 Task: Find hiking trails near Riverside and skiing resorts near Salt Lake City.
Action: Mouse moved to (78, 69)
Screenshot: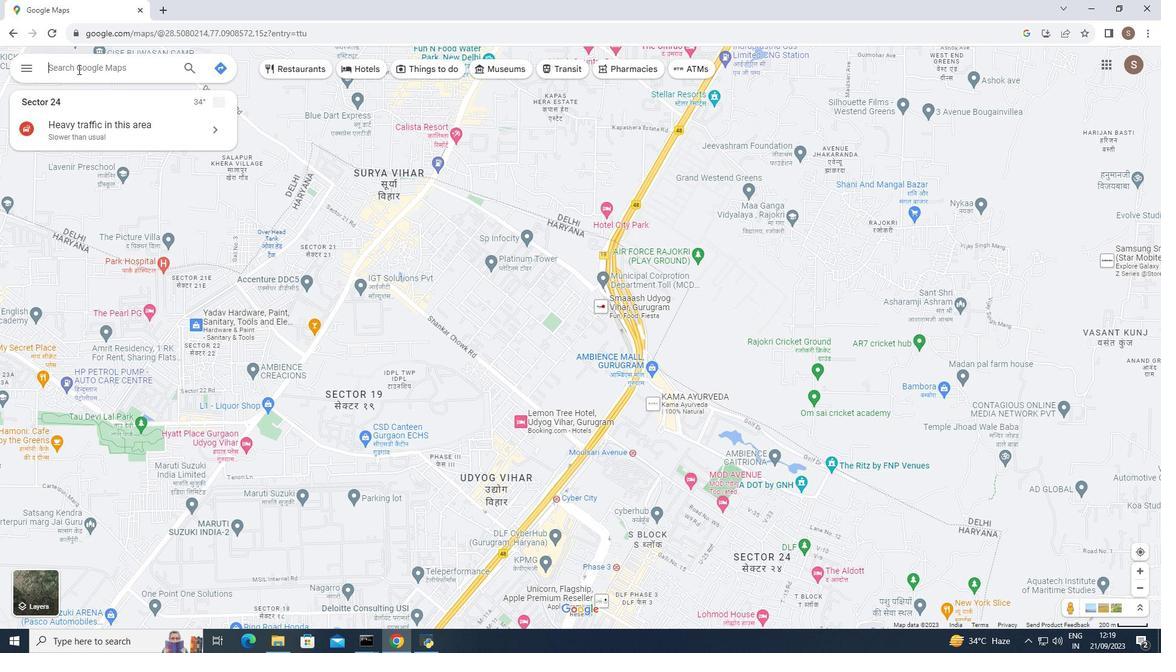 
Action: Mouse pressed left at (78, 69)
Screenshot: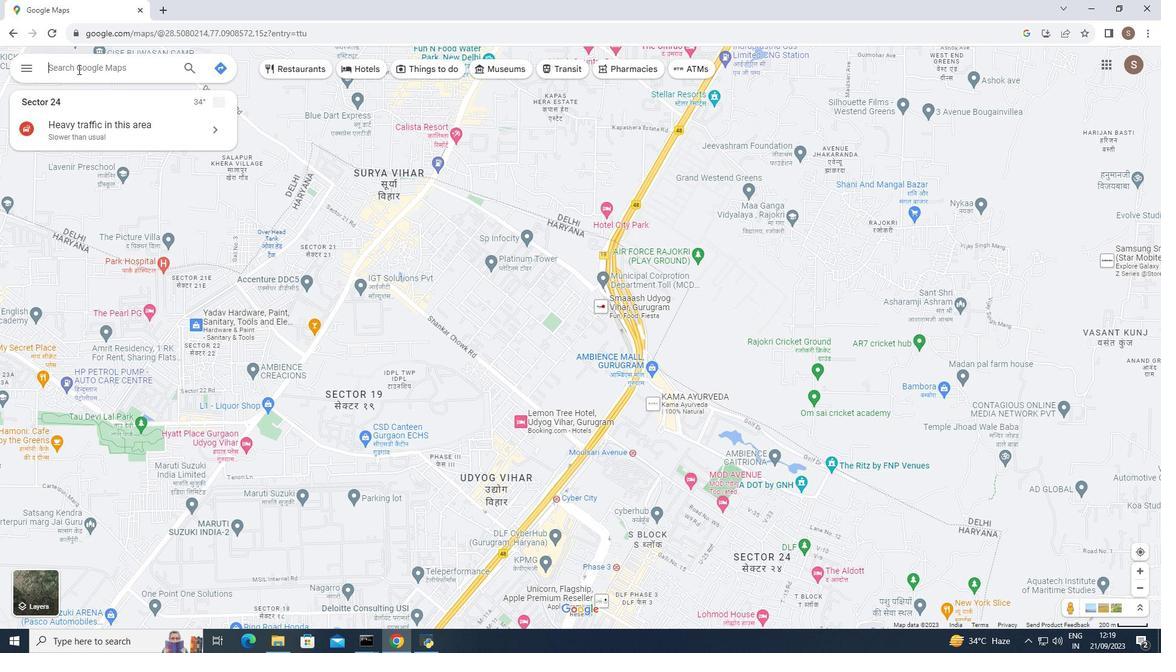 
Action: Key pressed <Key.shift><Key.shift><Key.shift><Key.shift><Key.shift><Key.shift><Key.shift>Riverside
Screenshot: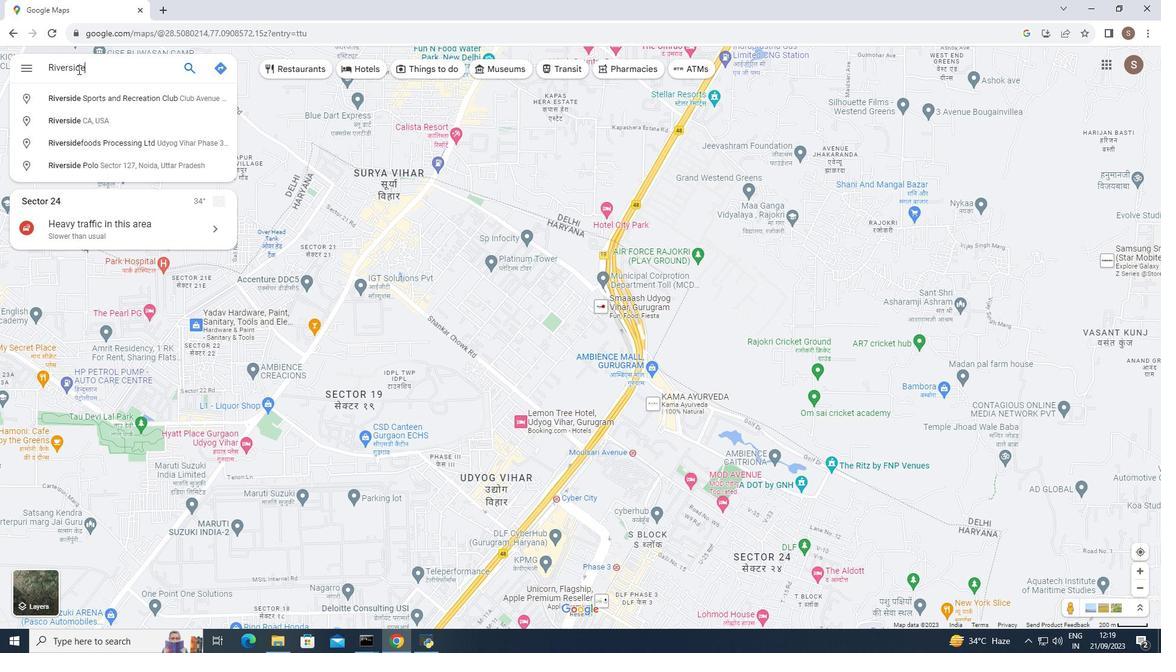 
Action: Mouse moved to (87, 111)
Screenshot: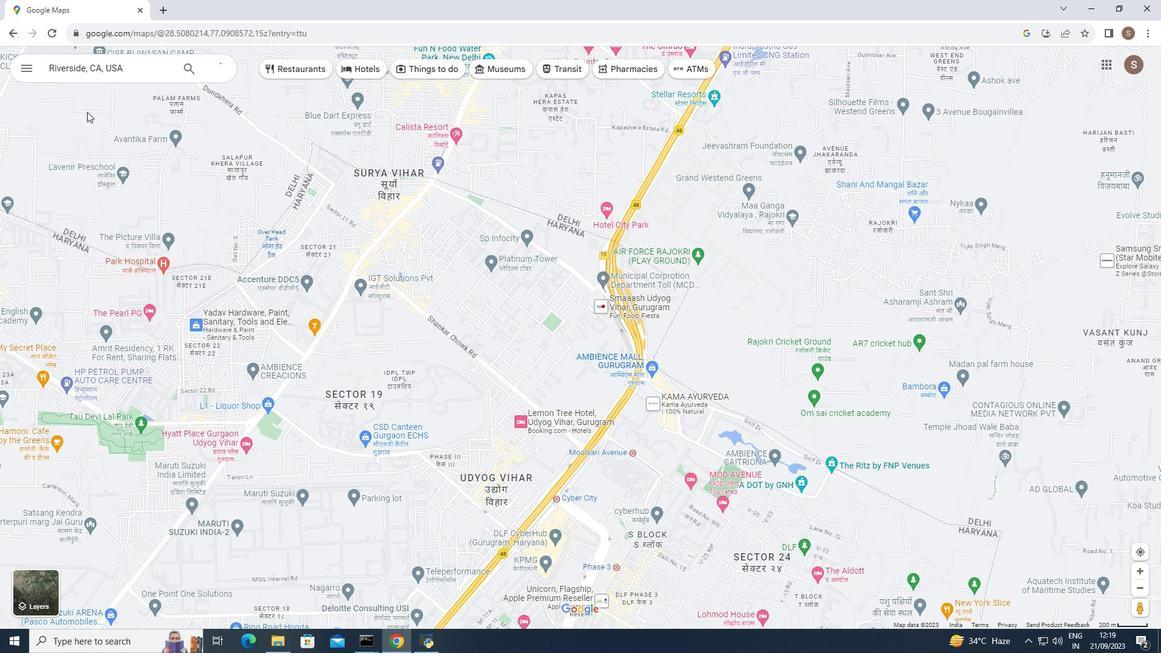 
Action: Mouse pressed left at (87, 111)
Screenshot: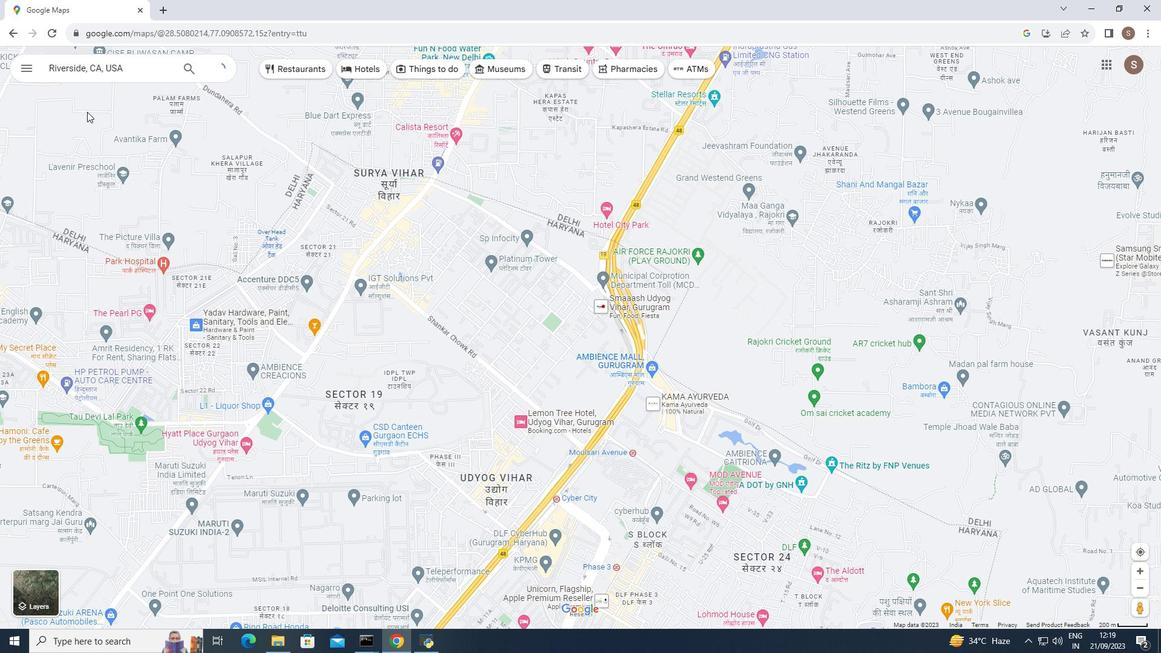 
Action: Mouse moved to (613, 344)
Screenshot: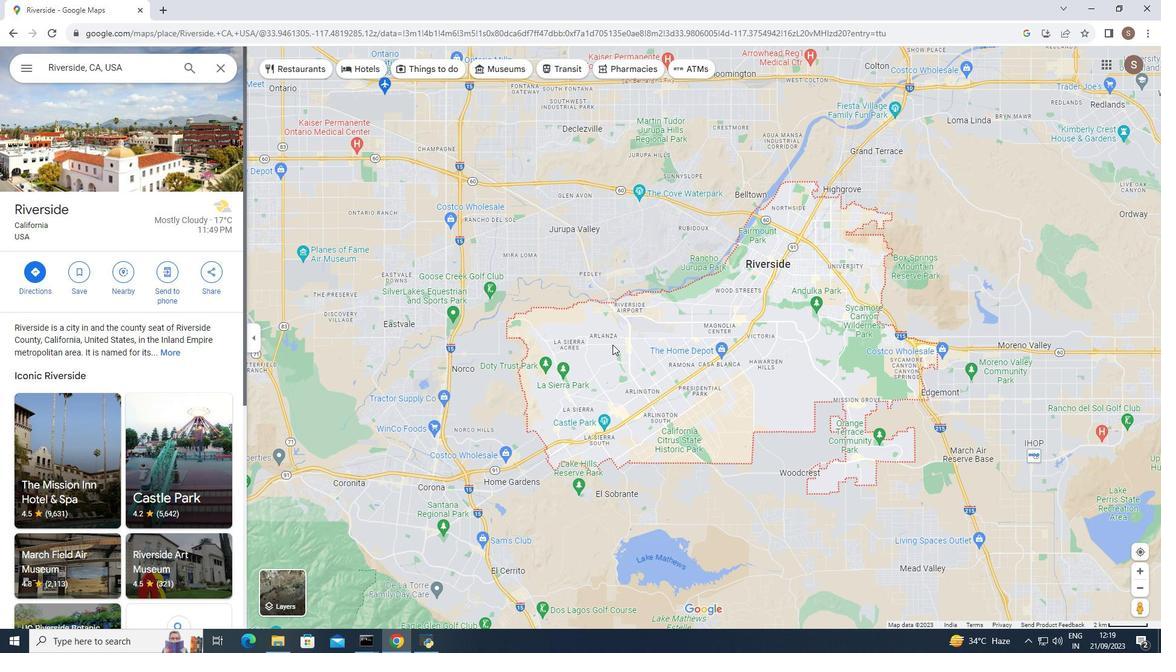 
Action: Mouse scrolled (613, 344) with delta (0, 0)
Screenshot: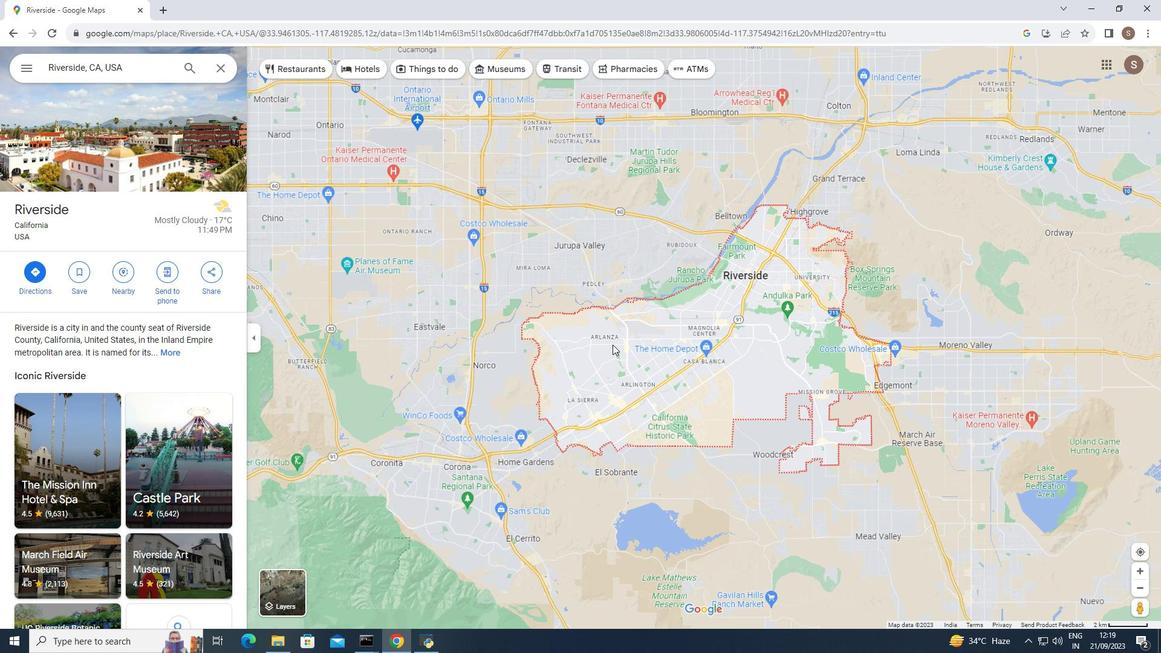 
Action: Mouse moved to (613, 344)
Screenshot: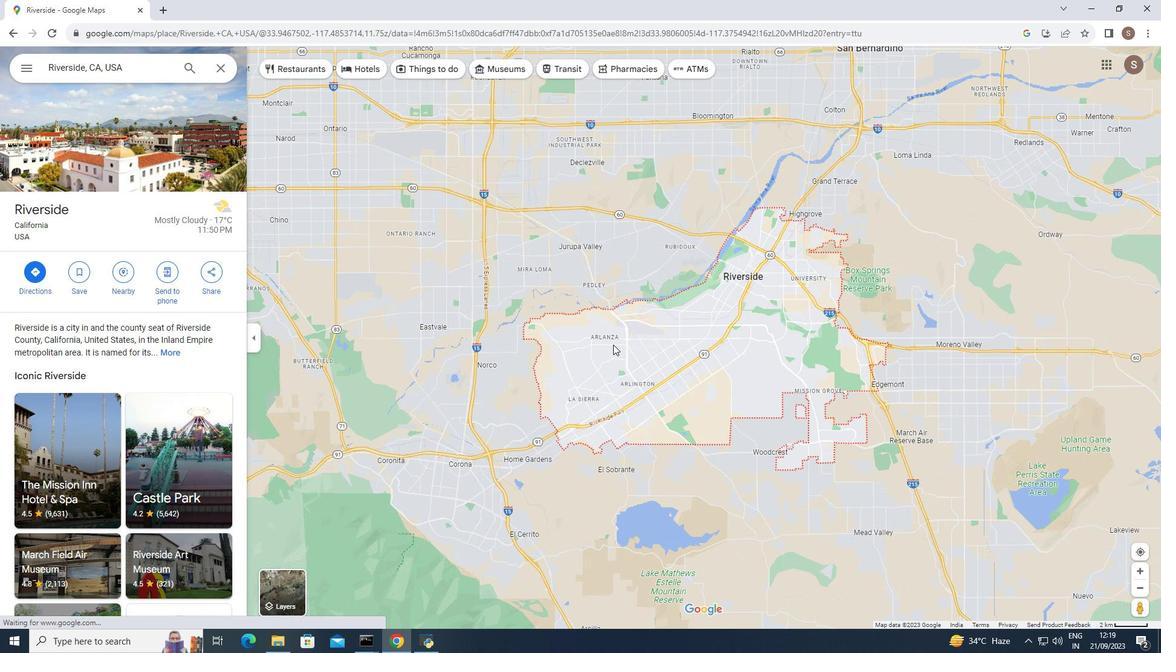 
Action: Mouse scrolled (613, 345) with delta (0, 0)
Screenshot: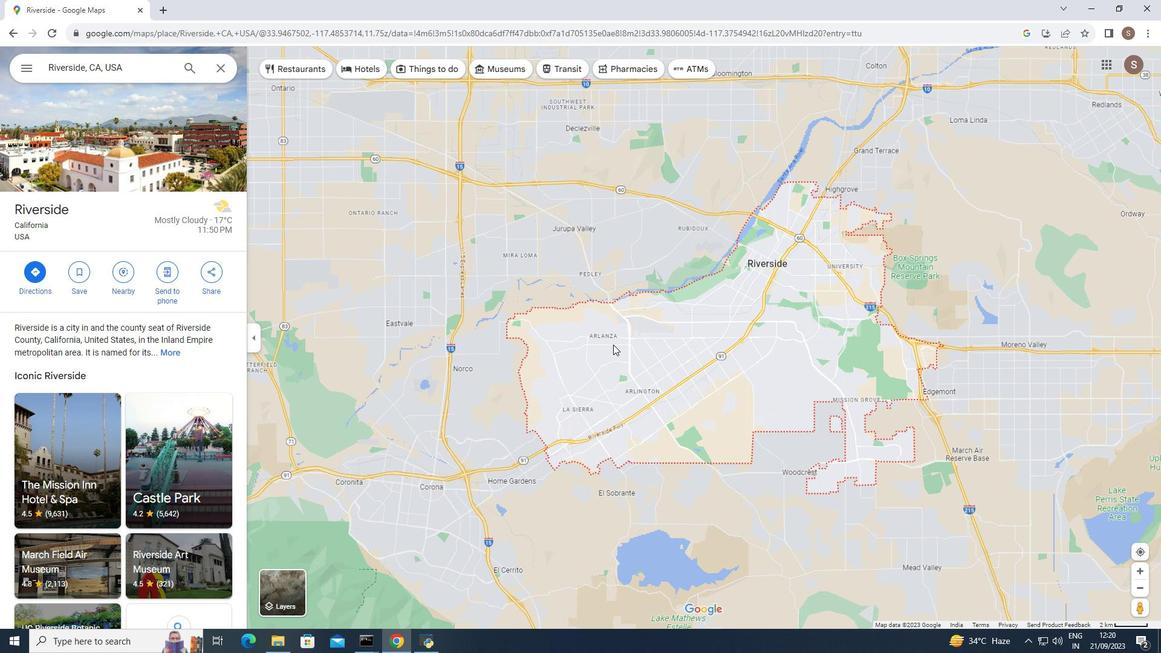 
Action: Mouse scrolled (613, 345) with delta (0, 0)
Screenshot: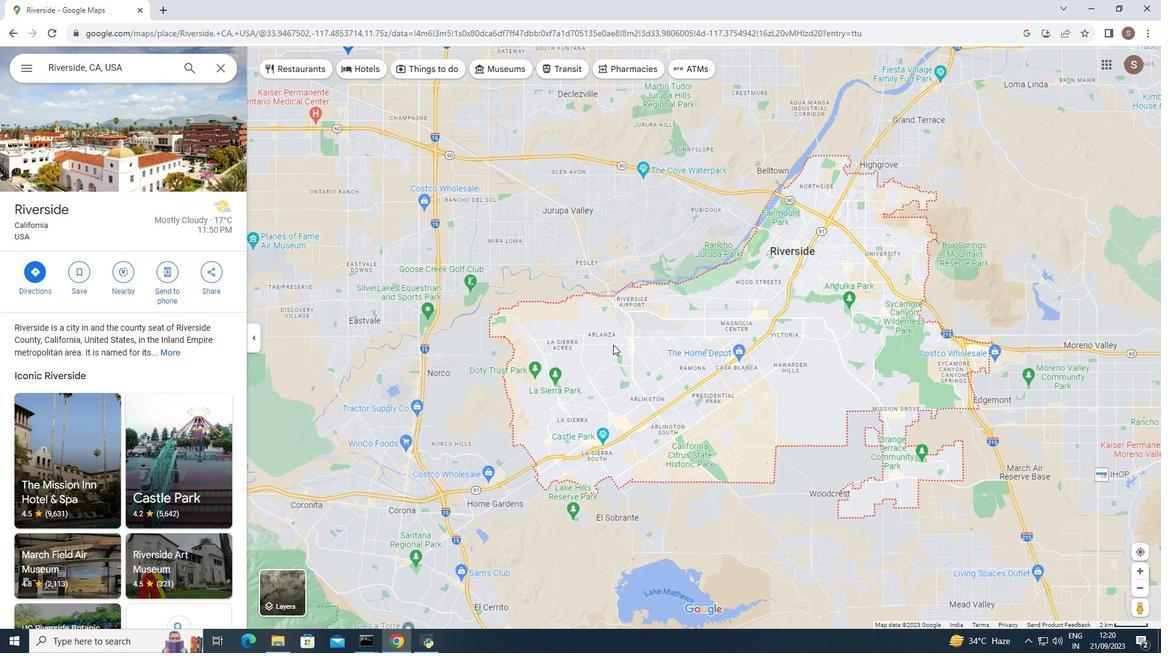 
Action: Mouse moved to (848, 383)
Screenshot: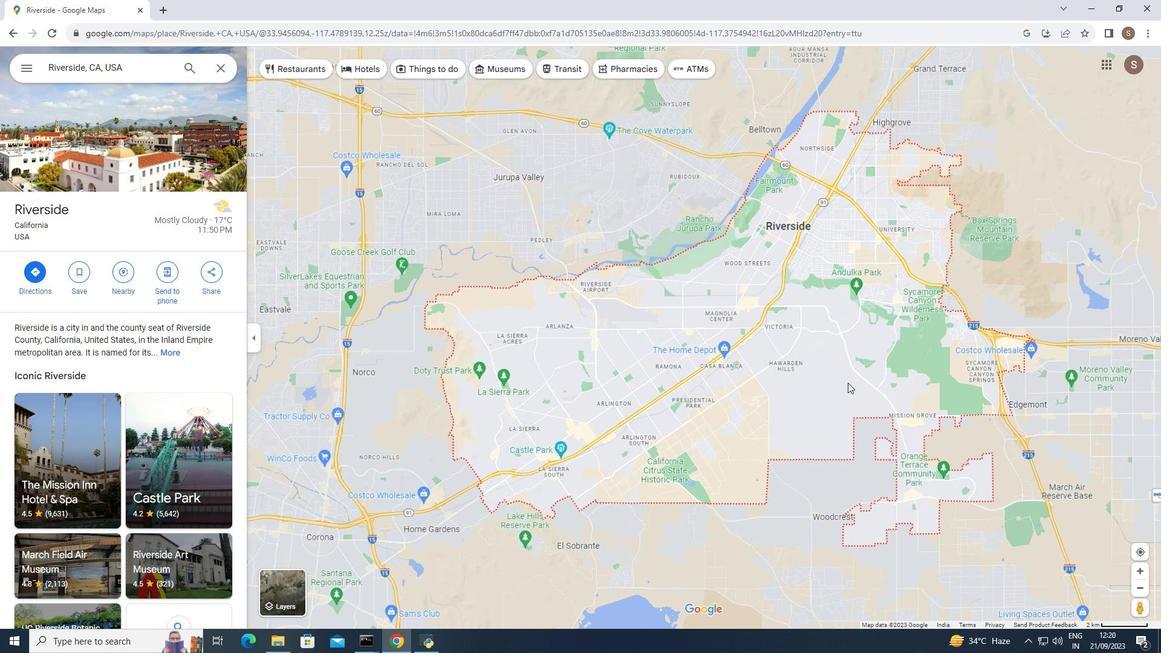 
Action: Mouse scrolled (848, 383) with delta (0, 0)
Screenshot: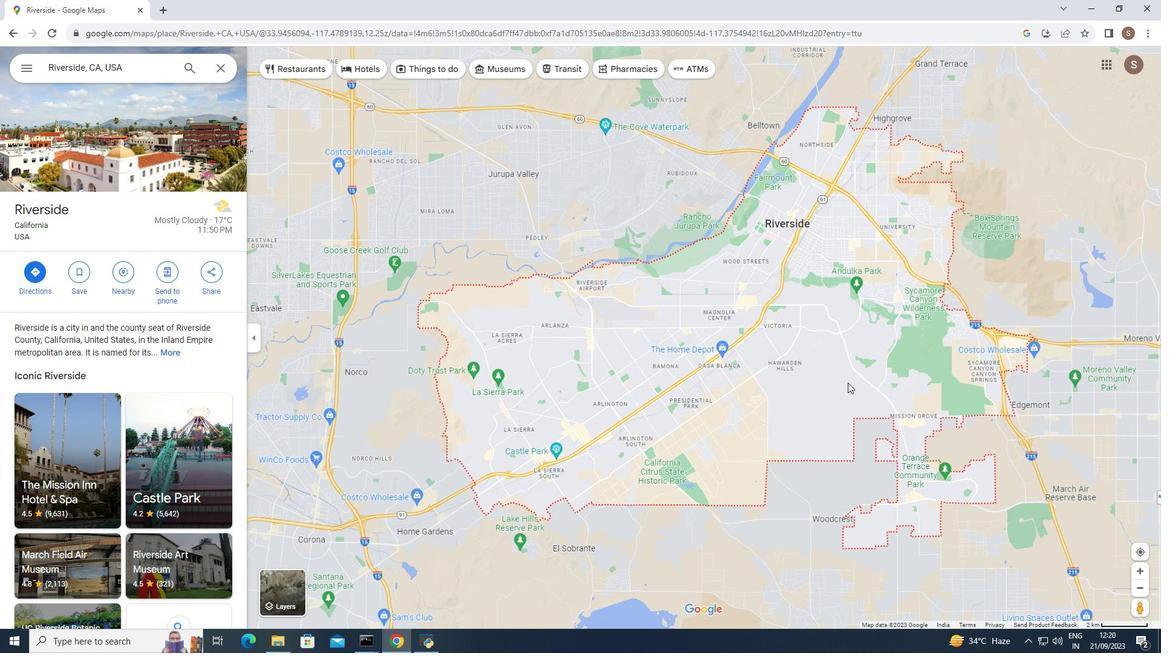 
Action: Mouse moved to (848, 383)
Screenshot: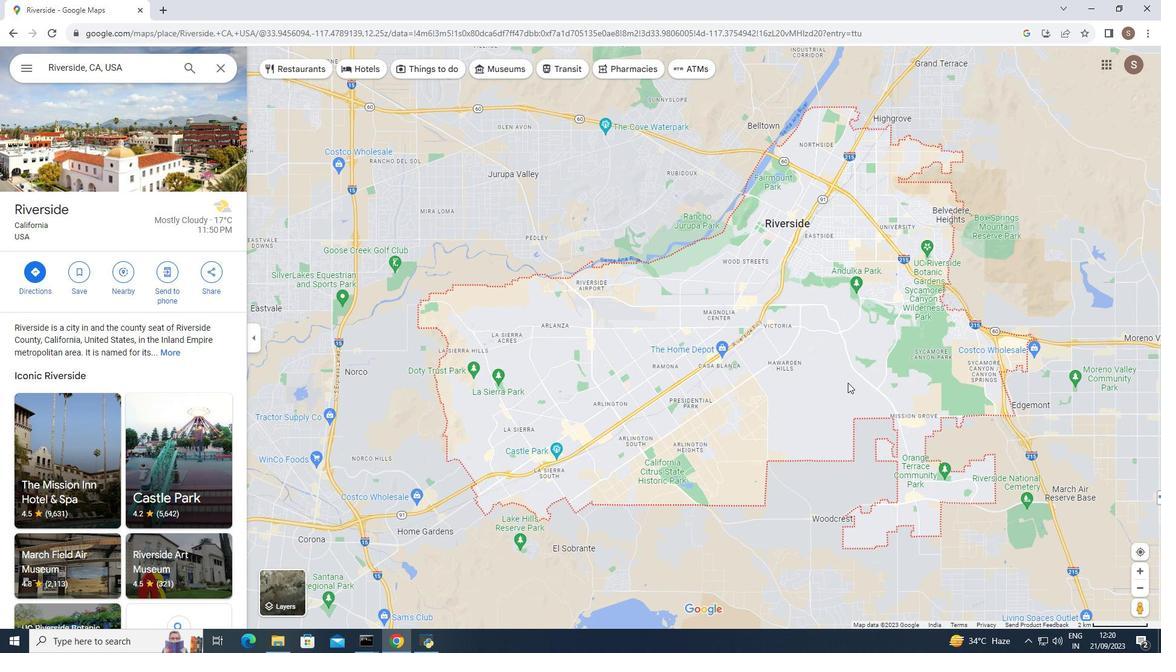 
Action: Mouse scrolled (848, 383) with delta (0, 0)
Screenshot: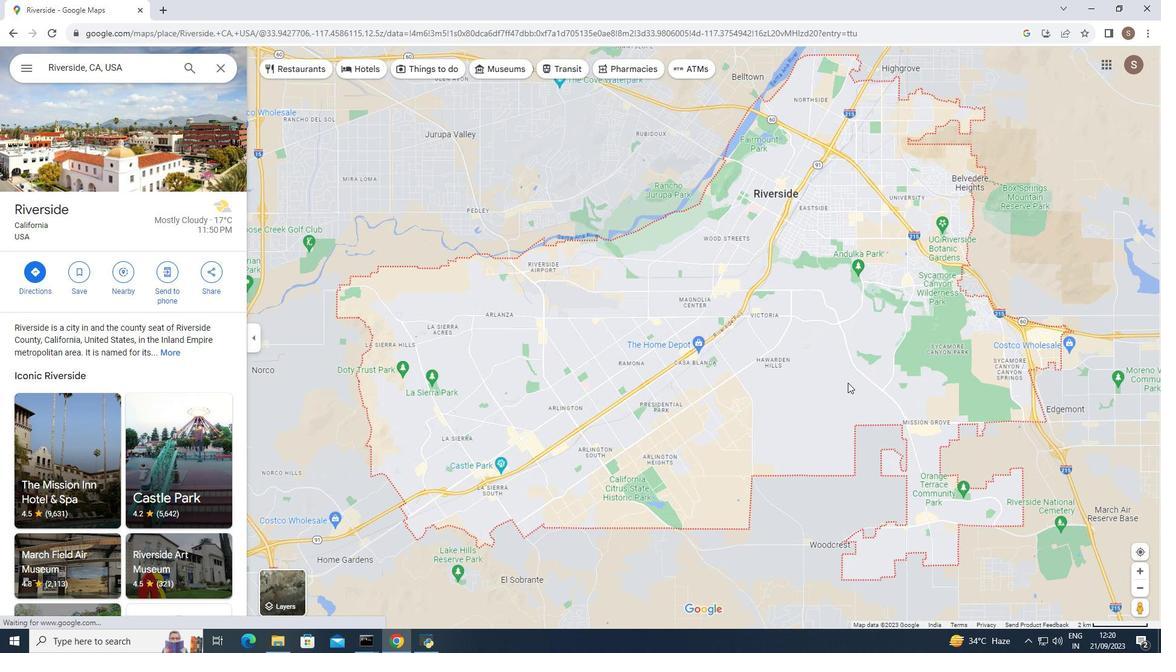 
Action: Mouse scrolled (848, 383) with delta (0, 0)
Screenshot: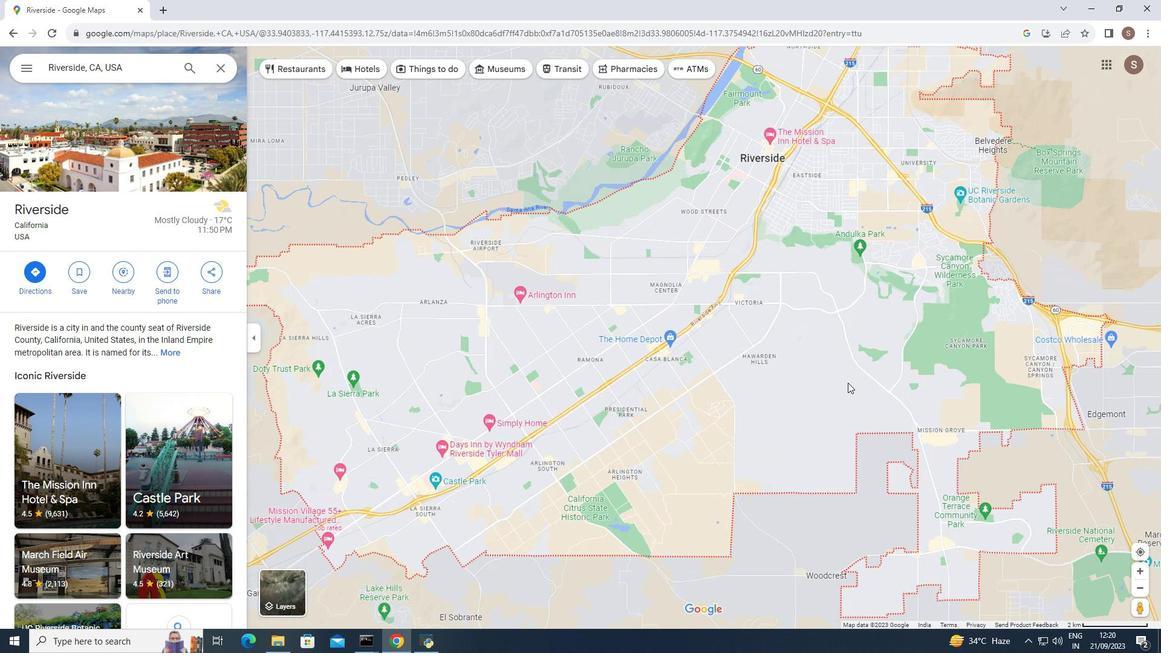 
Action: Mouse scrolled (848, 383) with delta (0, 0)
Screenshot: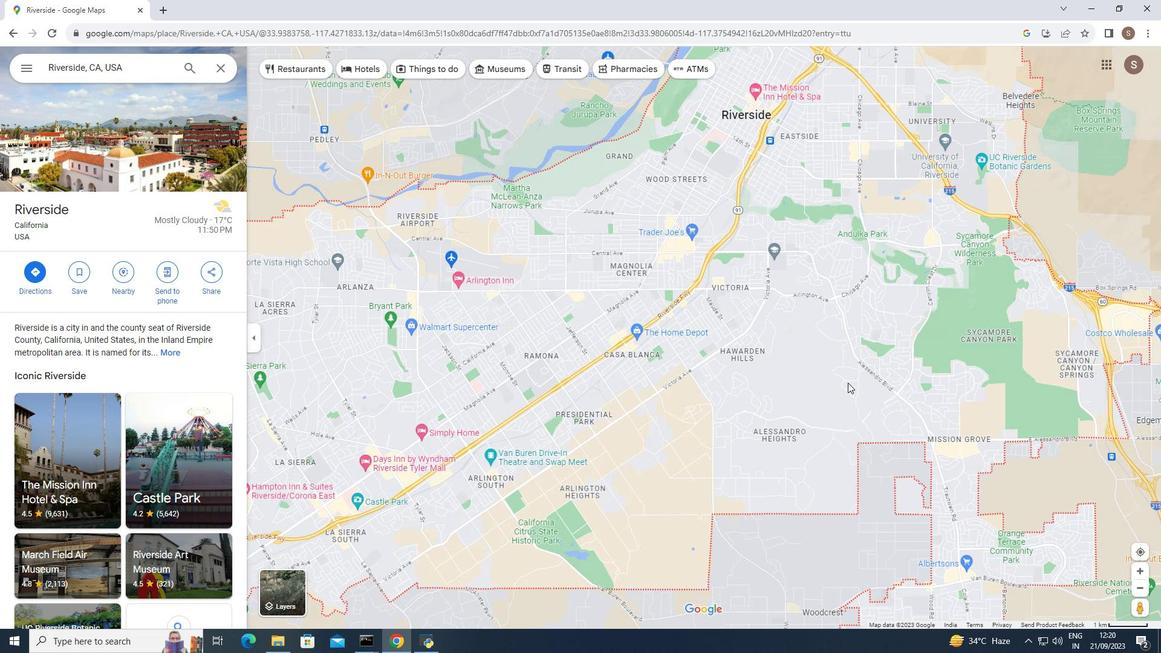 
Action: Mouse scrolled (848, 383) with delta (0, 0)
Screenshot: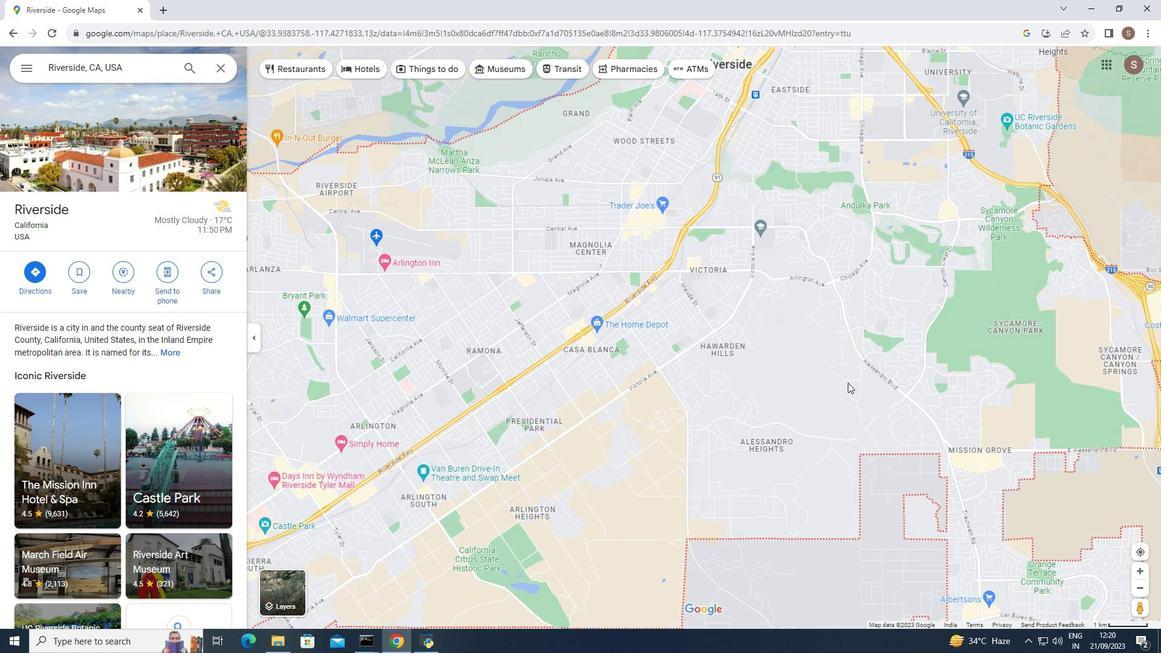 
Action: Mouse moved to (809, 369)
Screenshot: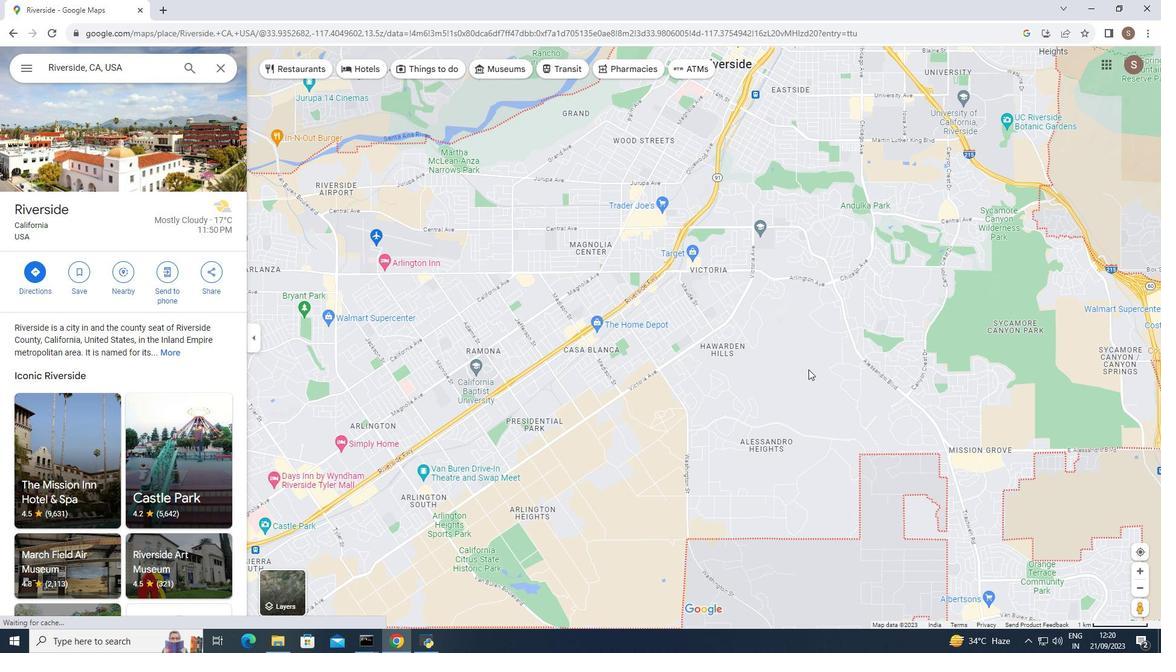 
Action: Mouse scrolled (809, 369) with delta (0, 0)
Screenshot: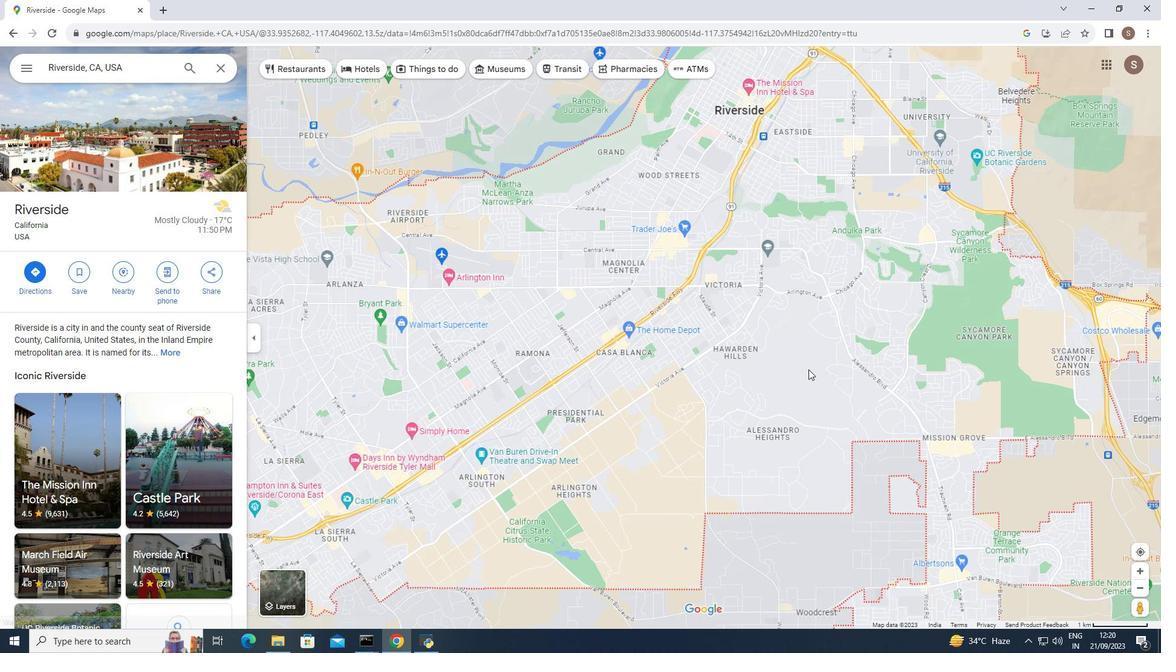
Action: Mouse moved to (118, 272)
Screenshot: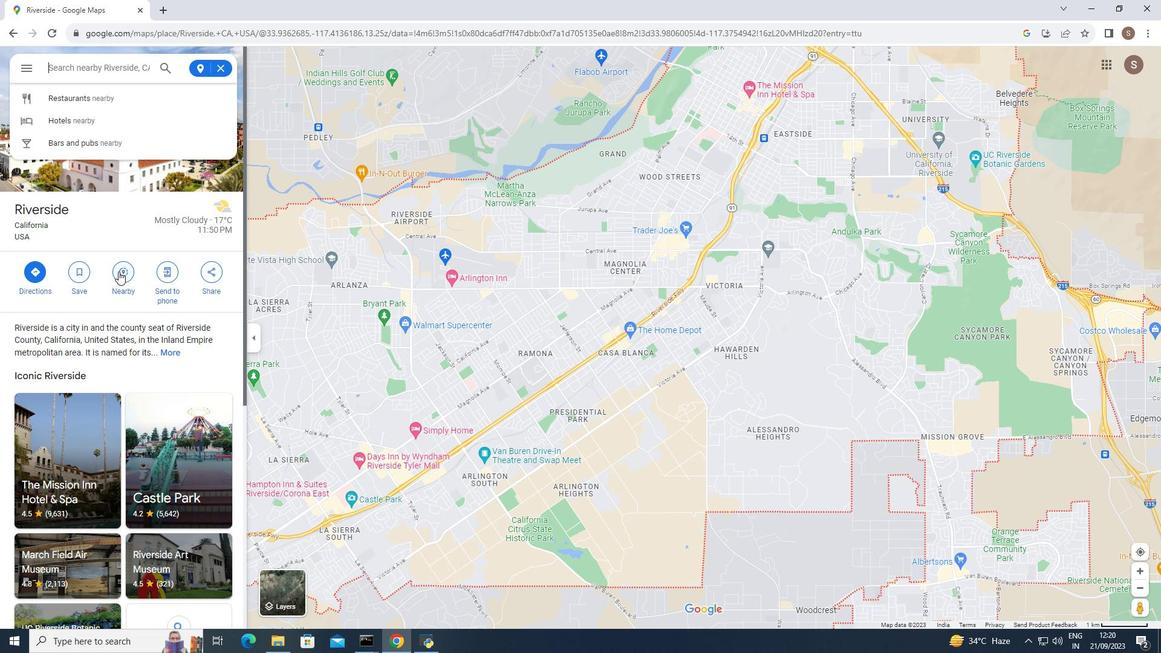 
Action: Mouse pressed left at (118, 272)
Screenshot: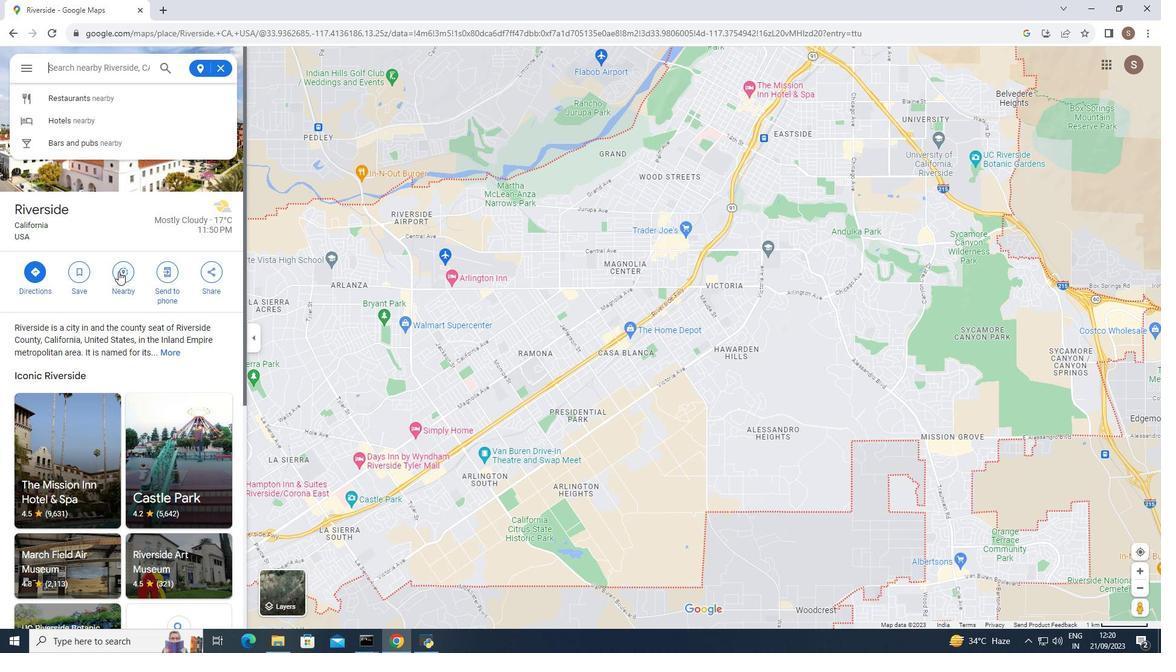 
Action: Mouse moved to (83, 67)
Screenshot: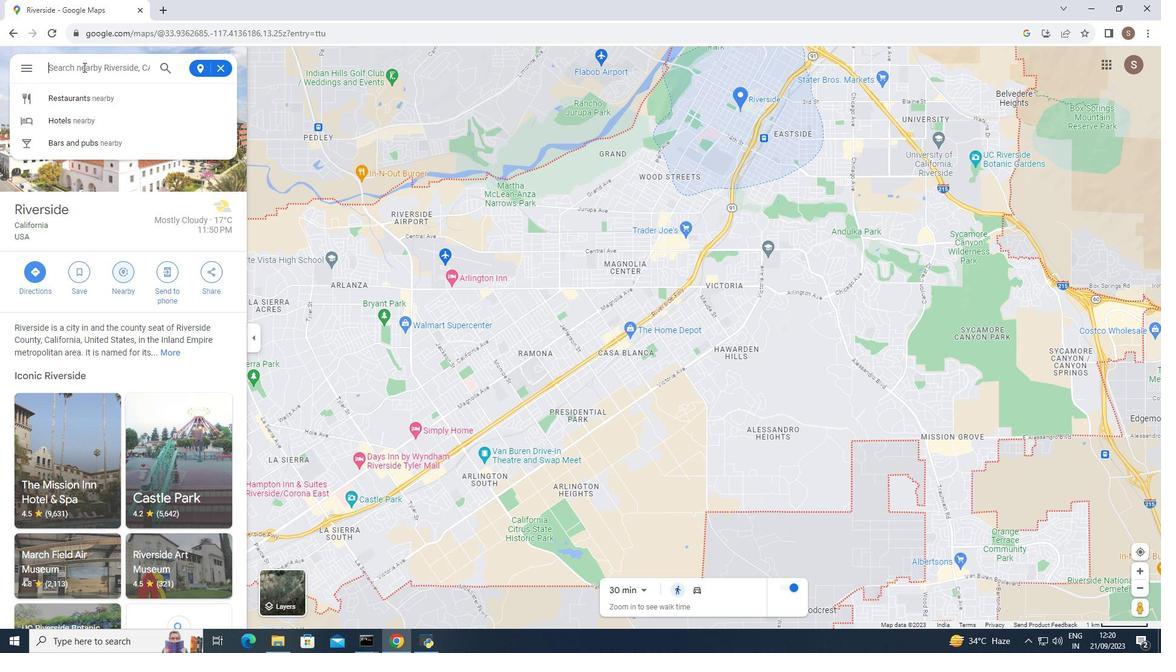 
Action: Mouse pressed left at (83, 67)
Screenshot: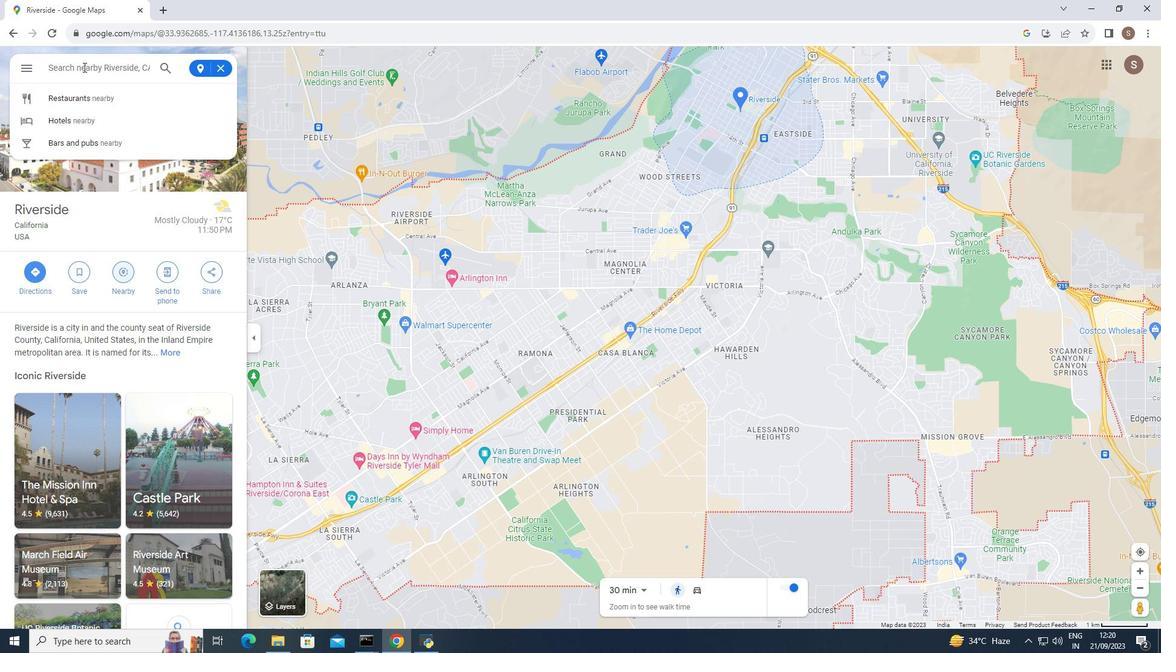 
Action: Key pressed hiking<Key.space>trails<Key.enter>
Screenshot: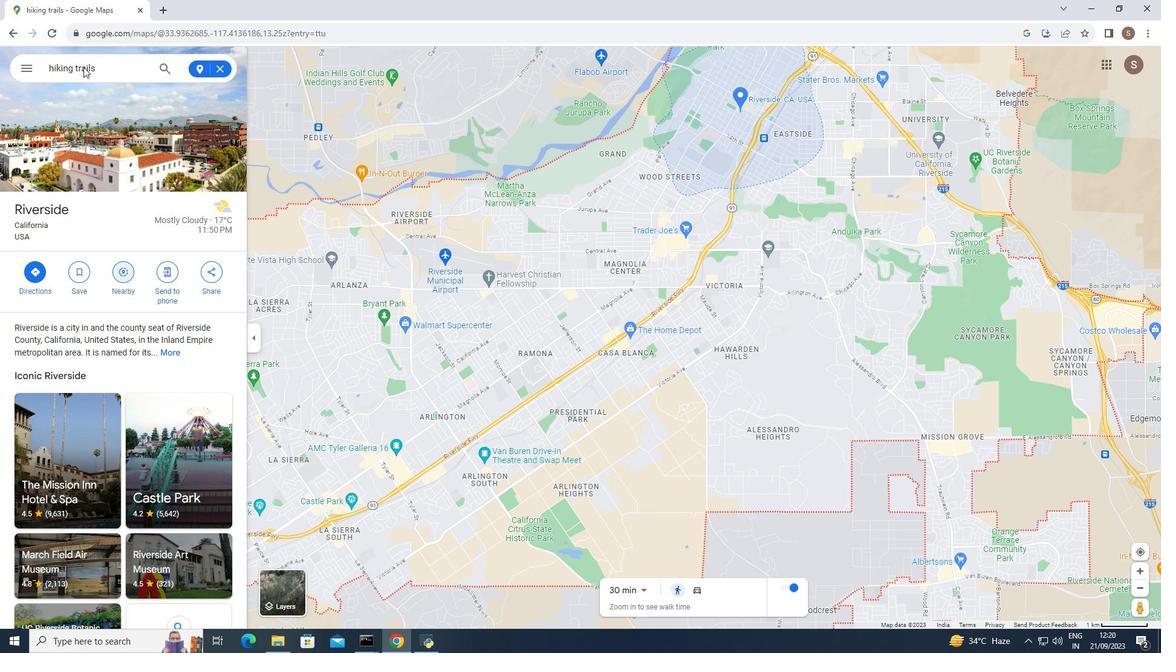 
Action: Mouse moved to (102, 104)
Screenshot: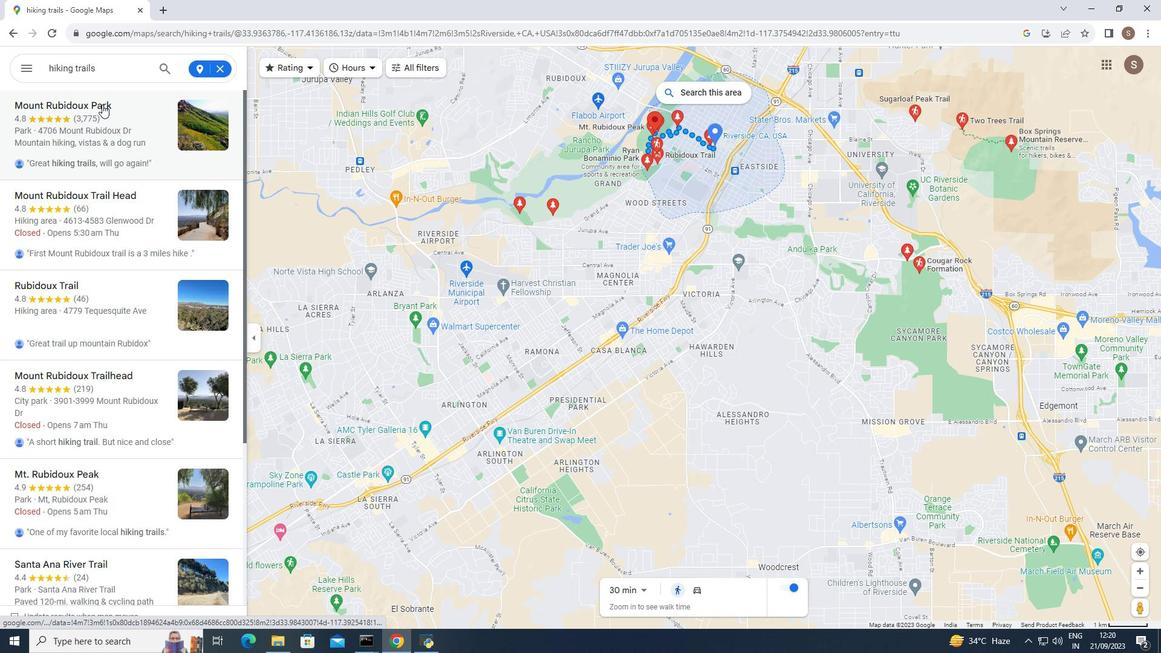 
Action: Mouse pressed left at (102, 104)
Screenshot: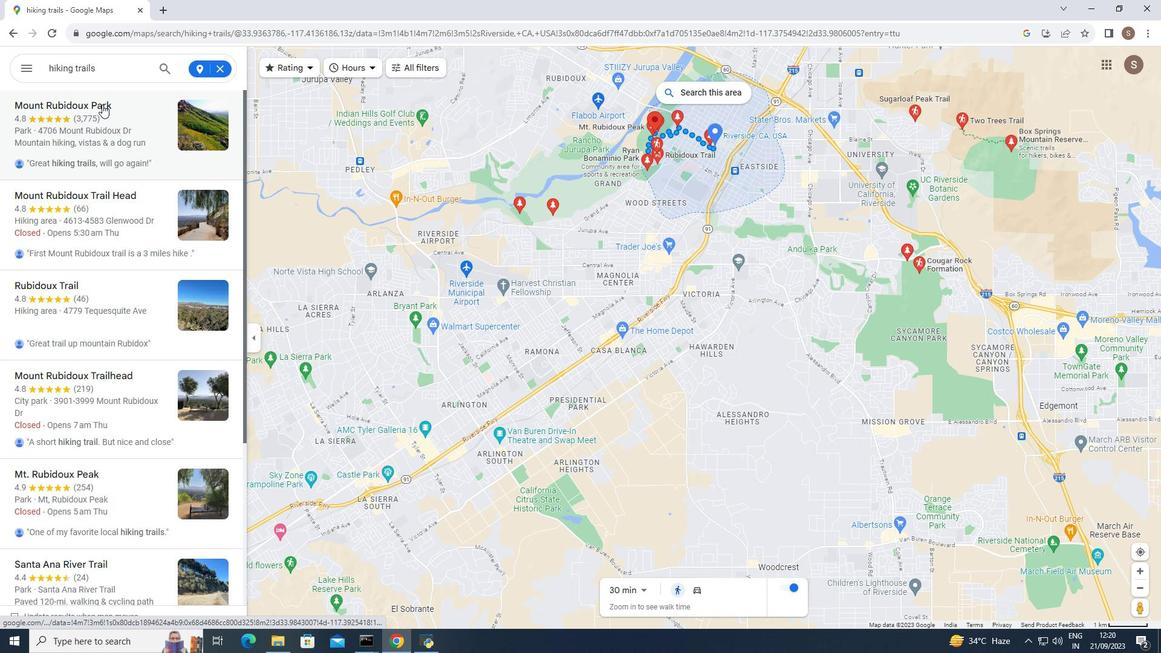 
Action: Mouse moved to (408, 428)
Screenshot: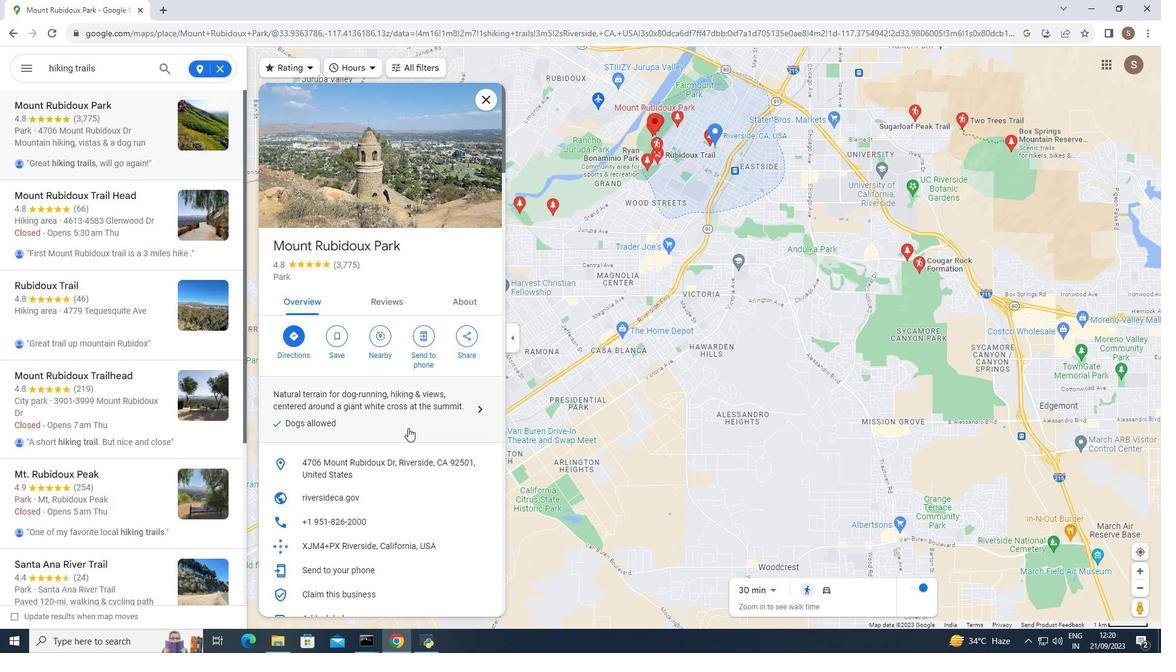 
Action: Mouse scrolled (408, 427) with delta (0, 0)
Screenshot: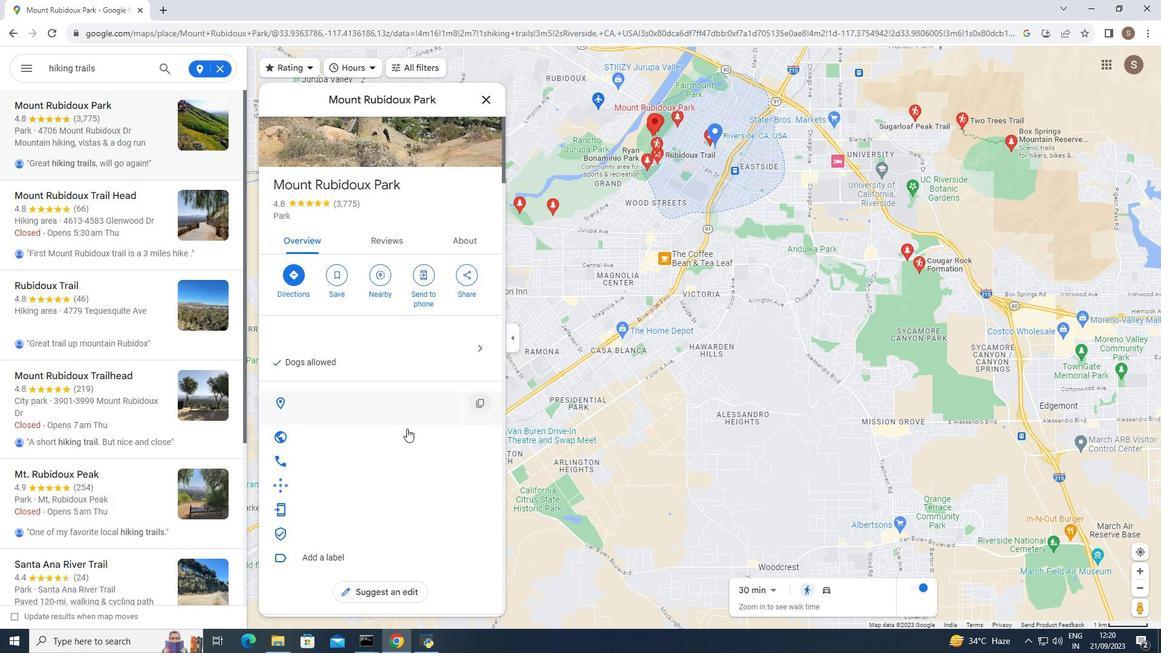 
Action: Mouse moved to (407, 429)
Screenshot: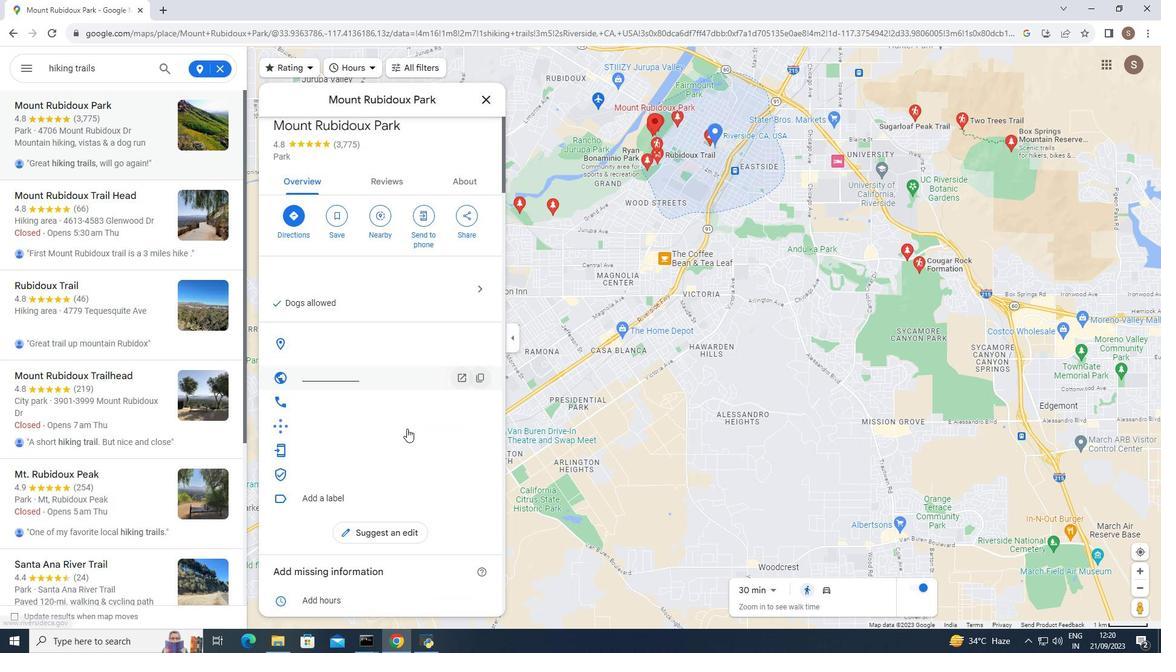 
Action: Mouse scrolled (407, 428) with delta (0, 0)
Screenshot: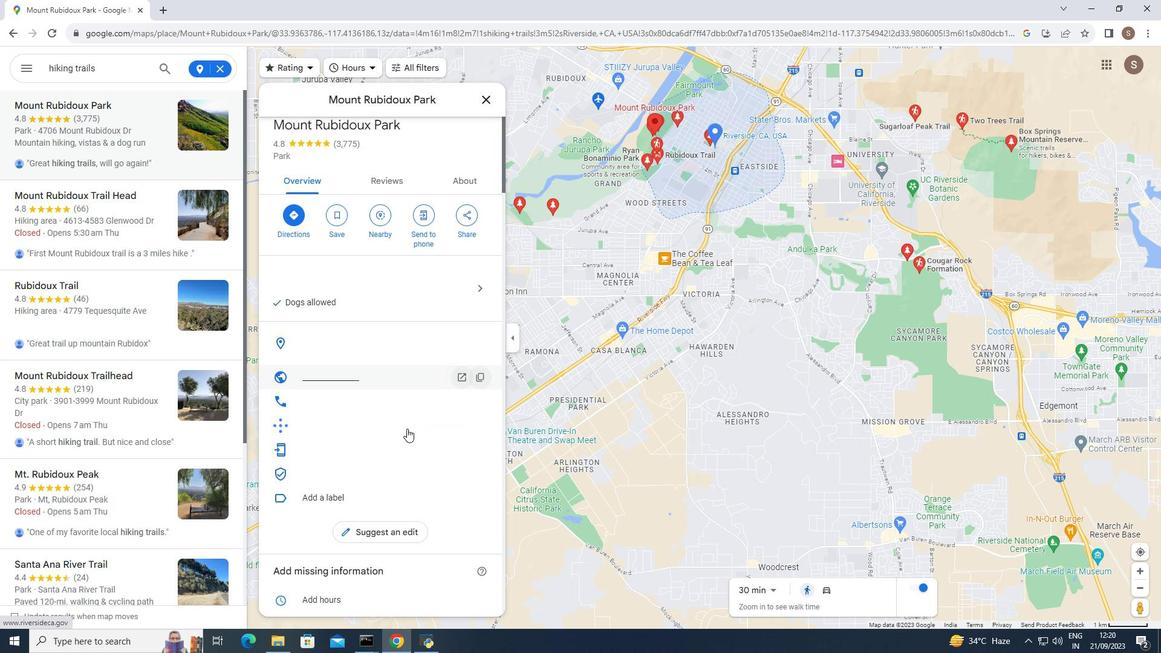 
Action: Mouse scrolled (407, 428) with delta (0, 0)
Screenshot: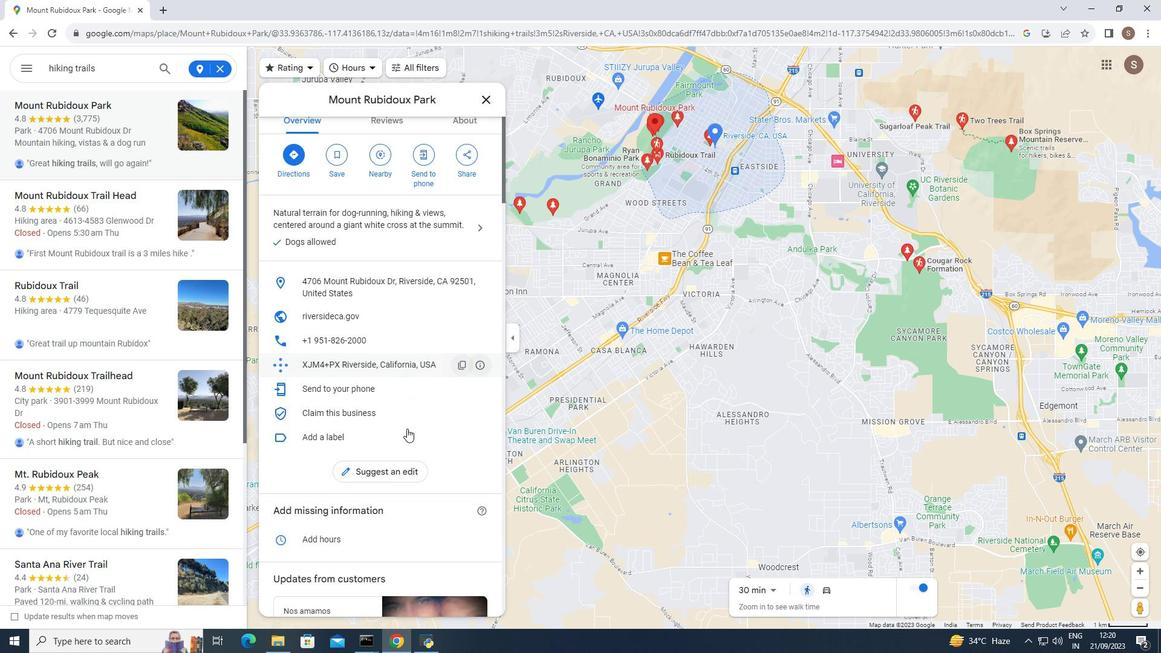 
Action: Mouse moved to (396, 428)
Screenshot: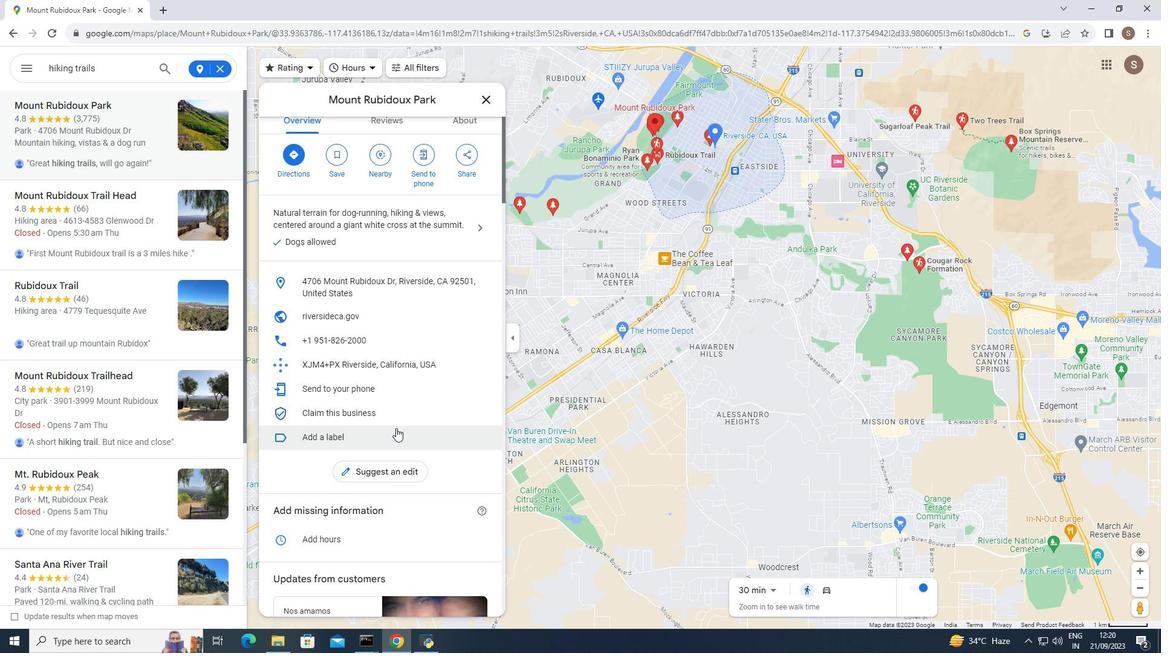 
Action: Mouse scrolled (396, 427) with delta (0, 0)
Screenshot: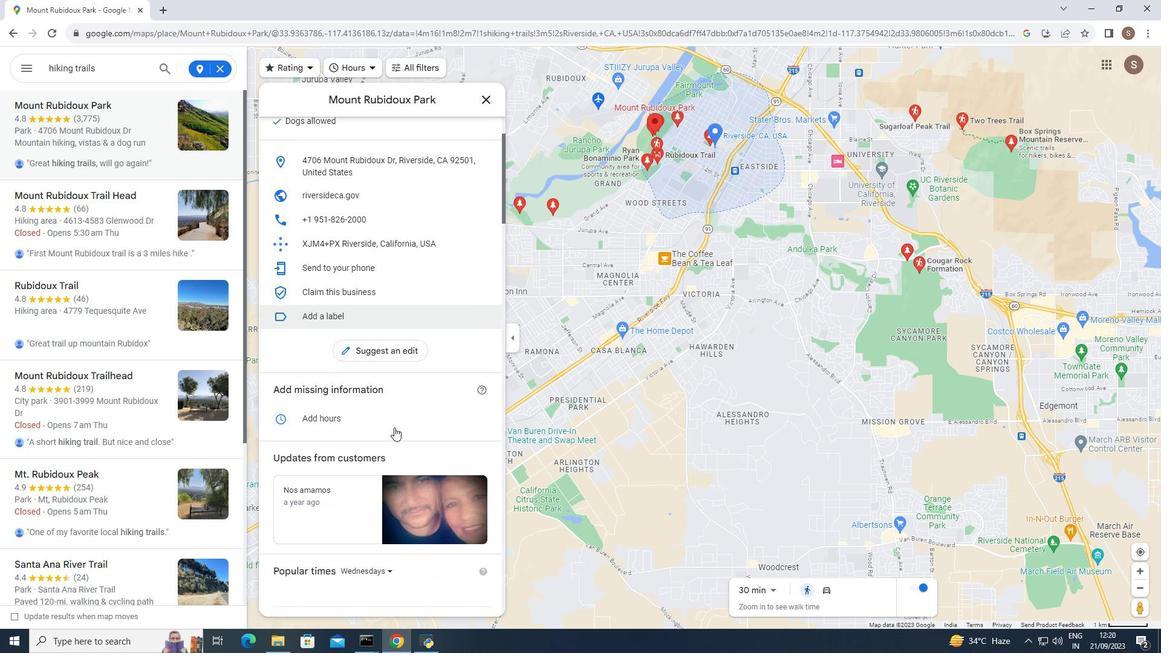 
Action: Mouse scrolled (396, 427) with delta (0, 0)
Screenshot: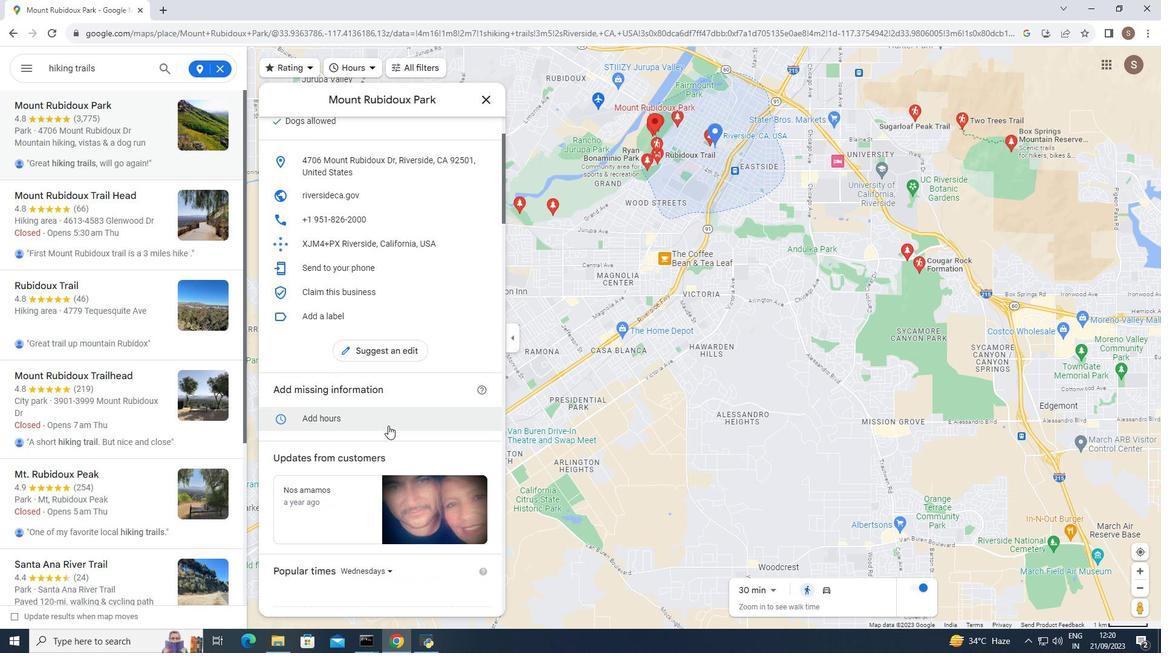 
Action: Mouse moved to (384, 424)
Screenshot: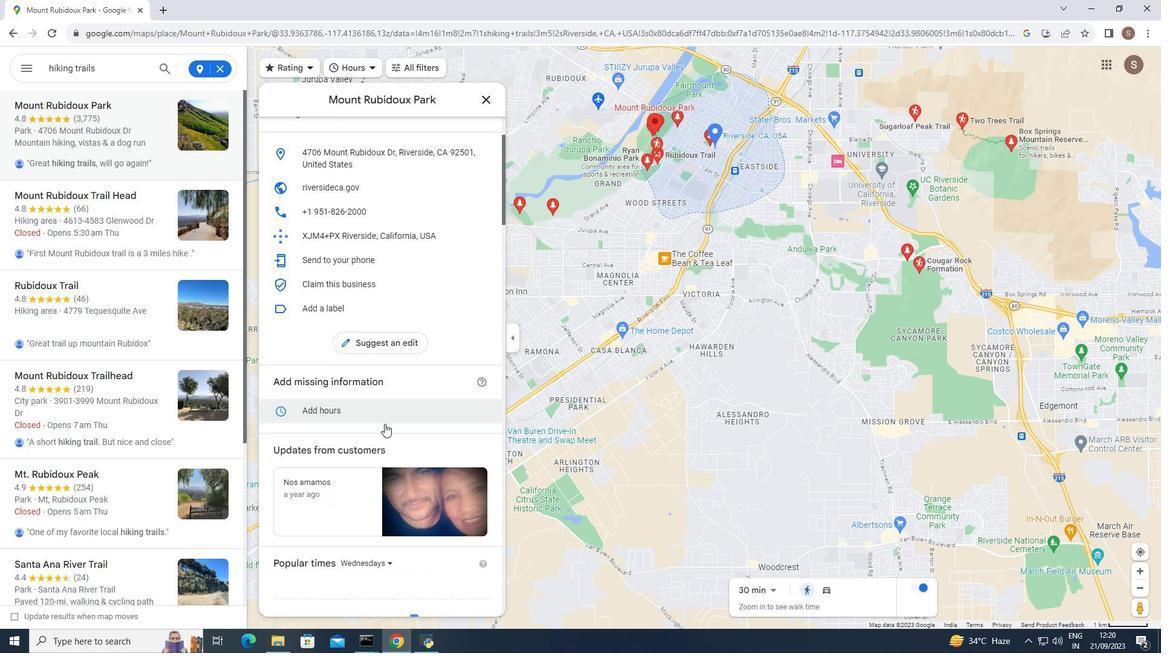 
Action: Mouse scrolled (384, 423) with delta (0, 0)
Screenshot: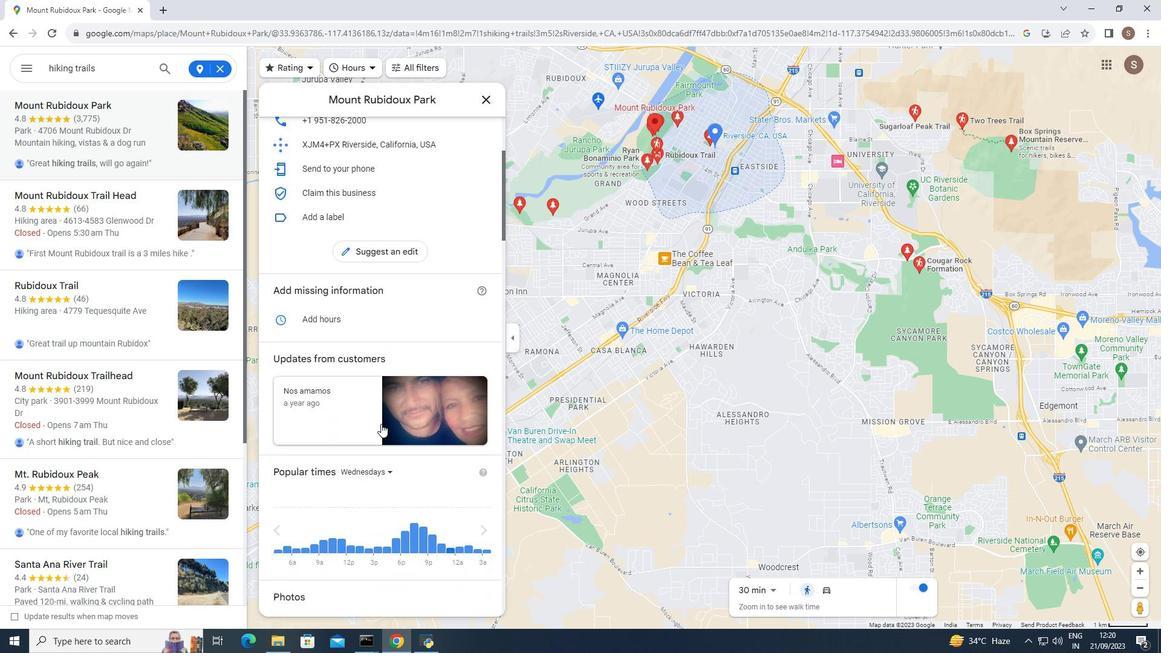 
Action: Mouse scrolled (384, 423) with delta (0, 0)
Screenshot: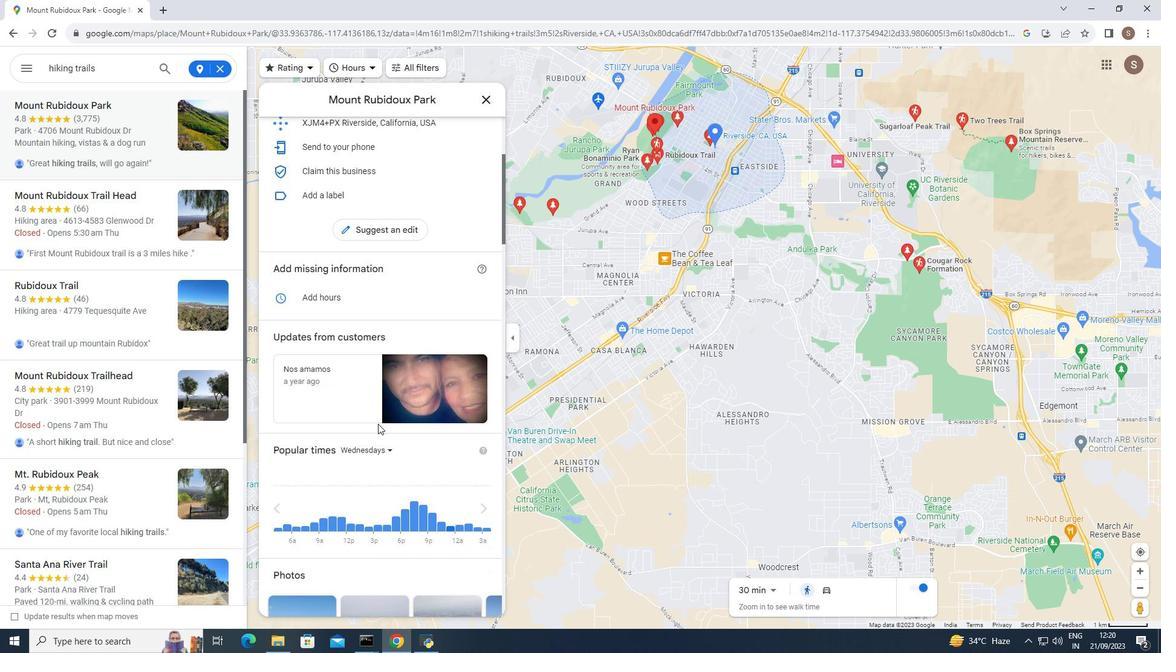 
Action: Mouse moved to (377, 422)
Screenshot: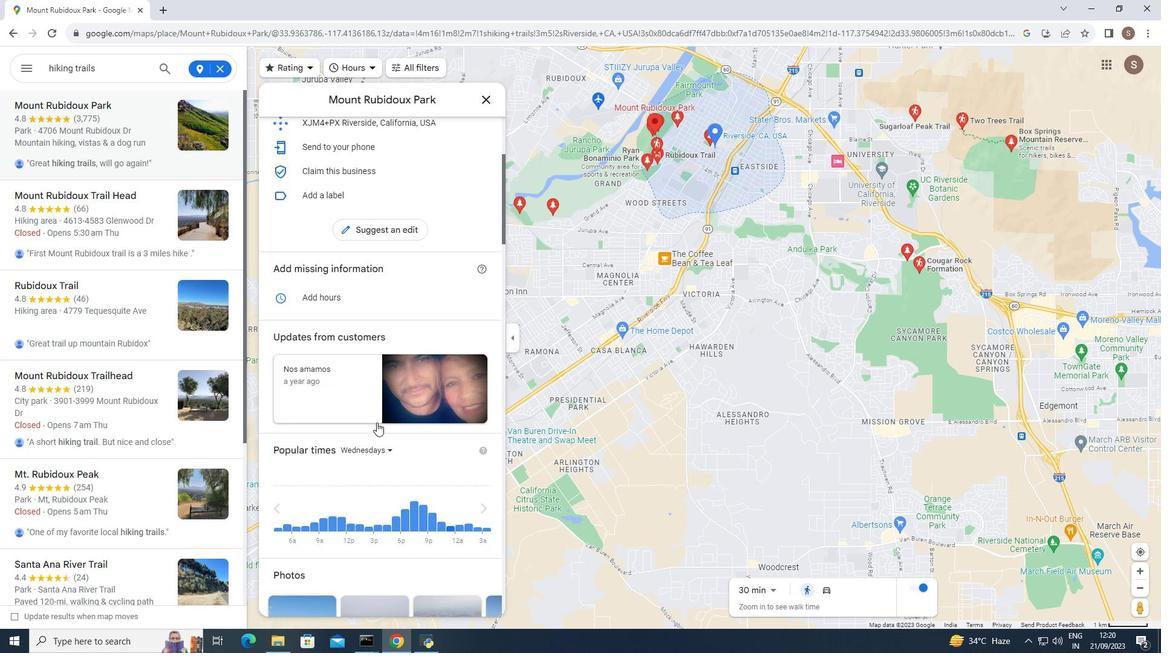
Action: Mouse scrolled (377, 422) with delta (0, 0)
Screenshot: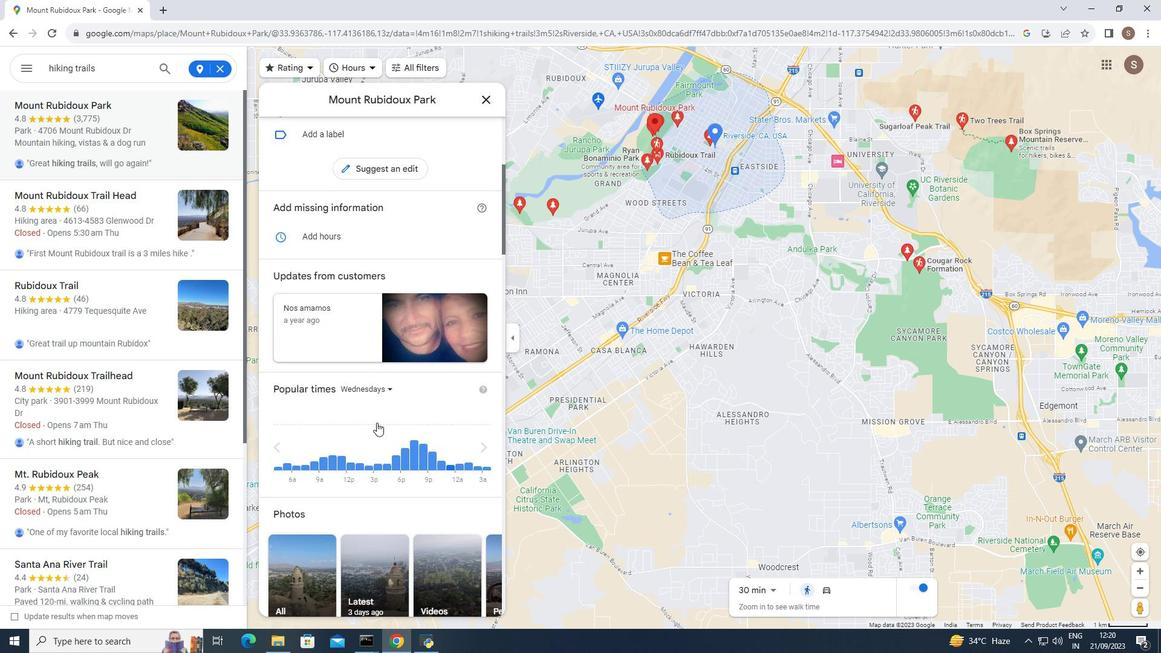 
Action: Mouse scrolled (377, 422) with delta (0, 0)
Screenshot: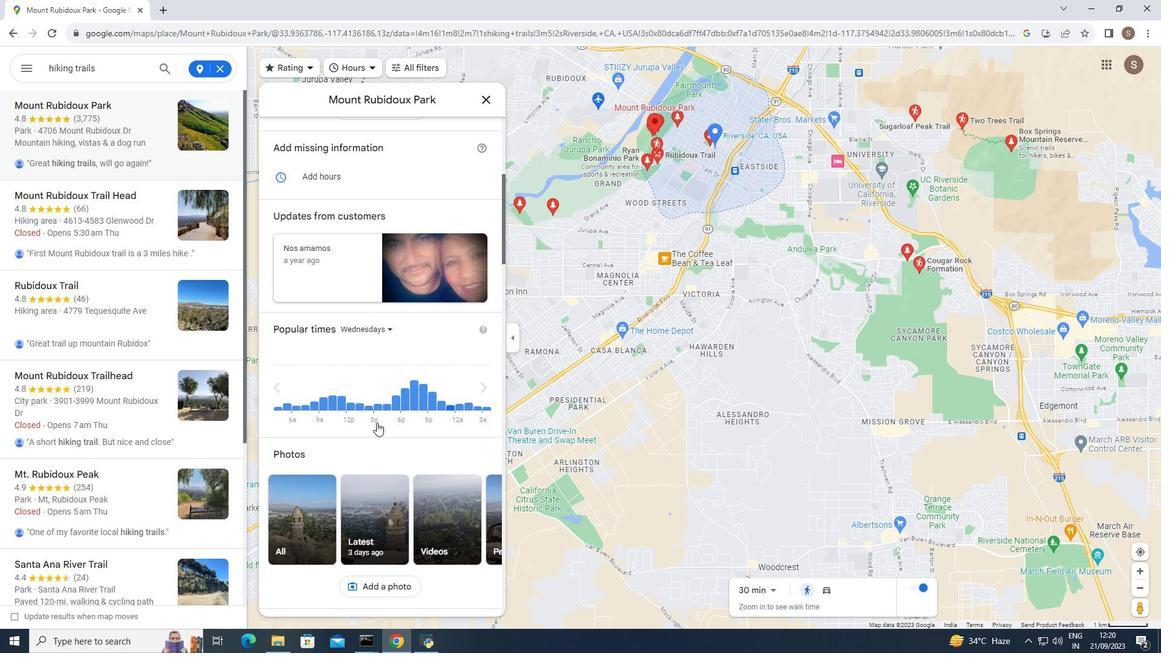 
Action: Mouse moved to (373, 419)
Screenshot: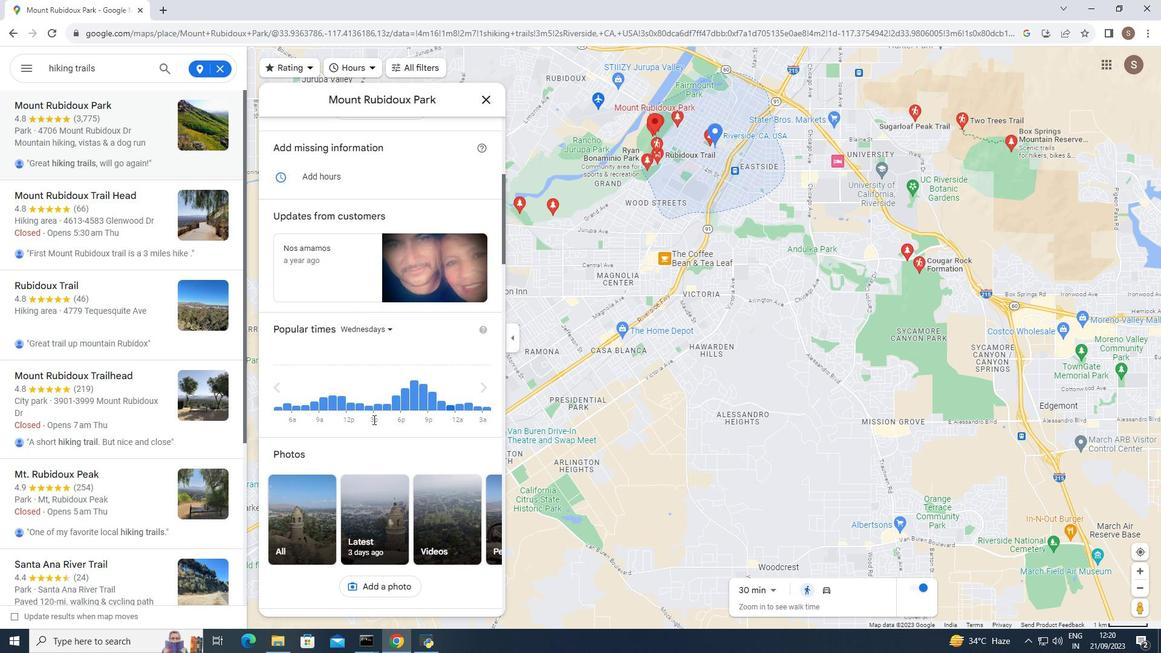 
Action: Mouse scrolled (373, 419) with delta (0, 0)
Screenshot: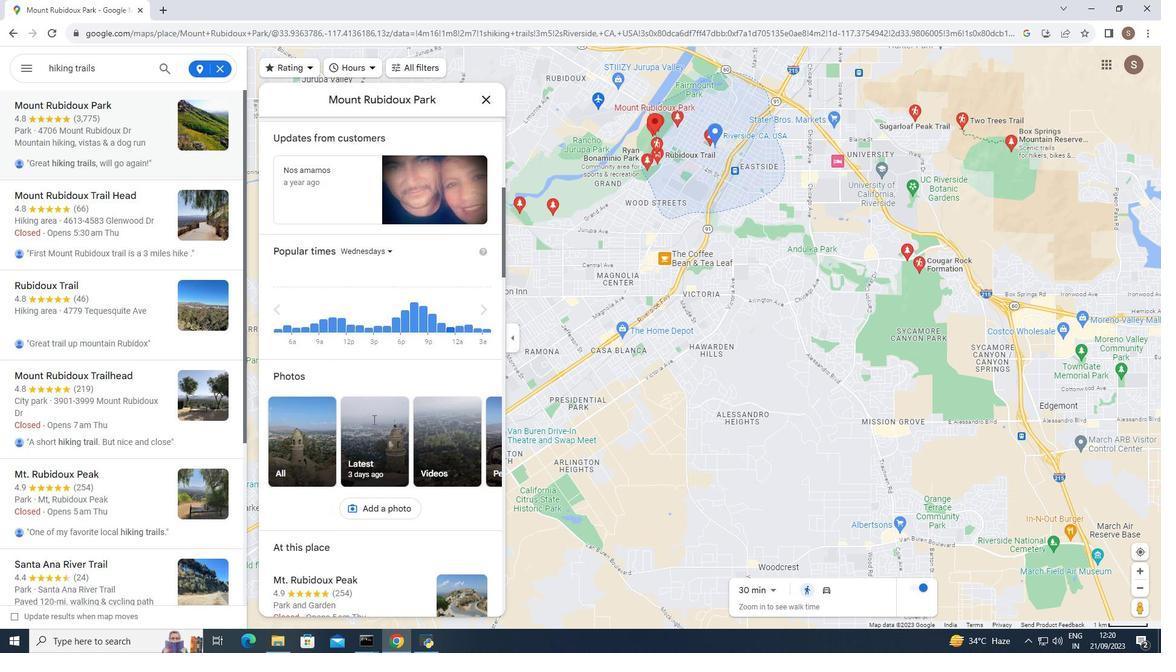 
Action: Mouse scrolled (373, 419) with delta (0, 0)
Screenshot: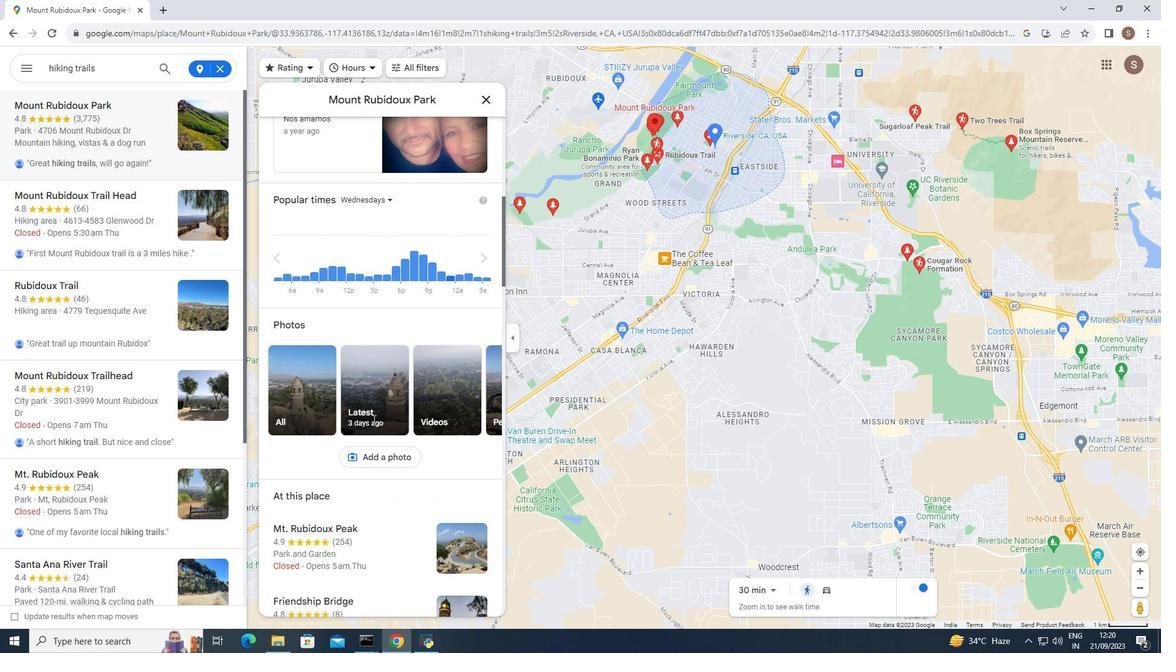 
Action: Mouse scrolled (373, 419) with delta (0, 0)
Screenshot: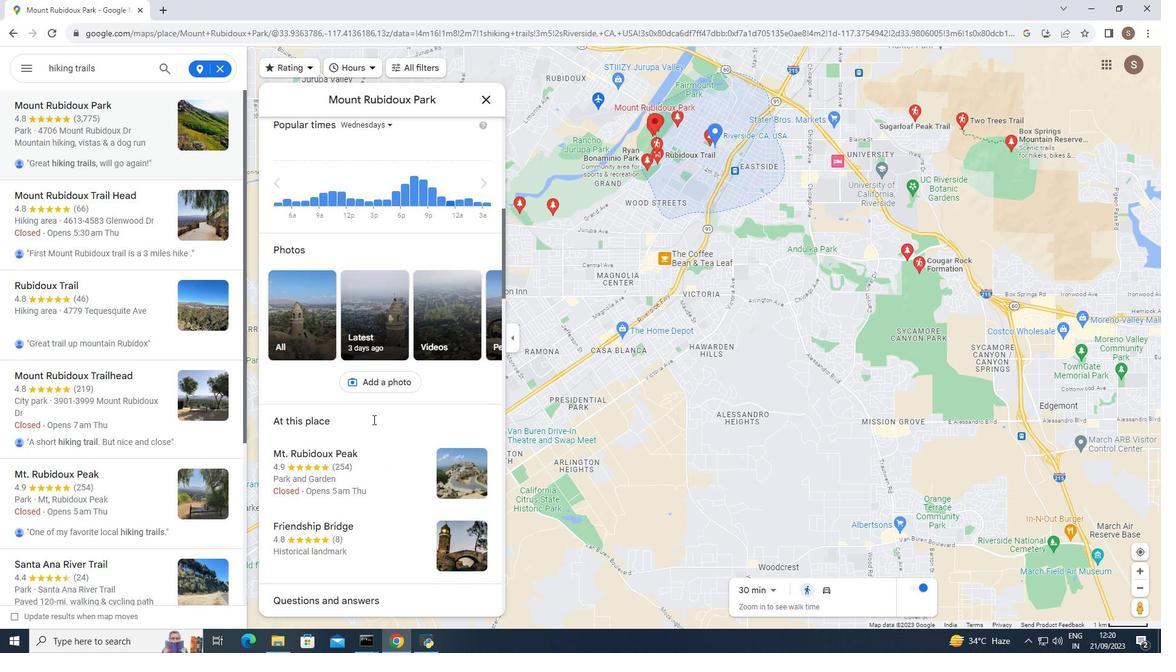 
Action: Mouse scrolled (373, 419) with delta (0, 0)
Screenshot: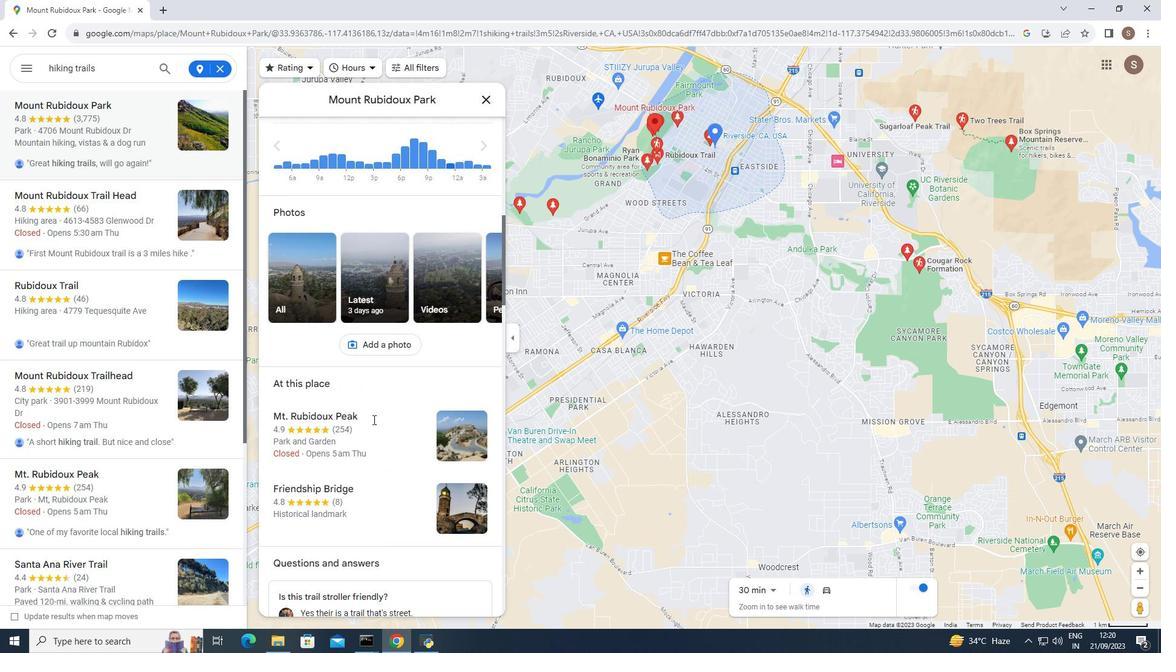 
Action: Mouse scrolled (373, 419) with delta (0, 0)
Screenshot: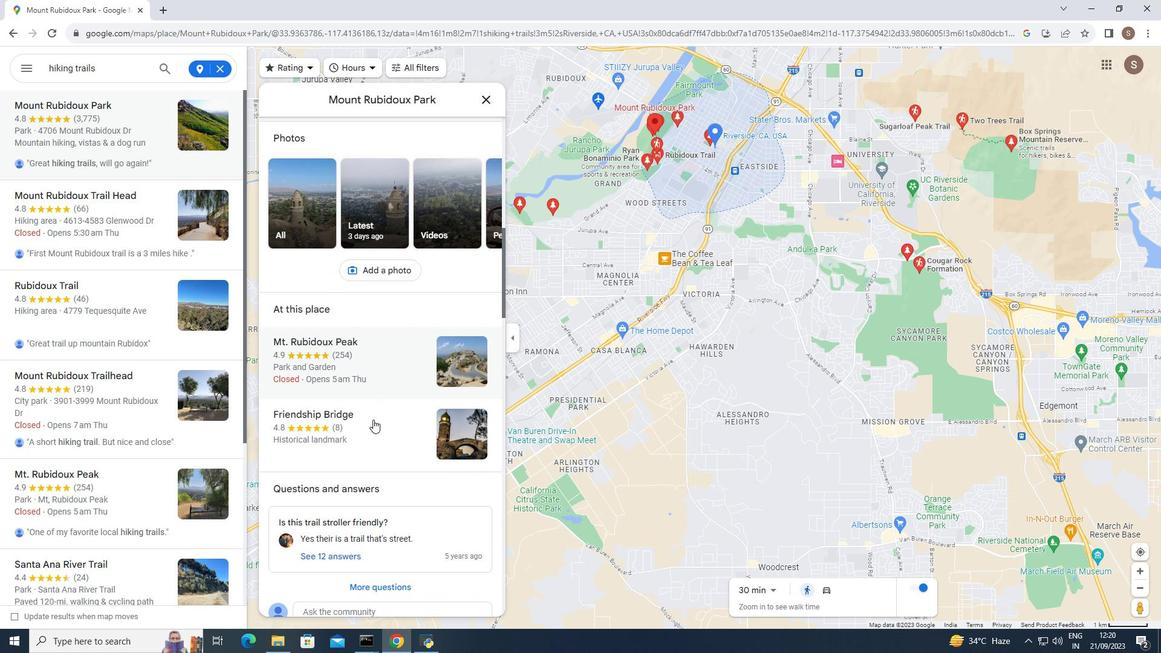 
Action: Mouse scrolled (373, 419) with delta (0, 0)
Screenshot: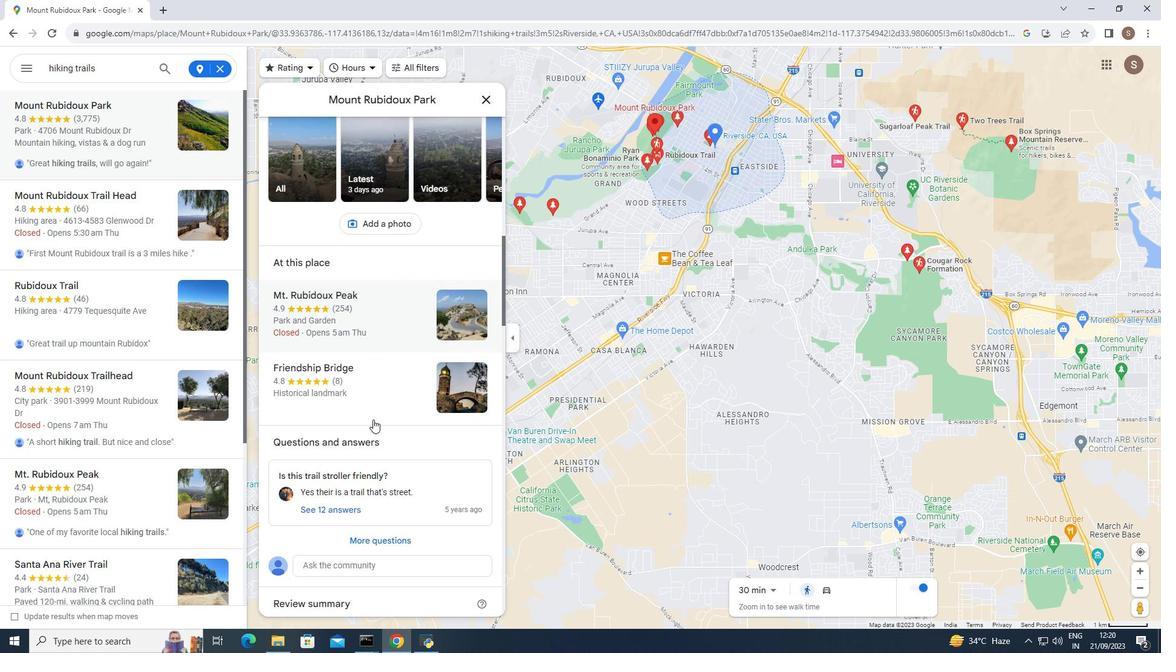 
Action: Mouse scrolled (373, 419) with delta (0, 0)
Screenshot: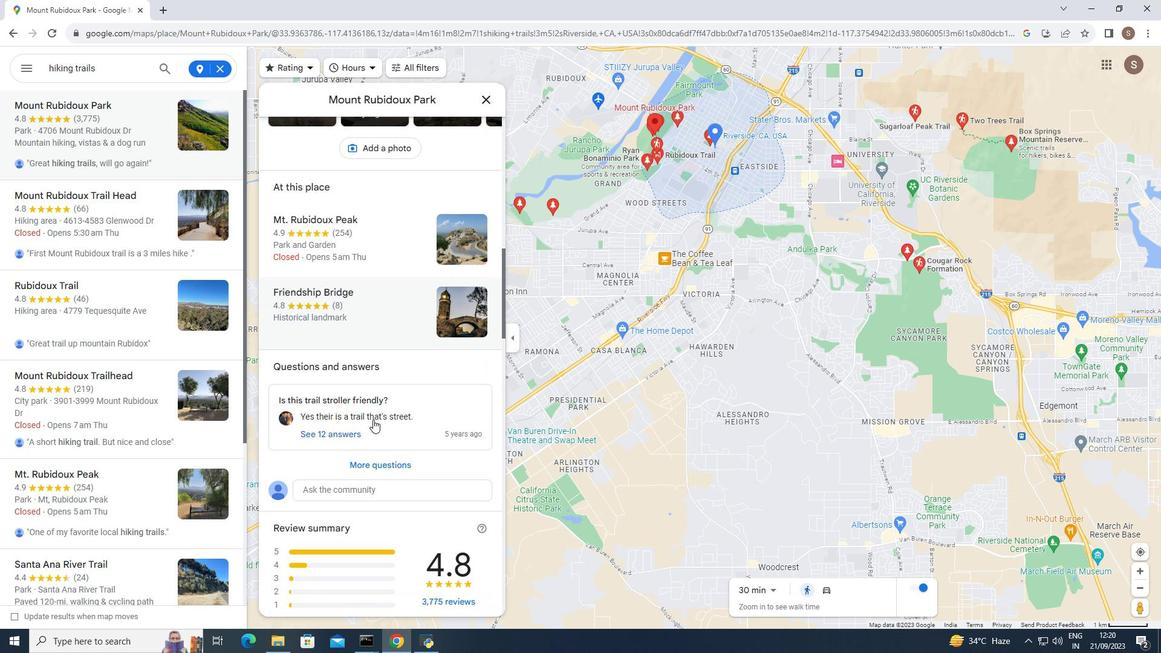 
Action: Mouse scrolled (373, 419) with delta (0, 0)
Screenshot: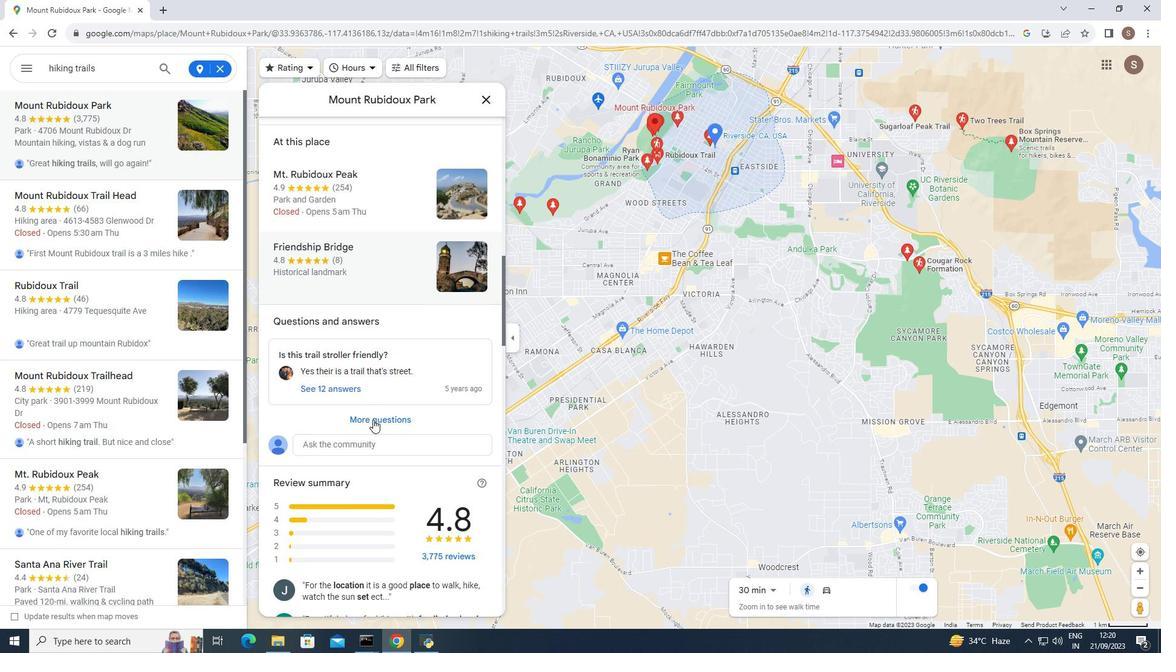 
Action: Mouse scrolled (373, 419) with delta (0, 0)
Screenshot: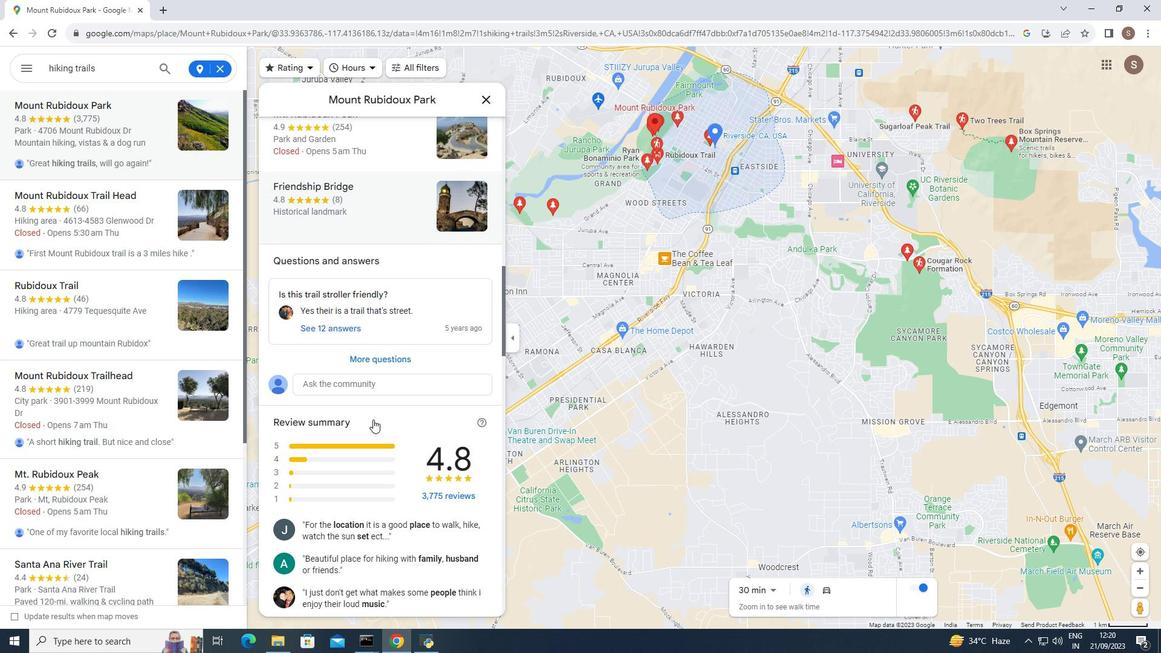 
Action: Mouse moved to (372, 419)
Screenshot: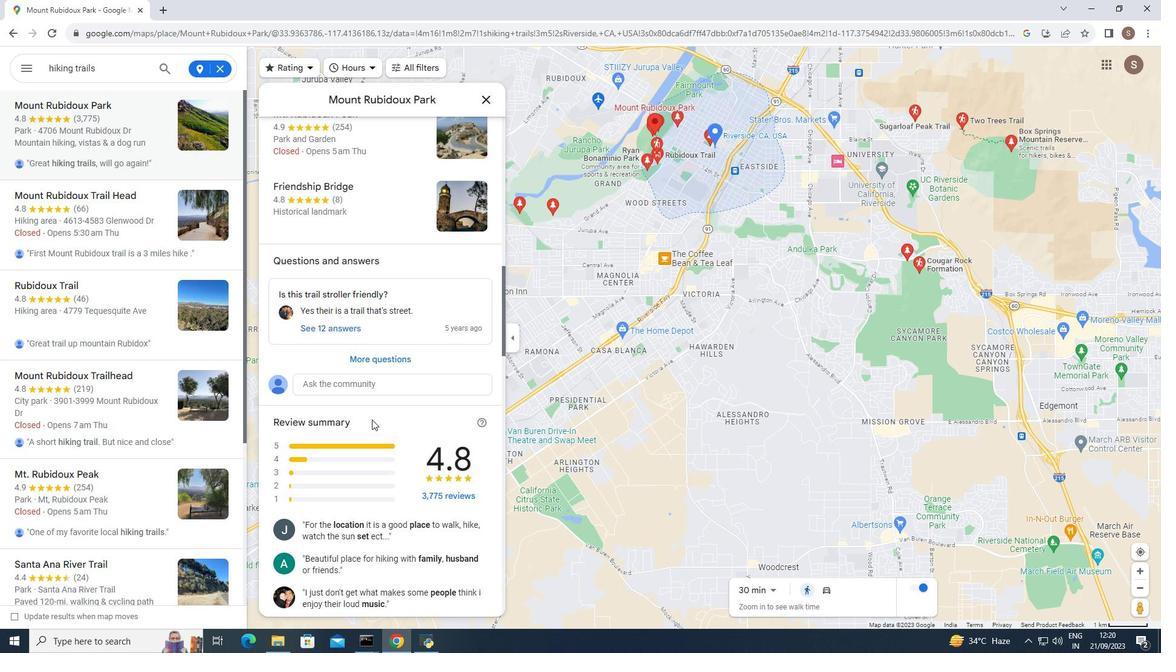 
Action: Mouse scrolled (372, 419) with delta (0, 0)
Screenshot: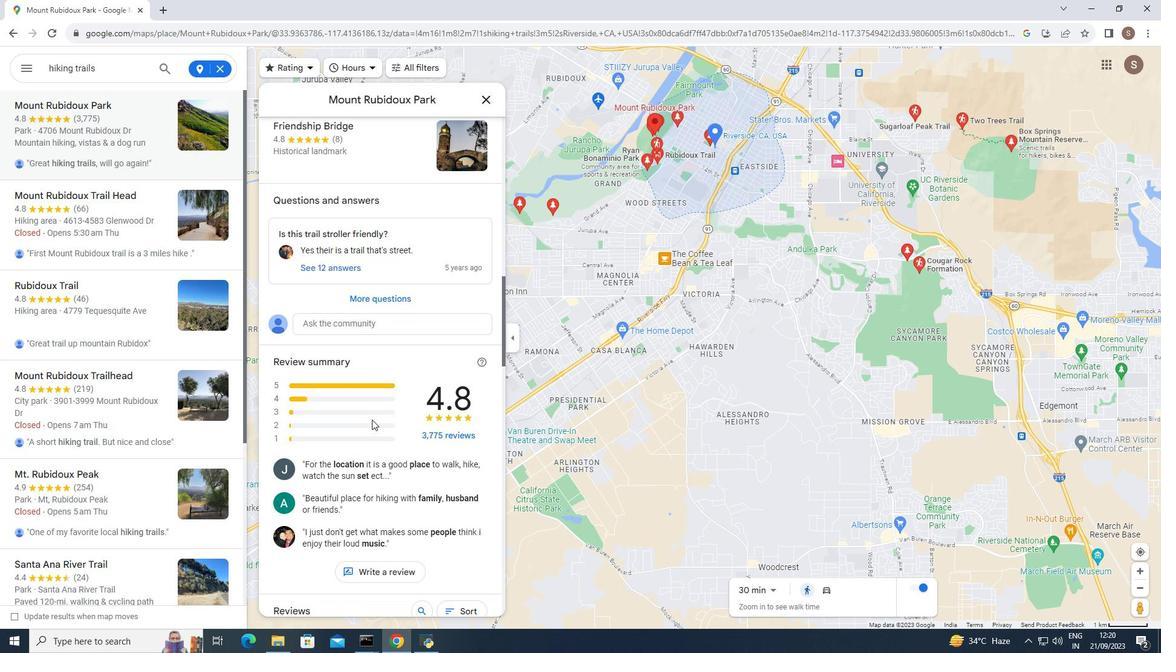 
Action: Mouse scrolled (372, 419) with delta (0, 0)
Screenshot: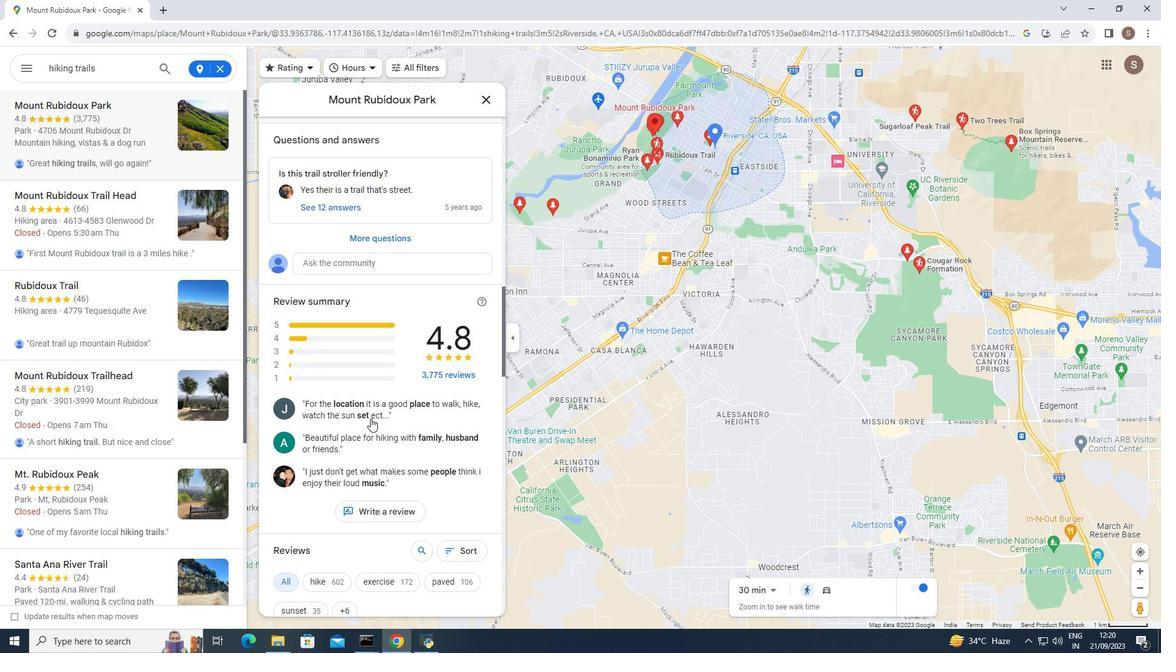 
Action: Mouse moved to (370, 418)
Screenshot: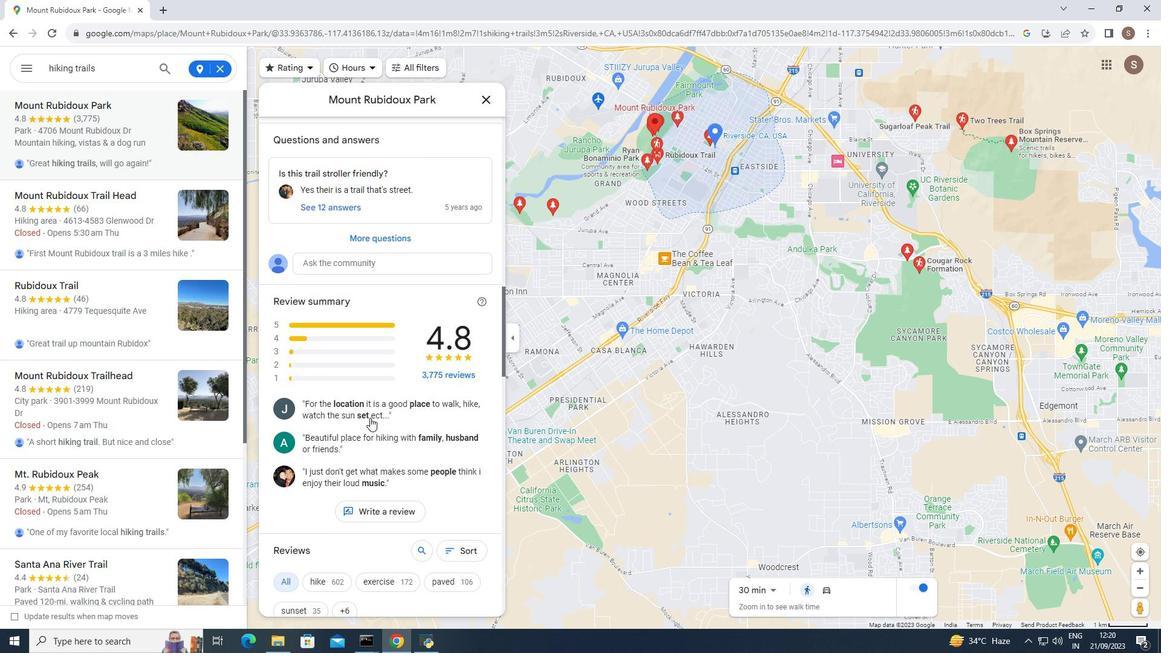 
Action: Mouse scrolled (370, 417) with delta (0, 0)
Screenshot: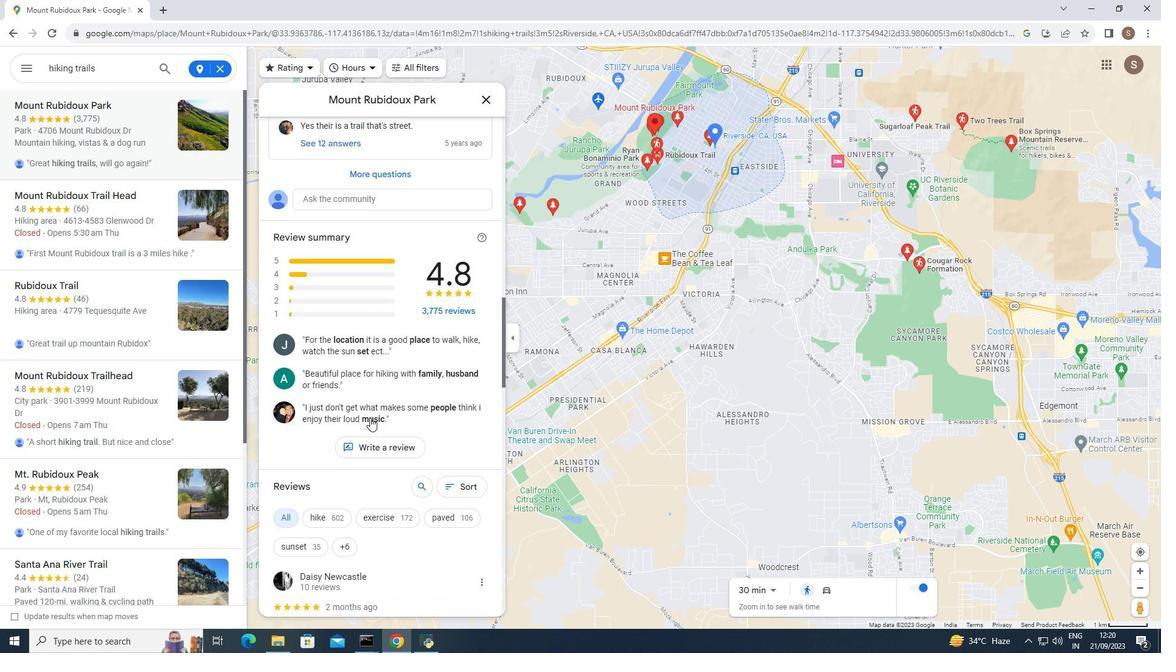 
Action: Mouse scrolled (370, 417) with delta (0, 0)
Screenshot: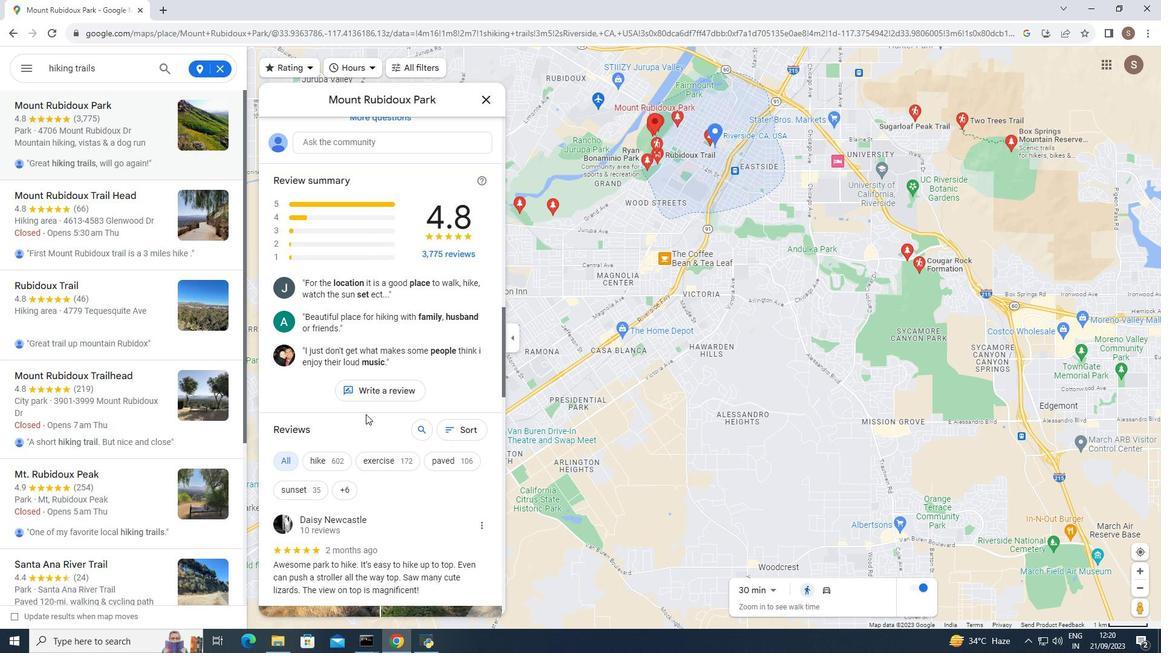 
Action: Mouse moved to (365, 412)
Screenshot: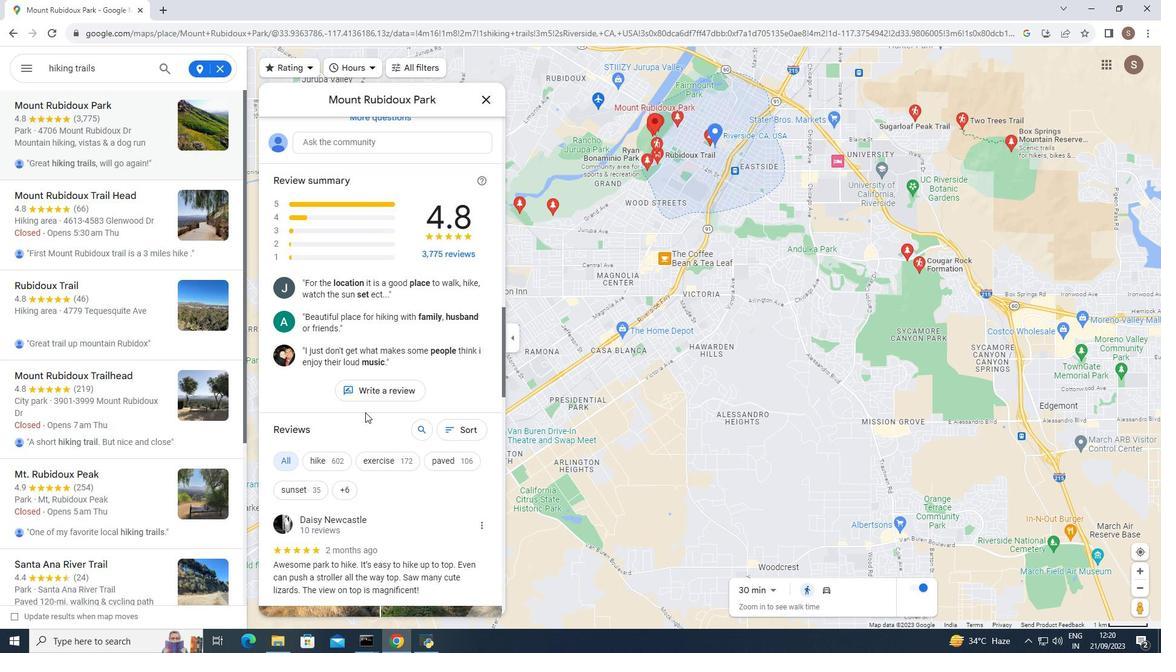 
Action: Mouse scrolled (365, 412) with delta (0, 0)
Screenshot: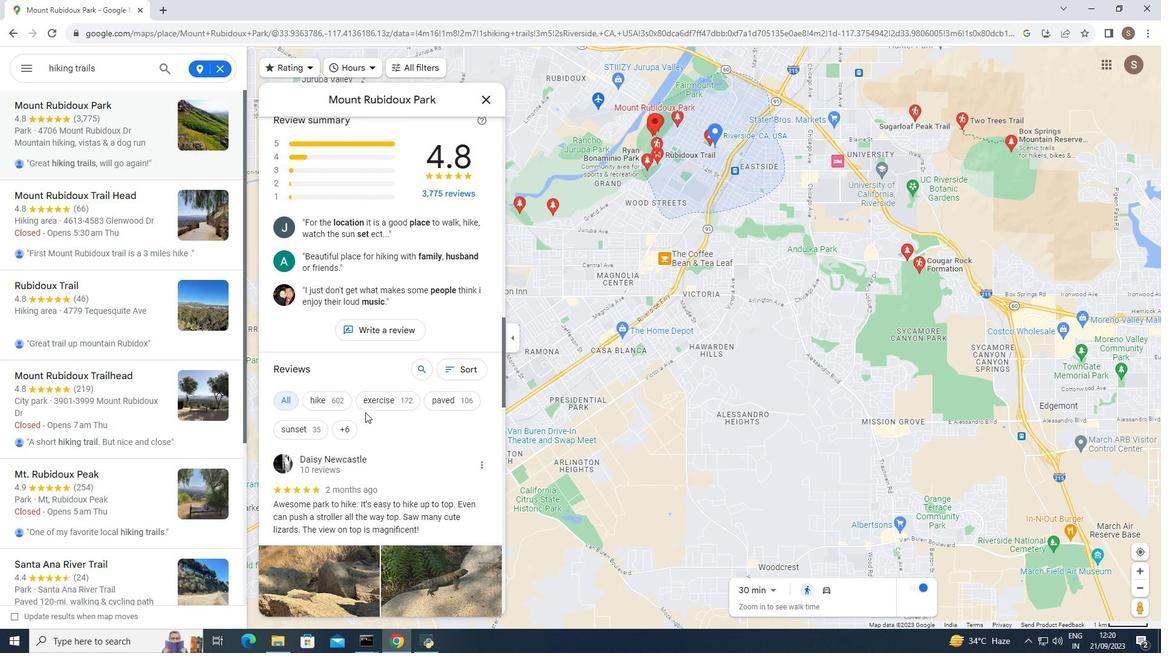 
Action: Mouse scrolled (365, 412) with delta (0, 0)
Screenshot: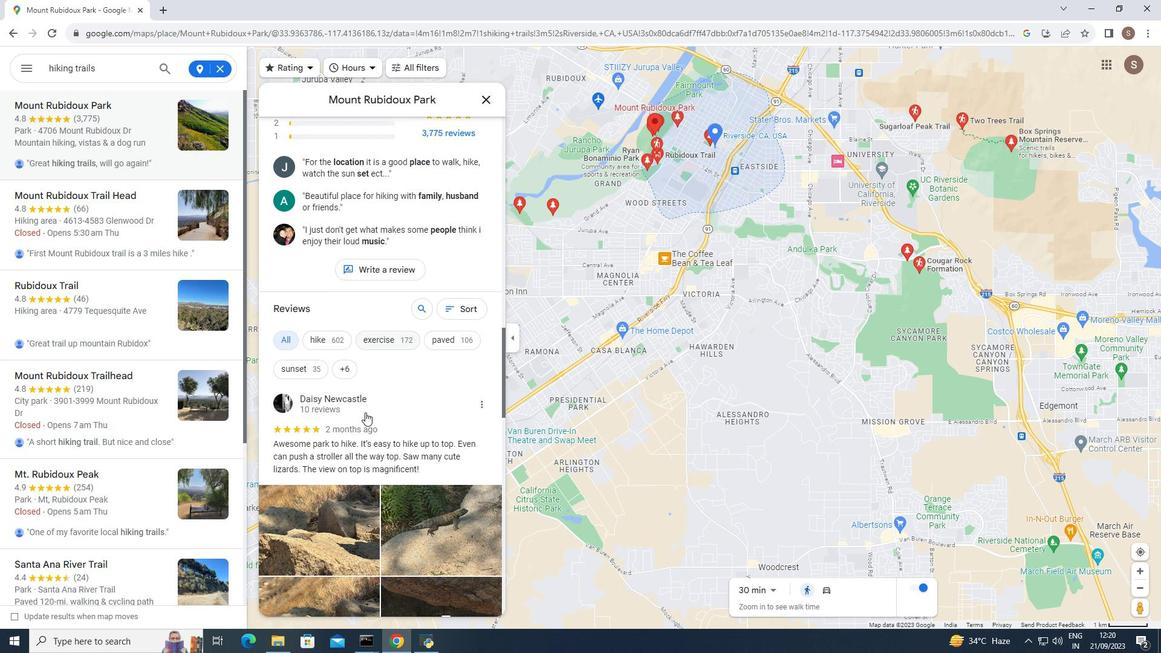 
Action: Mouse moved to (364, 412)
Screenshot: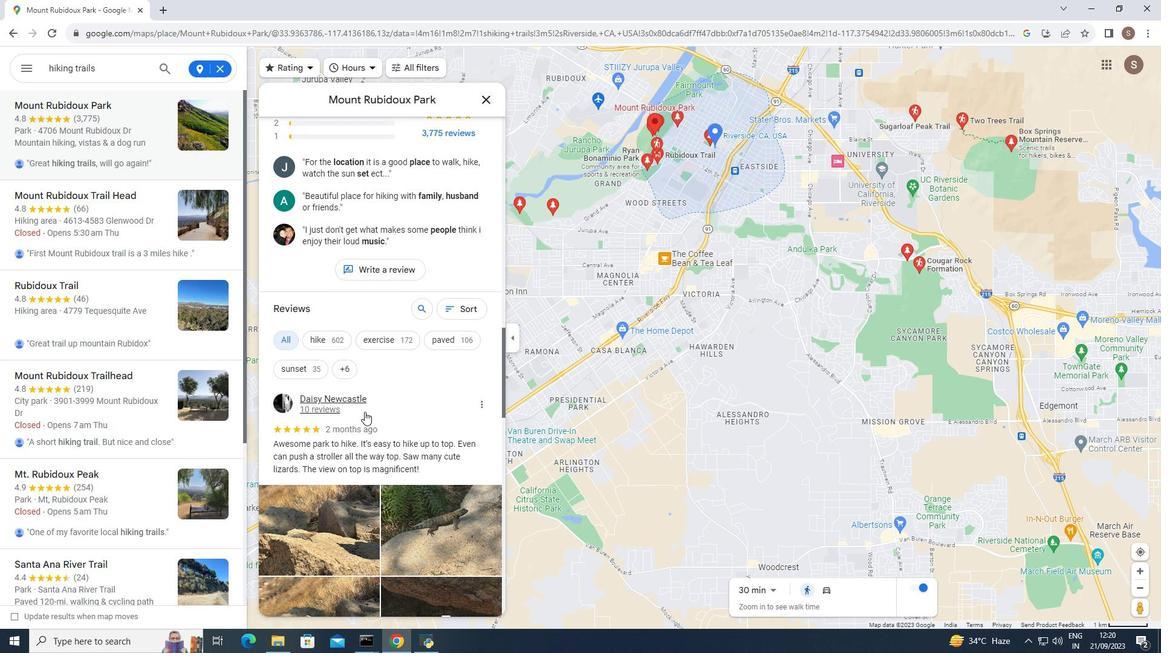 
Action: Mouse scrolled (364, 411) with delta (0, 0)
Screenshot: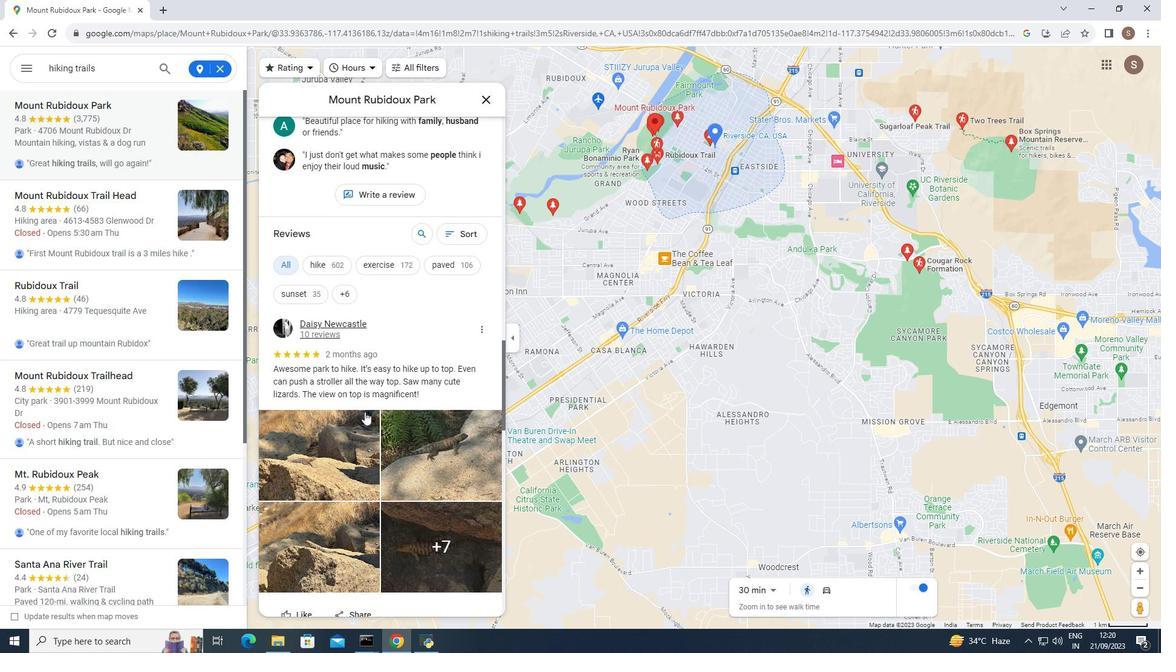 
Action: Mouse scrolled (364, 411) with delta (0, 0)
Screenshot: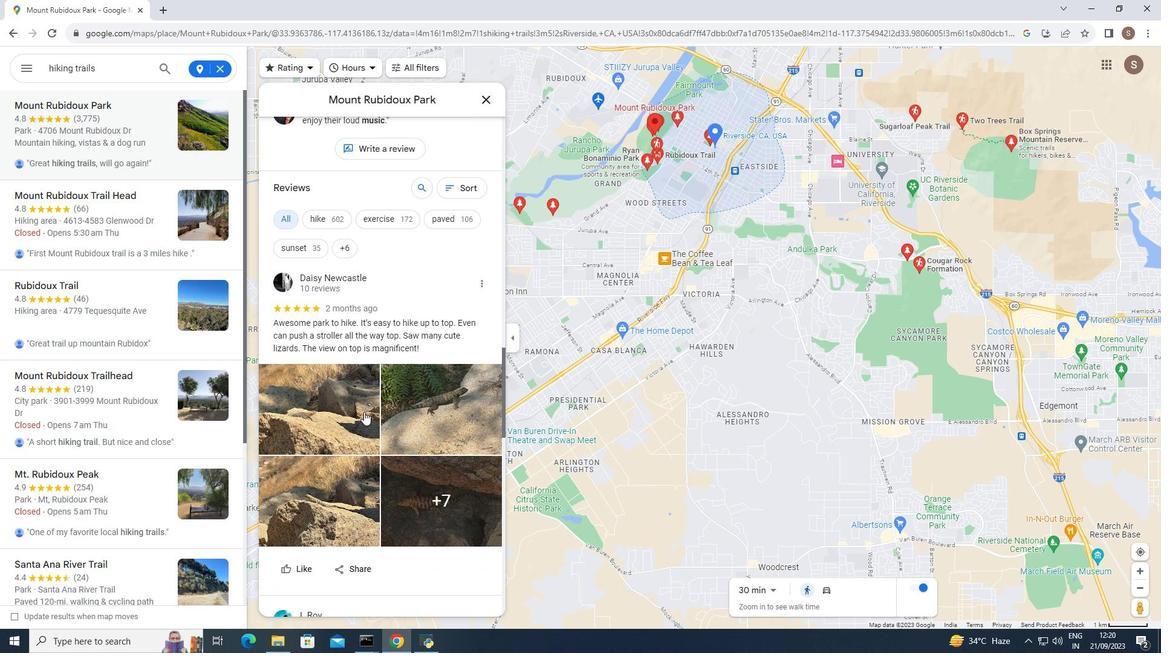 
Action: Mouse moved to (364, 411)
Screenshot: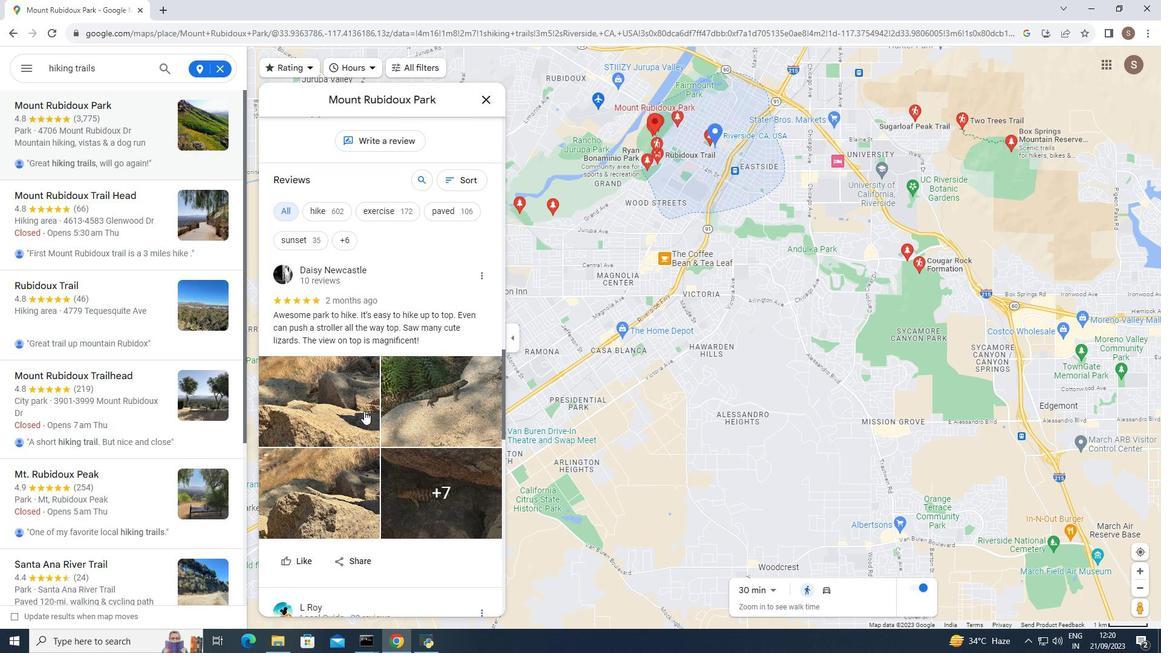 
Action: Mouse scrolled (364, 410) with delta (0, 0)
Screenshot: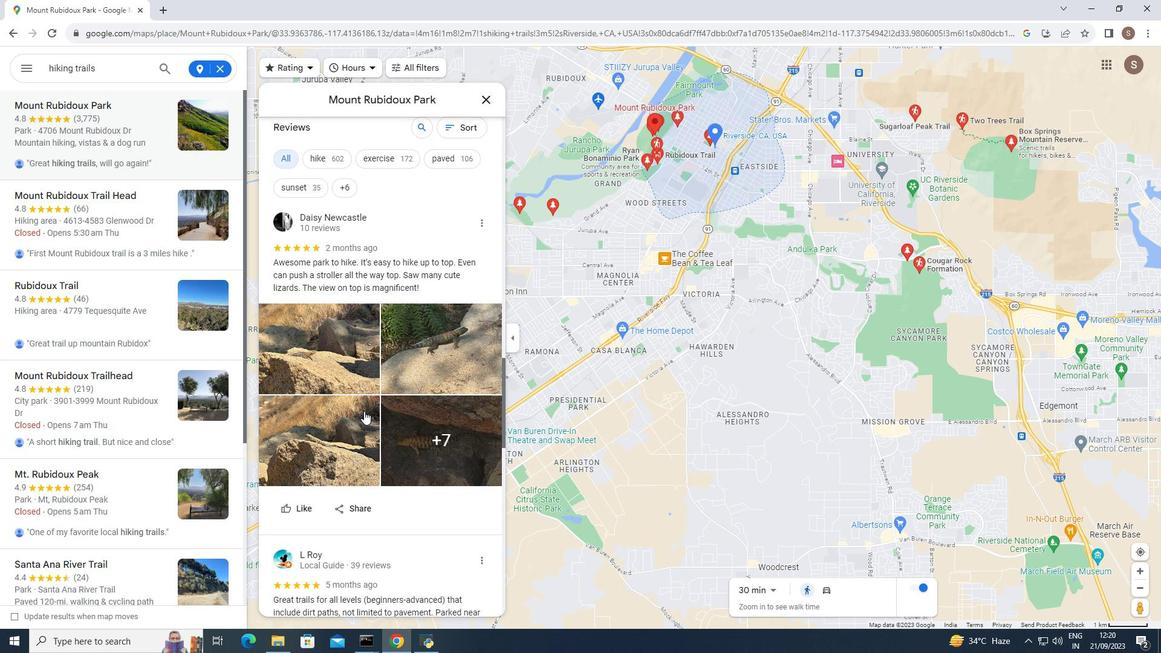 
Action: Mouse moved to (363, 410)
Screenshot: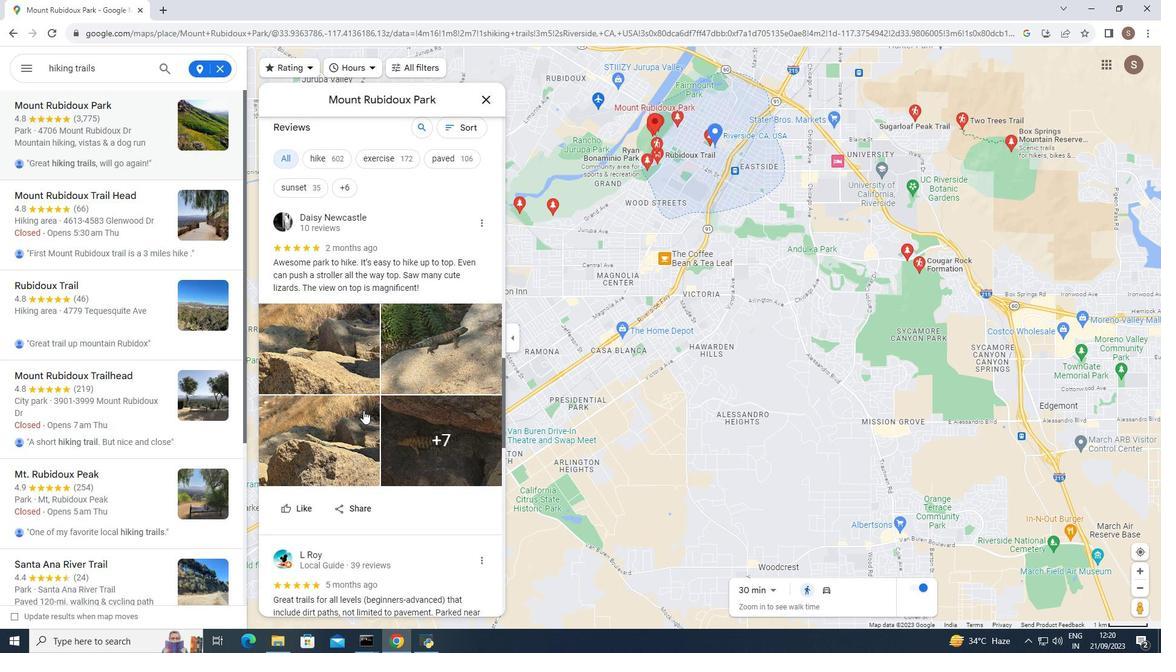 
Action: Mouse scrolled (363, 410) with delta (0, 0)
Screenshot: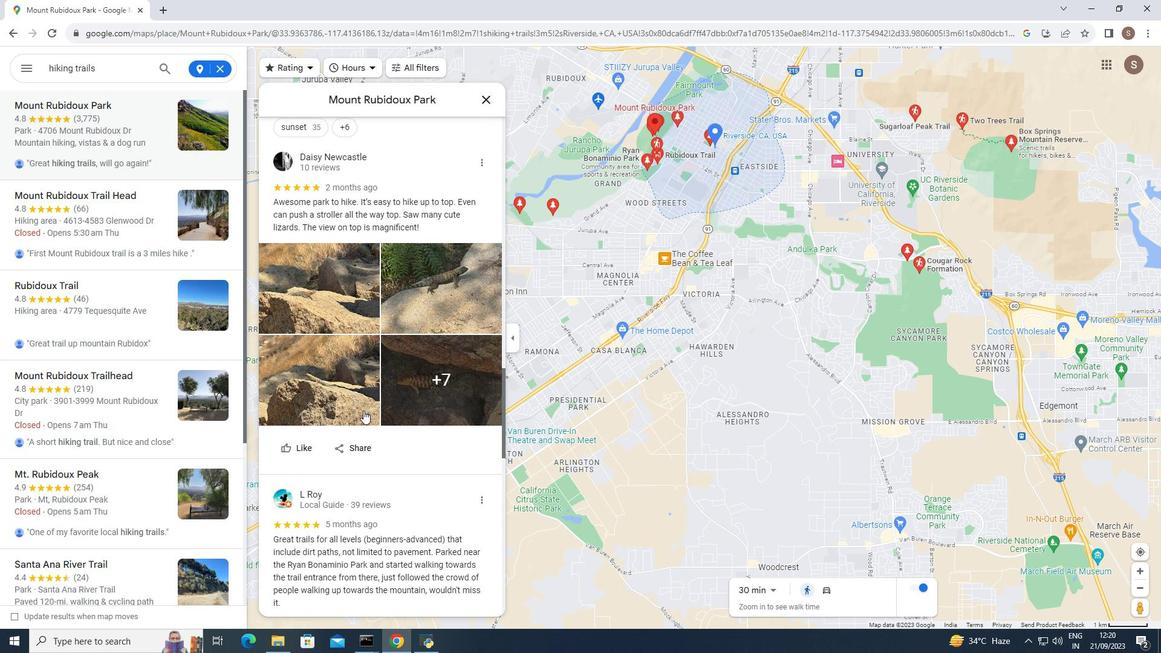 
Action: Mouse moved to (361, 409)
Screenshot: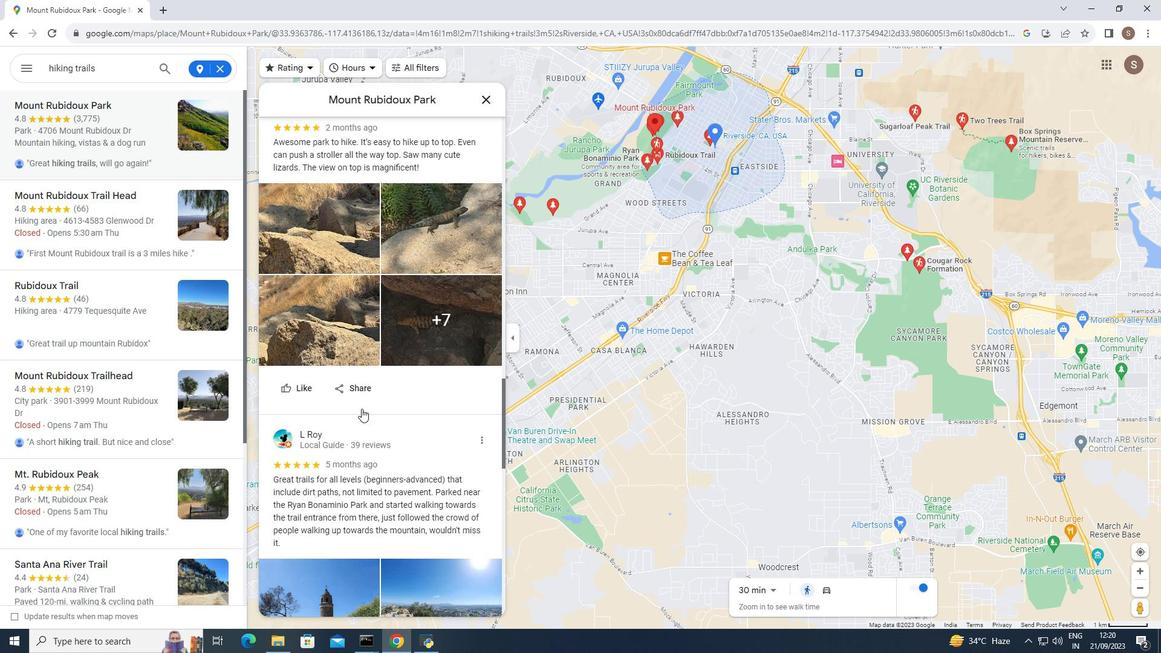 
Action: Mouse scrolled (361, 408) with delta (0, 0)
Screenshot: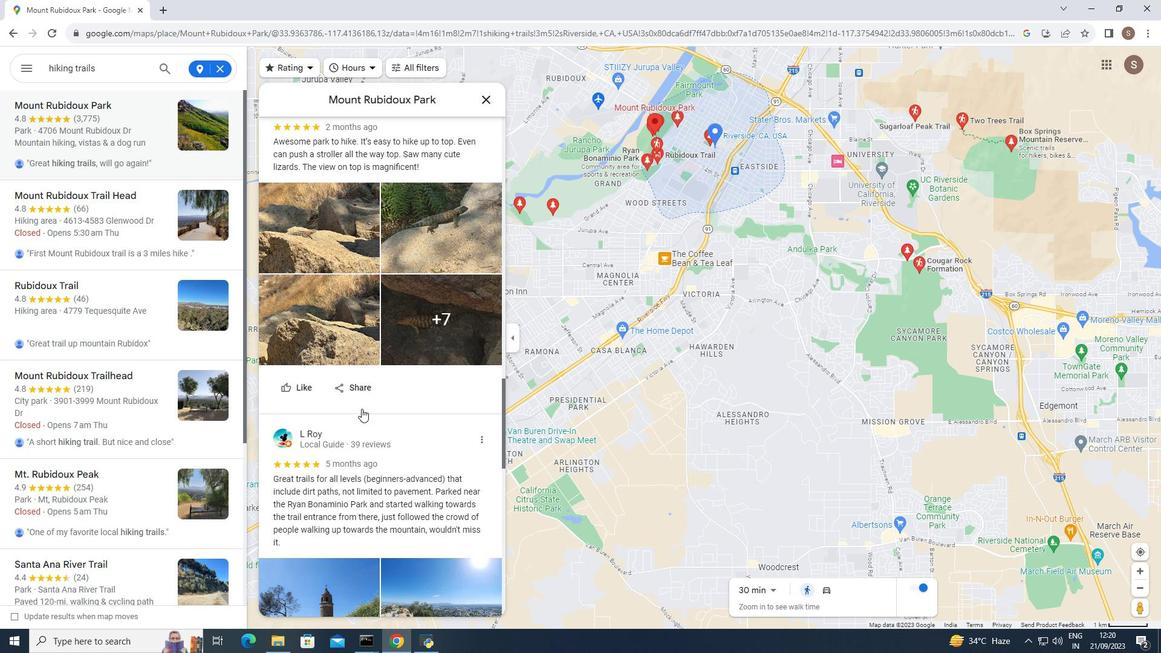 
Action: Mouse scrolled (361, 408) with delta (0, 0)
Screenshot: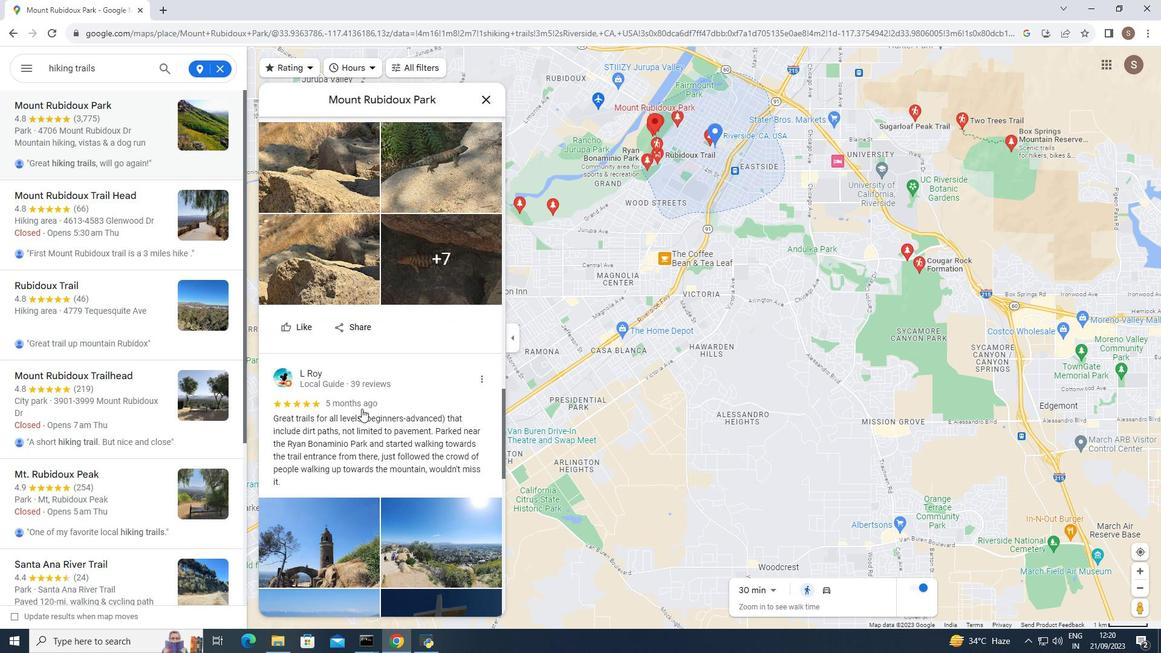 
Action: Mouse moved to (361, 409)
Screenshot: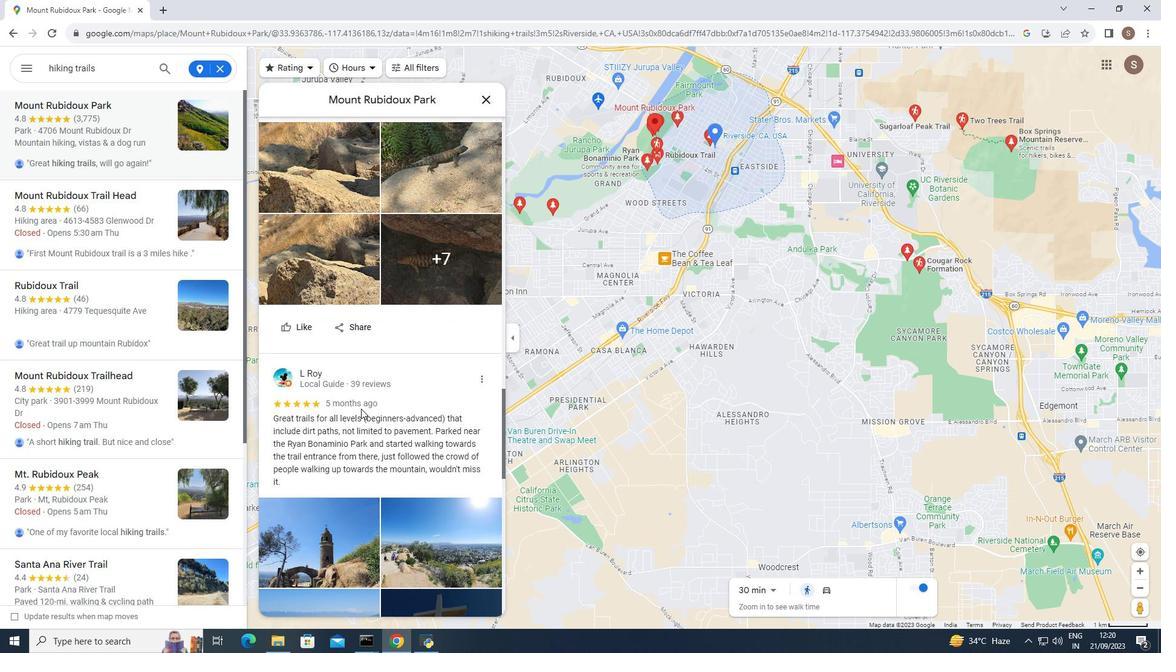 
Action: Mouse scrolled (361, 408) with delta (0, 0)
Screenshot: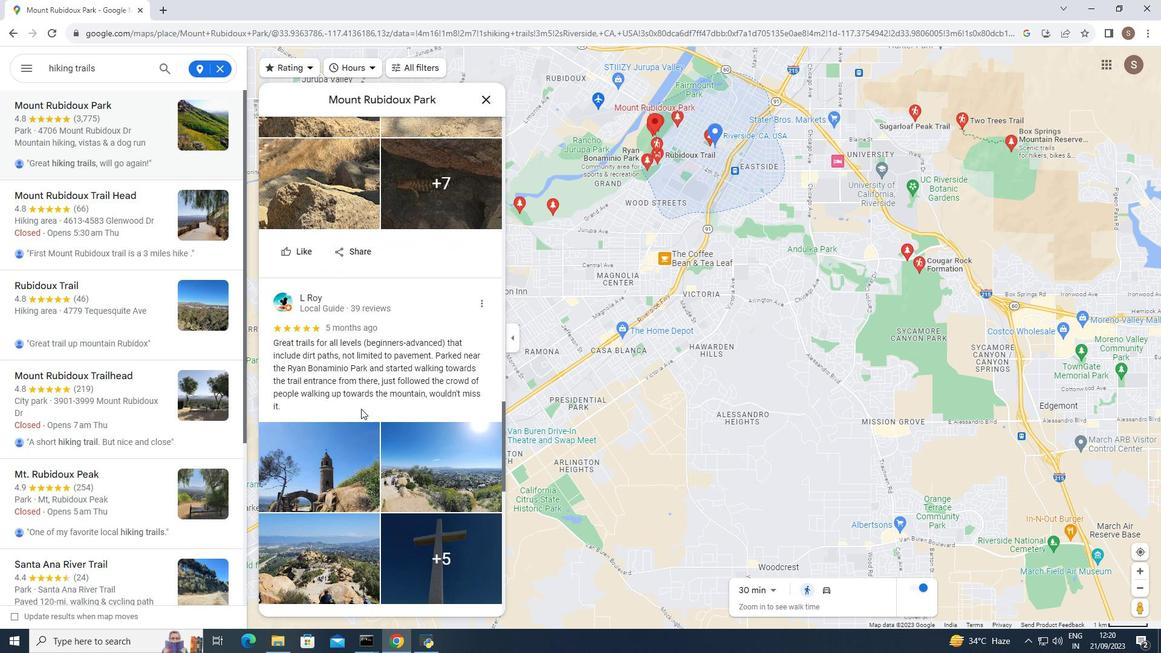 
Action: Mouse scrolled (361, 408) with delta (0, 0)
Screenshot: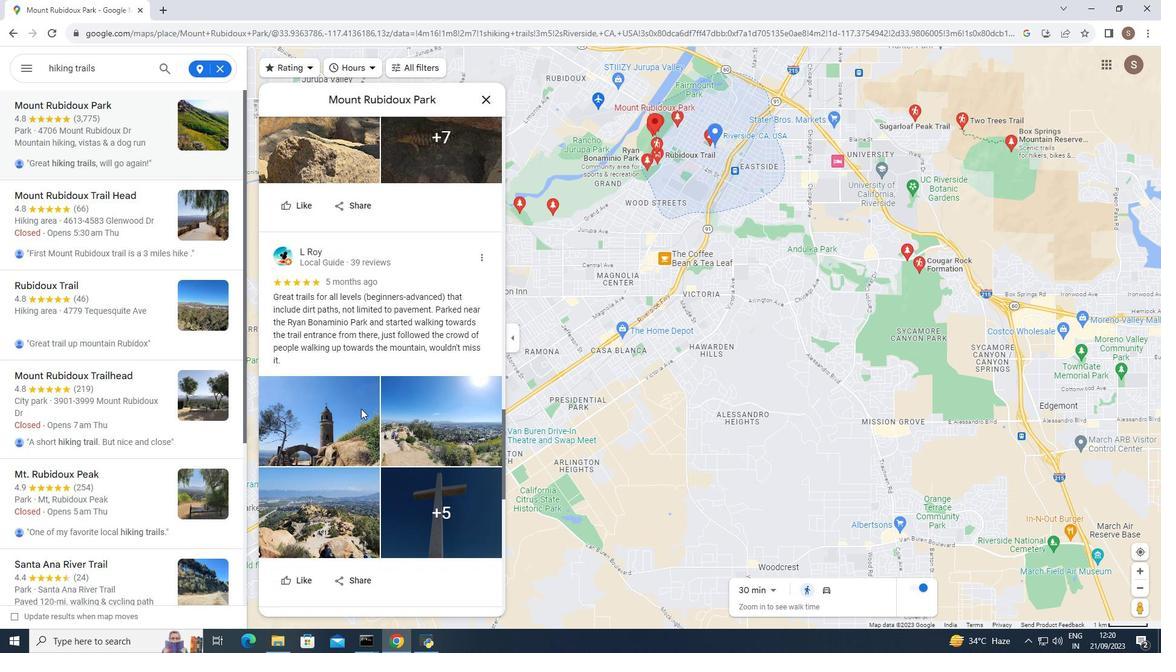 
Action: Mouse scrolled (361, 408) with delta (0, 0)
Screenshot: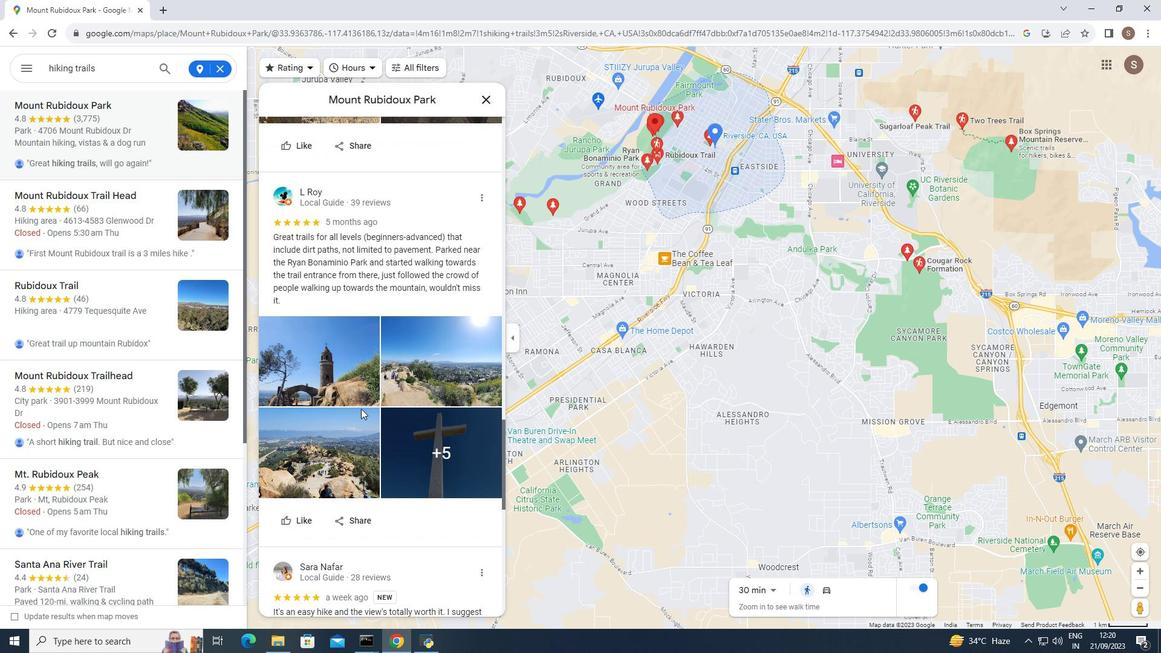 
Action: Mouse scrolled (361, 408) with delta (0, 0)
Screenshot: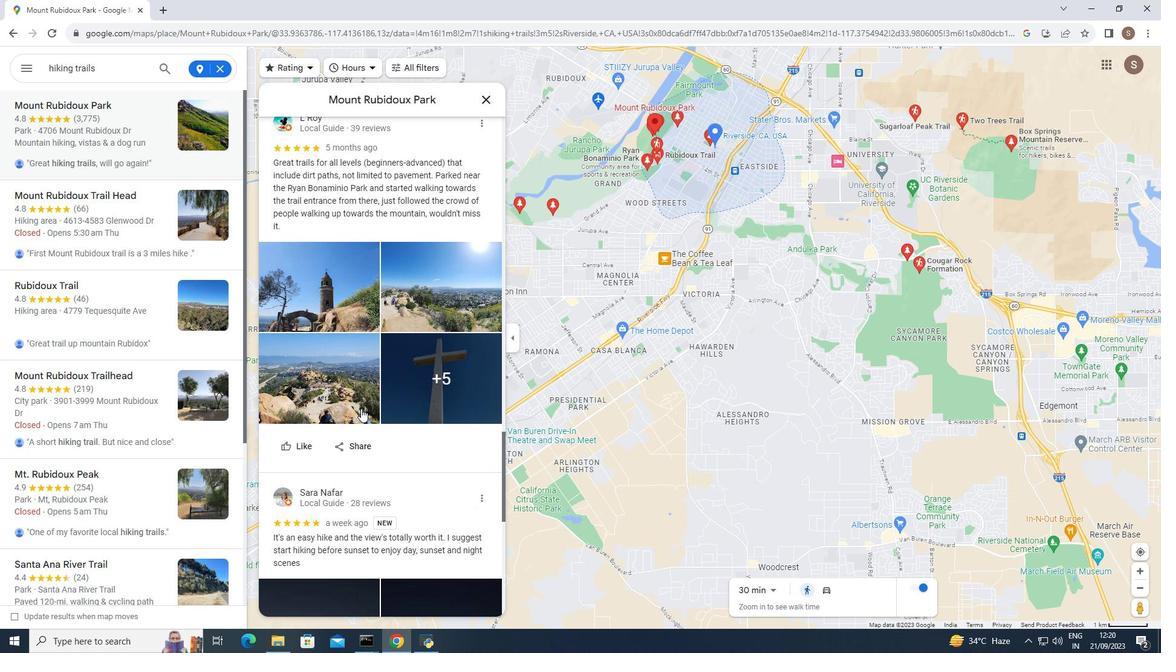 
Action: Mouse scrolled (361, 408) with delta (0, 0)
Screenshot: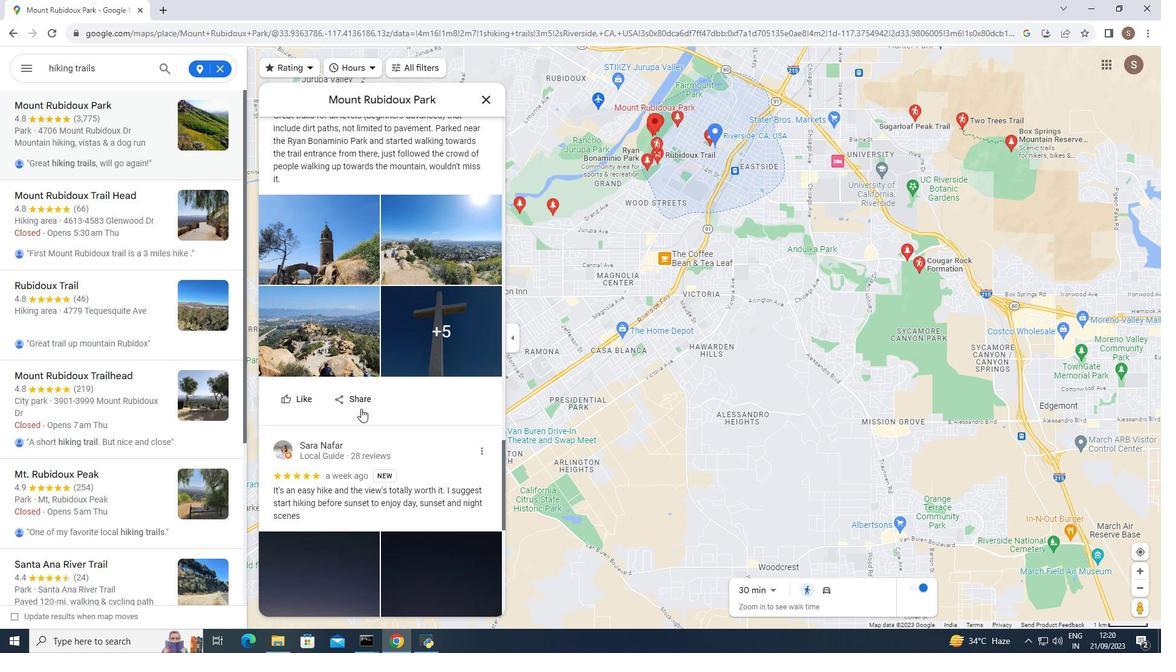 
Action: Mouse scrolled (361, 408) with delta (0, 0)
Screenshot: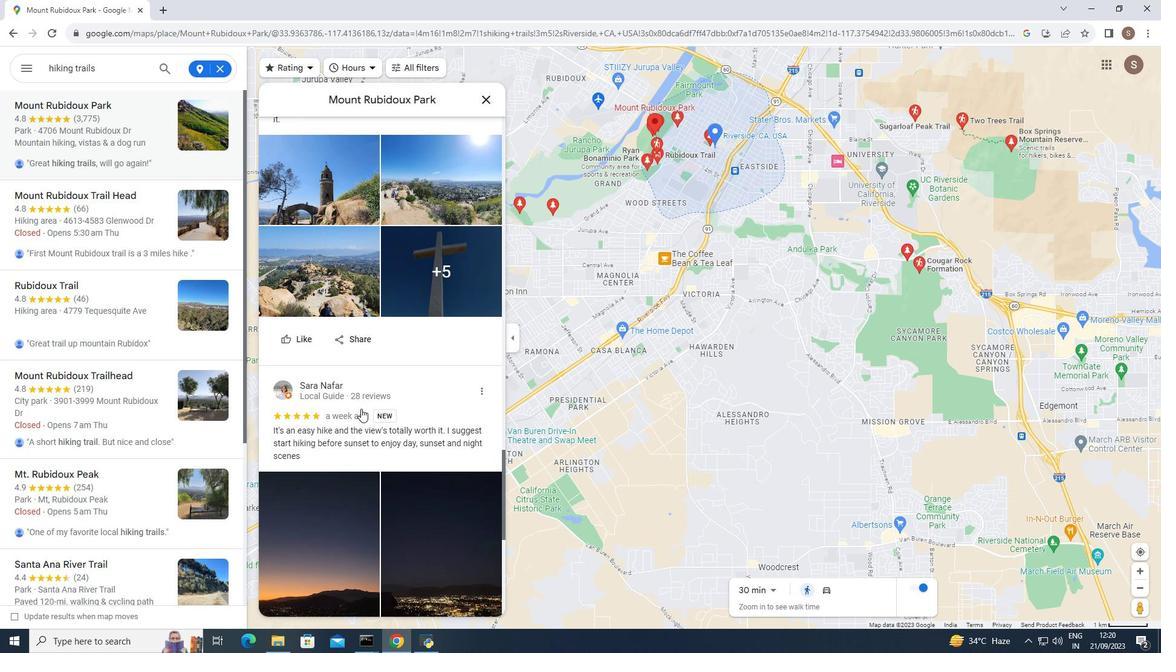 
Action: Mouse scrolled (361, 408) with delta (0, 0)
Screenshot: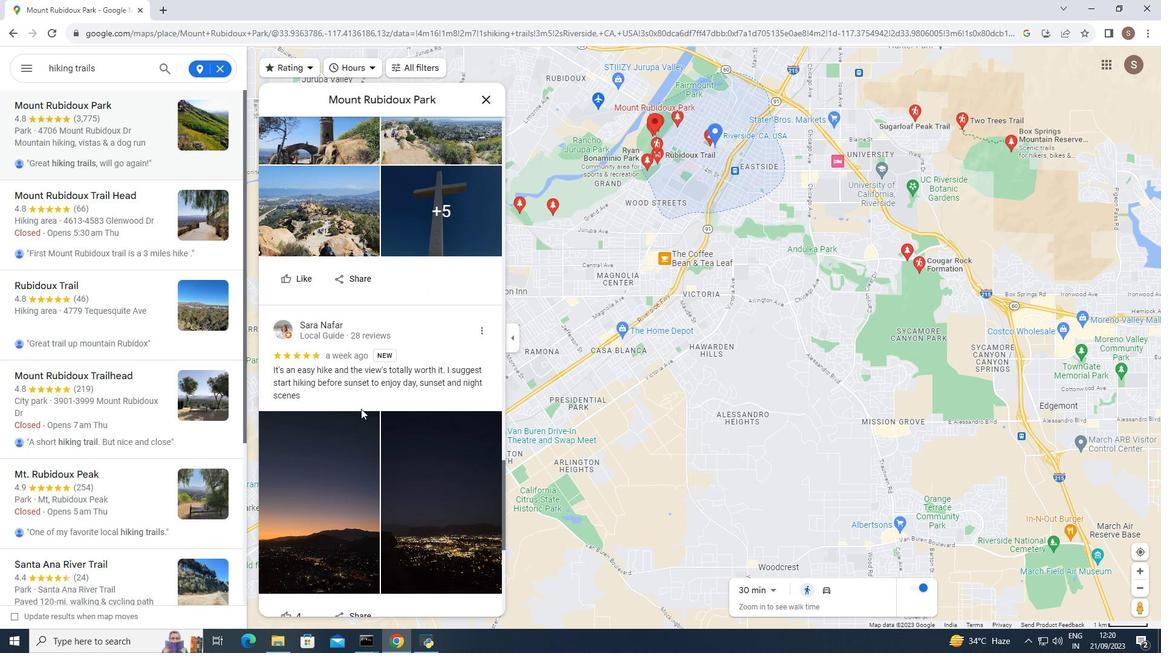 
Action: Mouse scrolled (361, 408) with delta (0, 0)
Screenshot: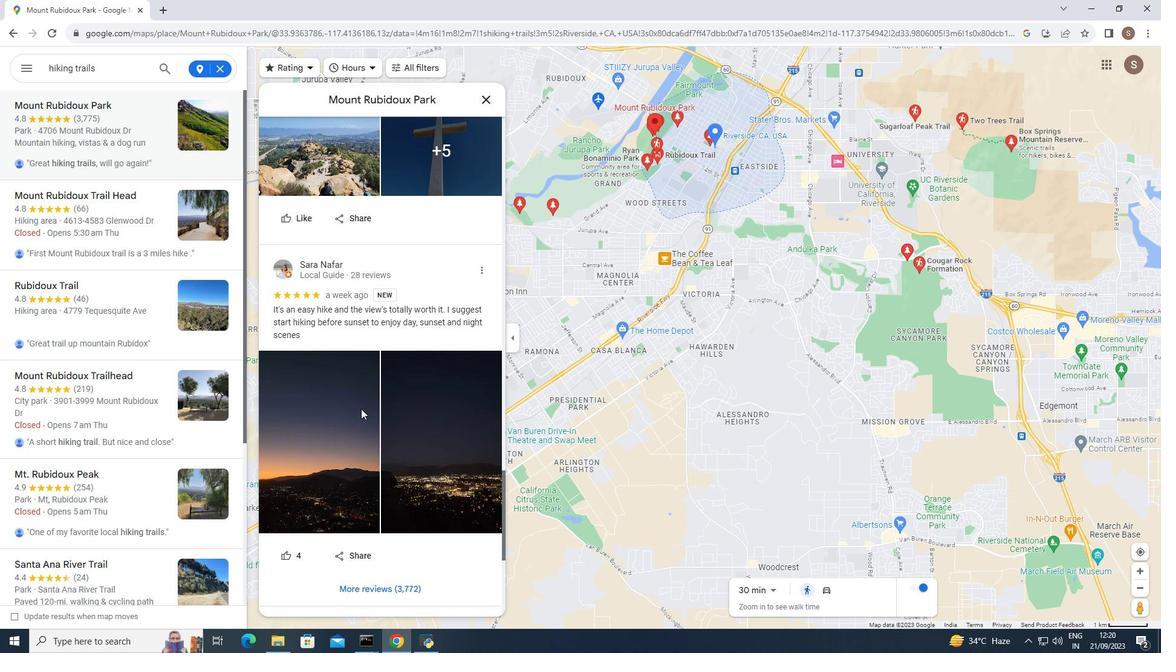 
Action: Mouse scrolled (361, 408) with delta (0, 0)
Screenshot: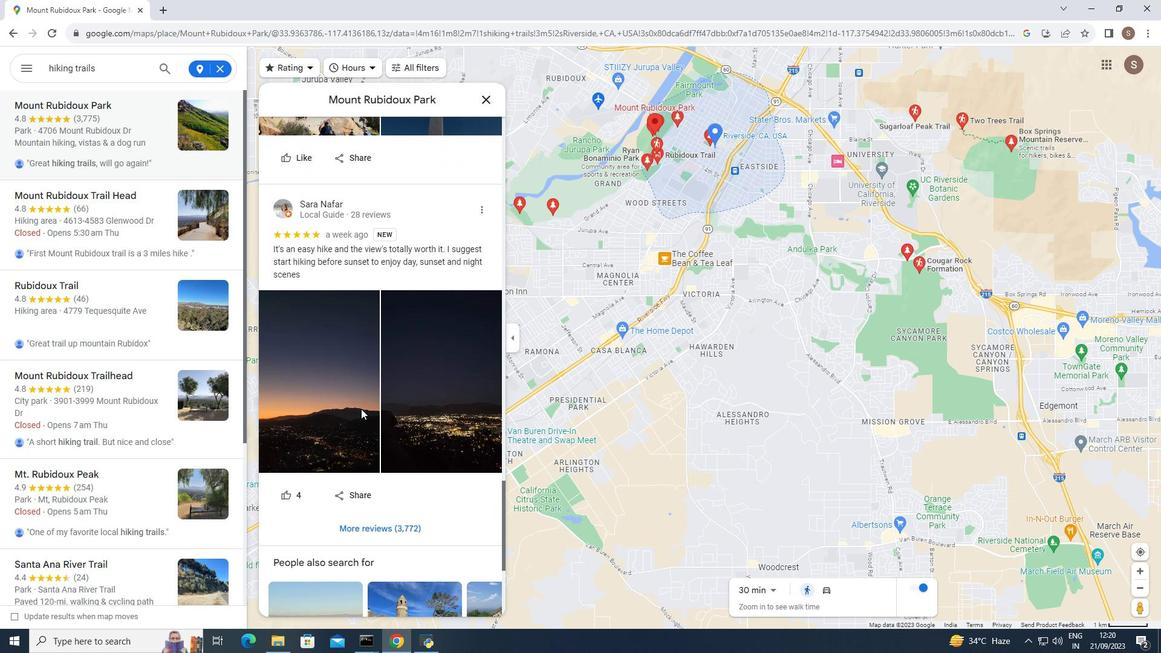 
Action: Mouse scrolled (361, 408) with delta (0, 0)
Screenshot: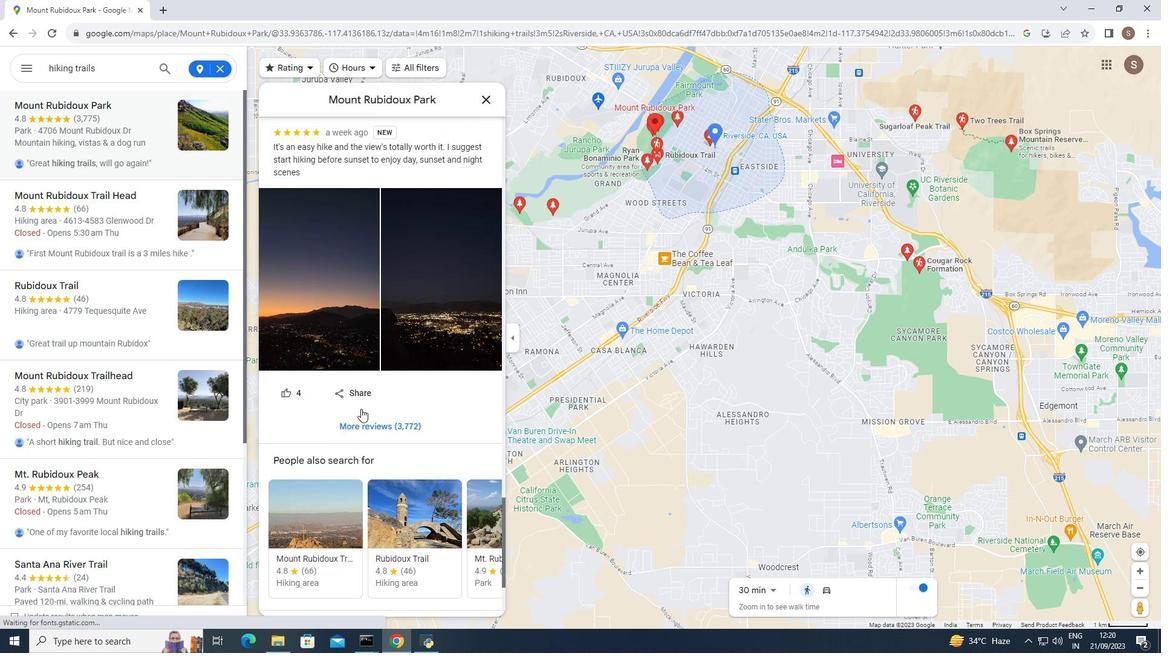
Action: Mouse scrolled (361, 408) with delta (0, 0)
Screenshot: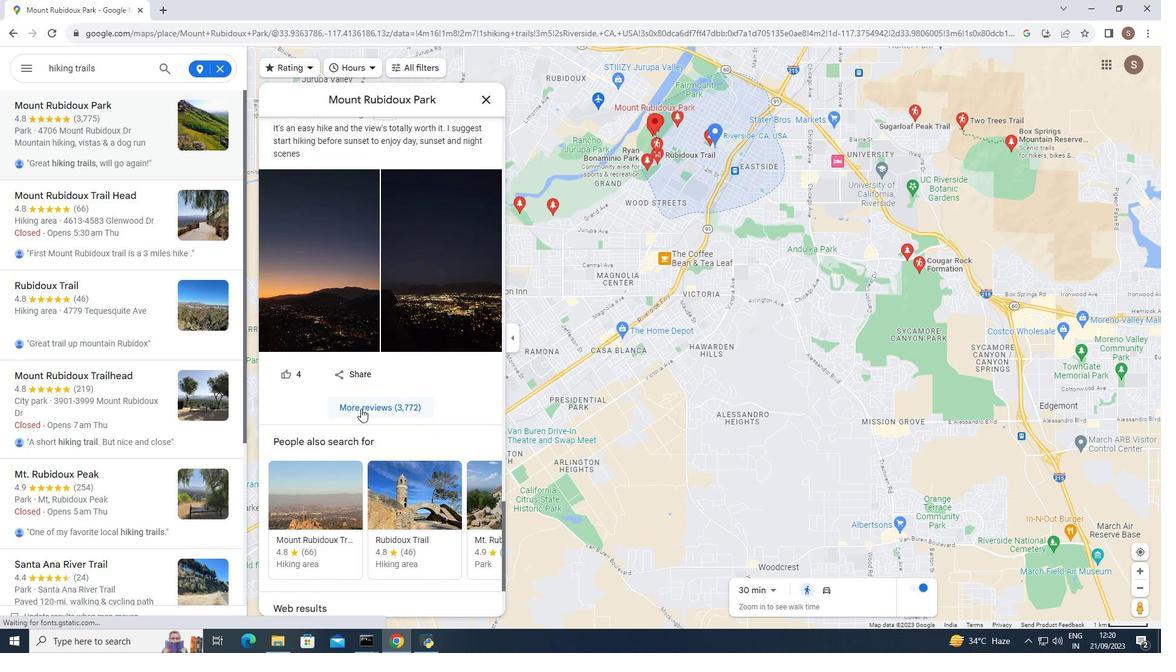 
Action: Mouse moved to (361, 407)
Screenshot: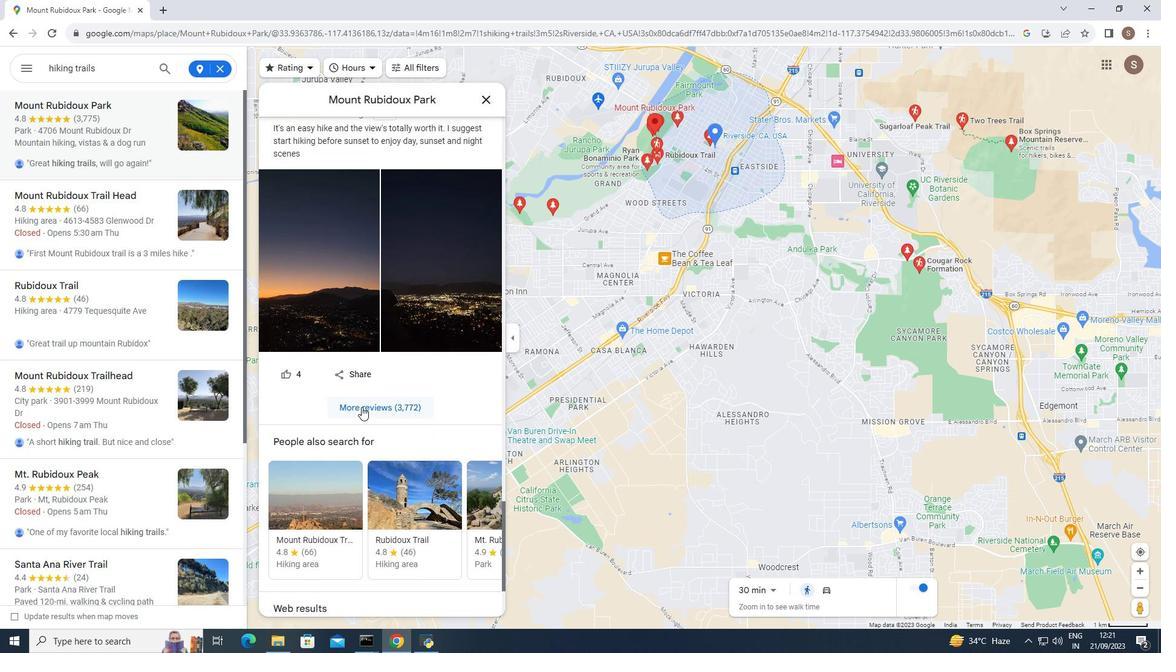 
Action: Mouse pressed left at (361, 407)
Screenshot: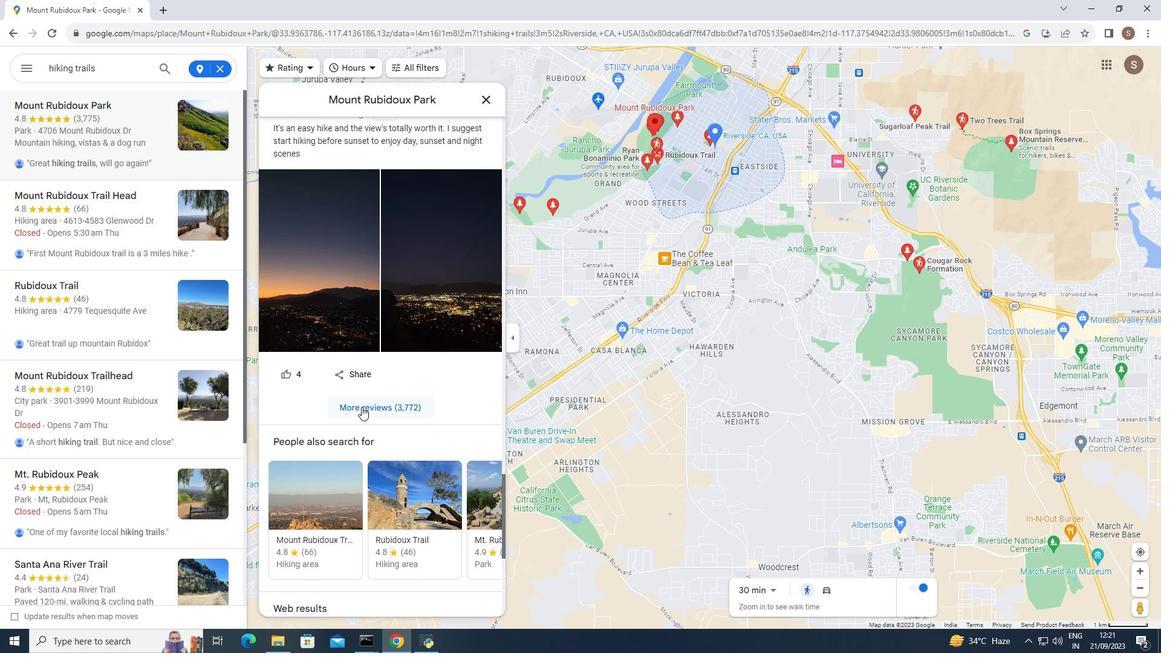 
Action: Mouse moved to (365, 407)
Screenshot: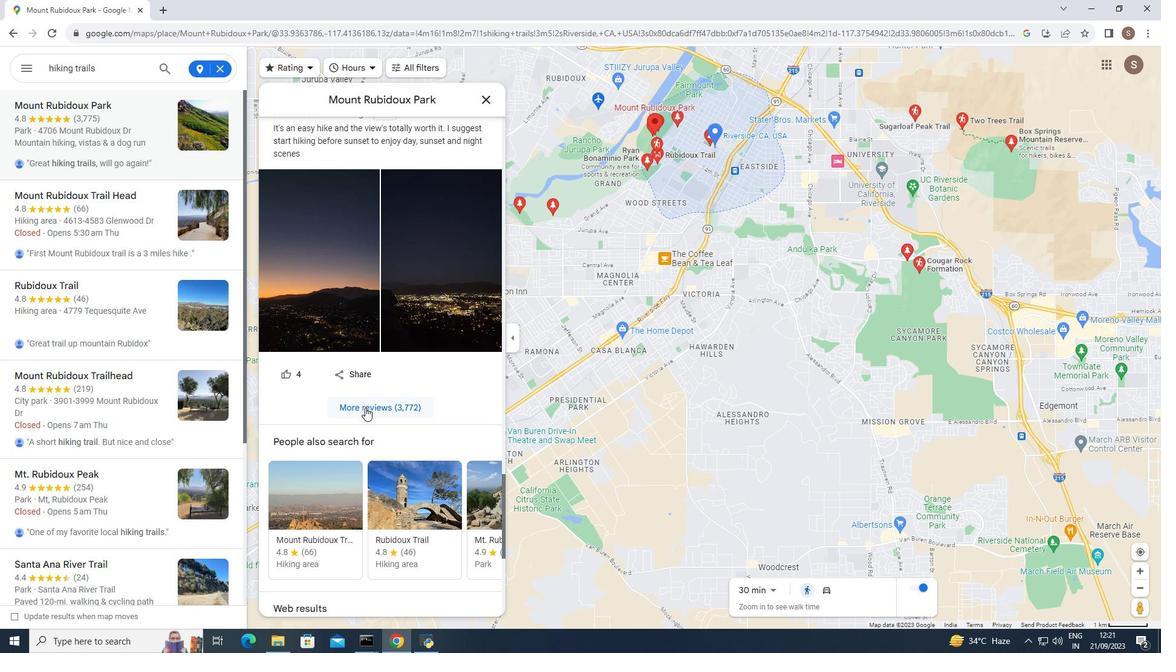 
Action: Mouse pressed left at (365, 407)
Screenshot: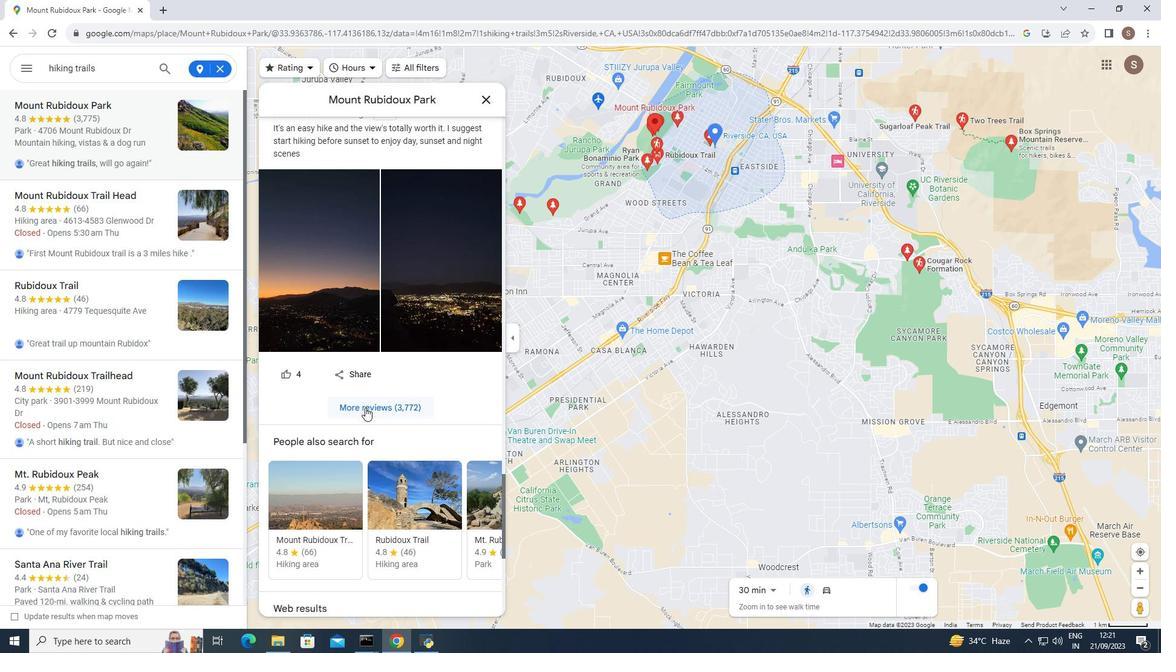 
Action: Mouse scrolled (365, 407) with delta (0, 0)
Screenshot: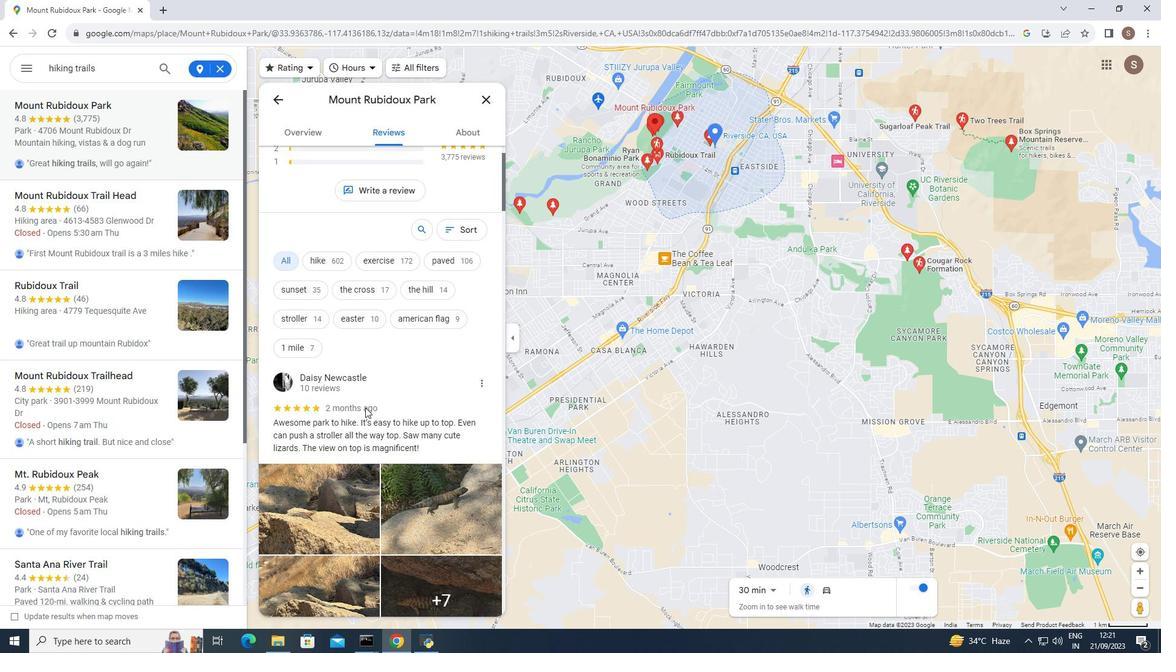 
Action: Mouse scrolled (365, 407) with delta (0, 0)
Screenshot: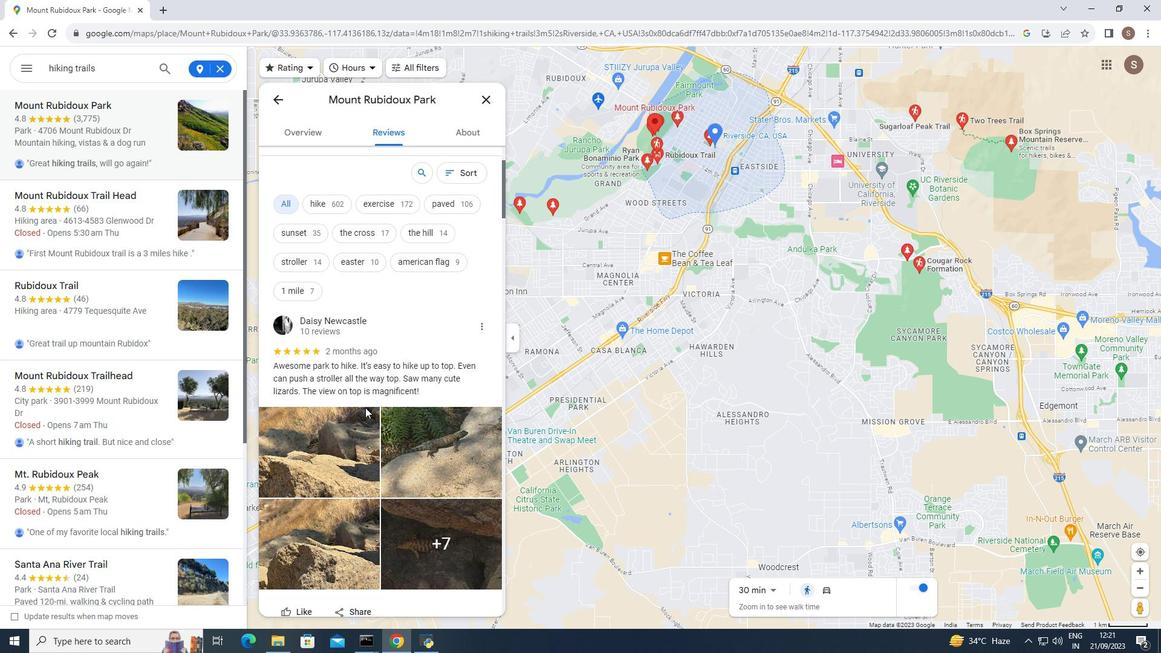 
Action: Mouse scrolled (365, 407) with delta (0, 0)
Screenshot: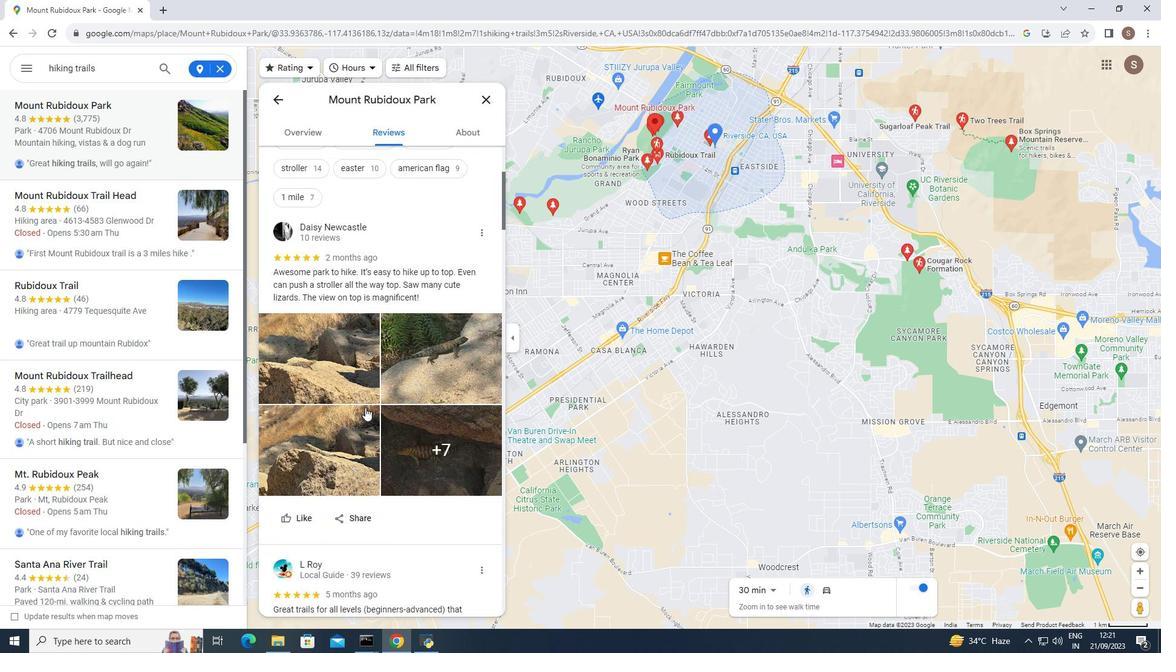 
Action: Mouse scrolled (365, 407) with delta (0, 0)
Screenshot: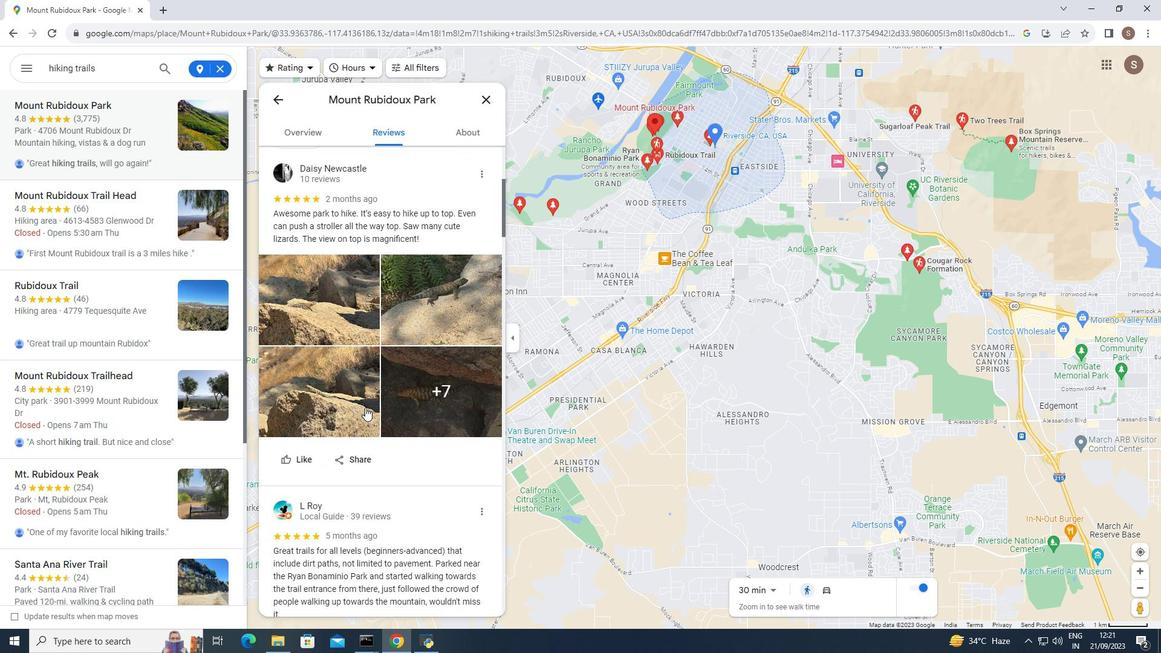 
Action: Mouse scrolled (365, 407) with delta (0, 0)
Screenshot: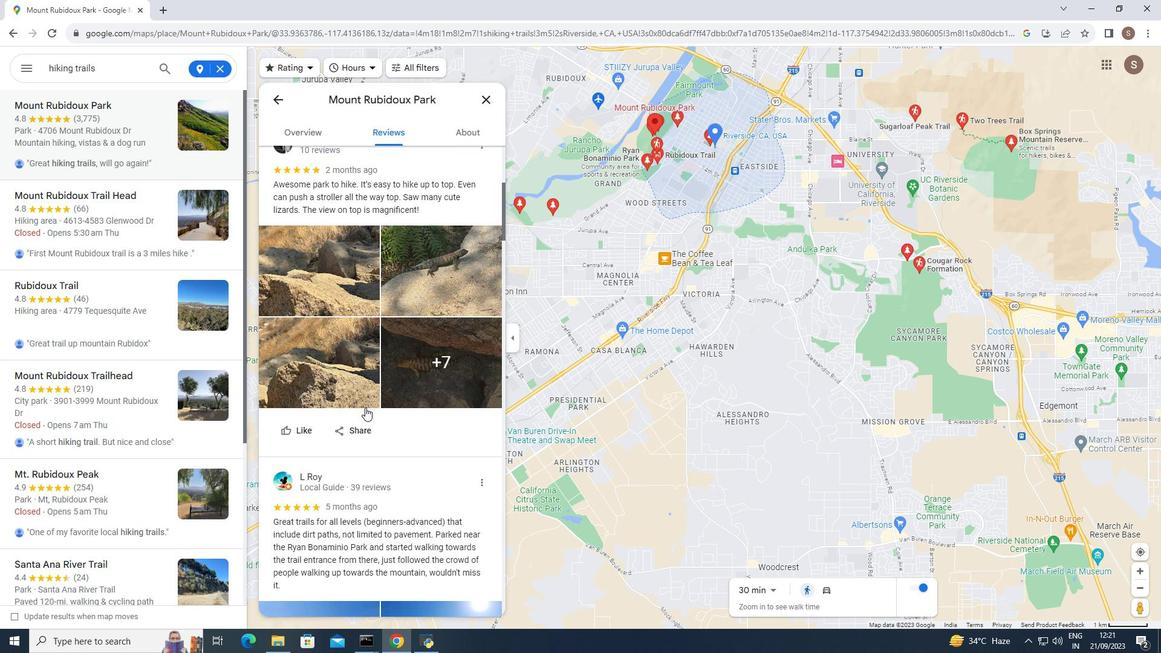 
Action: Mouse scrolled (365, 407) with delta (0, 0)
Screenshot: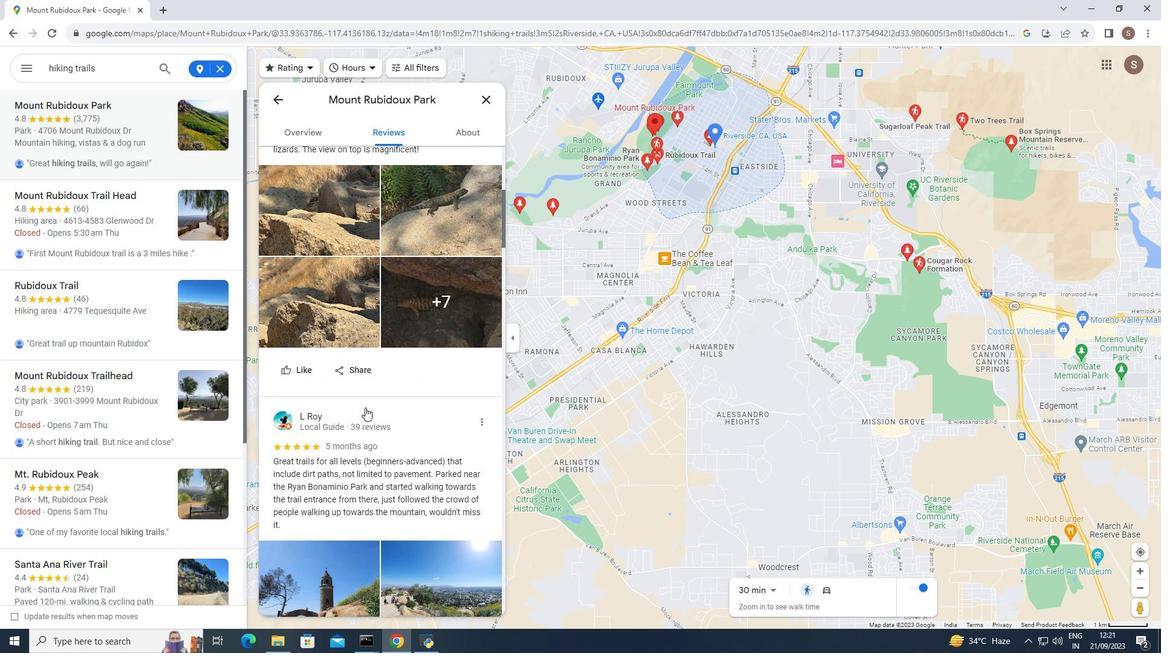
Action: Mouse scrolled (365, 407) with delta (0, 0)
Screenshot: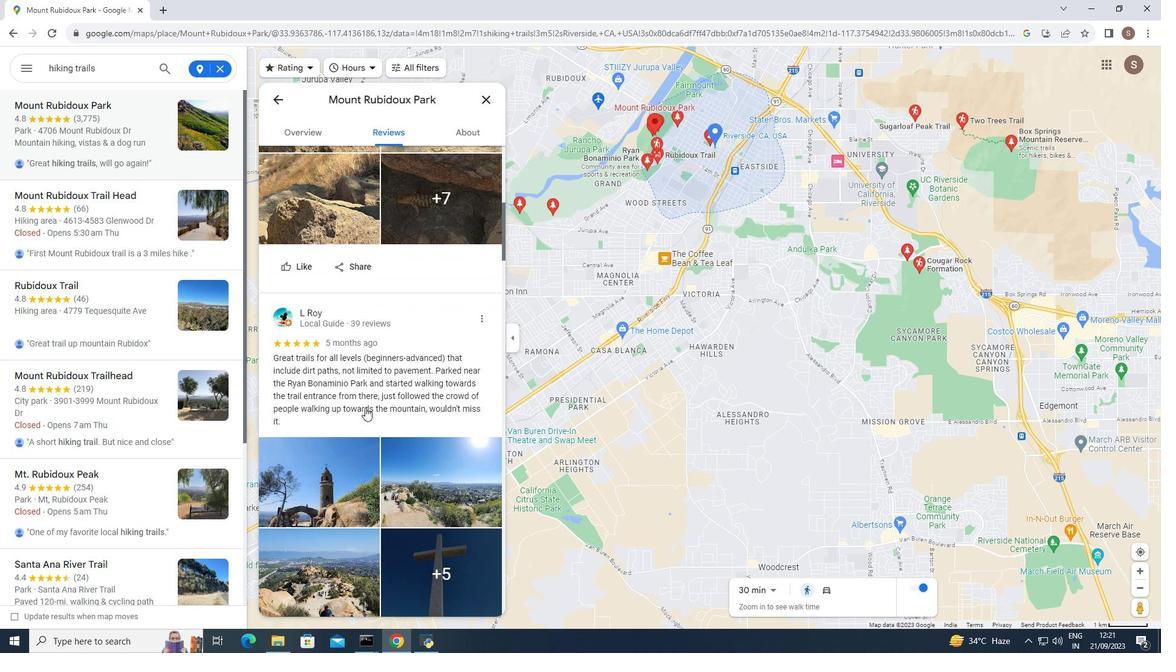 
Action: Mouse scrolled (365, 407) with delta (0, 0)
Screenshot: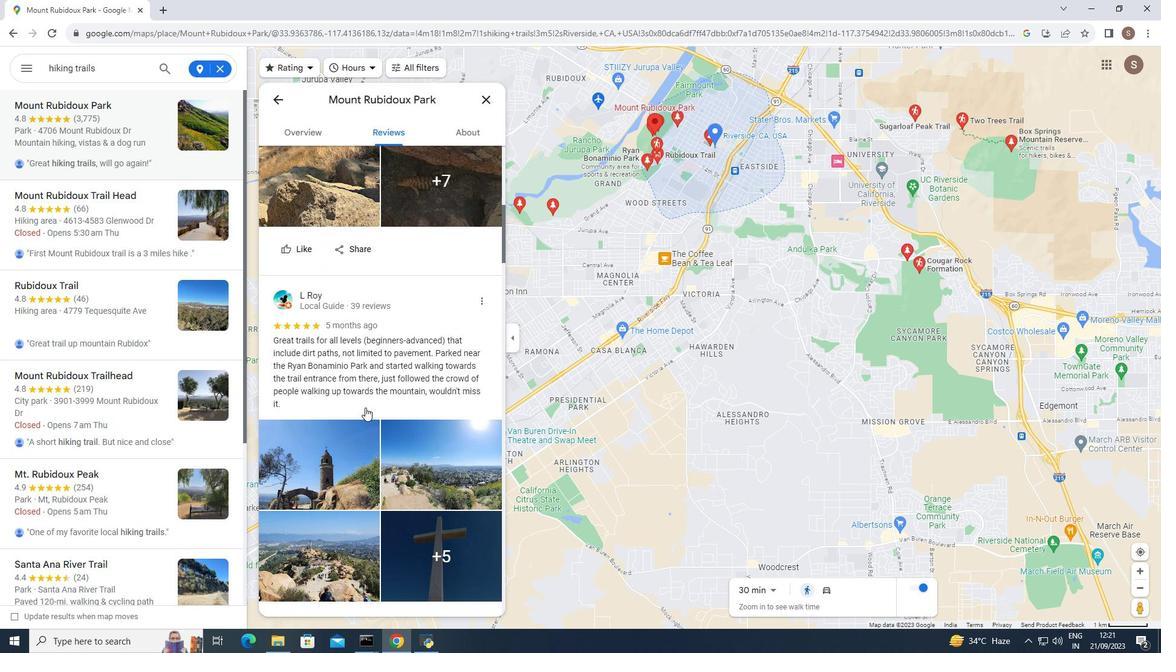 
Action: Mouse scrolled (365, 407) with delta (0, 0)
Screenshot: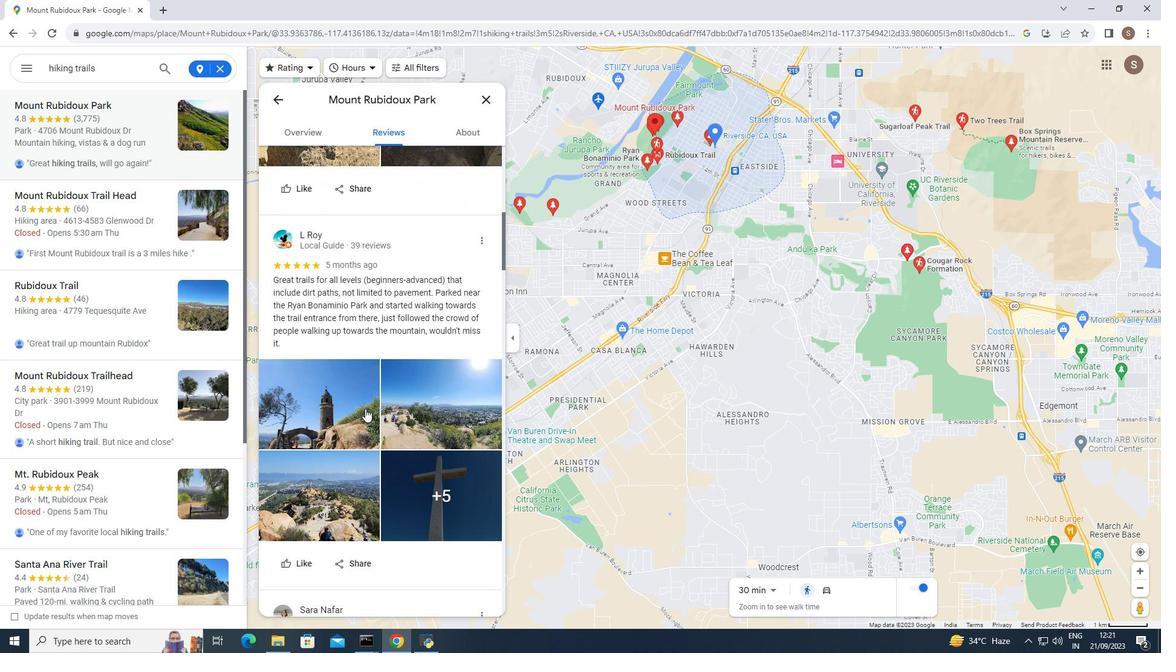 
Action: Mouse moved to (365, 408)
Screenshot: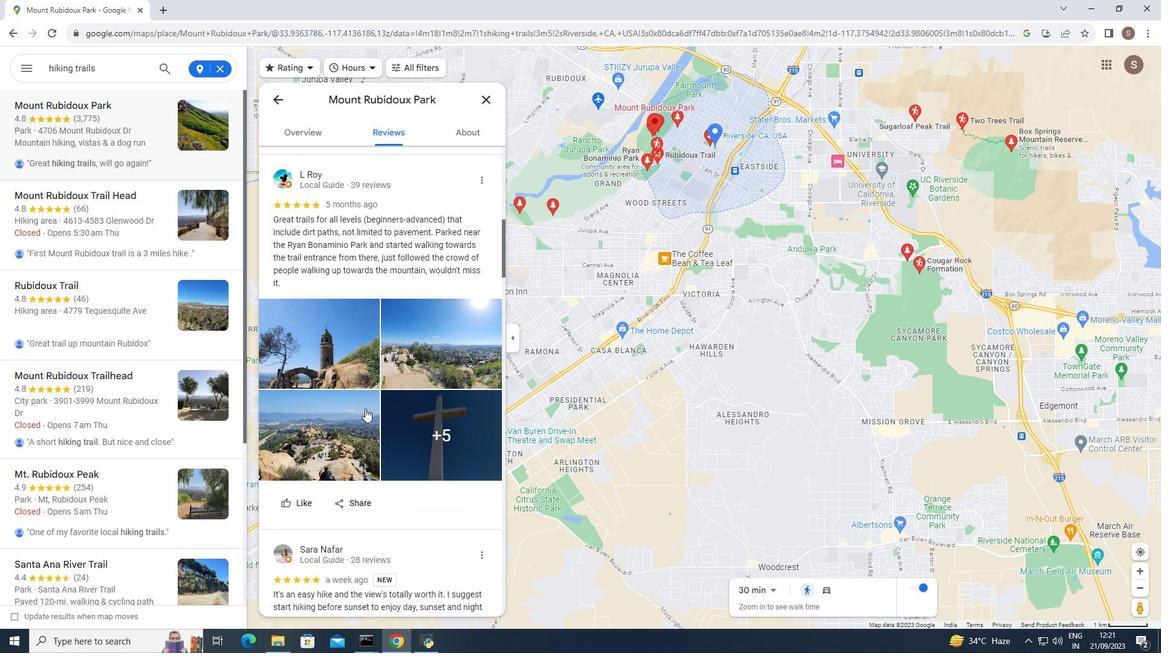 
Action: Mouse scrolled (365, 407) with delta (0, 0)
Screenshot: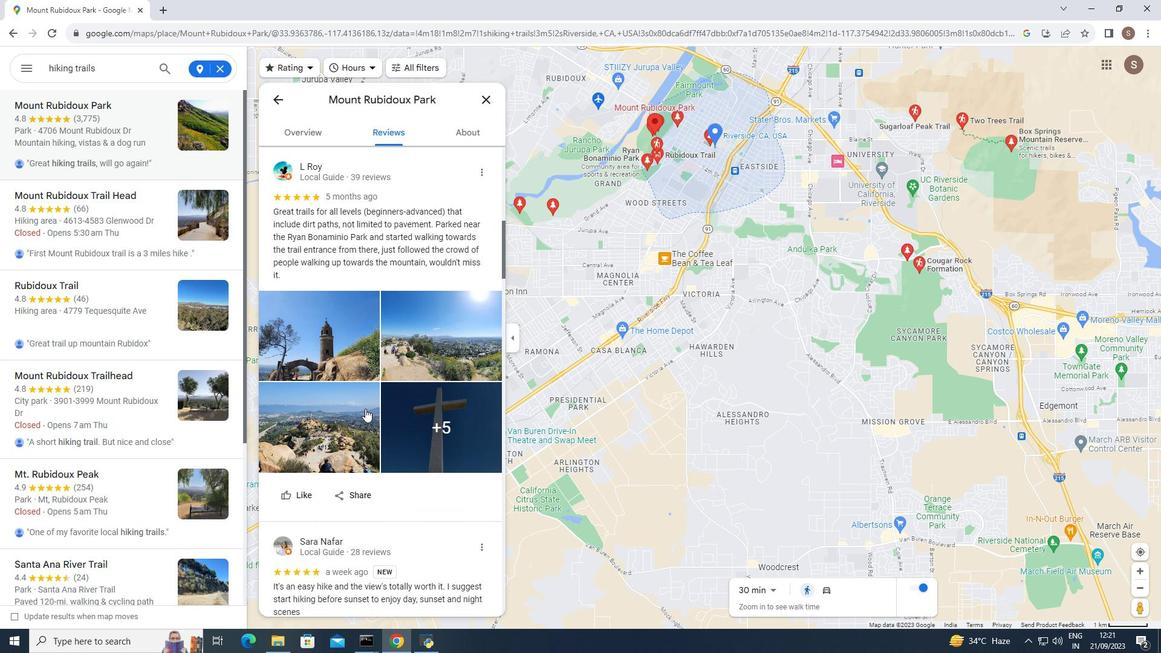 
Action: Mouse moved to (365, 409)
Screenshot: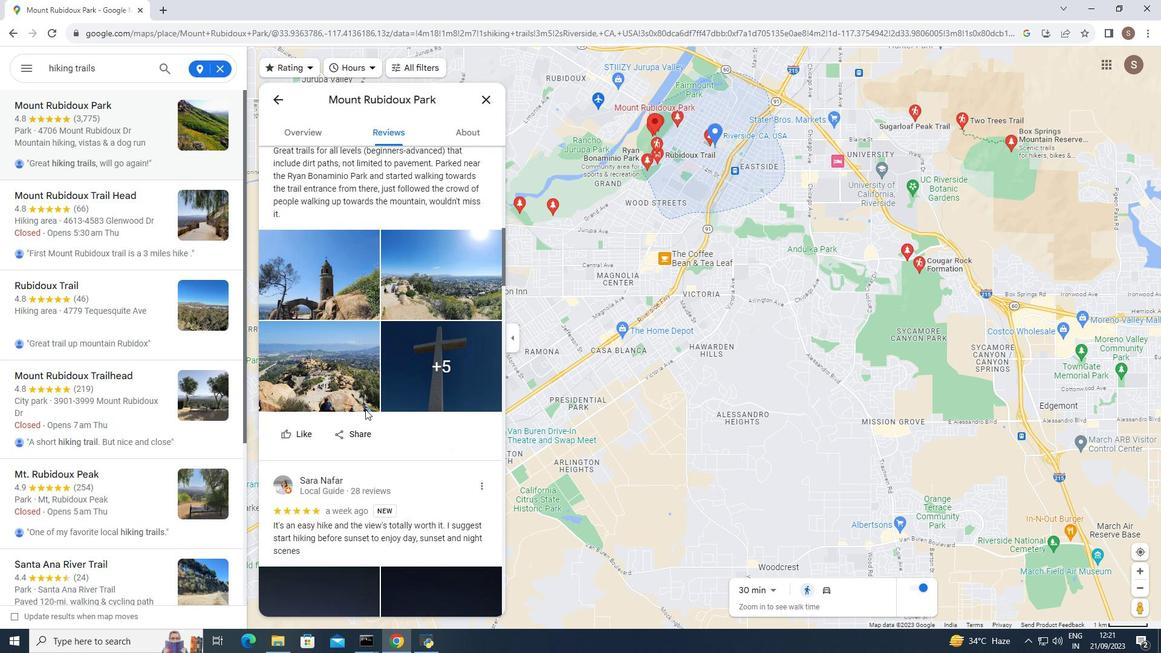 
Action: Mouse scrolled (365, 408) with delta (0, 0)
Screenshot: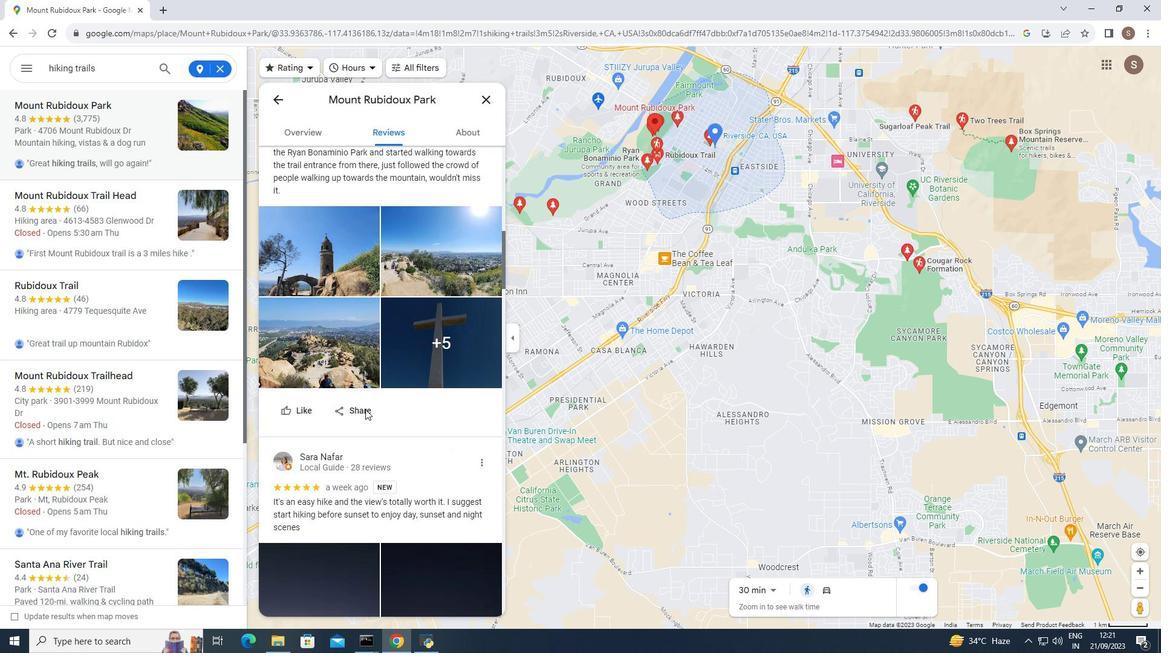 
Action: Mouse scrolled (365, 408) with delta (0, 0)
Screenshot: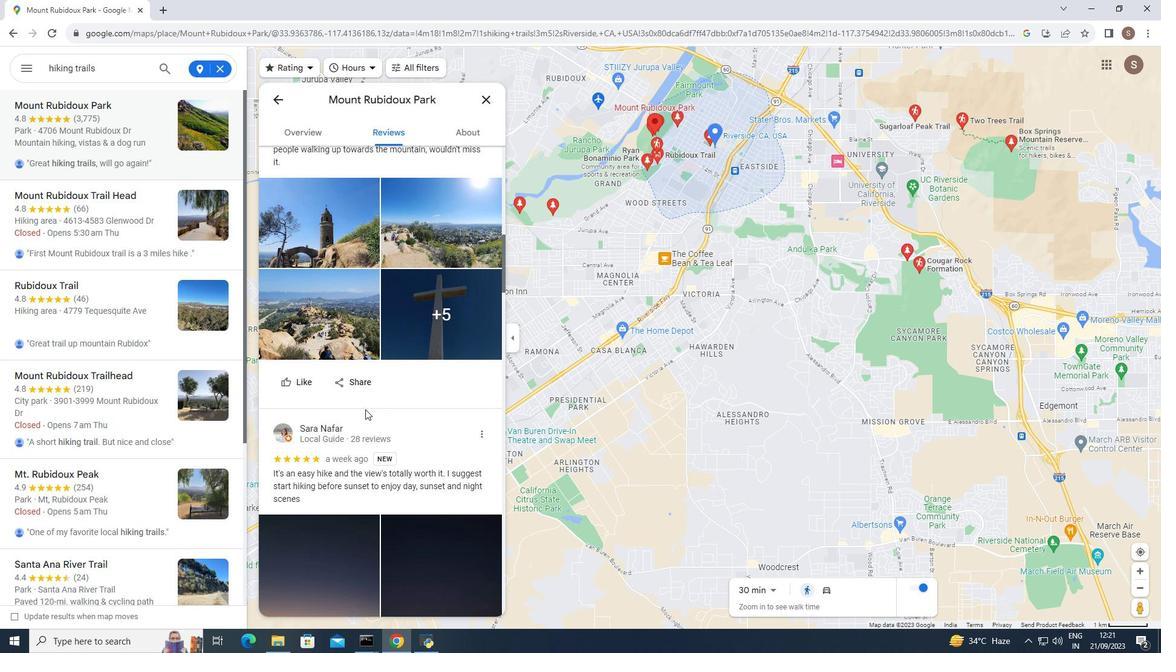 
Action: Mouse moved to (365, 409)
Screenshot: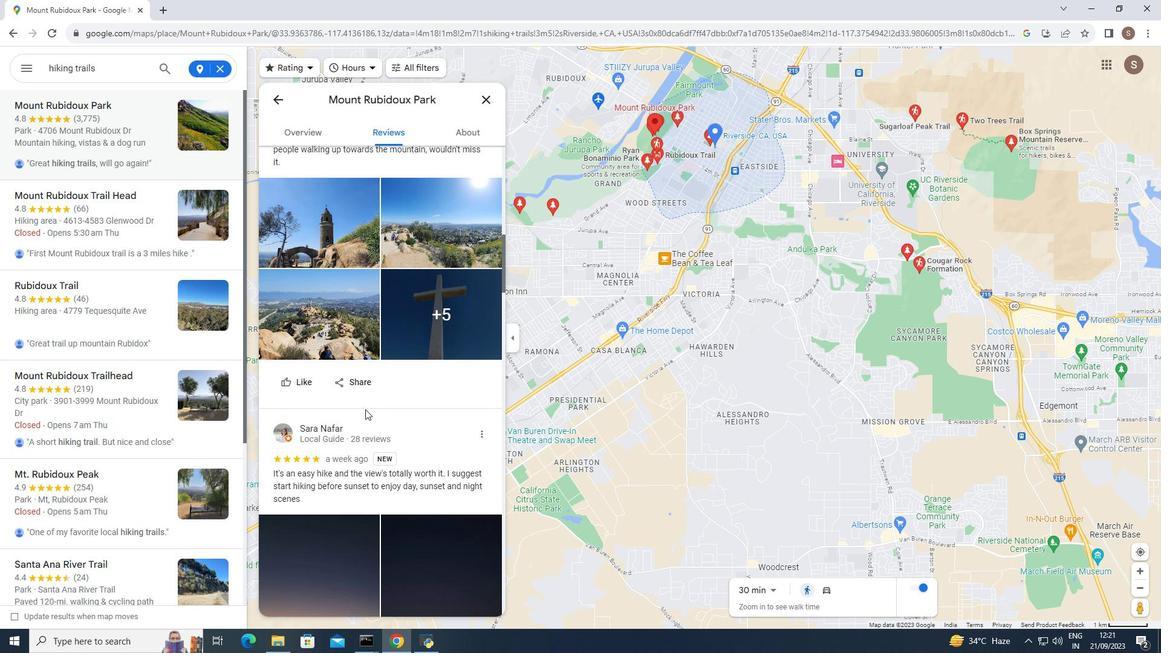
Action: Mouse scrolled (365, 409) with delta (0, 0)
Screenshot: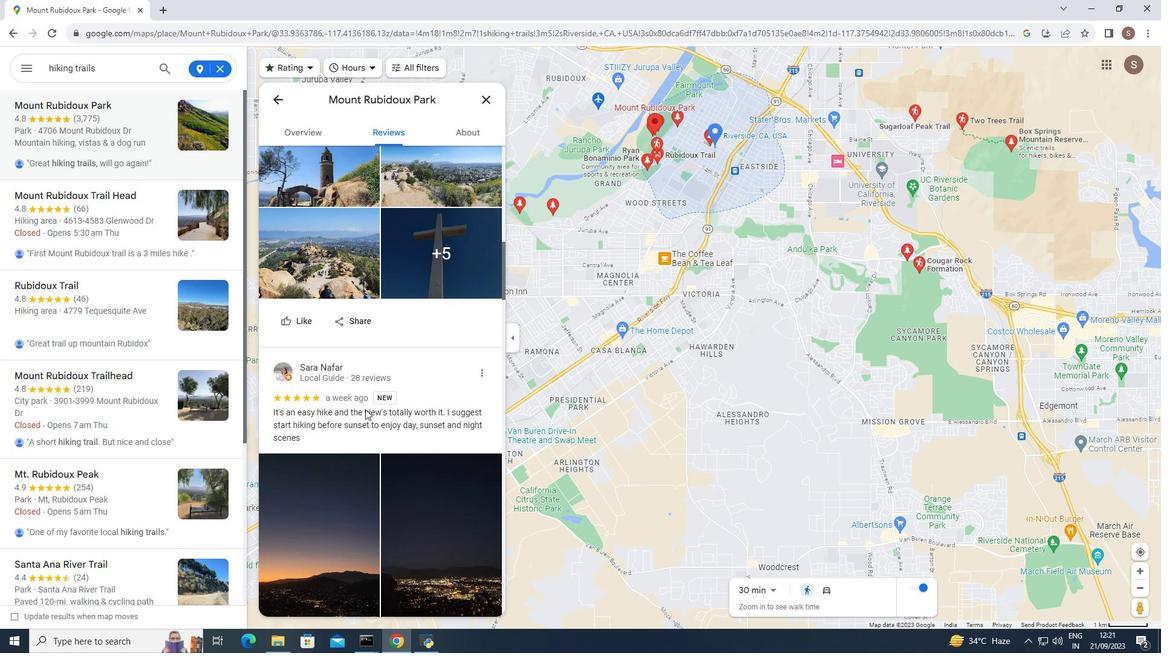 
Action: Mouse scrolled (365, 409) with delta (0, 0)
Screenshot: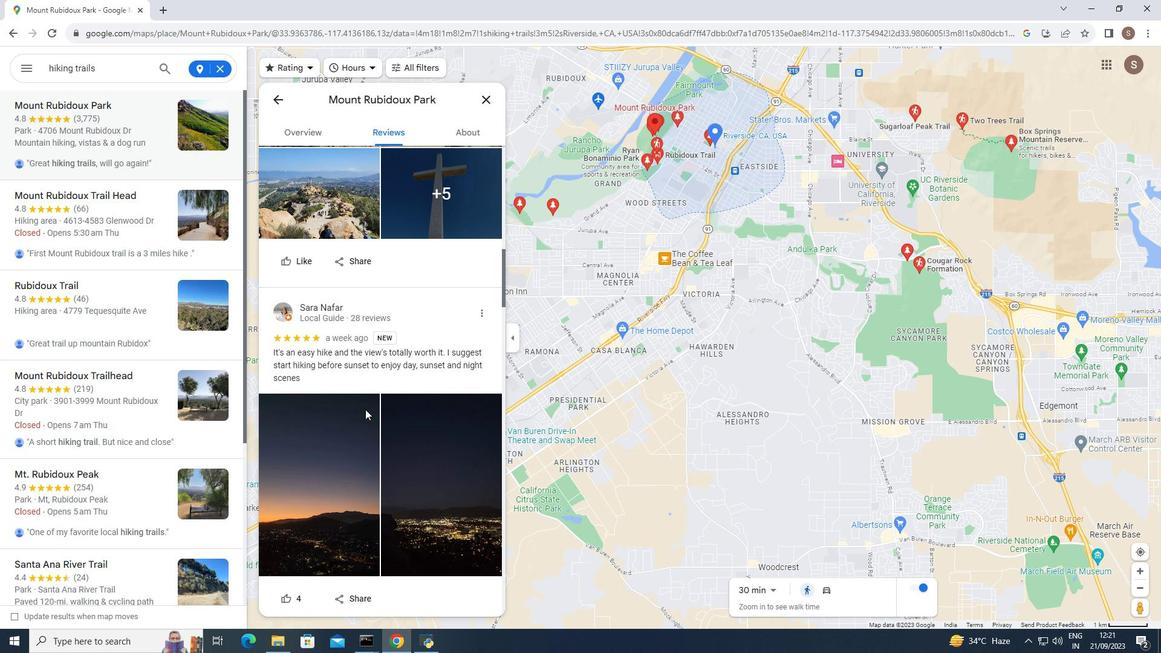 
Action: Mouse scrolled (365, 409) with delta (0, 0)
Screenshot: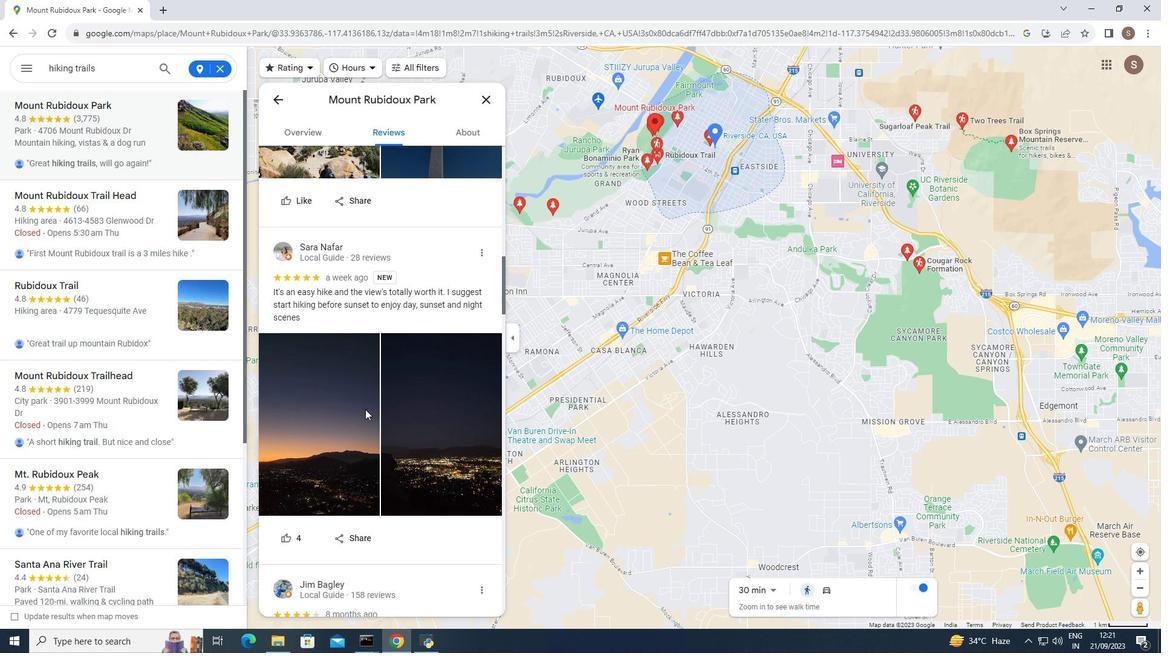 
Action: Mouse scrolled (365, 409) with delta (0, 0)
Screenshot: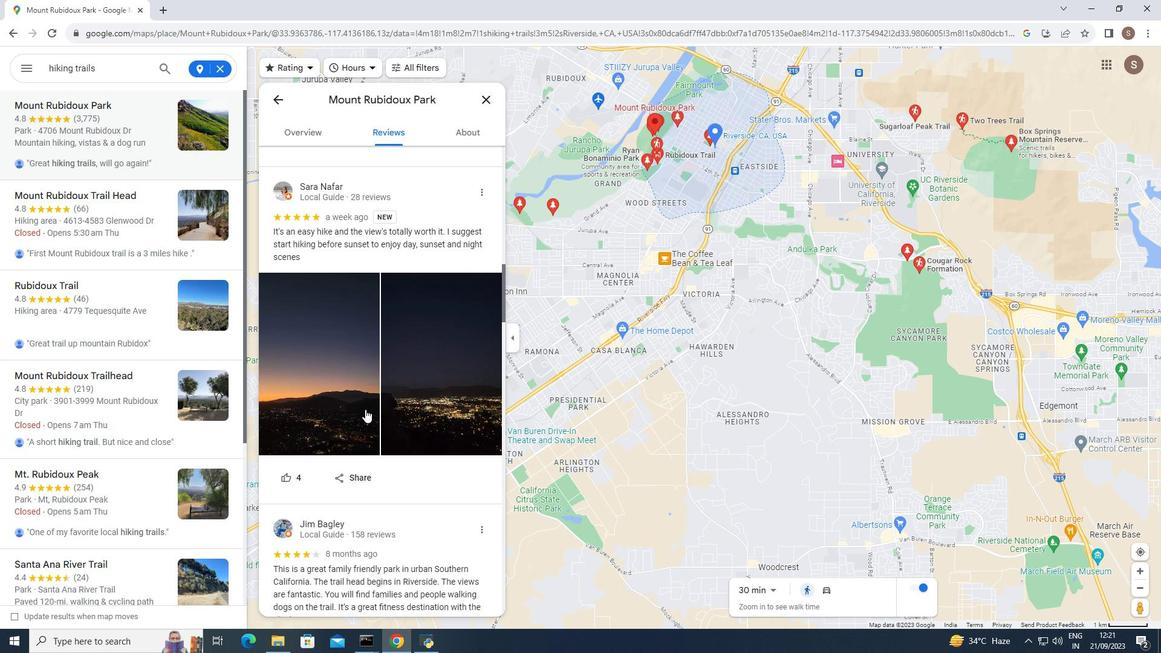 
Action: Mouse scrolled (365, 409) with delta (0, 0)
Screenshot: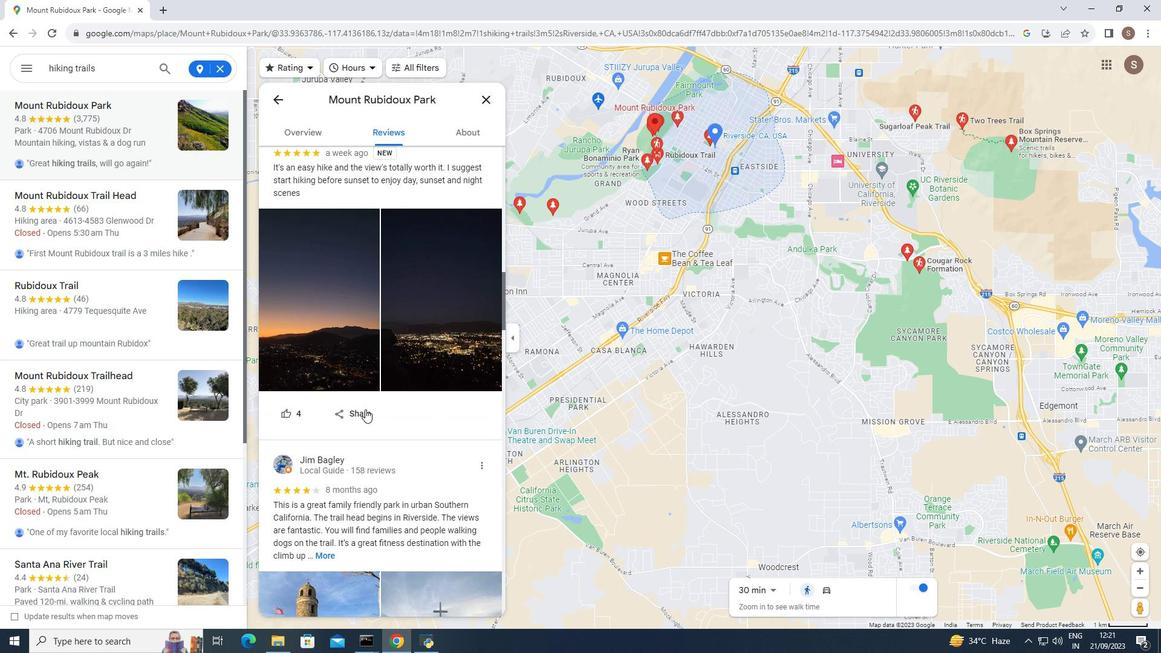 
Action: Mouse scrolled (365, 409) with delta (0, 0)
Screenshot: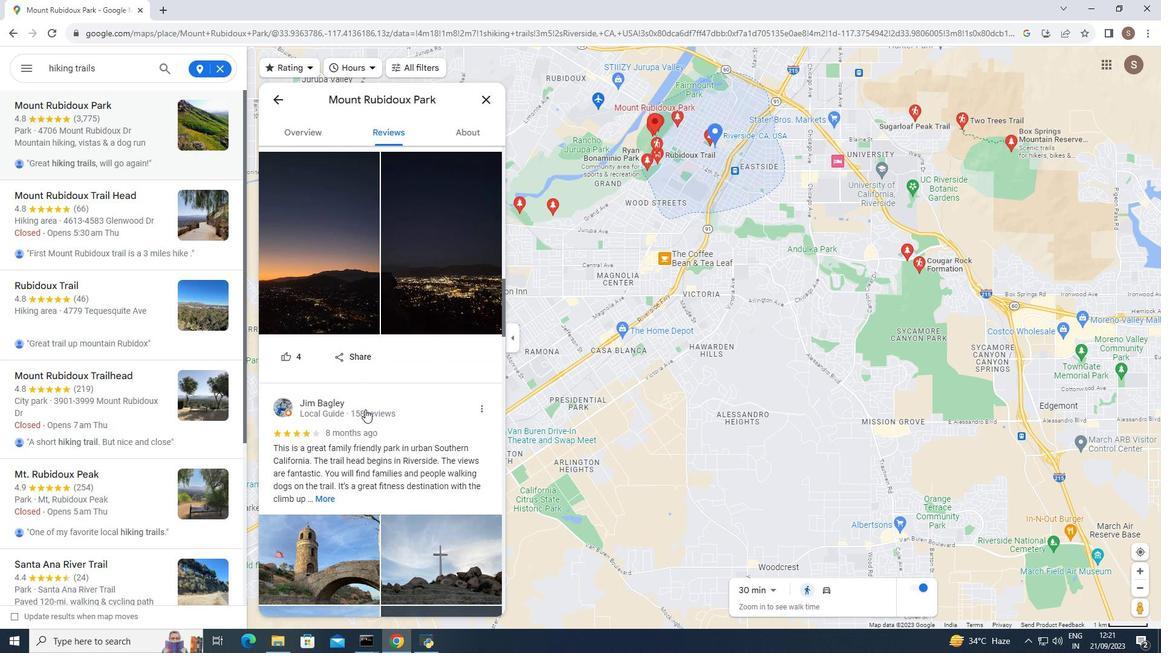 
Action: Mouse scrolled (365, 409) with delta (0, 0)
Screenshot: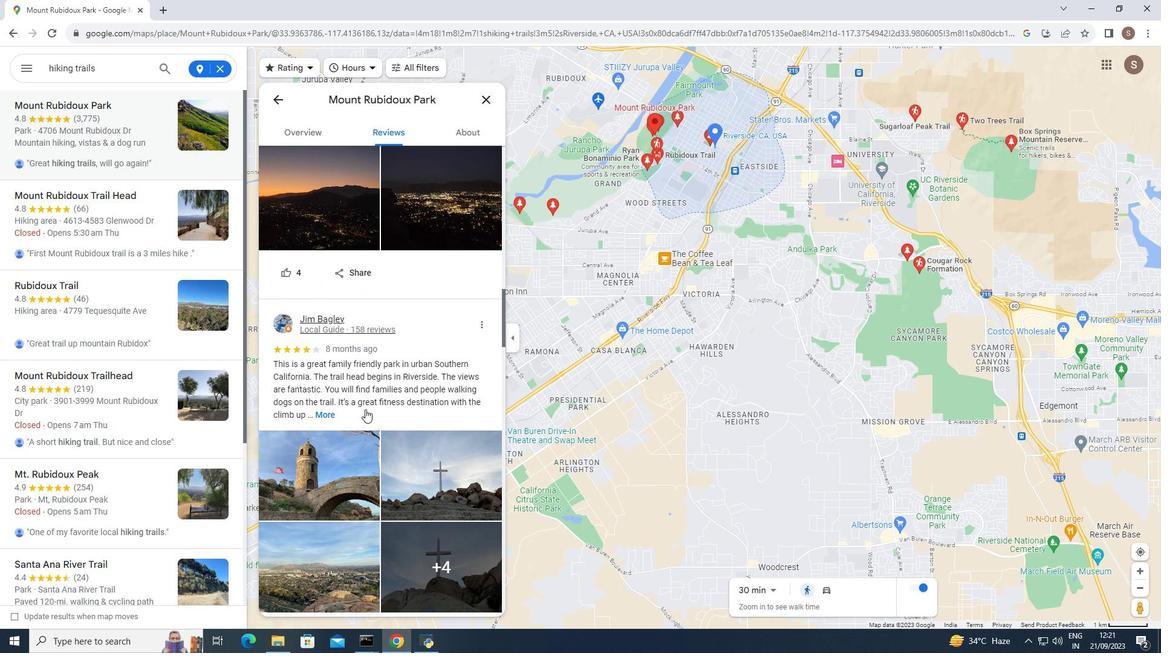 
Action: Mouse scrolled (365, 409) with delta (0, 0)
Screenshot: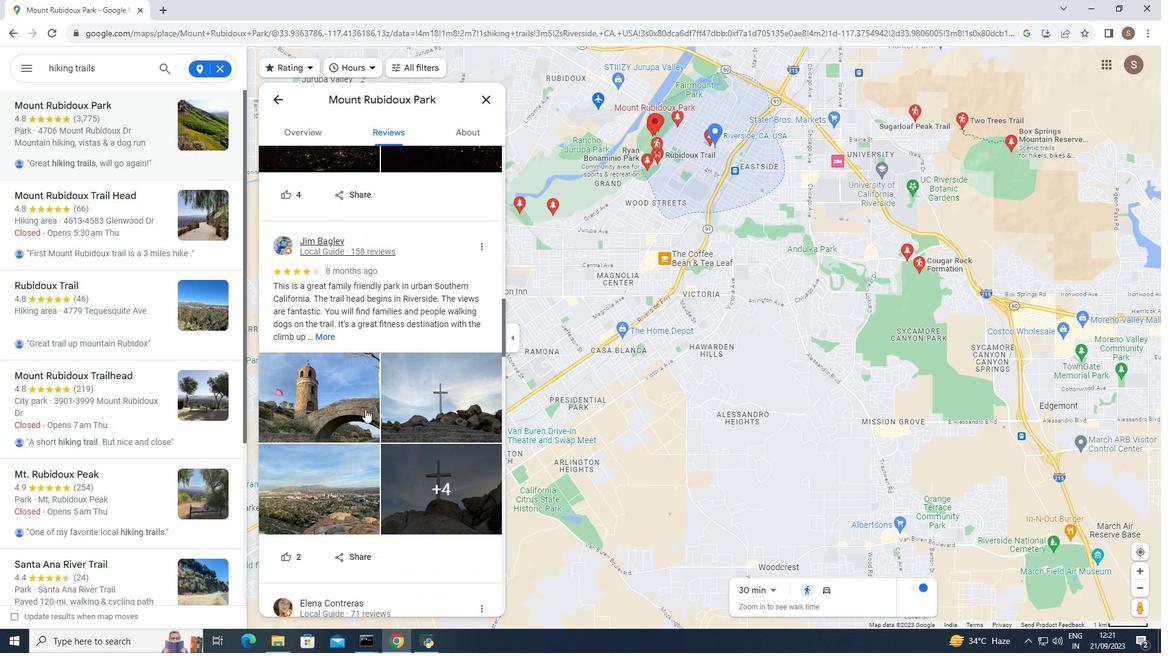 
Action: Mouse scrolled (365, 409) with delta (0, 0)
Screenshot: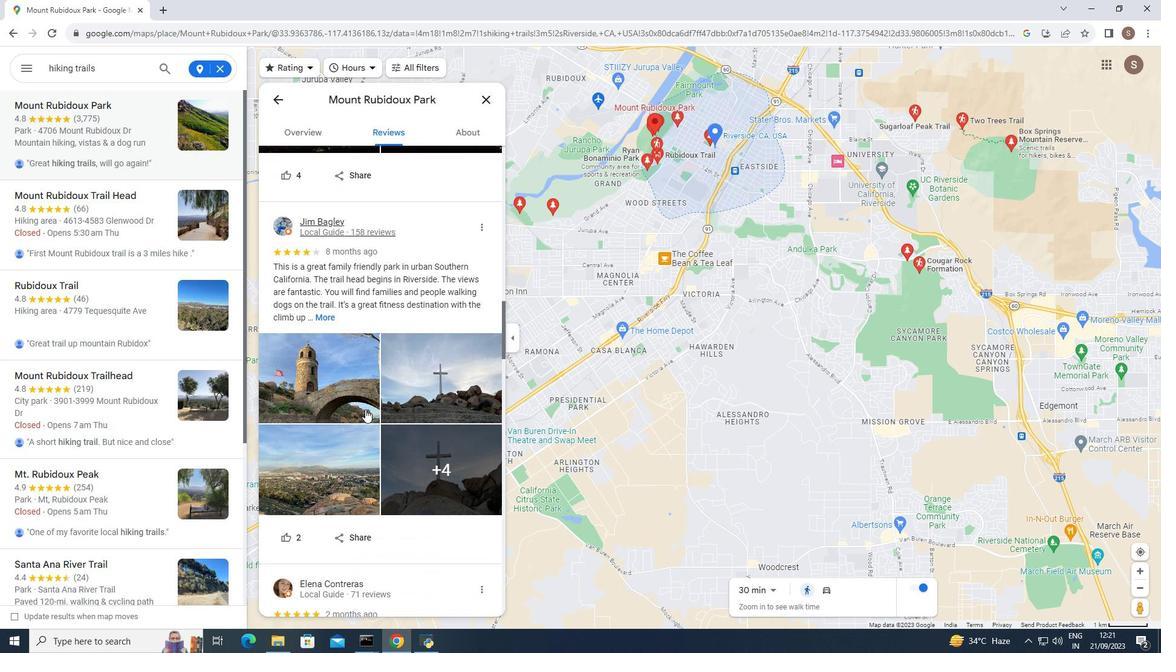 
Action: Mouse scrolled (365, 409) with delta (0, 0)
Screenshot: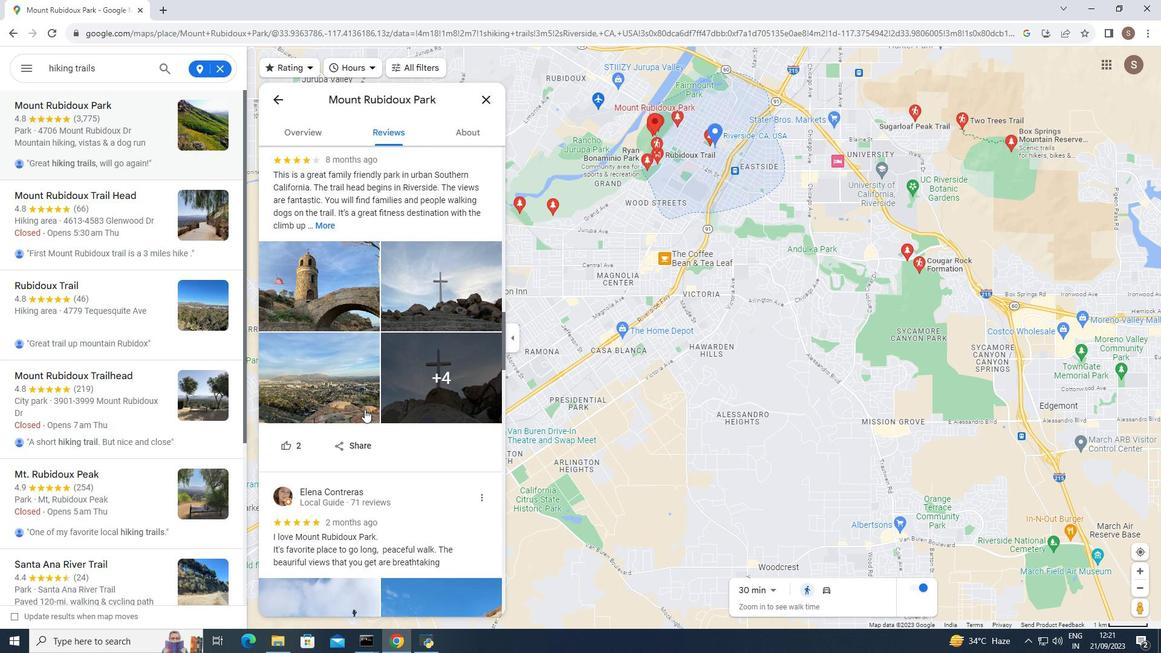 
Action: Mouse moved to (364, 409)
Screenshot: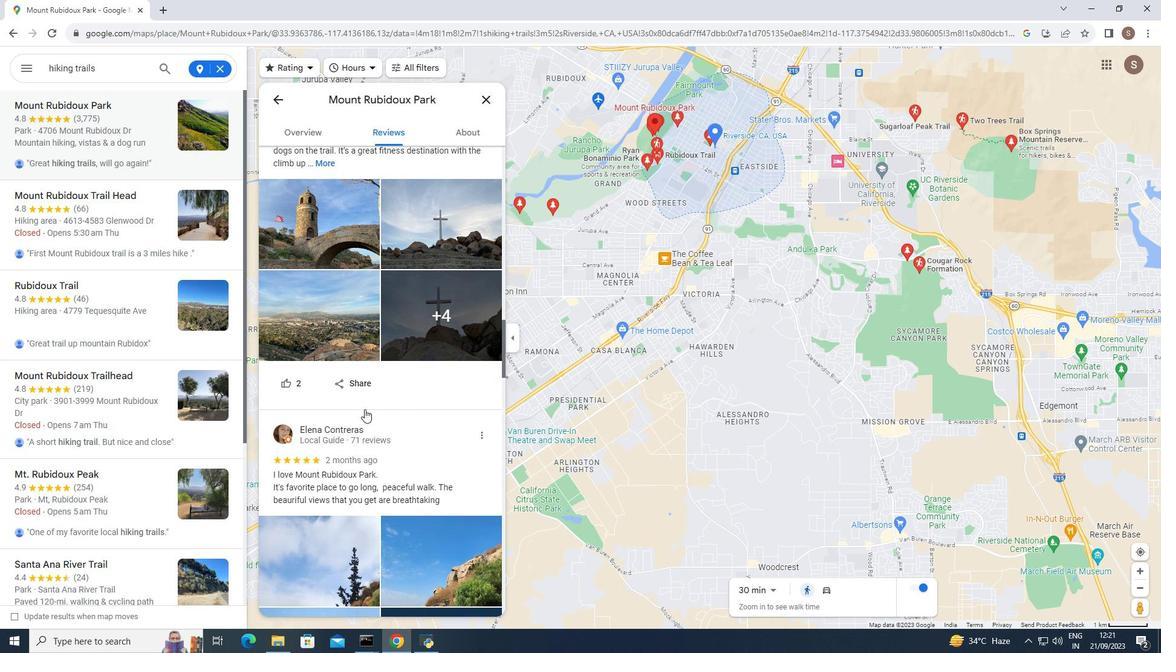 
Action: Mouse scrolled (364, 409) with delta (0, 0)
Screenshot: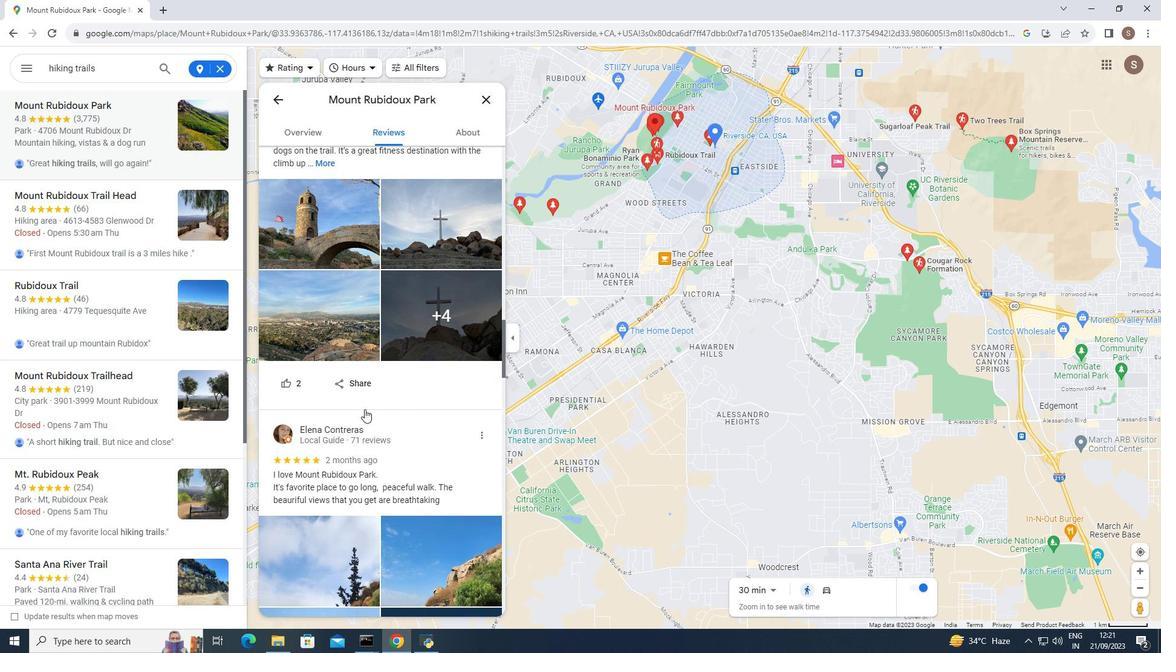 
Action: Mouse scrolled (364, 409) with delta (0, 0)
Screenshot: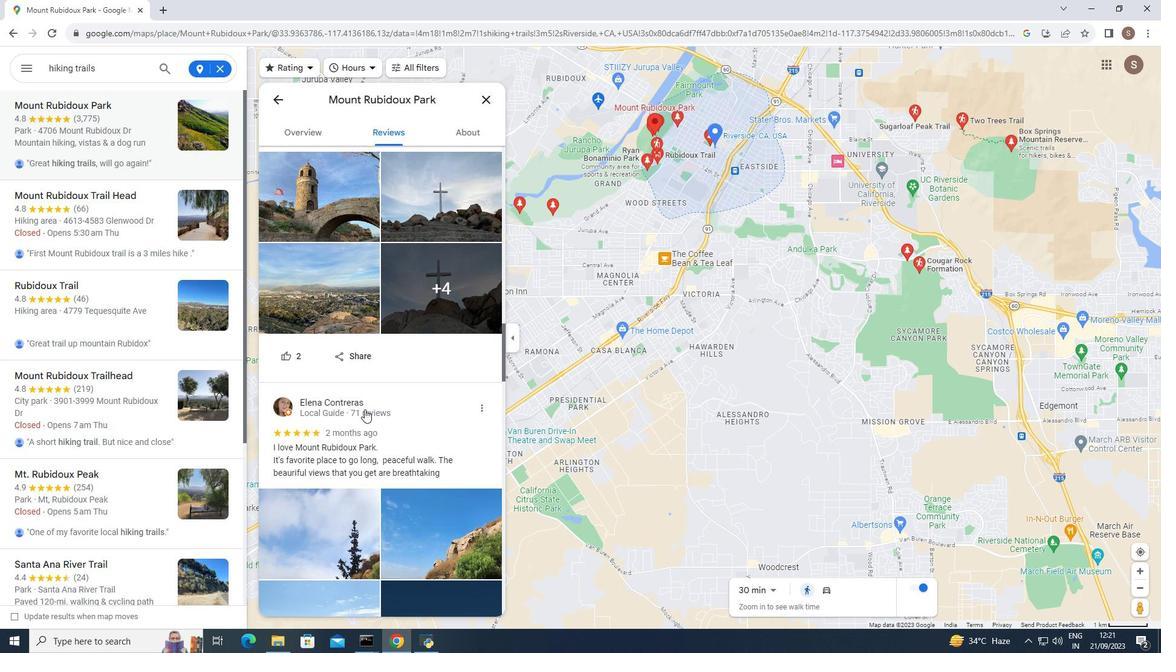
Action: Mouse scrolled (364, 409) with delta (0, 0)
Screenshot: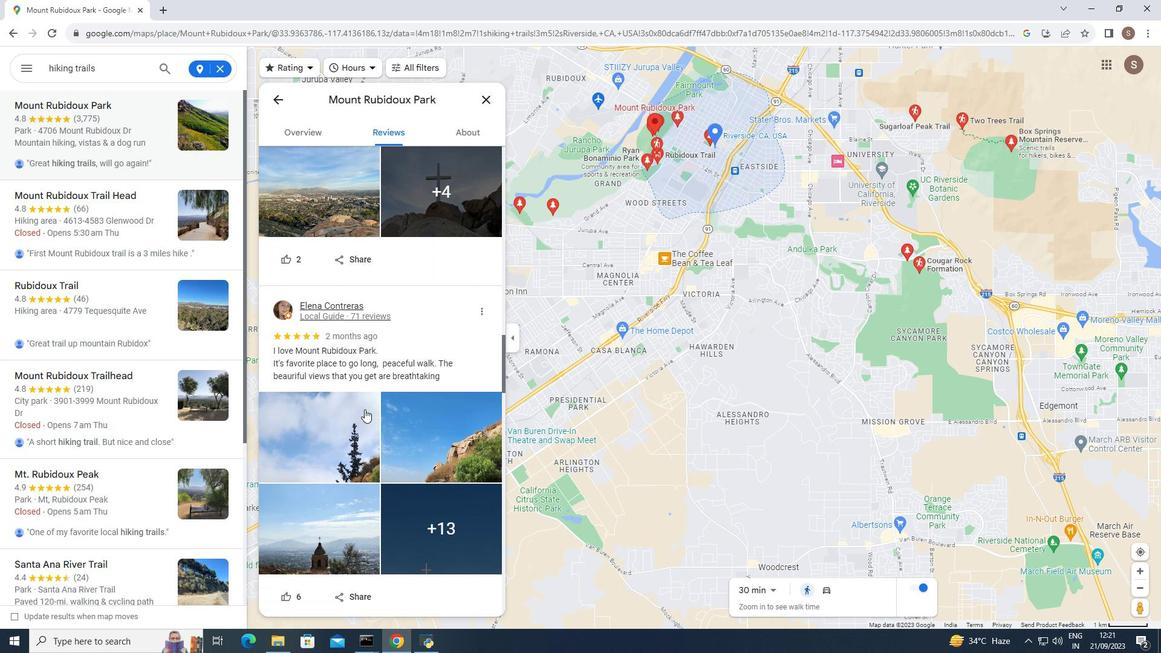 
Action: Mouse scrolled (364, 409) with delta (0, 0)
Screenshot: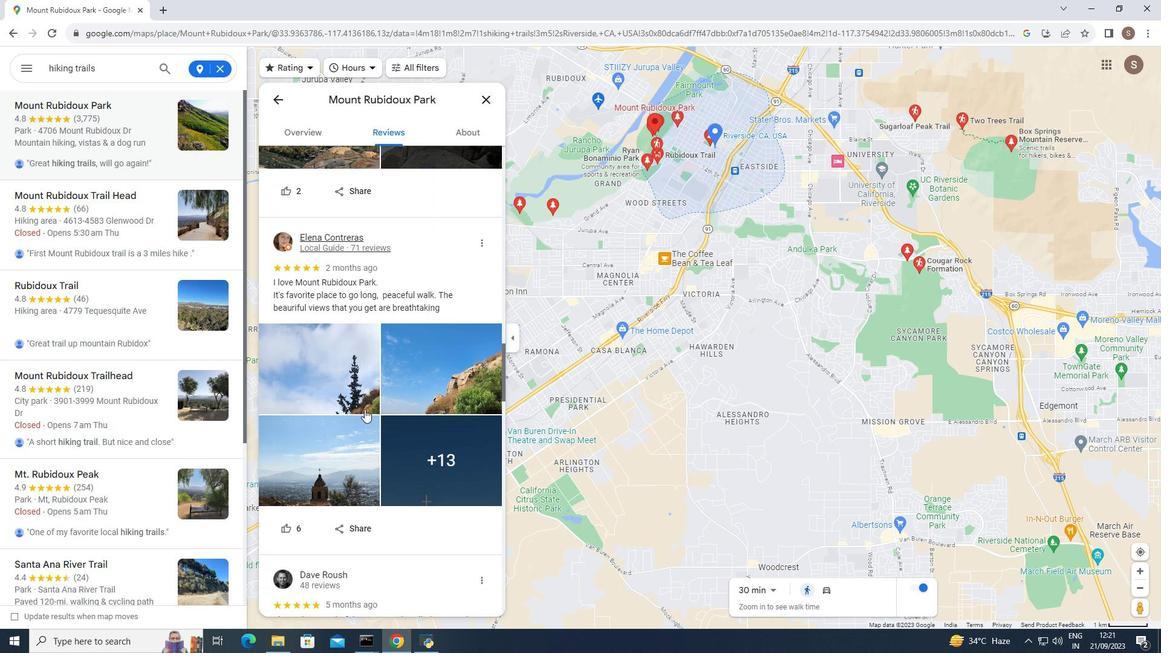 
Action: Mouse scrolled (364, 409) with delta (0, 0)
Screenshot: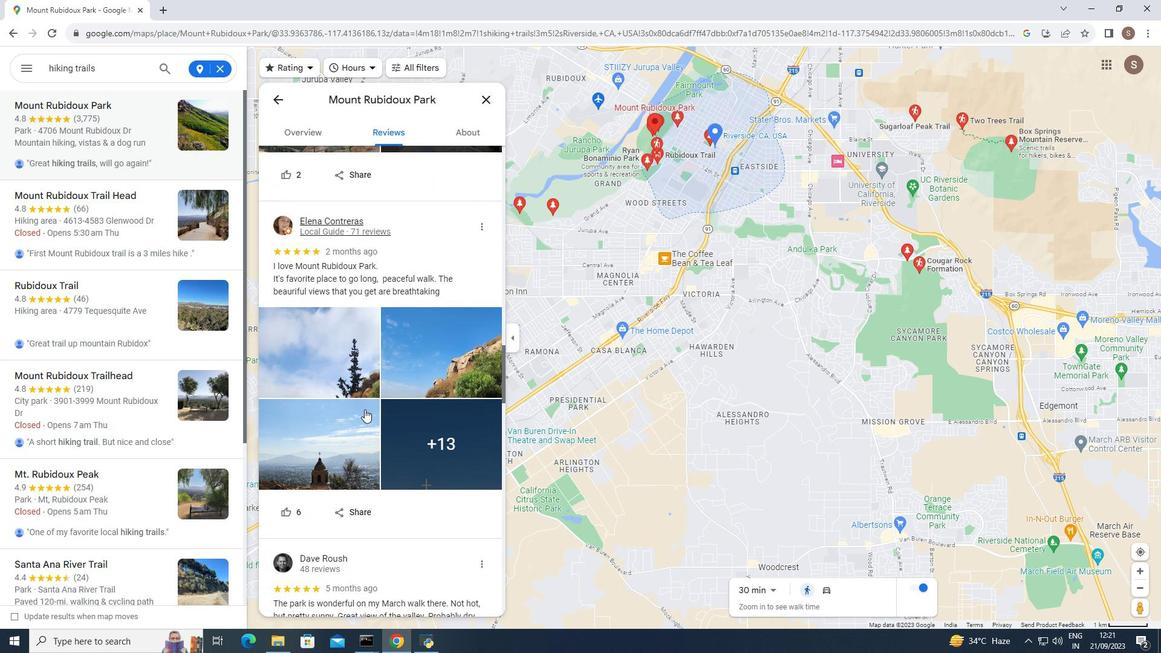 
Action: Mouse scrolled (364, 409) with delta (0, 0)
Screenshot: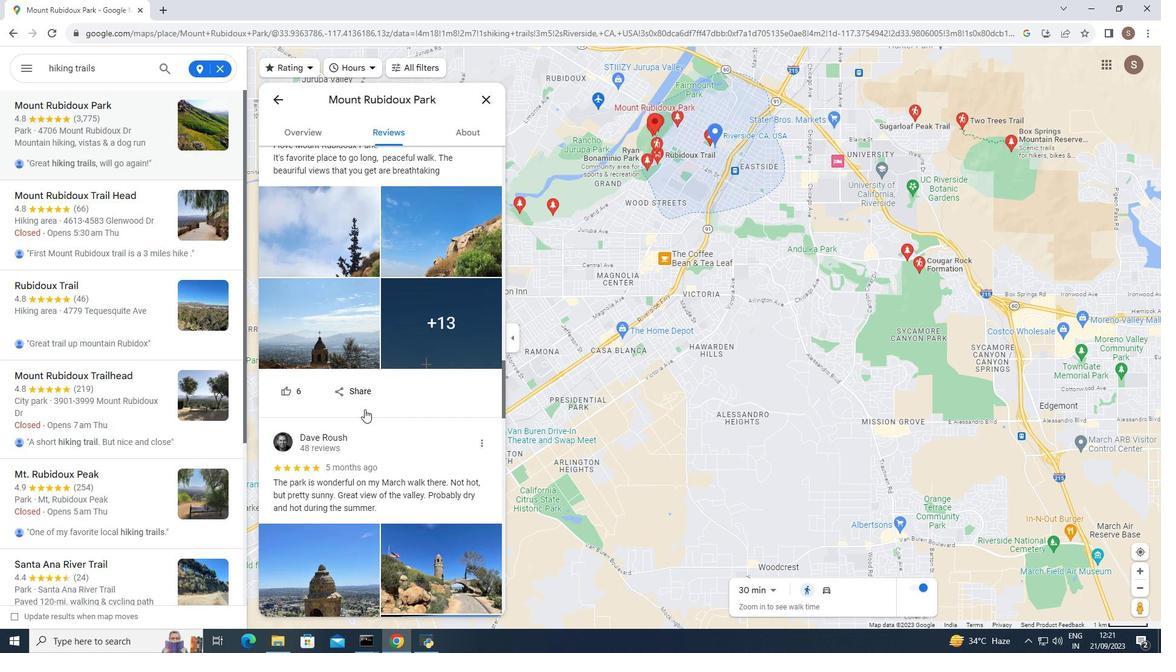 
Action: Mouse scrolled (364, 409) with delta (0, 0)
Screenshot: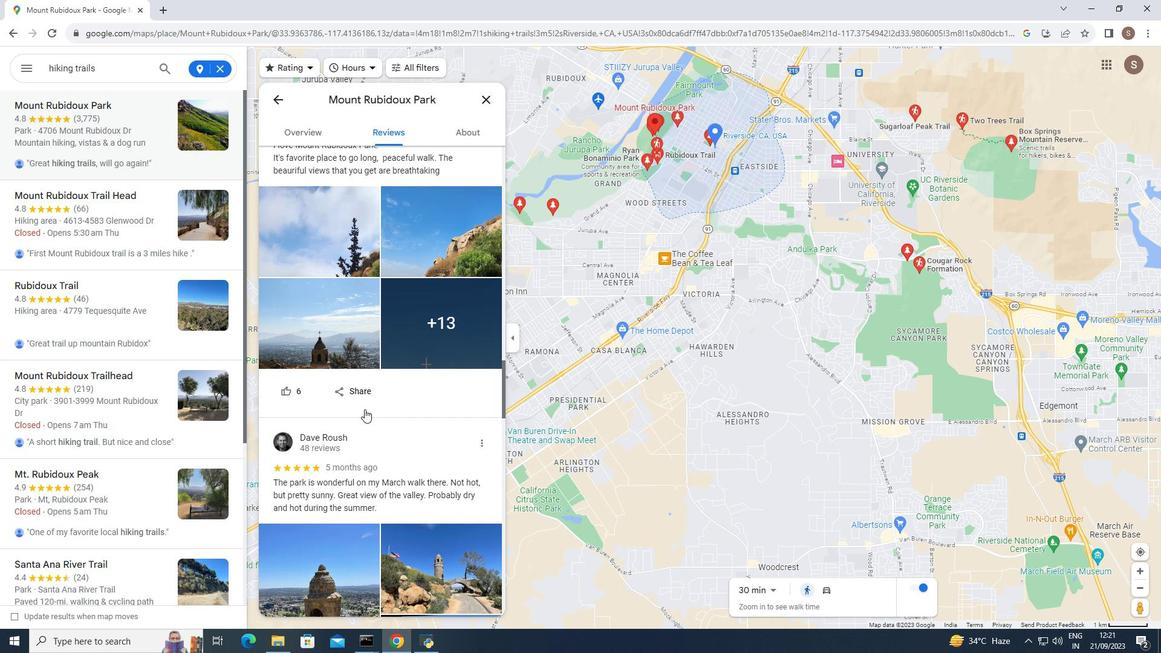 
Action: Mouse scrolled (364, 409) with delta (0, 0)
Screenshot: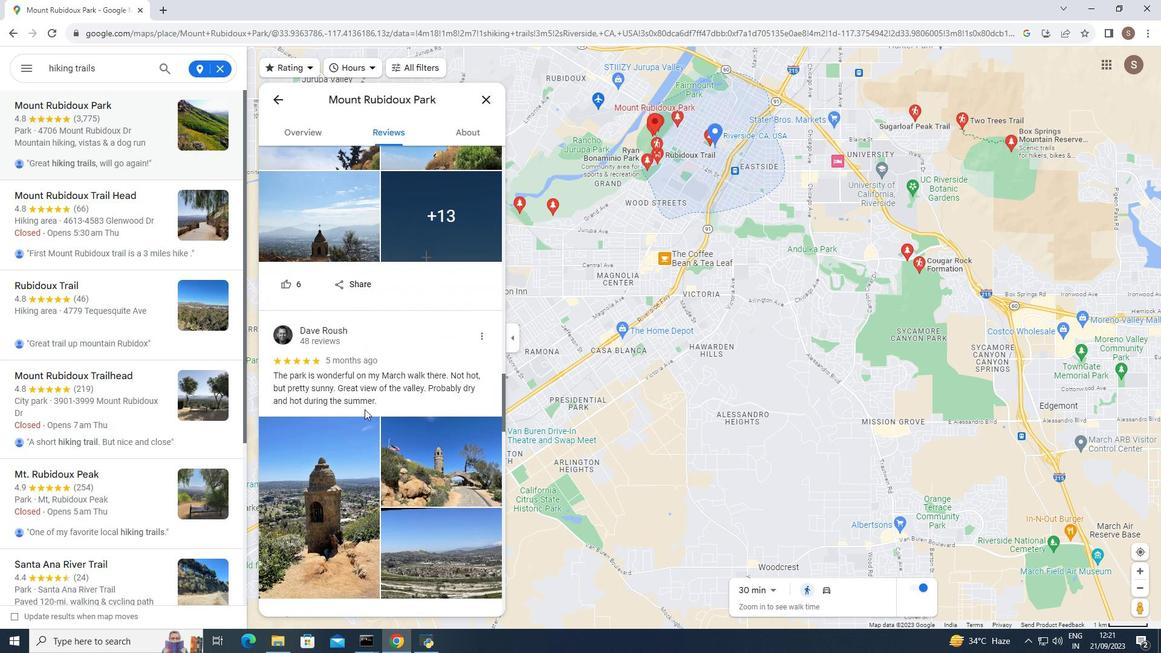 
Action: Mouse scrolled (364, 409) with delta (0, 0)
Screenshot: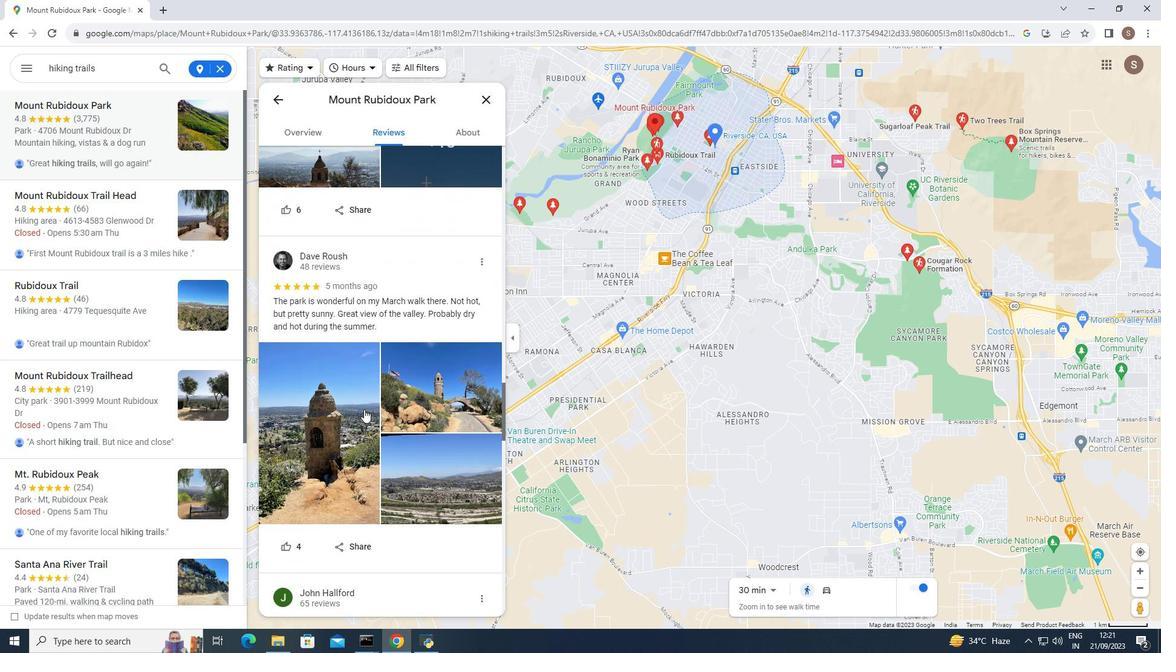 
Action: Mouse scrolled (364, 409) with delta (0, 0)
Screenshot: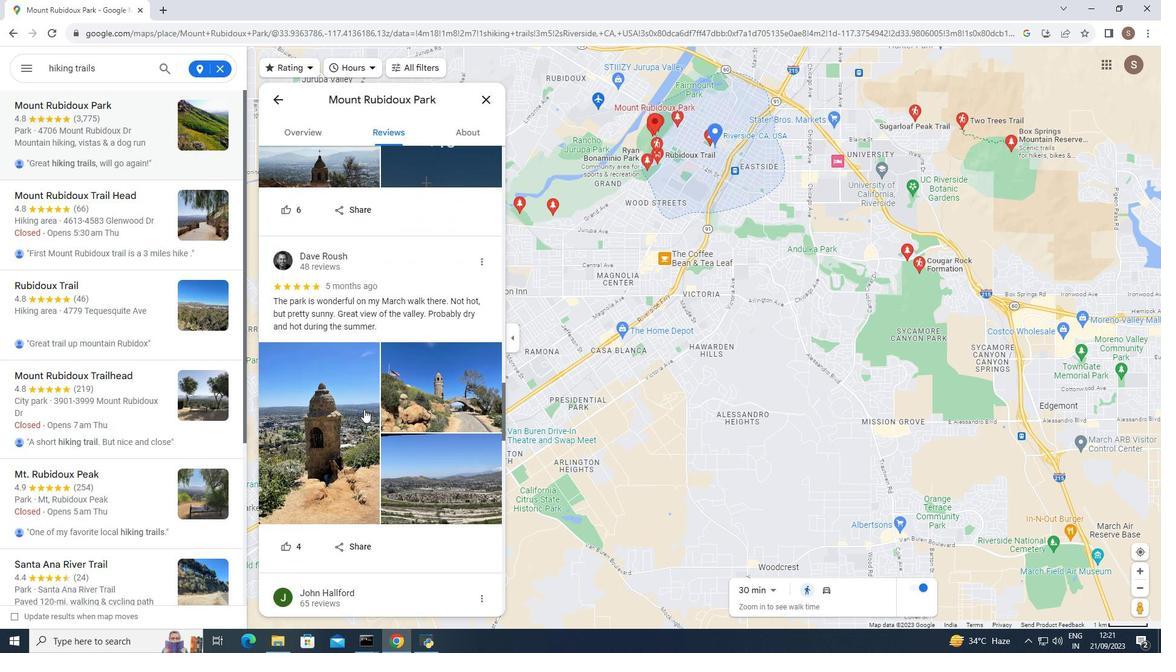 
Action: Mouse moved to (364, 409)
Screenshot: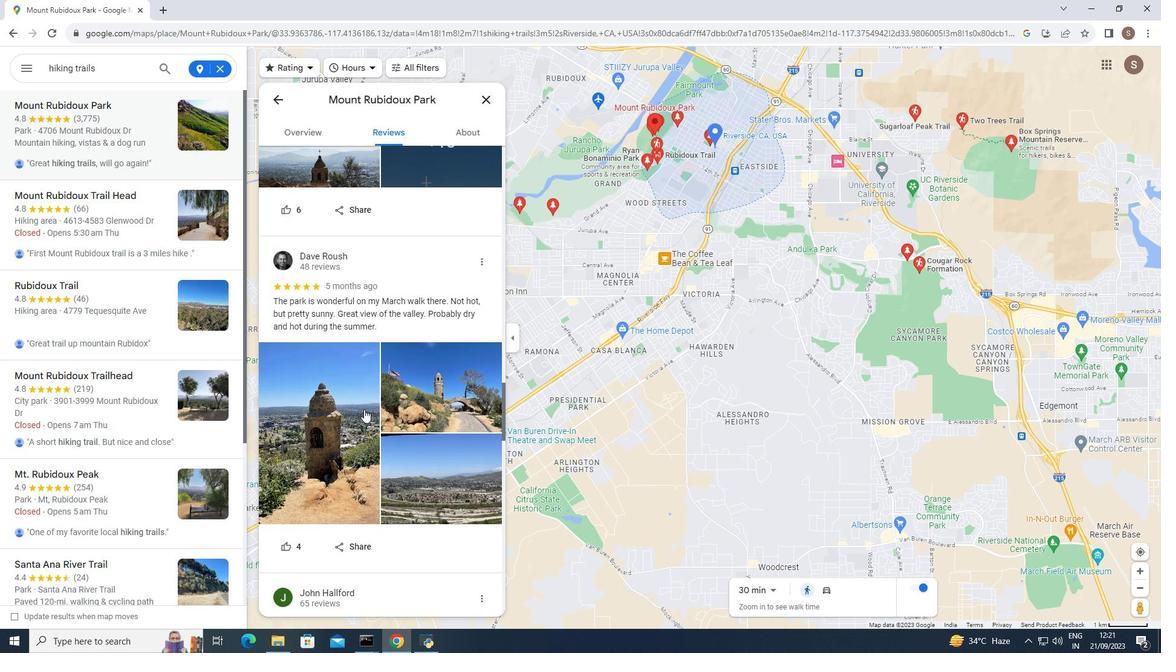 
Action: Mouse scrolled (364, 409) with delta (0, 0)
Screenshot: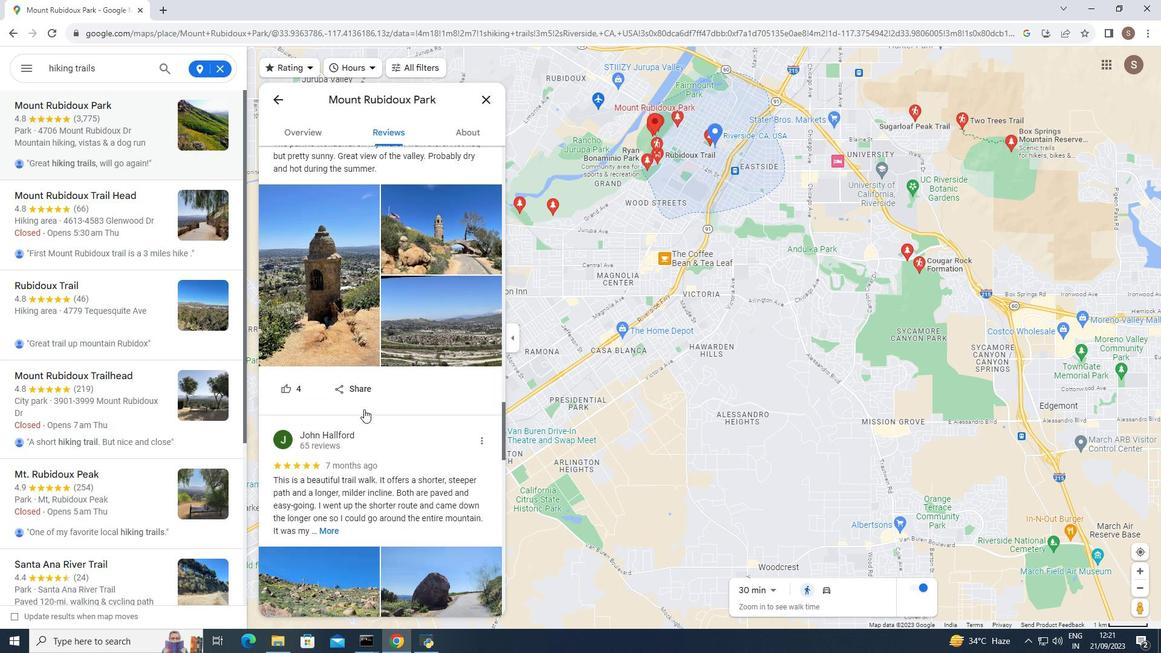 
Action: Mouse scrolled (364, 409) with delta (0, 0)
Screenshot: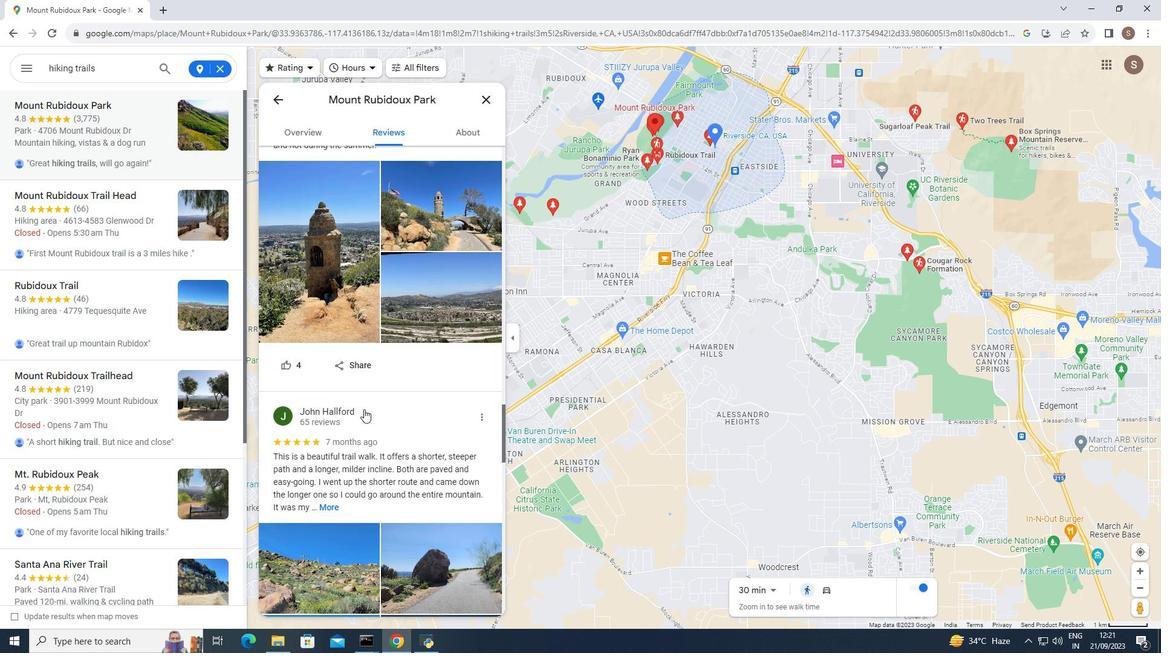 
Action: Mouse scrolled (364, 409) with delta (0, 0)
Screenshot: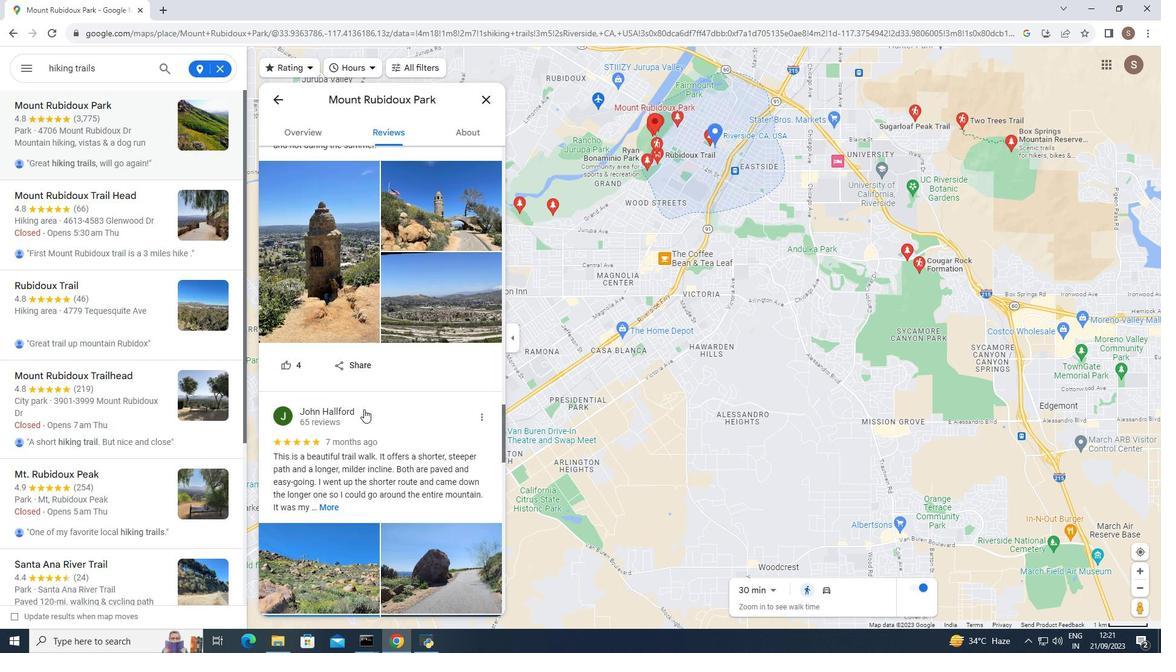 
Action: Mouse scrolled (364, 409) with delta (0, 0)
Screenshot: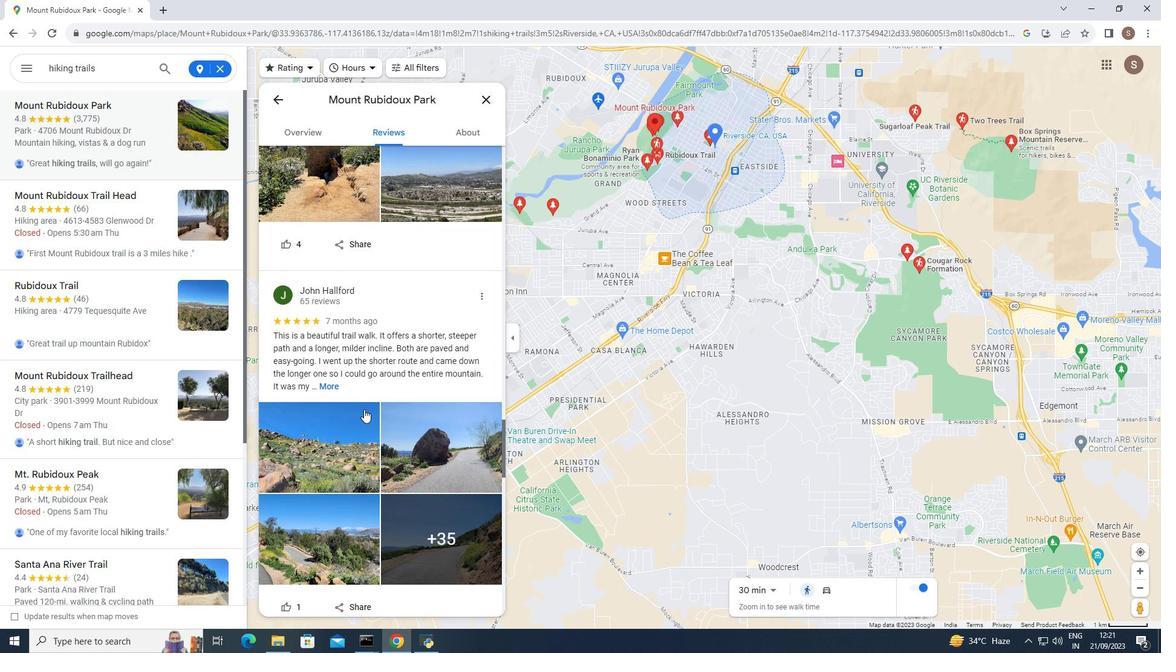 
Action: Mouse scrolled (364, 409) with delta (0, 0)
Screenshot: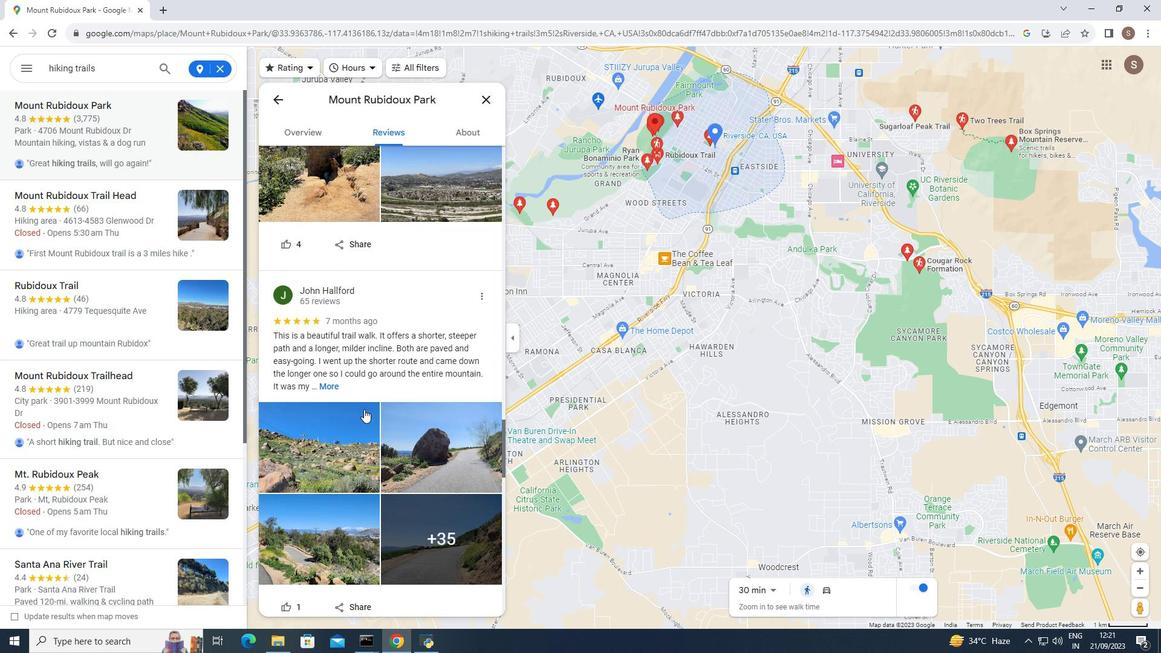 
Action: Mouse scrolled (364, 409) with delta (0, 0)
Screenshot: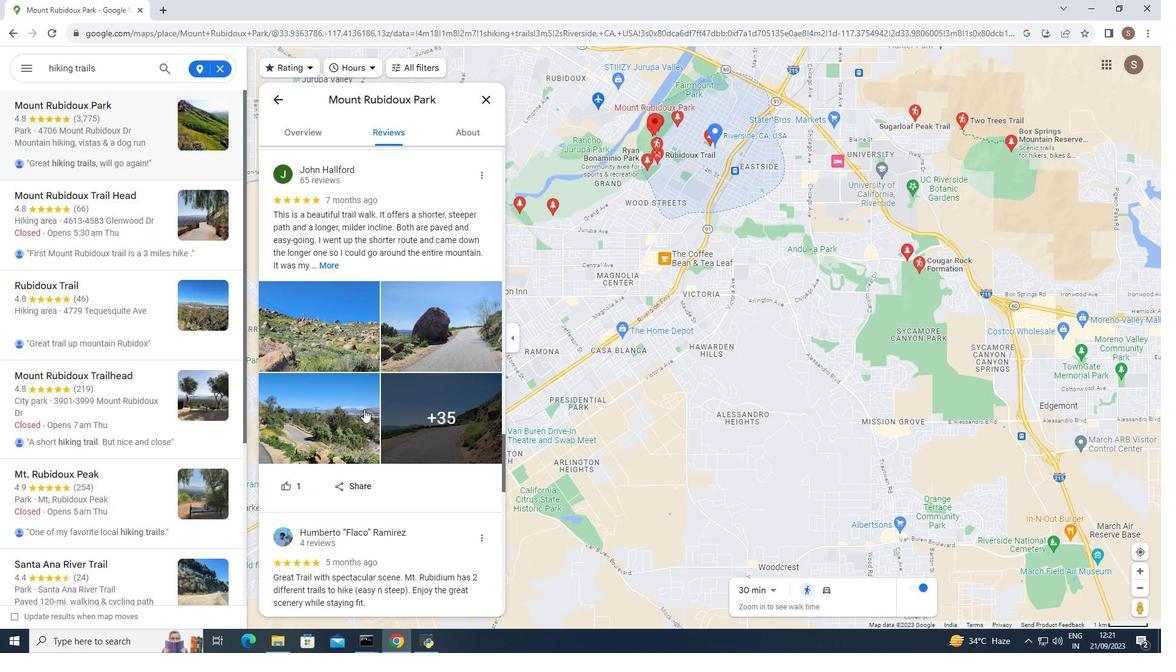 
Action: Mouse scrolled (364, 409) with delta (0, 0)
Screenshot: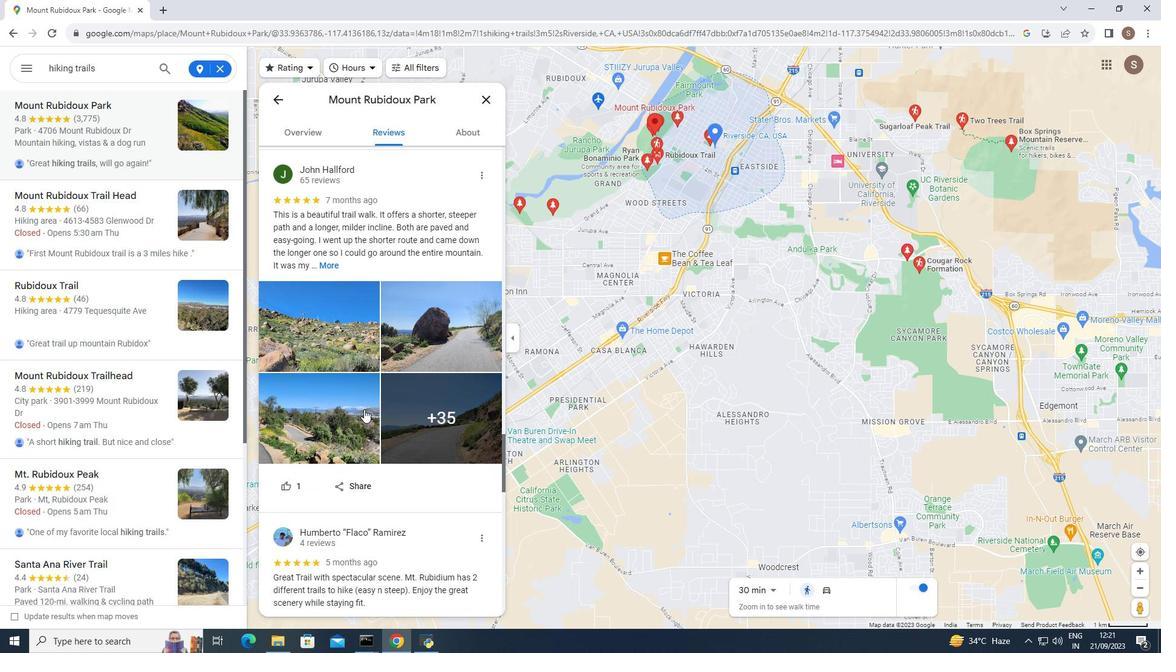 
Action: Mouse scrolled (364, 409) with delta (0, 0)
Screenshot: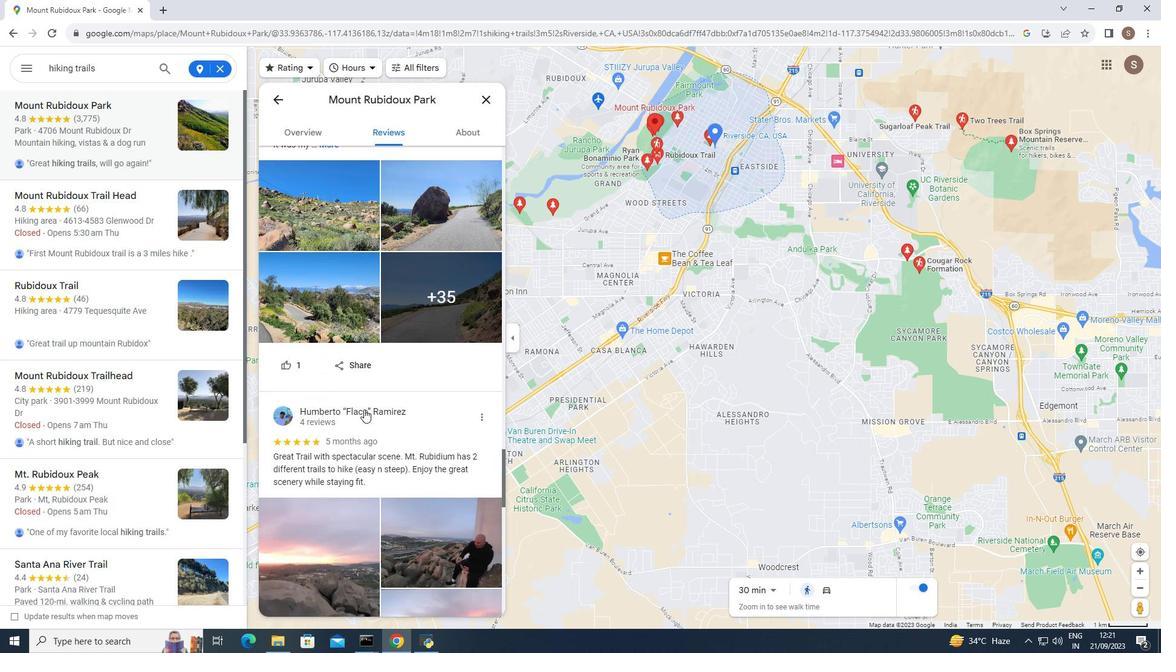 
Action: Mouse scrolled (364, 409) with delta (0, 0)
Screenshot: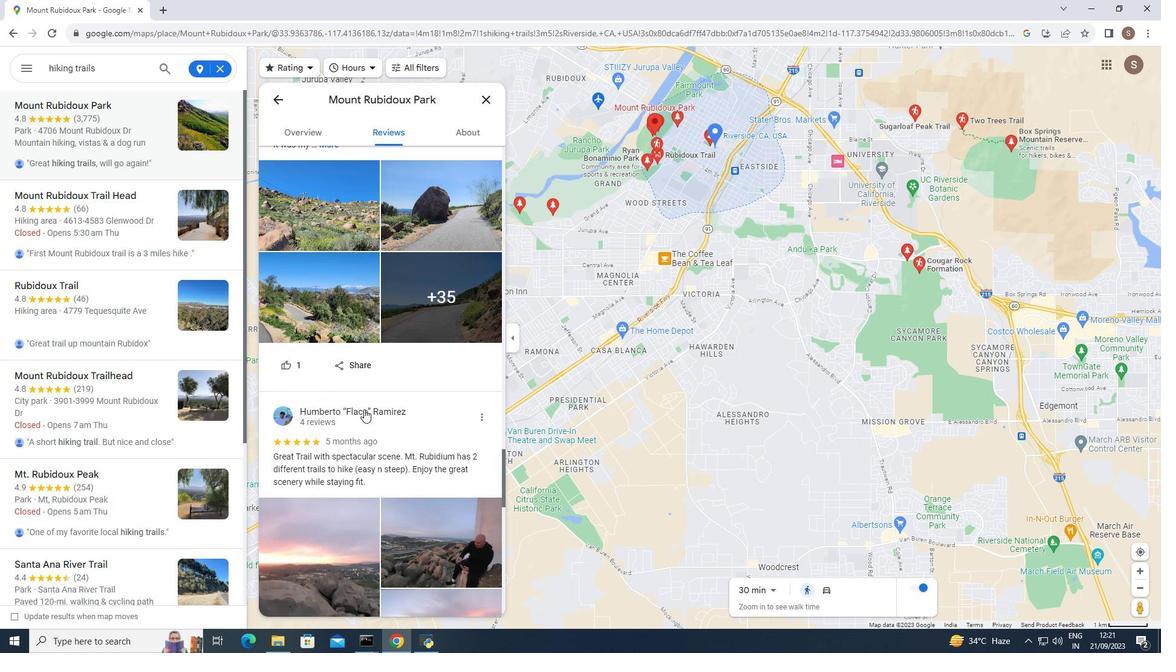 
Action: Mouse scrolled (364, 409) with delta (0, 0)
Screenshot: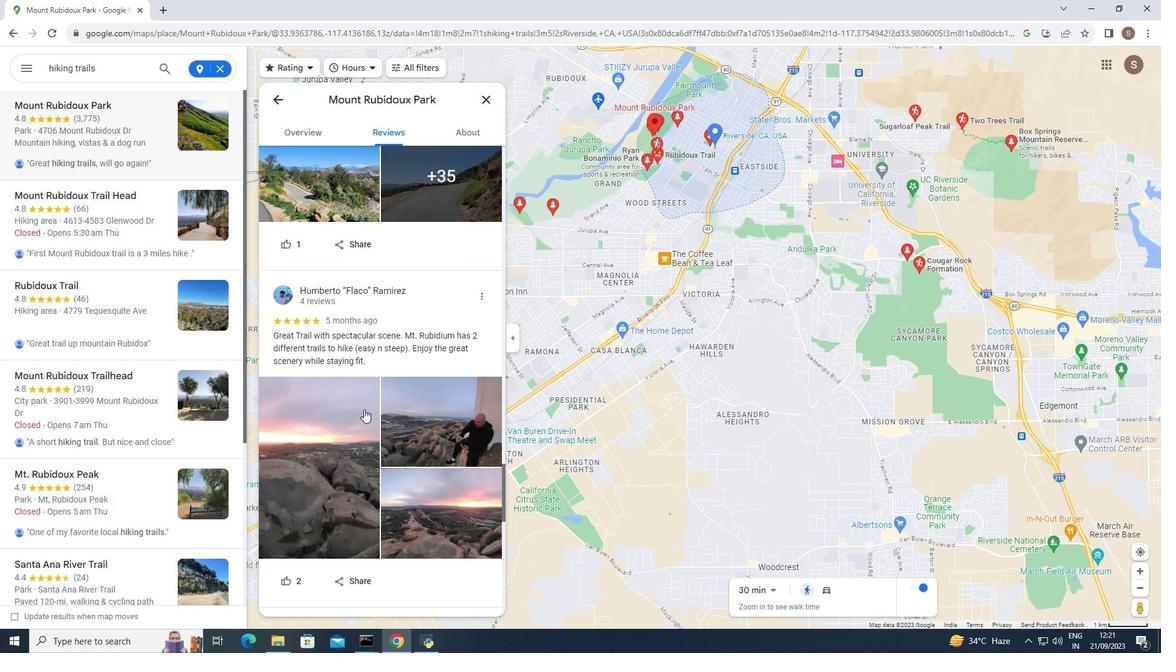 
Action: Mouse scrolled (364, 409) with delta (0, 0)
Screenshot: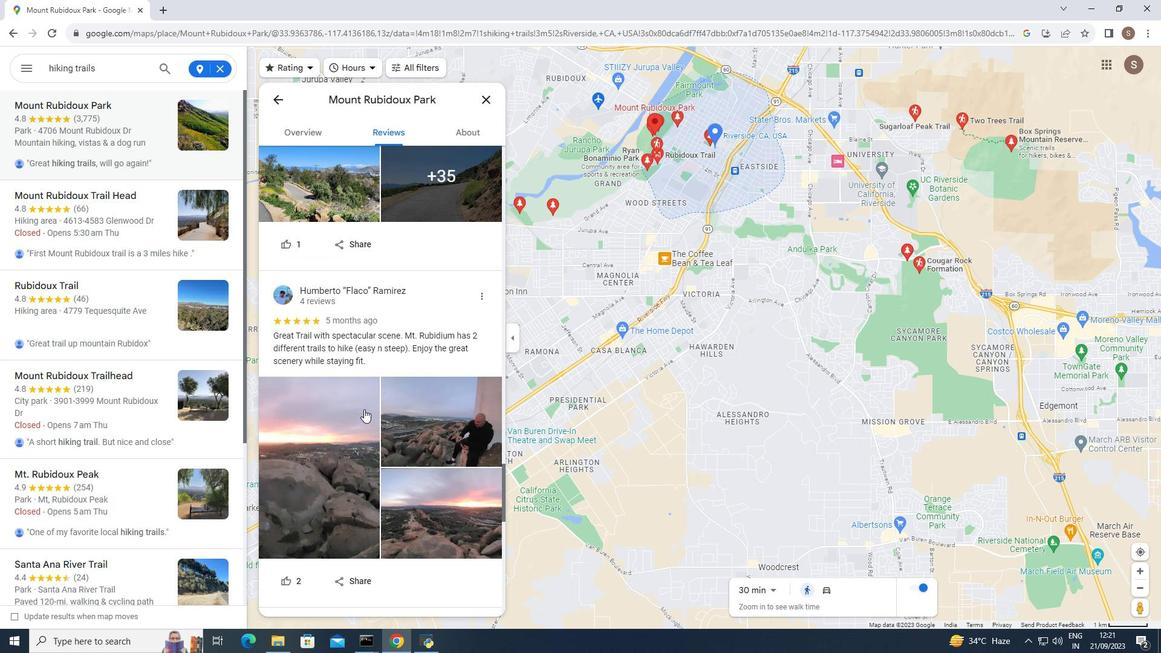 
Action: Mouse scrolled (364, 409) with delta (0, 0)
Screenshot: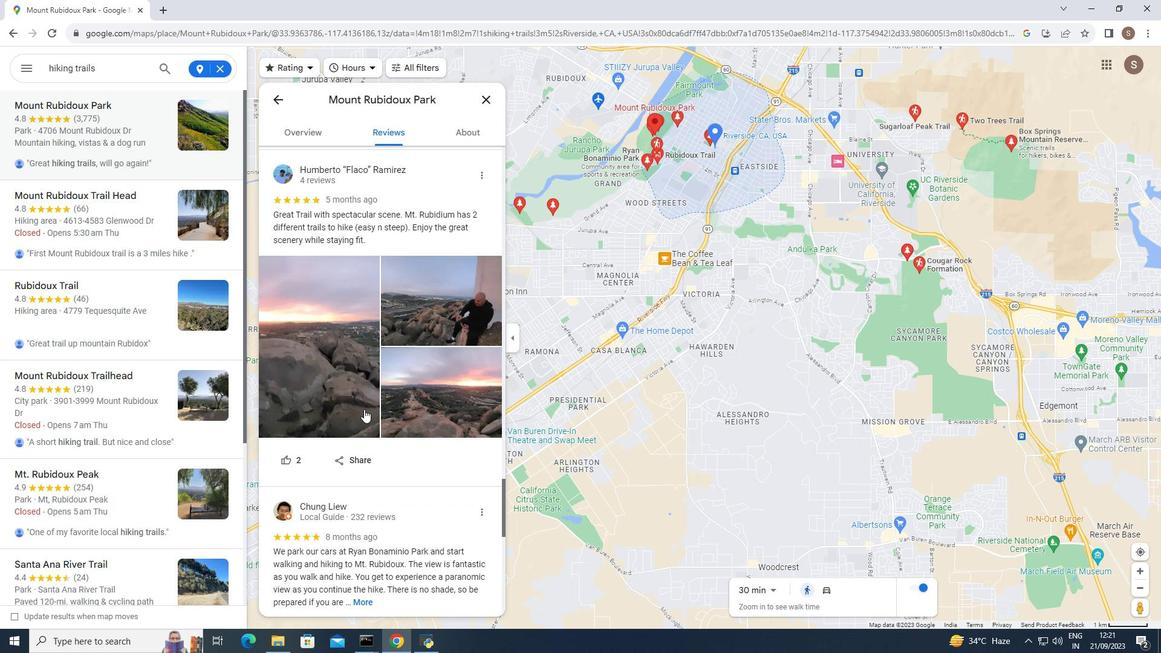 
Action: Mouse scrolled (364, 409) with delta (0, 0)
Screenshot: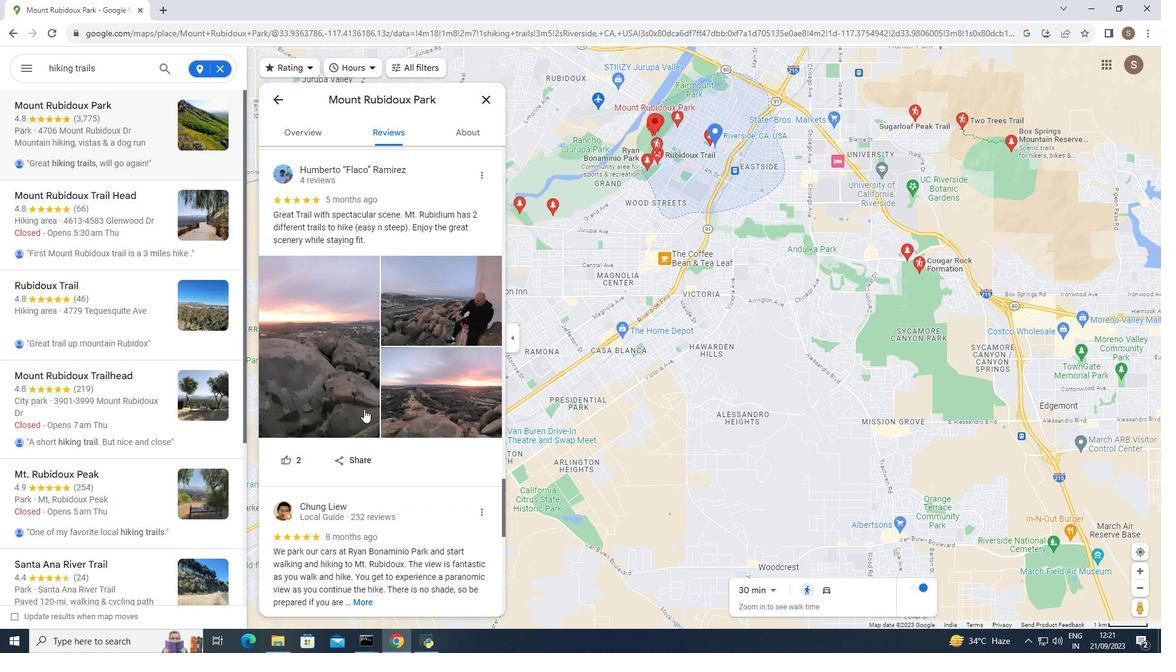 
Action: Mouse scrolled (364, 409) with delta (0, 0)
Screenshot: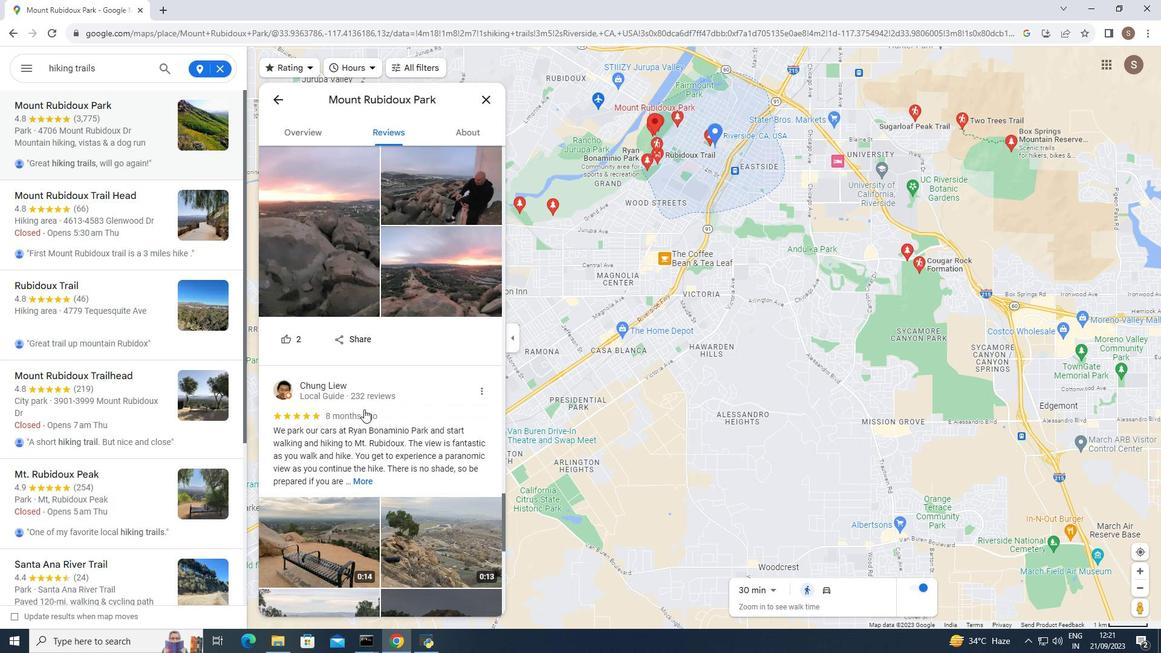 
Action: Mouse scrolled (364, 409) with delta (0, 0)
Screenshot: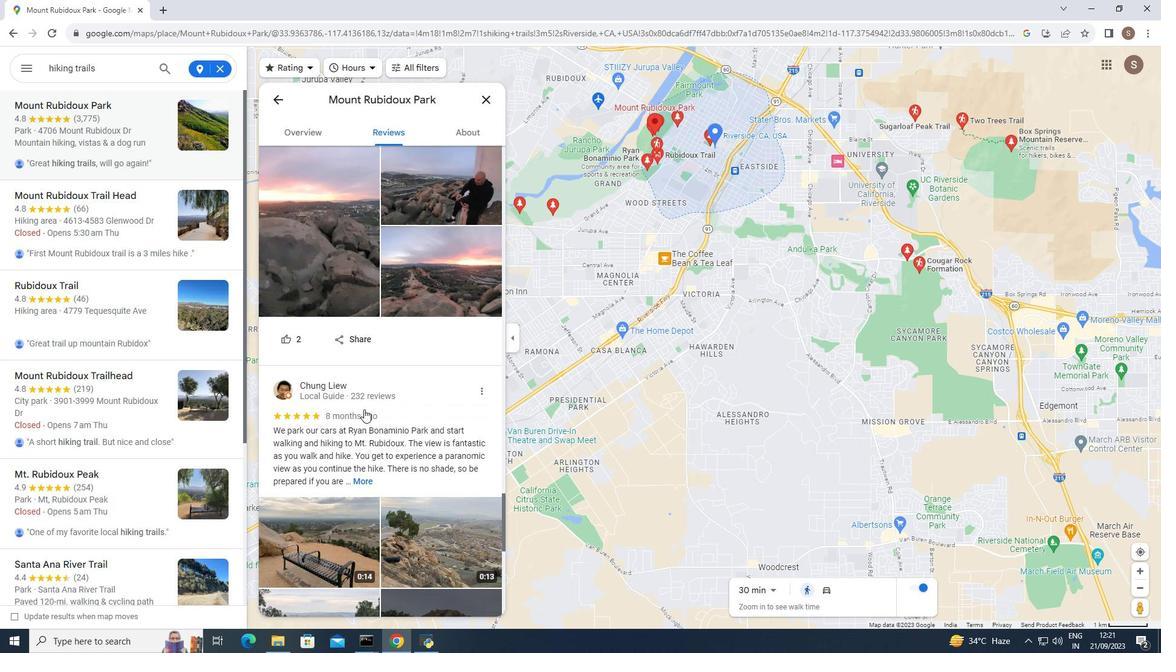 
Action: Mouse scrolled (364, 409) with delta (0, 0)
Screenshot: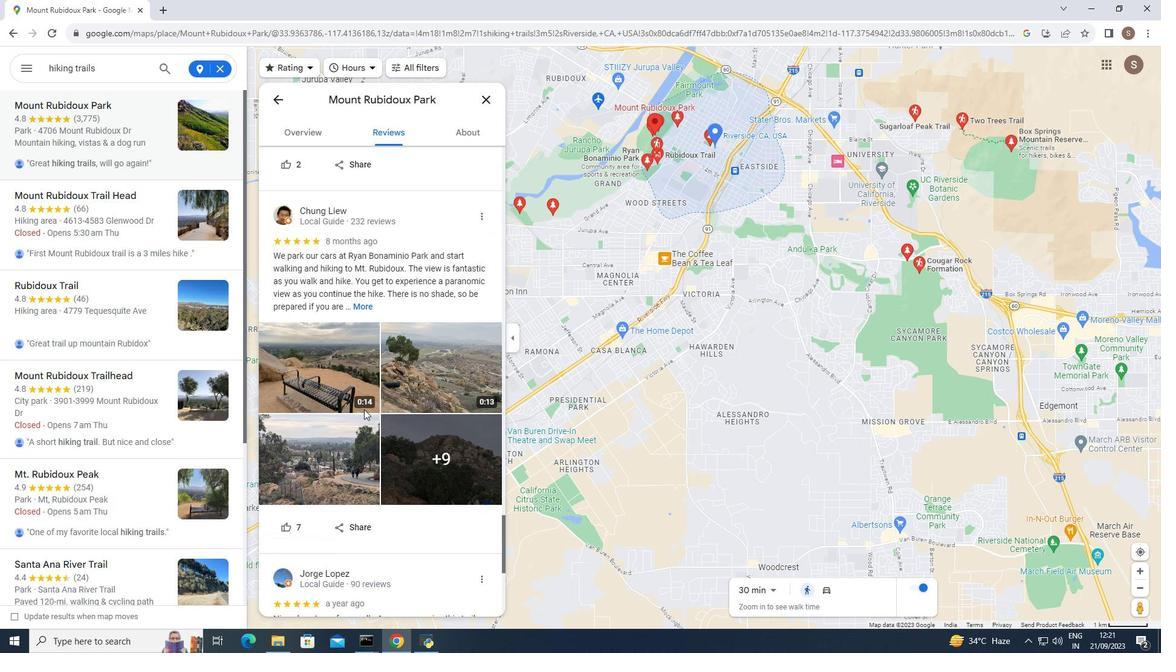 
Action: Mouse scrolled (364, 409) with delta (0, 0)
Screenshot: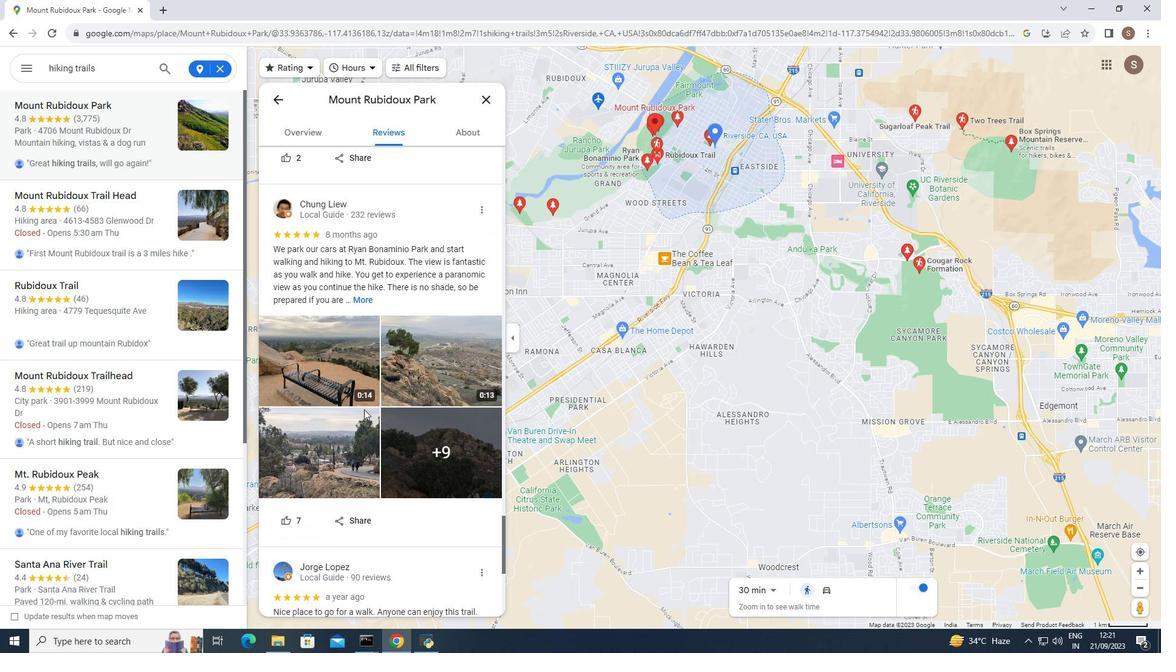 
Action: Mouse scrolled (364, 409) with delta (0, 0)
Screenshot: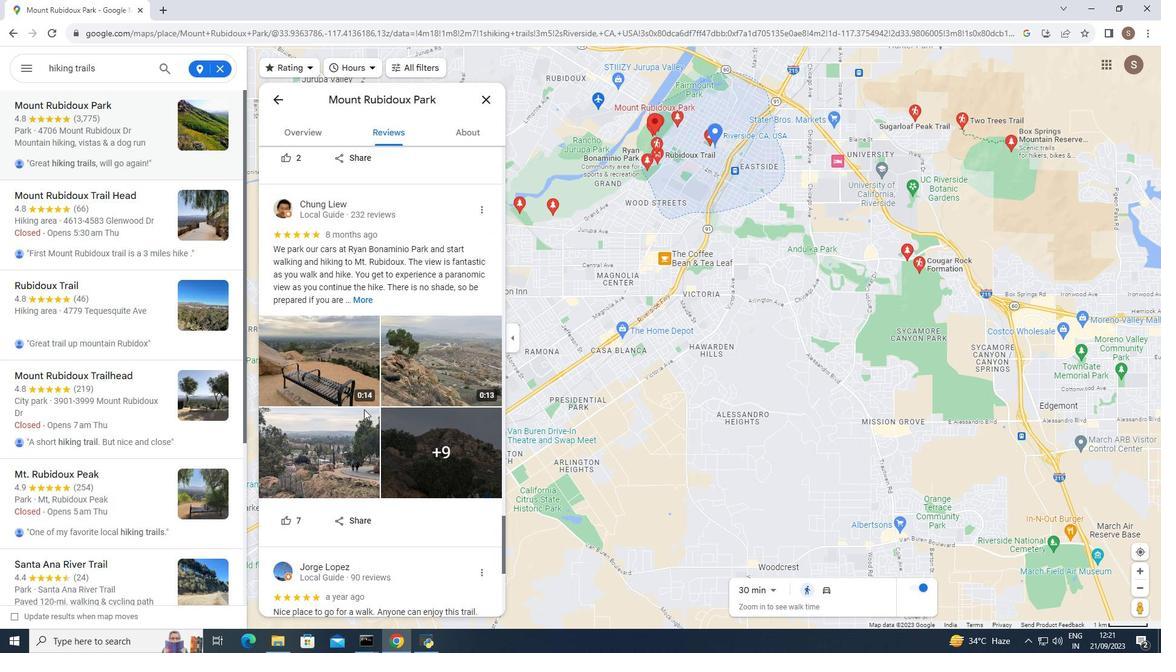 
Action: Mouse scrolled (364, 409) with delta (0, 0)
Screenshot: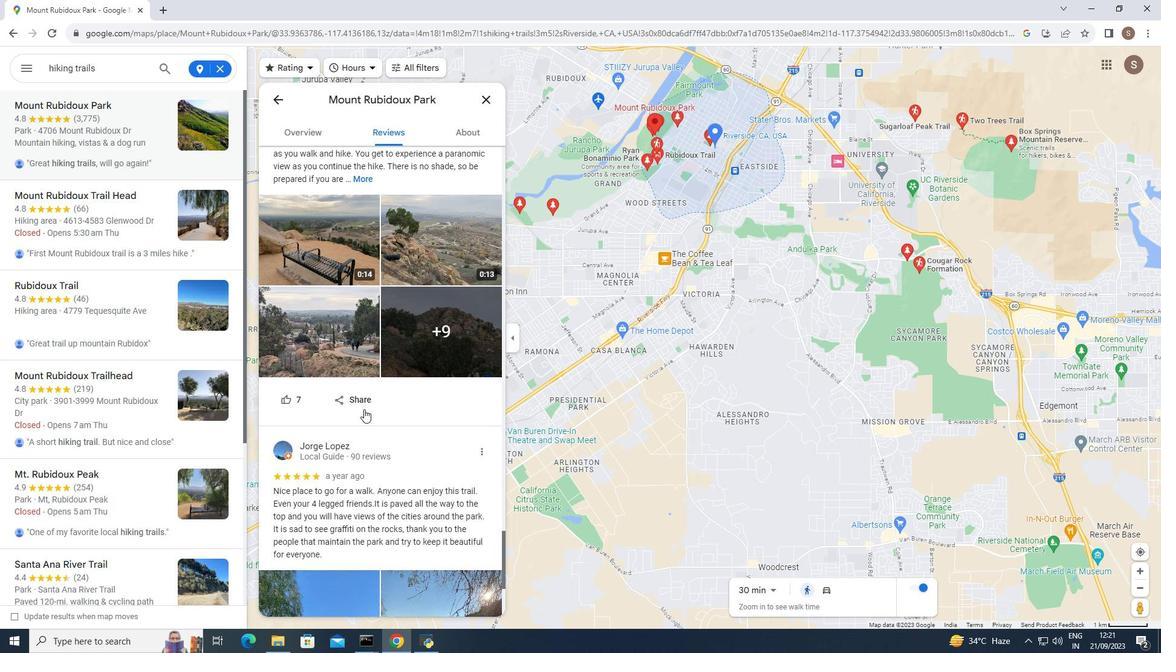 
Action: Mouse scrolled (364, 409) with delta (0, 0)
Screenshot: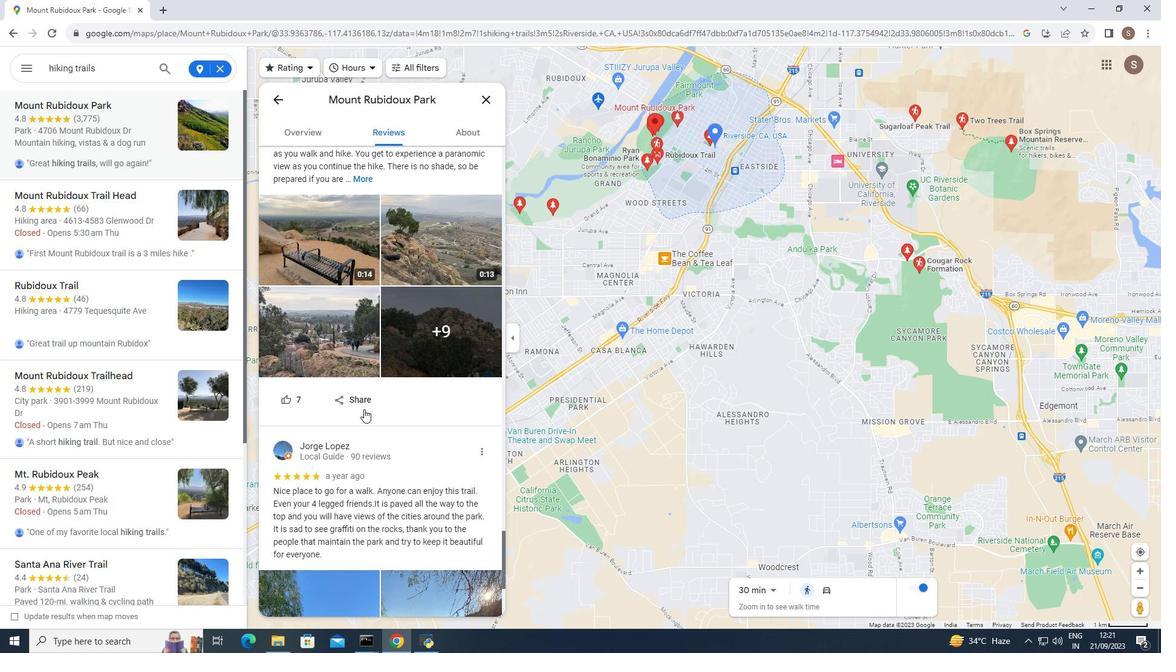 
Action: Mouse scrolled (364, 409) with delta (0, 0)
Screenshot: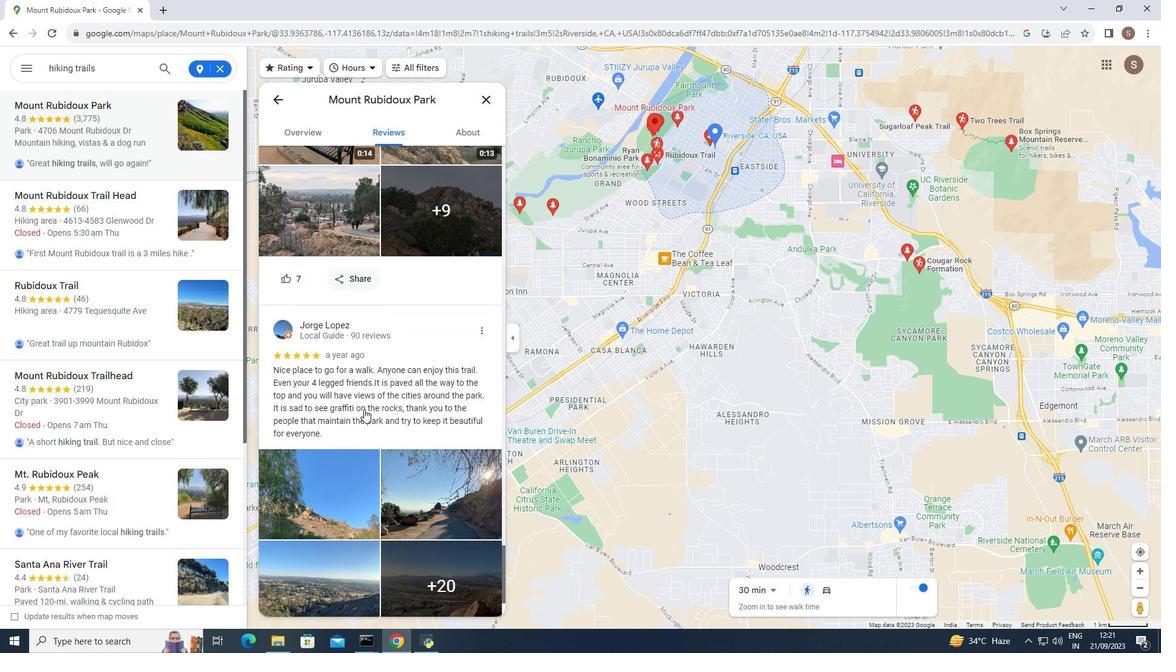 
Action: Mouse scrolled (364, 409) with delta (0, 0)
Screenshot: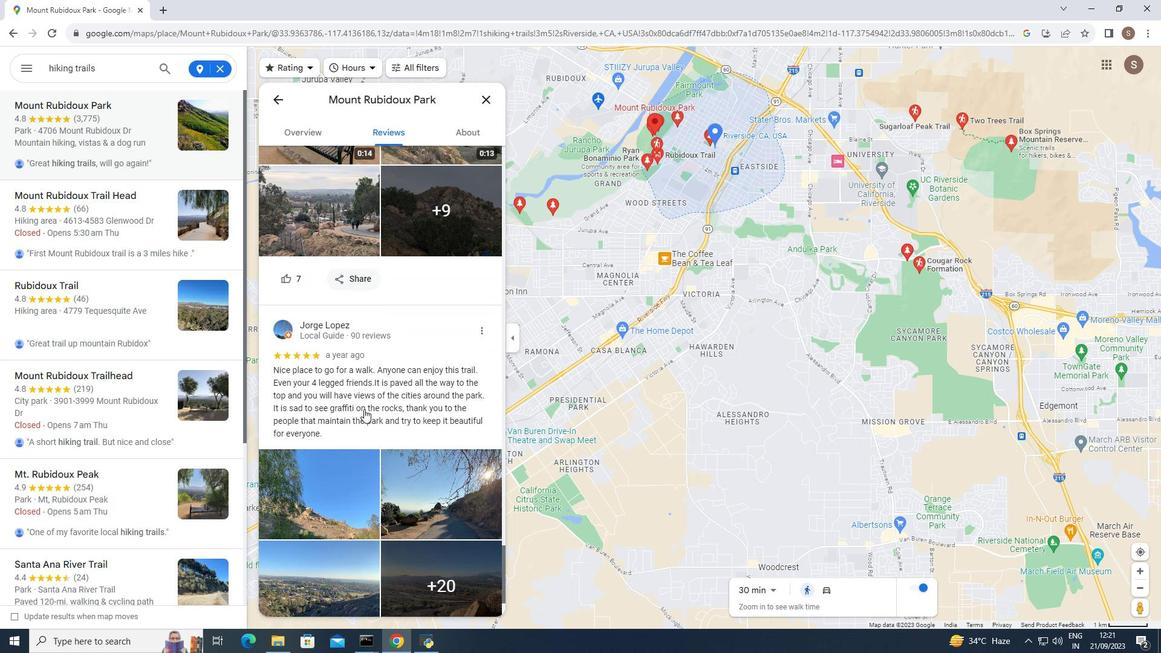 
Action: Mouse scrolled (364, 409) with delta (0, 0)
Screenshot: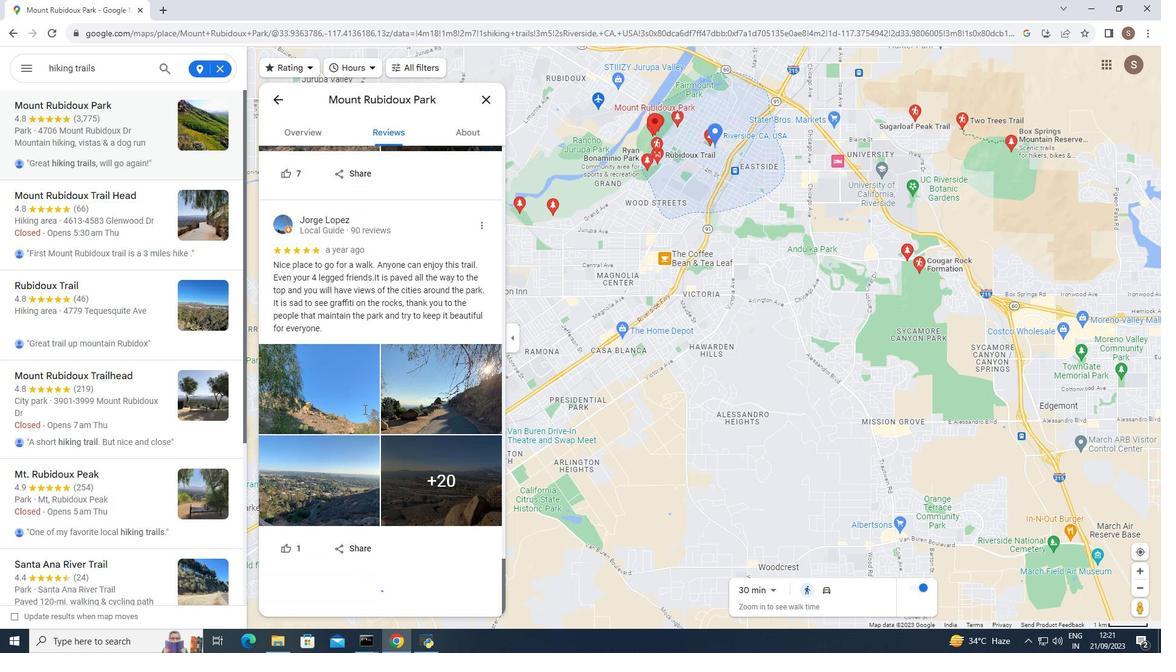 
Action: Mouse scrolled (364, 409) with delta (0, 0)
Screenshot: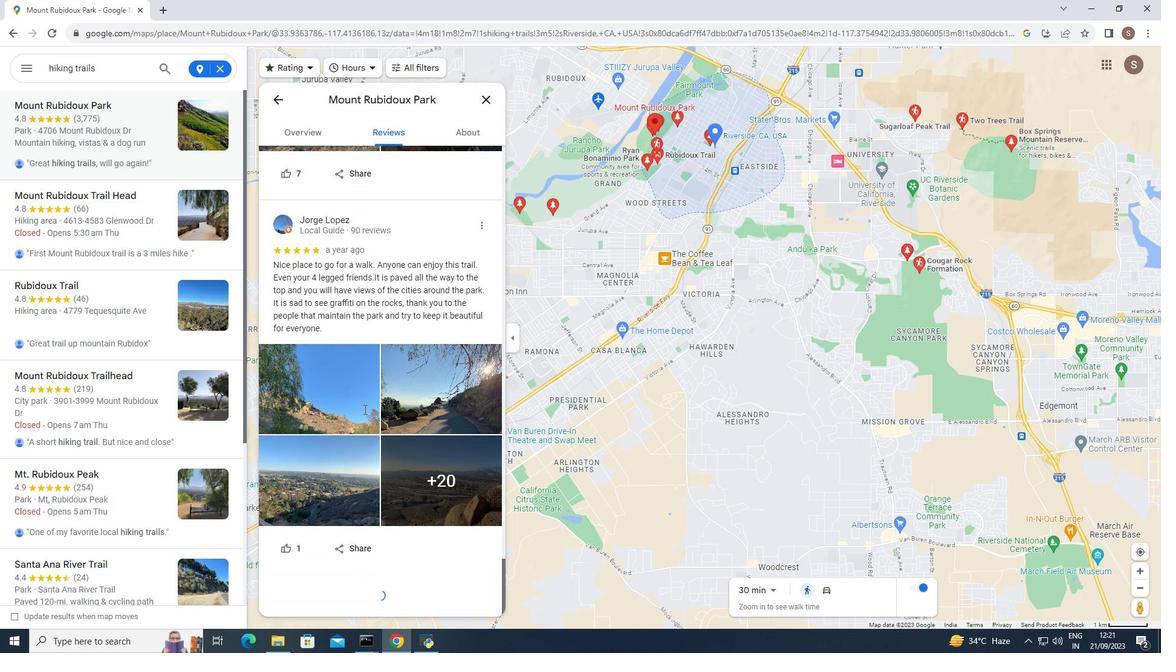 
Action: Mouse scrolled (364, 409) with delta (0, 0)
Screenshot: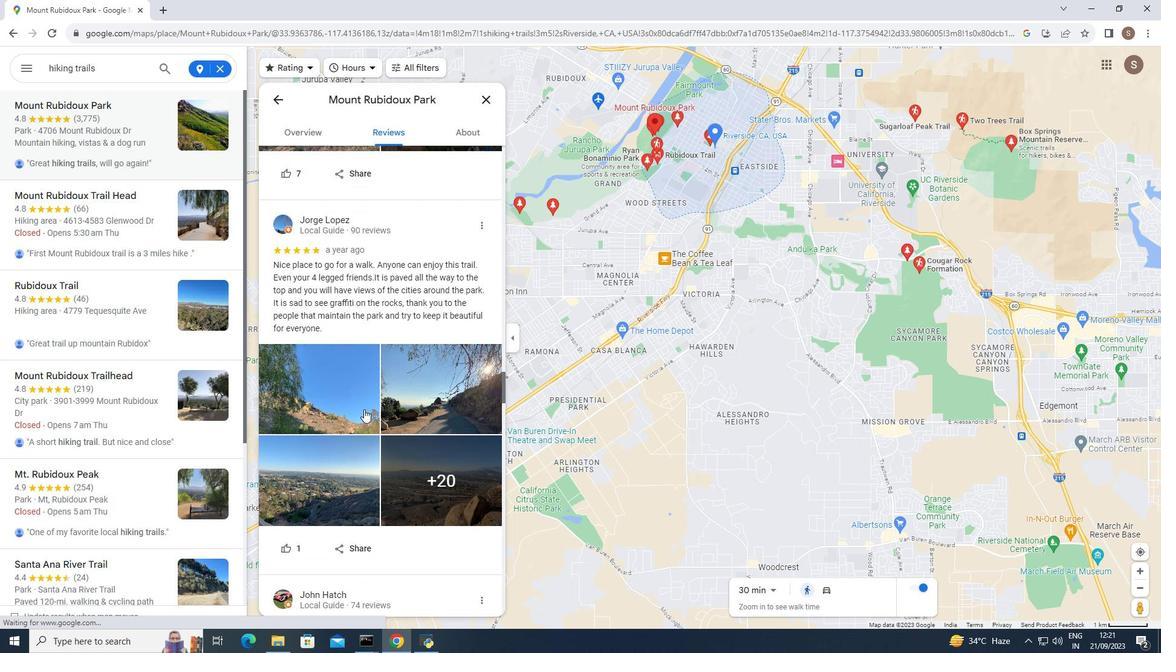
Action: Mouse scrolled (364, 409) with delta (0, 0)
Screenshot: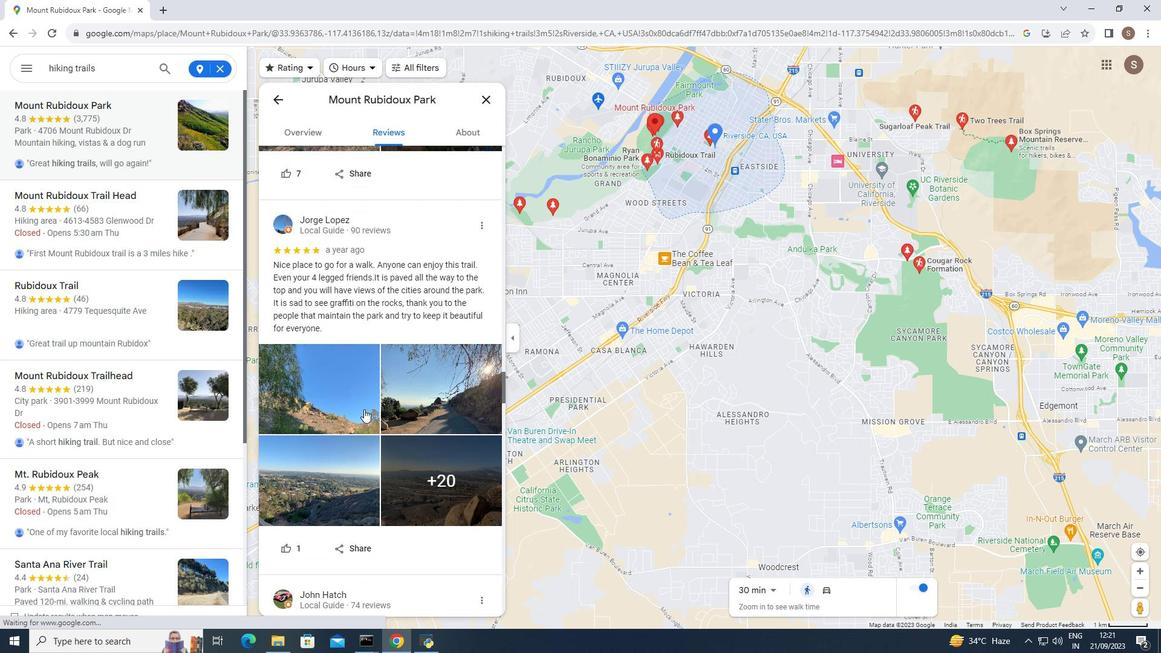 
Action: Mouse scrolled (364, 409) with delta (0, 0)
Screenshot: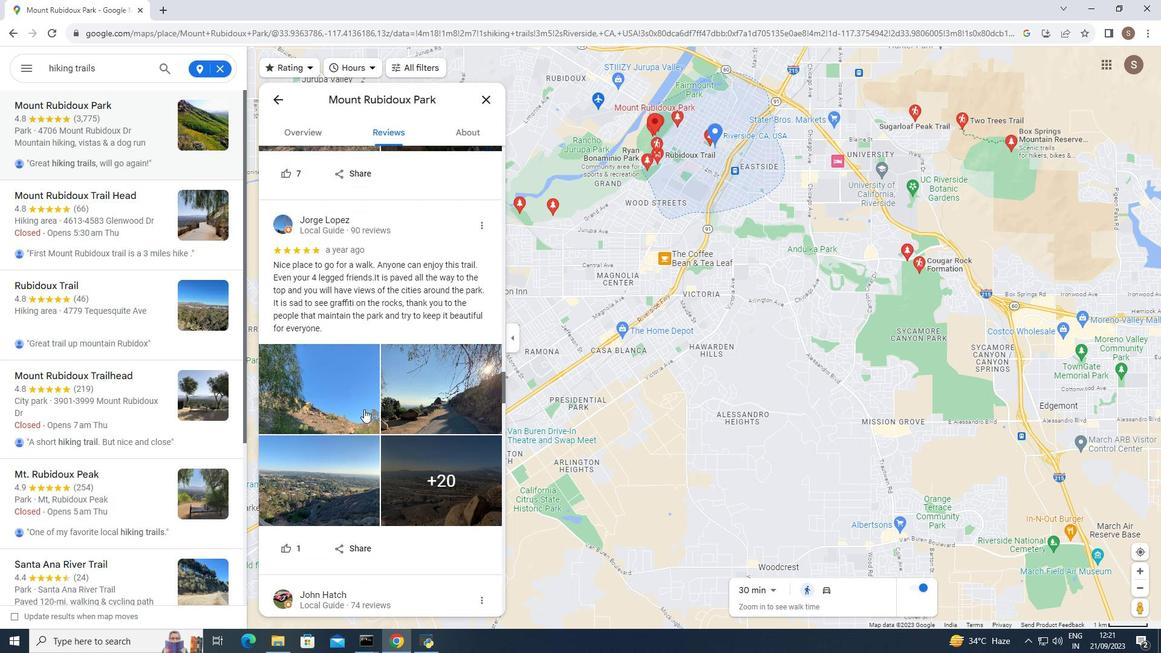 
Action: Mouse scrolled (364, 409) with delta (0, 0)
Screenshot: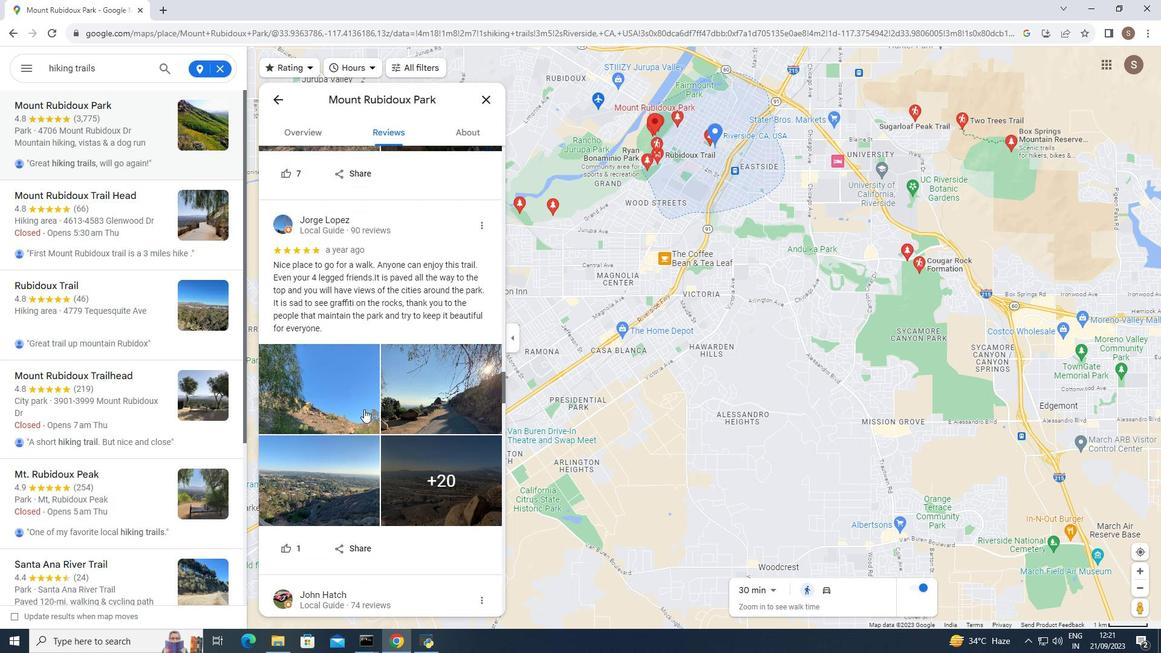 
Action: Mouse scrolled (364, 409) with delta (0, 0)
Screenshot: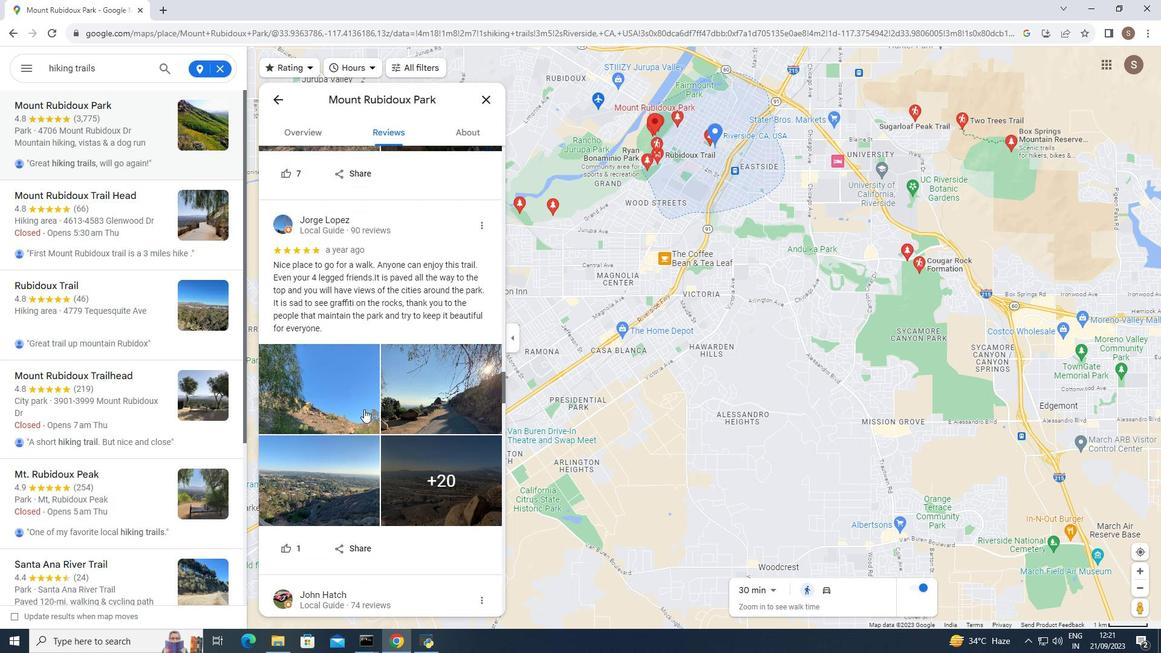 
Action: Mouse scrolled (364, 409) with delta (0, 0)
Screenshot: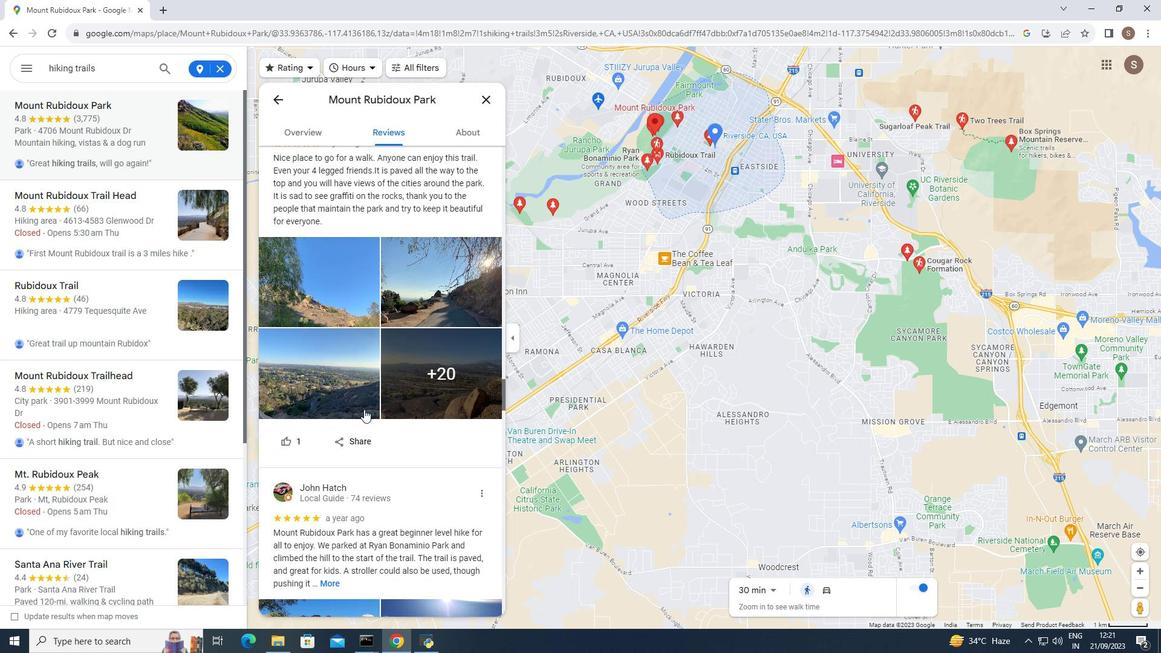 
Action: Mouse scrolled (364, 409) with delta (0, 0)
Screenshot: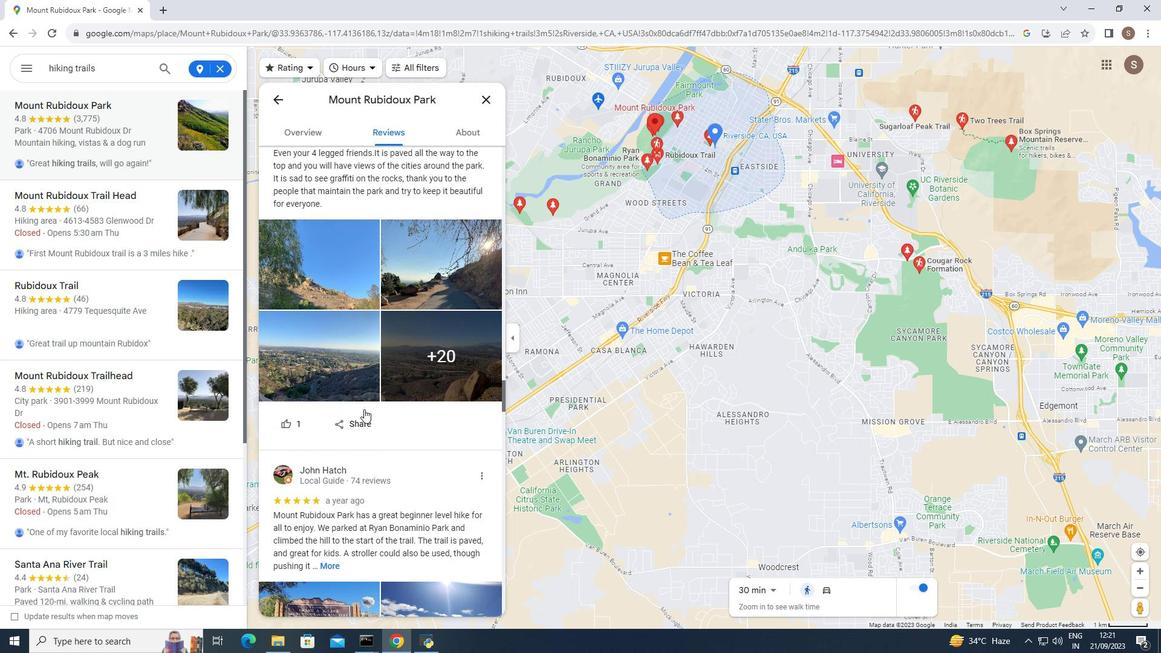 
Action: Mouse scrolled (364, 409) with delta (0, 0)
Screenshot: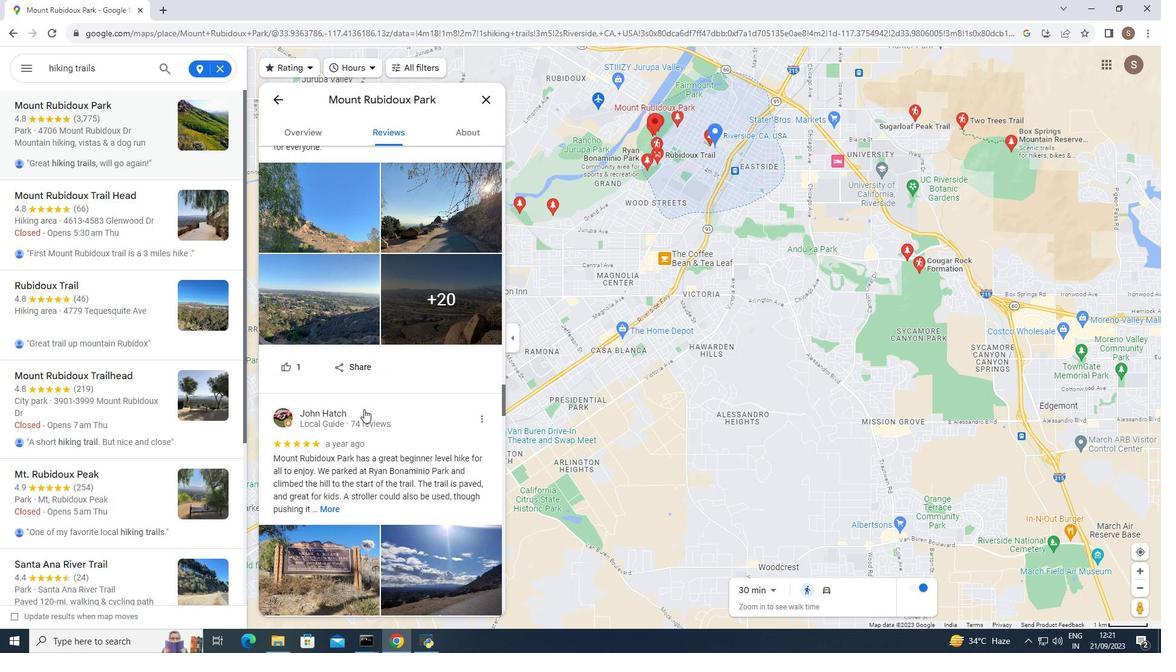 
Action: Mouse scrolled (364, 409) with delta (0, 0)
Screenshot: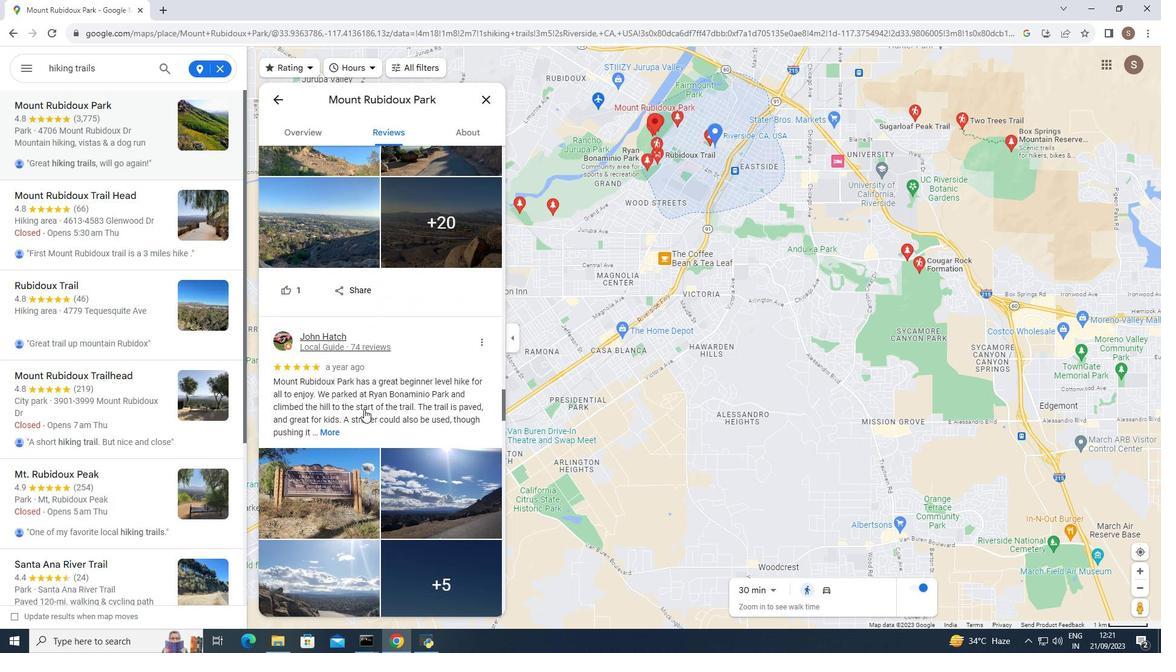 
Action: Mouse scrolled (364, 409) with delta (0, 0)
Screenshot: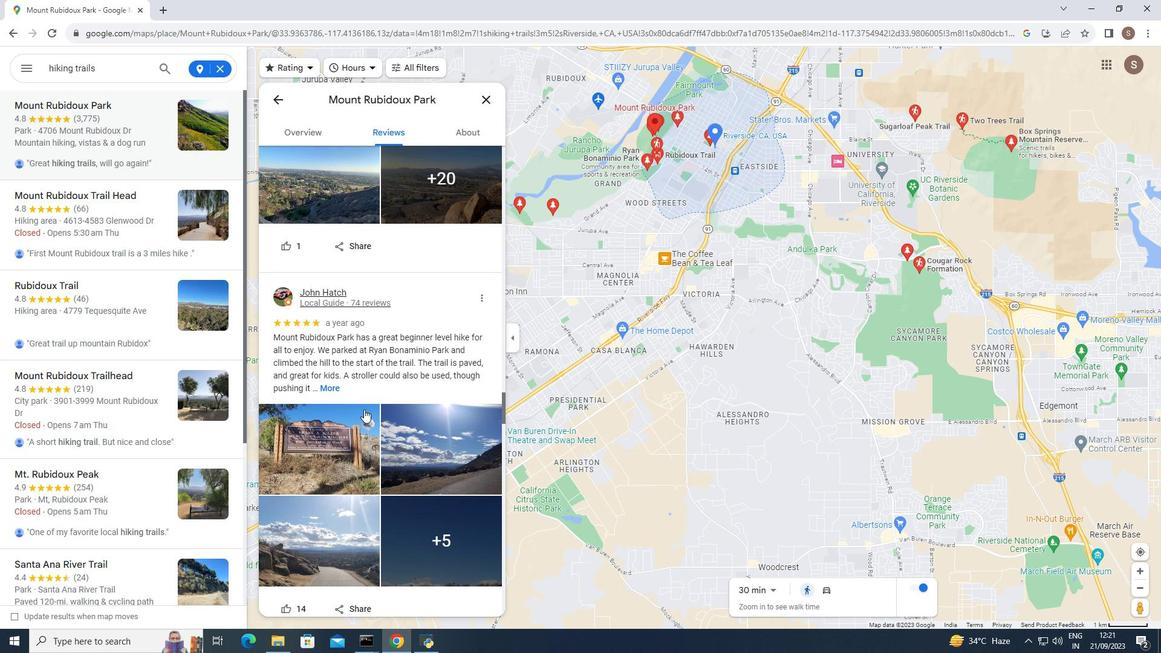 
Action: Mouse scrolled (364, 409) with delta (0, 0)
Screenshot: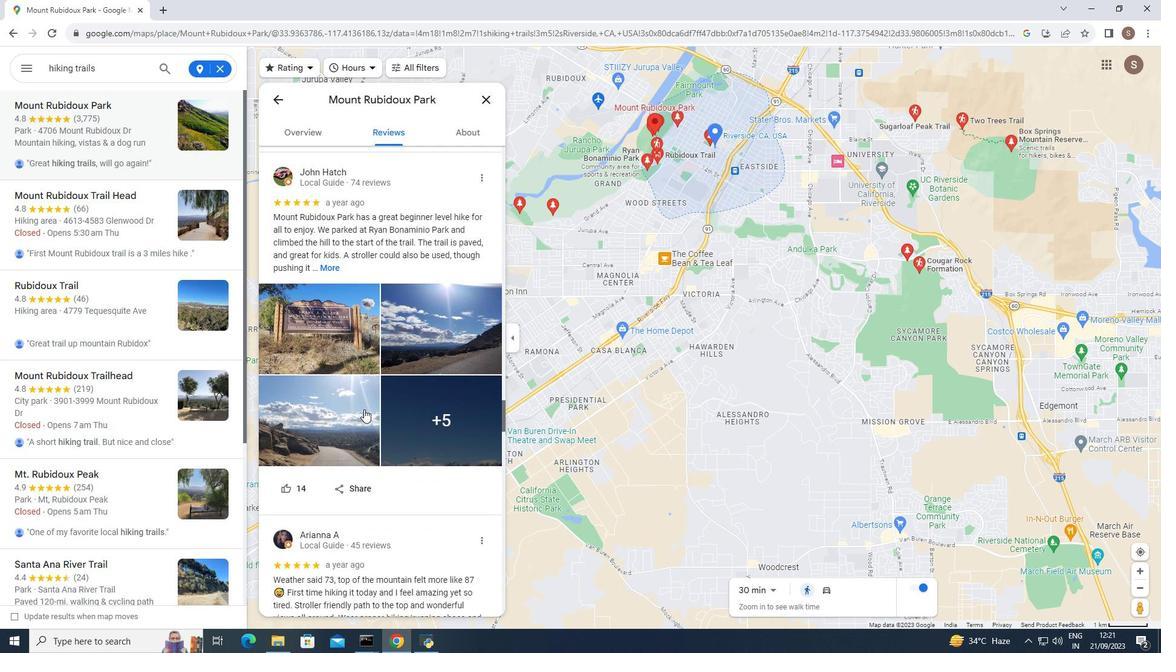 
Action: Mouse scrolled (364, 409) with delta (0, 0)
Screenshot: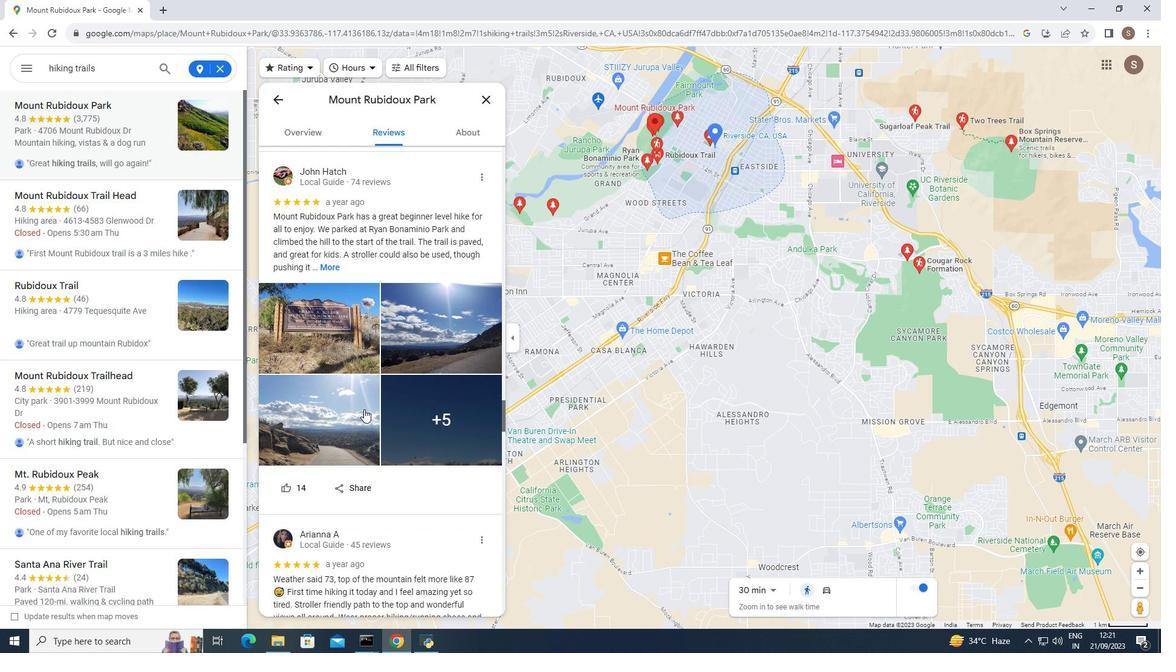 
Action: Mouse scrolled (364, 409) with delta (0, 0)
Screenshot: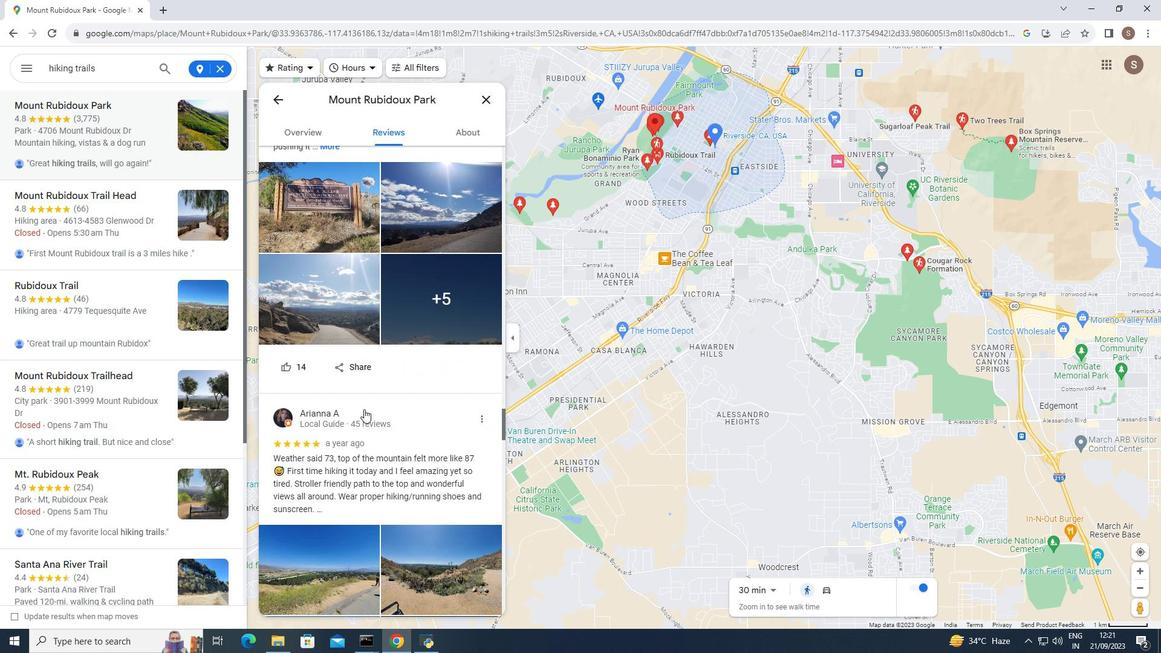 
Action: Mouse scrolled (364, 409) with delta (0, 0)
Screenshot: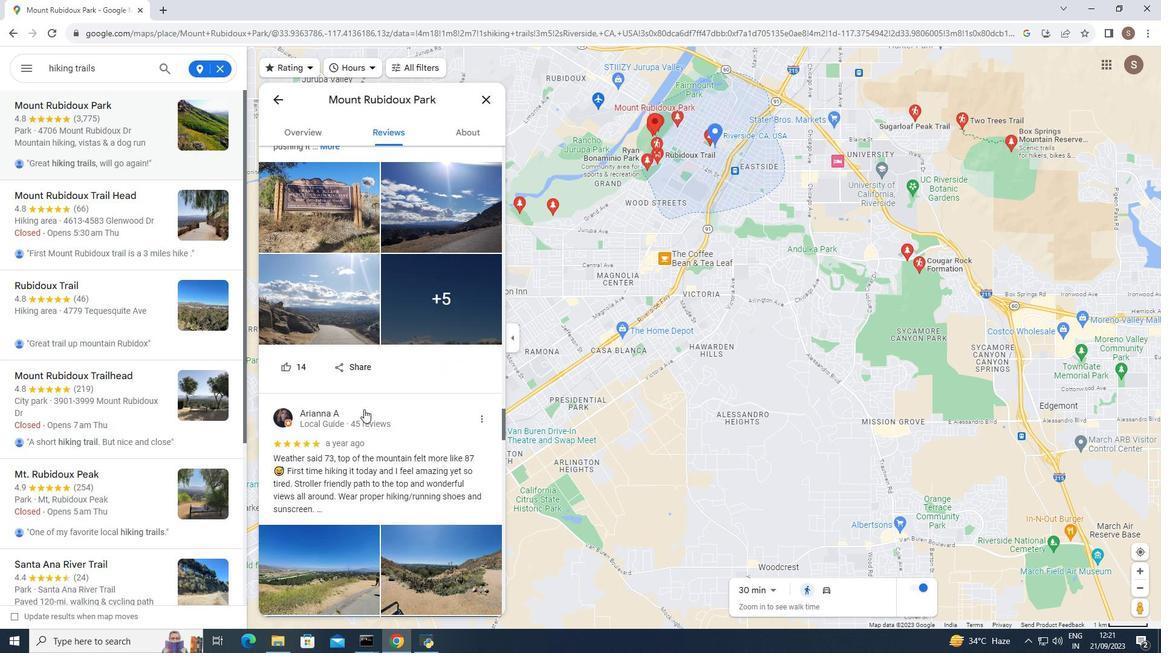 
Action: Mouse scrolled (364, 409) with delta (0, 0)
Screenshot: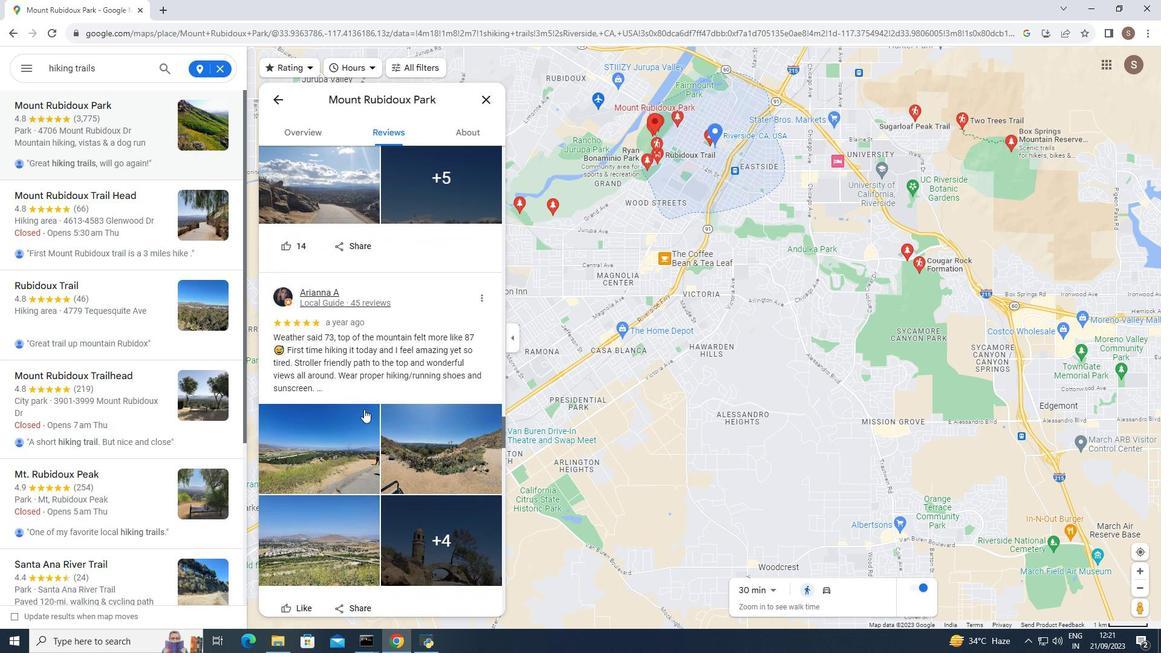 
Action: Mouse scrolled (364, 409) with delta (0, 0)
Screenshot: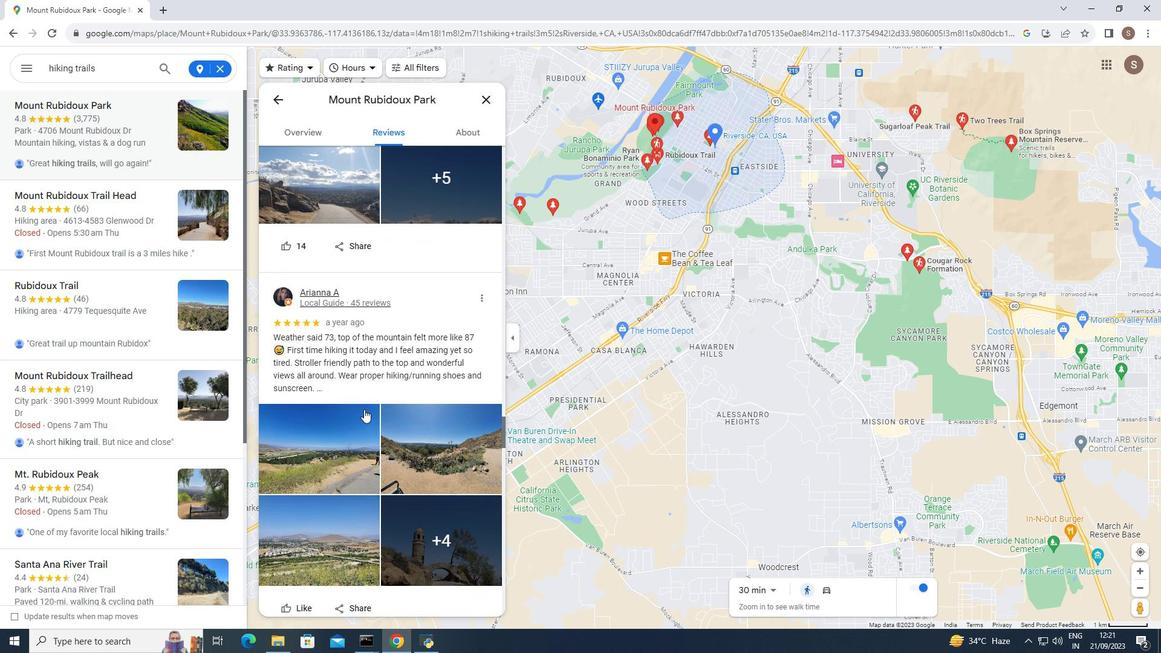 
Action: Mouse scrolled (364, 409) with delta (0, 0)
Screenshot: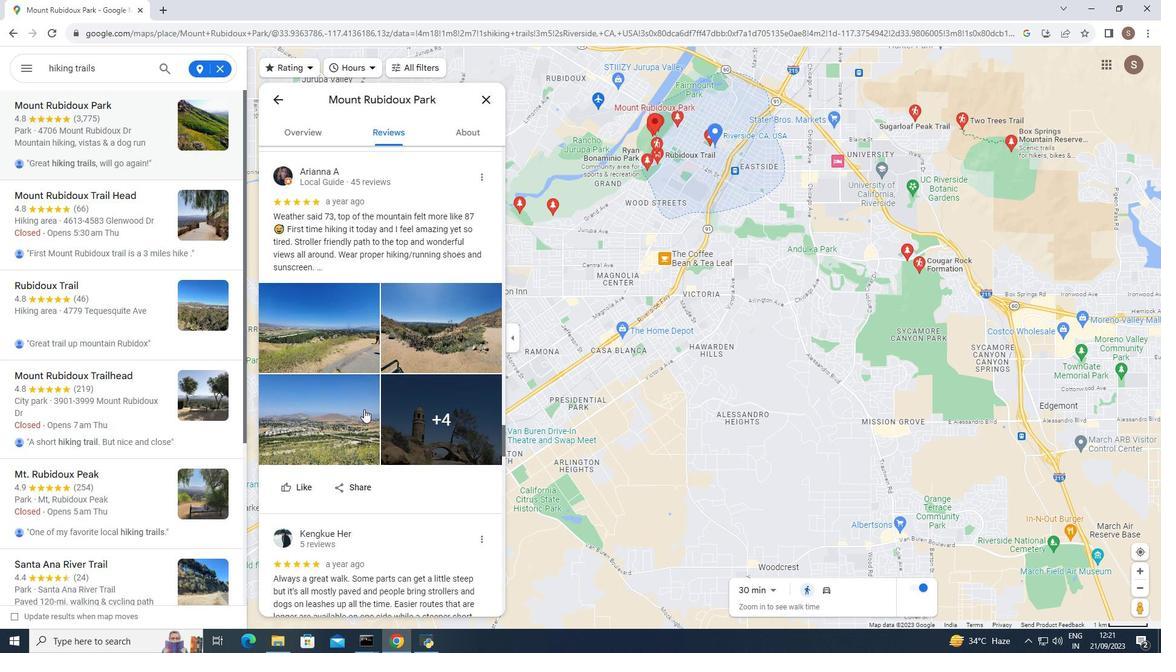 
Action: Mouse scrolled (364, 409) with delta (0, 0)
Screenshot: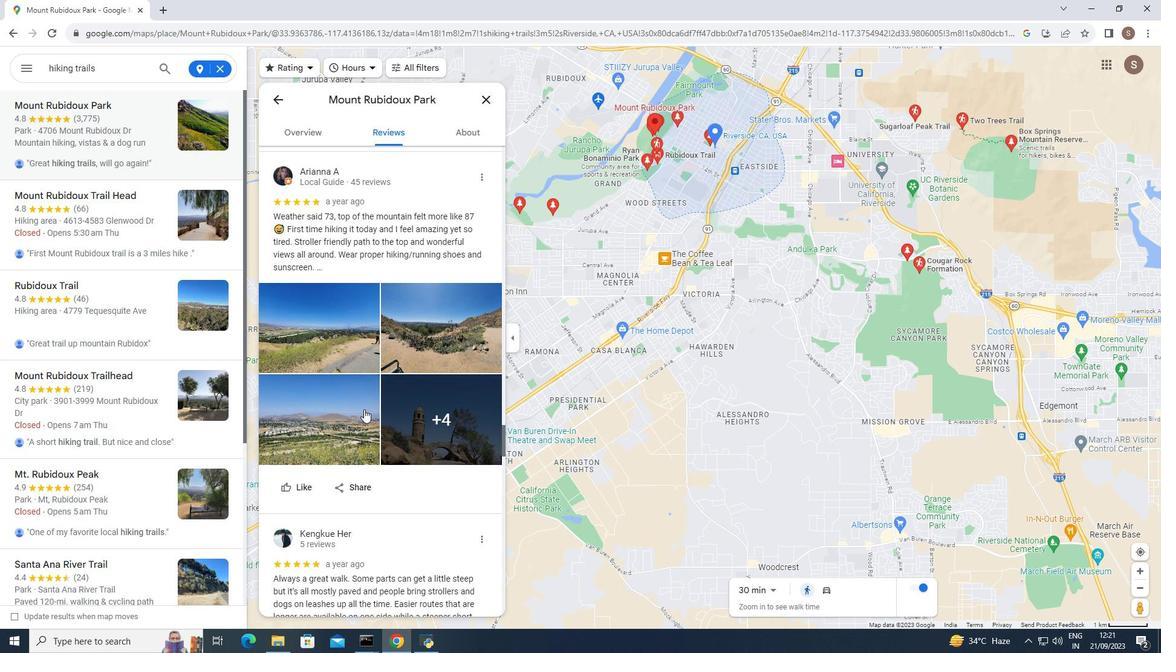 
Action: Mouse scrolled (364, 409) with delta (0, 0)
Screenshot: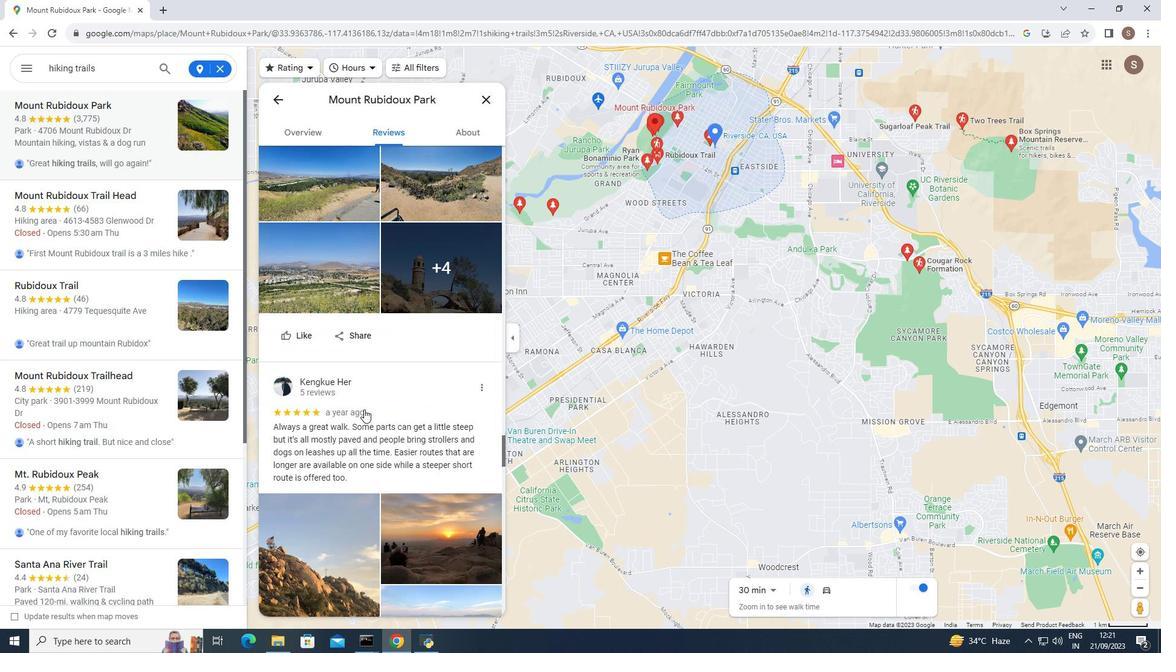 
Action: Mouse scrolled (364, 409) with delta (0, 0)
Screenshot: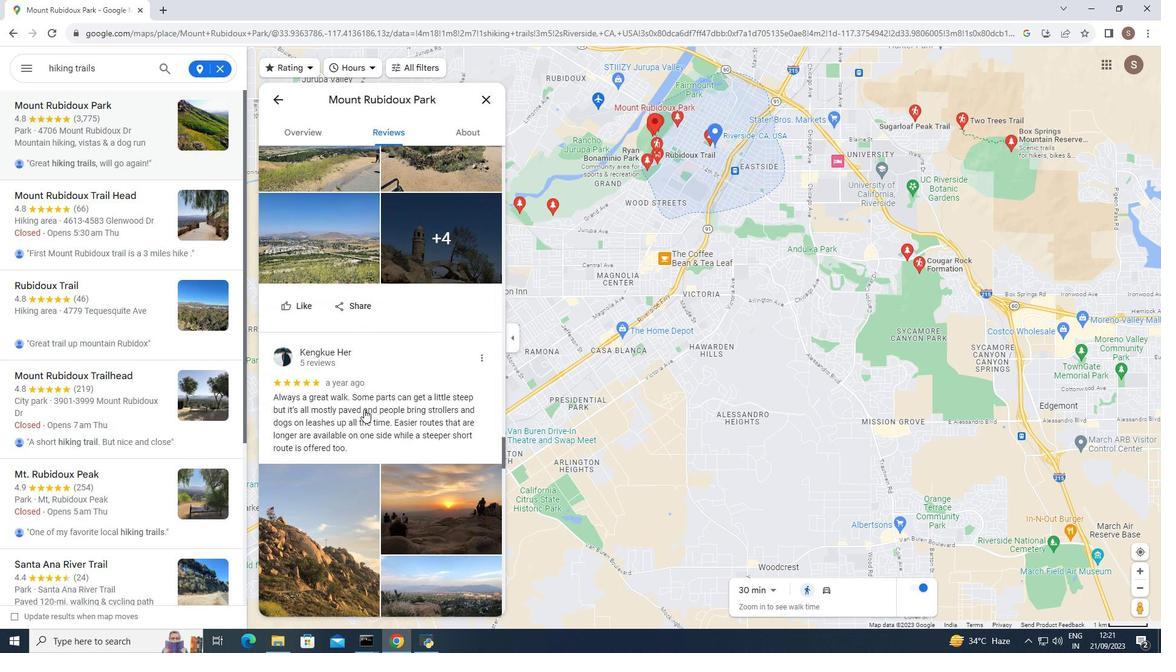 
Action: Mouse scrolled (364, 409) with delta (0, 0)
Screenshot: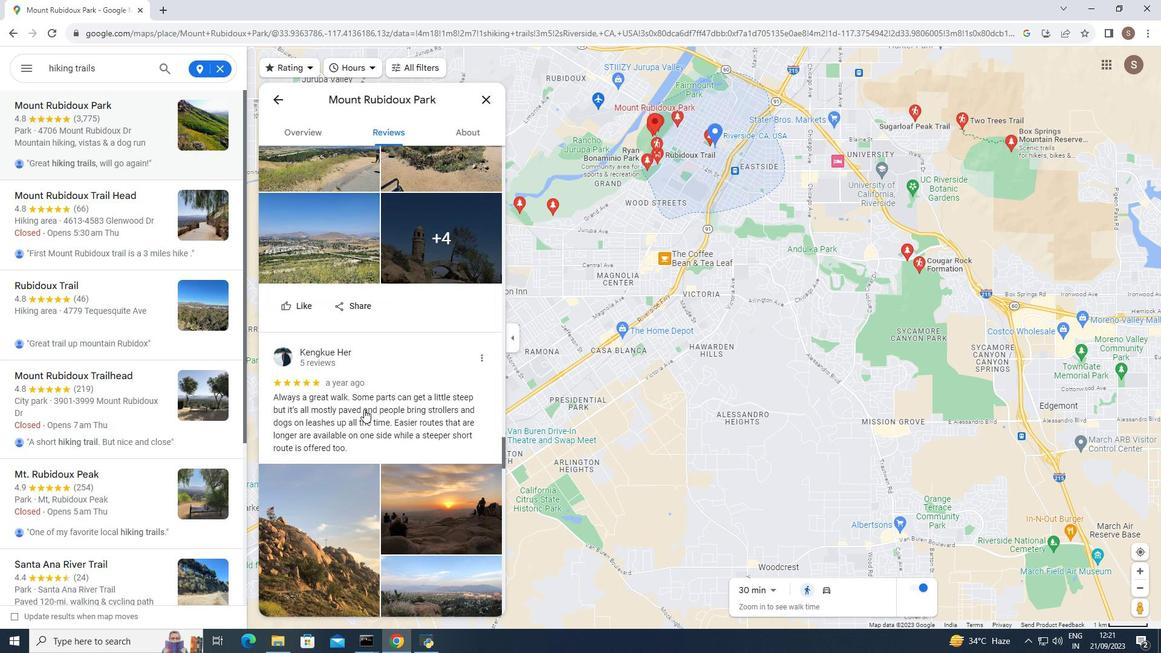 
Action: Mouse scrolled (364, 409) with delta (0, 0)
Screenshot: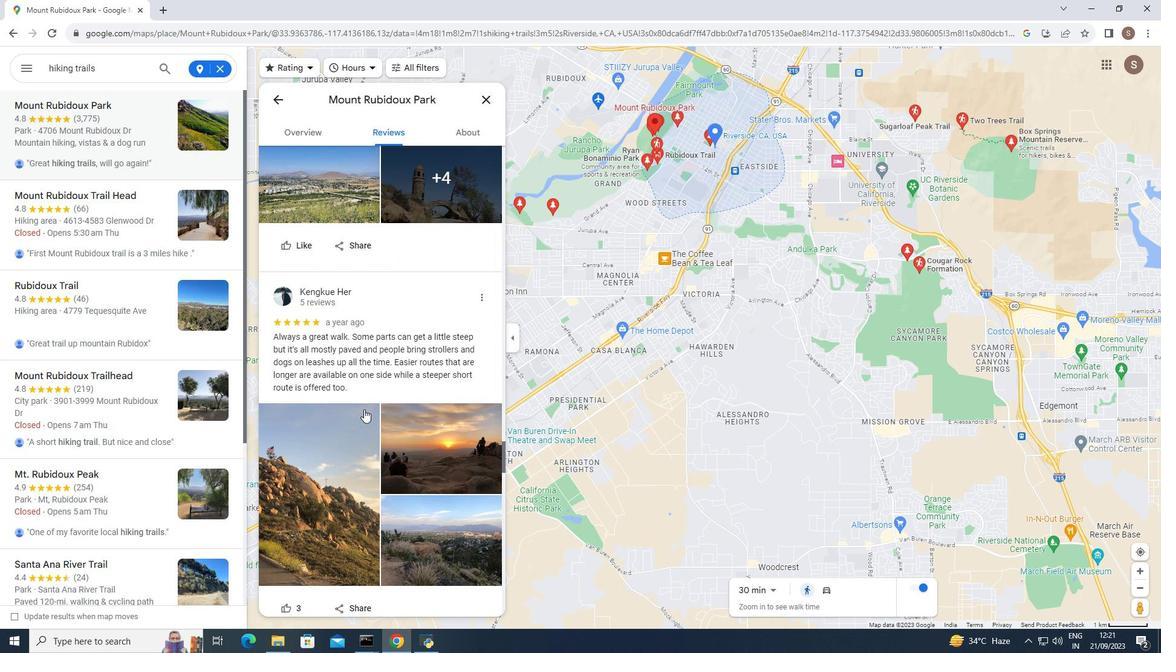 
Action: Mouse scrolled (364, 409) with delta (0, 0)
Screenshot: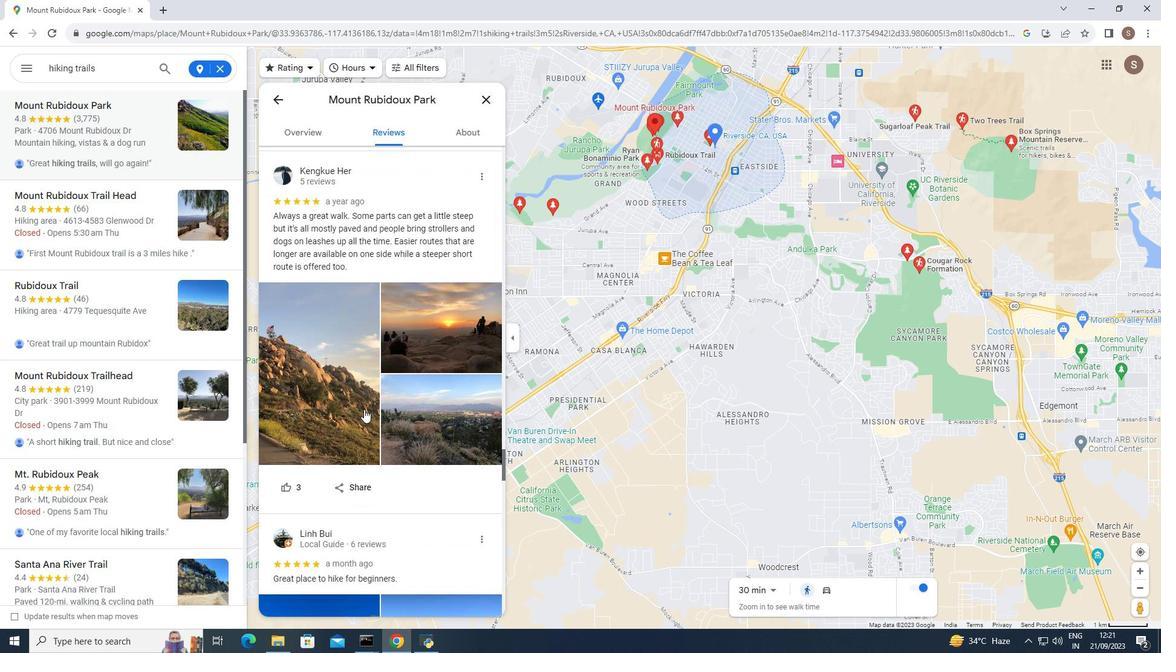 
Action: Mouse scrolled (364, 409) with delta (0, 0)
Screenshot: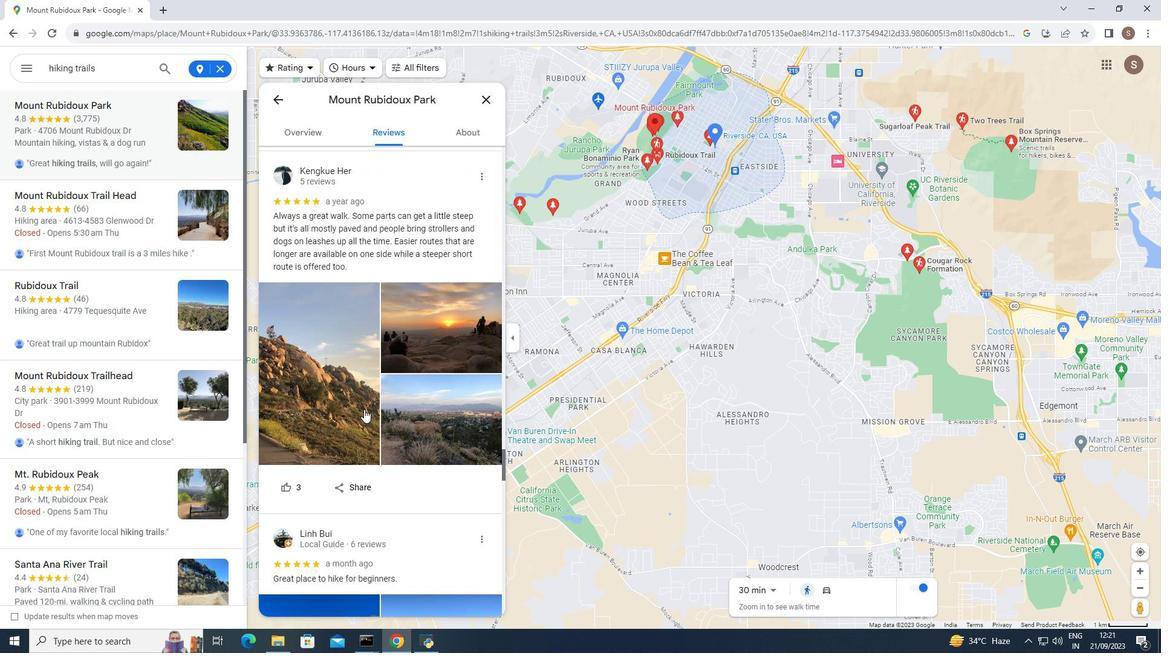 
Action: Mouse scrolled (364, 409) with delta (0, 0)
Screenshot: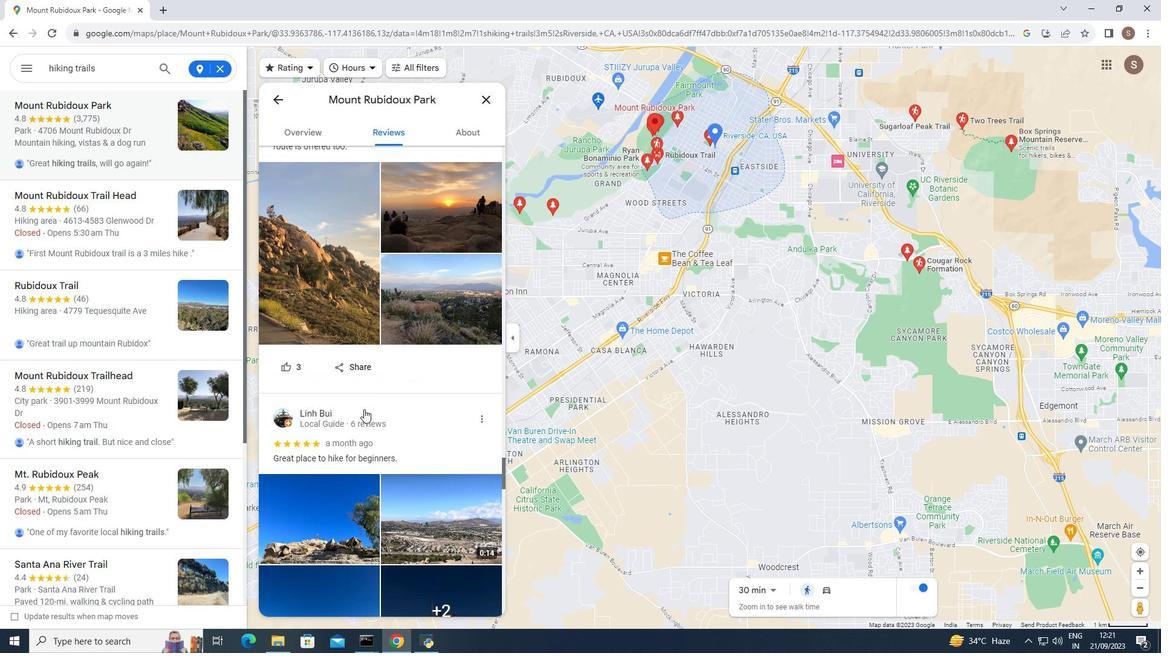 
Action: Mouse scrolled (364, 409) with delta (0, 0)
Screenshot: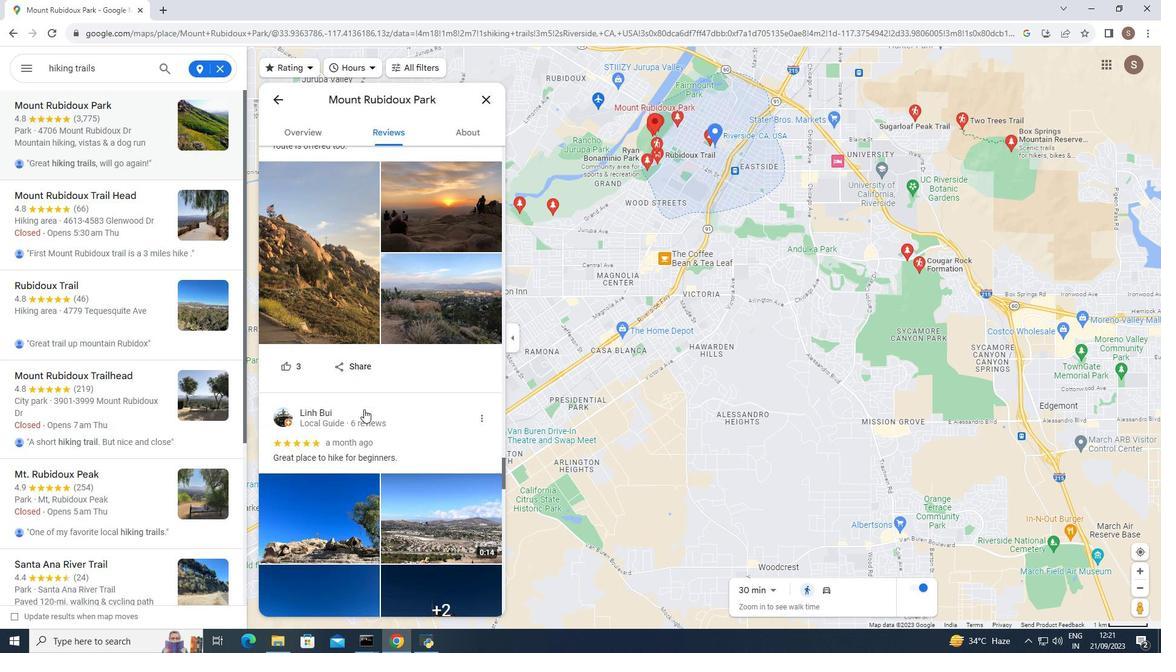 
Action: Mouse scrolled (364, 409) with delta (0, 0)
Screenshot: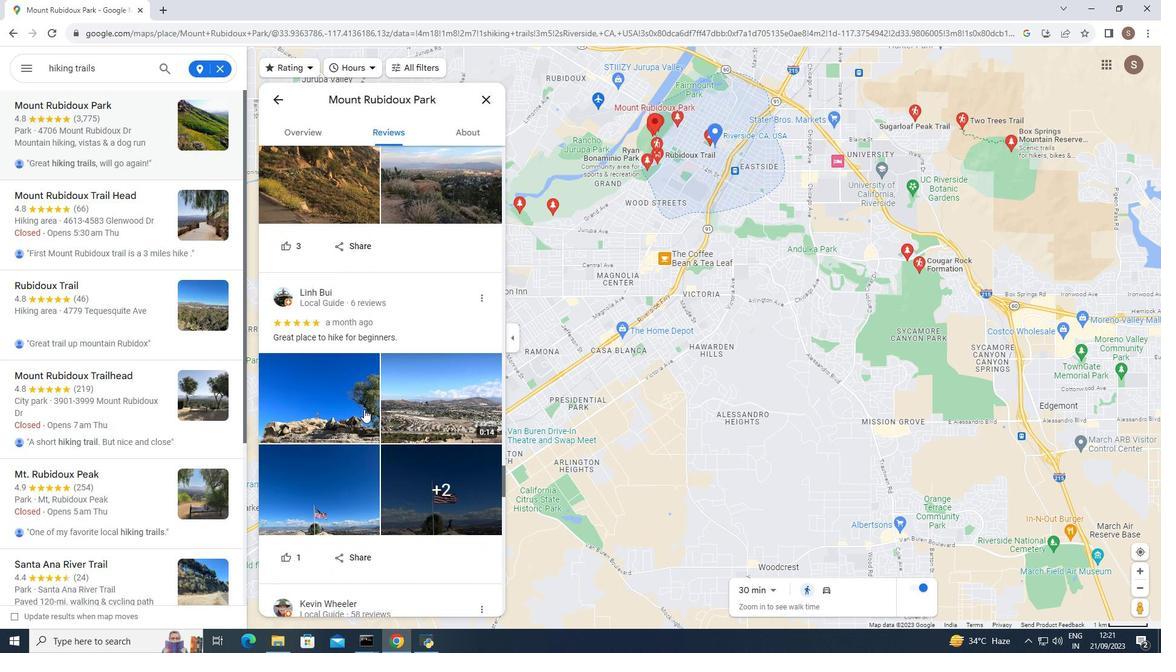 
Action: Mouse scrolled (364, 409) with delta (0, 0)
Screenshot: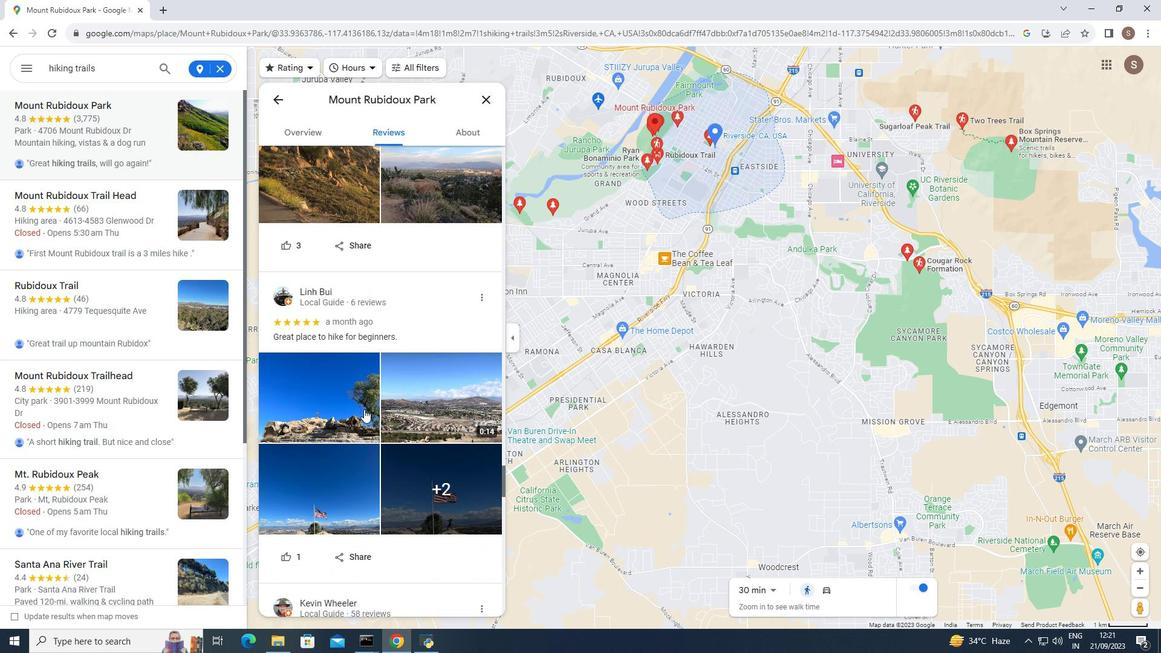
Action: Mouse scrolled (364, 409) with delta (0, 0)
Screenshot: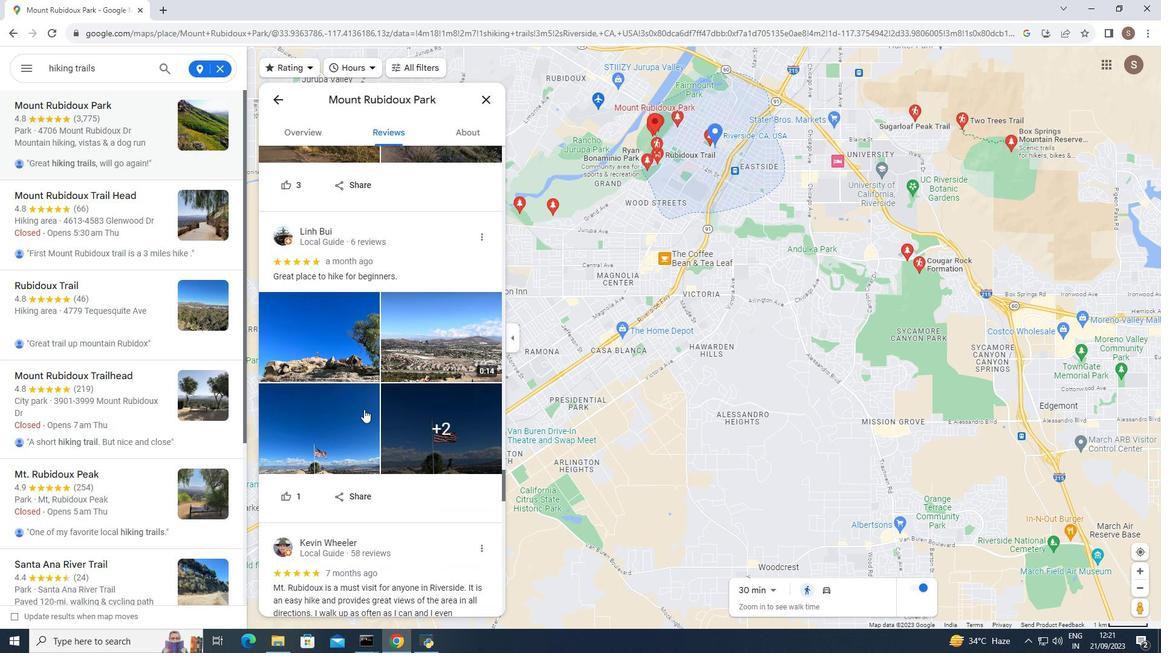 
Action: Mouse scrolled (364, 409) with delta (0, 0)
Screenshot: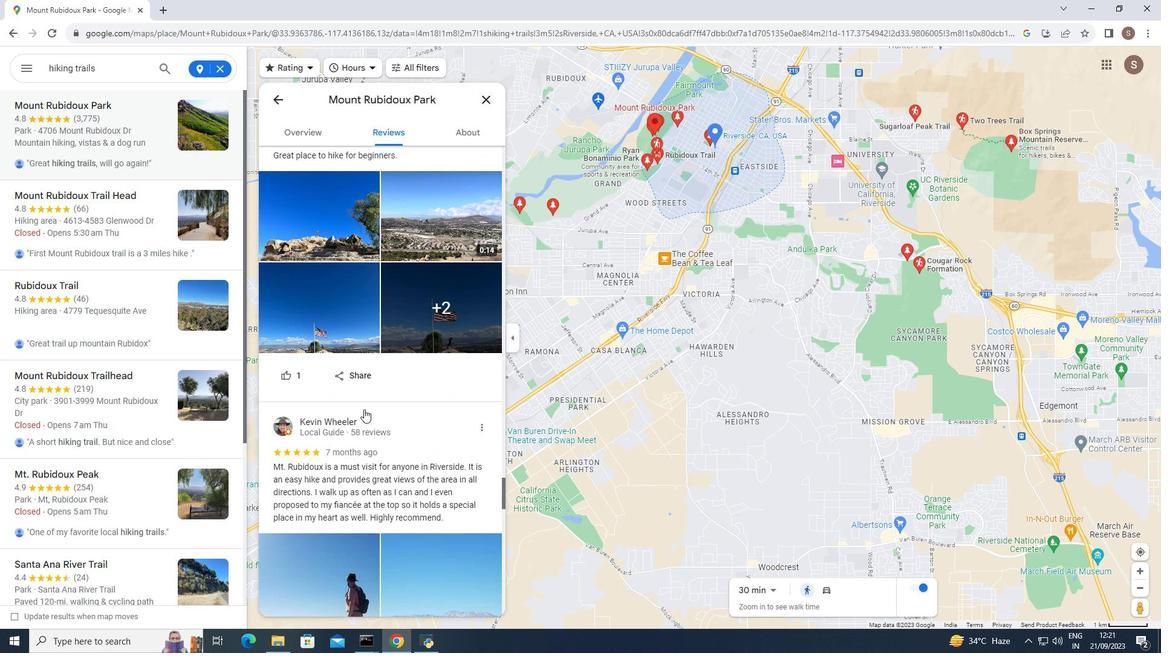 
Action: Mouse scrolled (364, 409) with delta (0, 0)
Screenshot: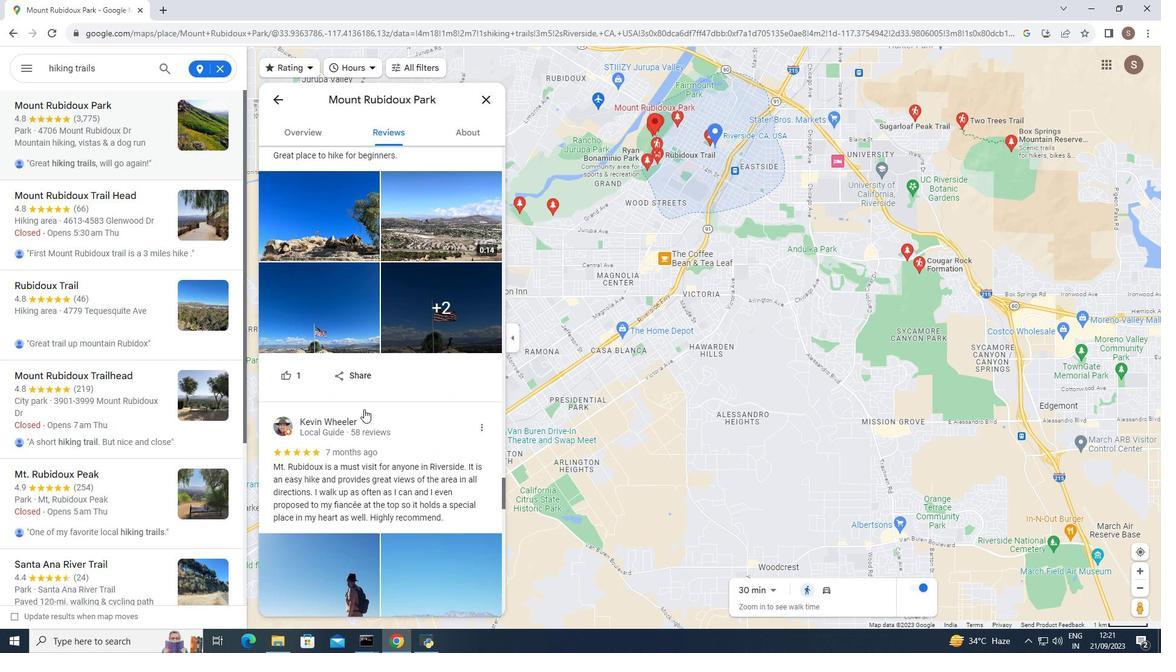 
Action: Mouse scrolled (364, 409) with delta (0, 0)
Screenshot: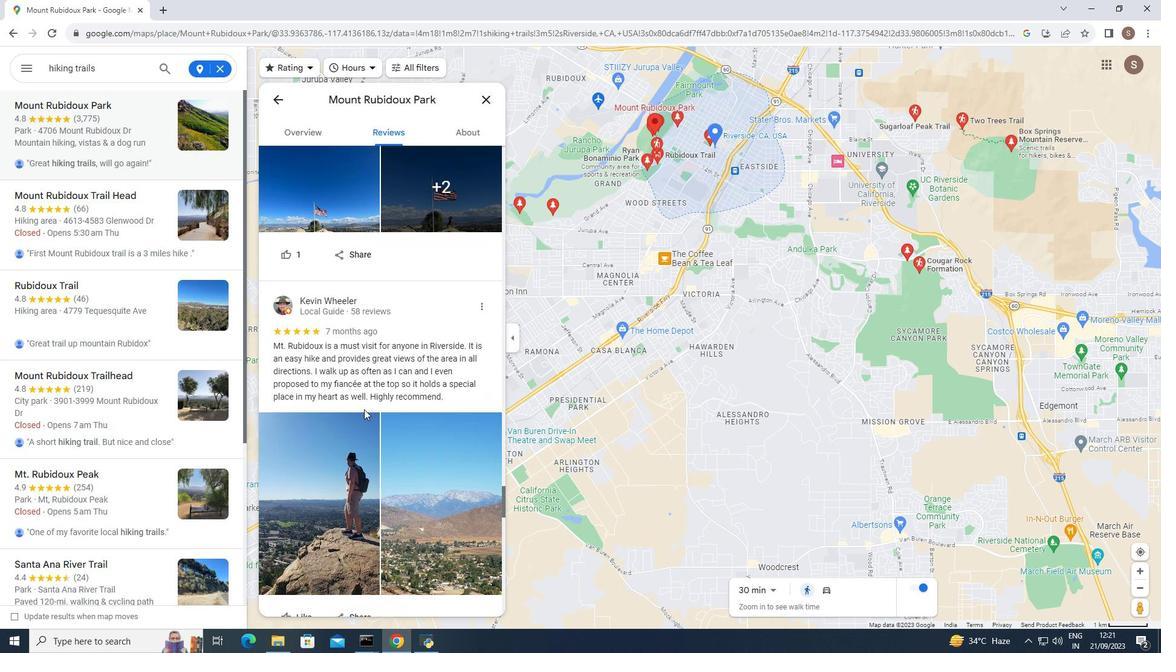 
Action: Mouse scrolled (364, 409) with delta (0, 0)
Screenshot: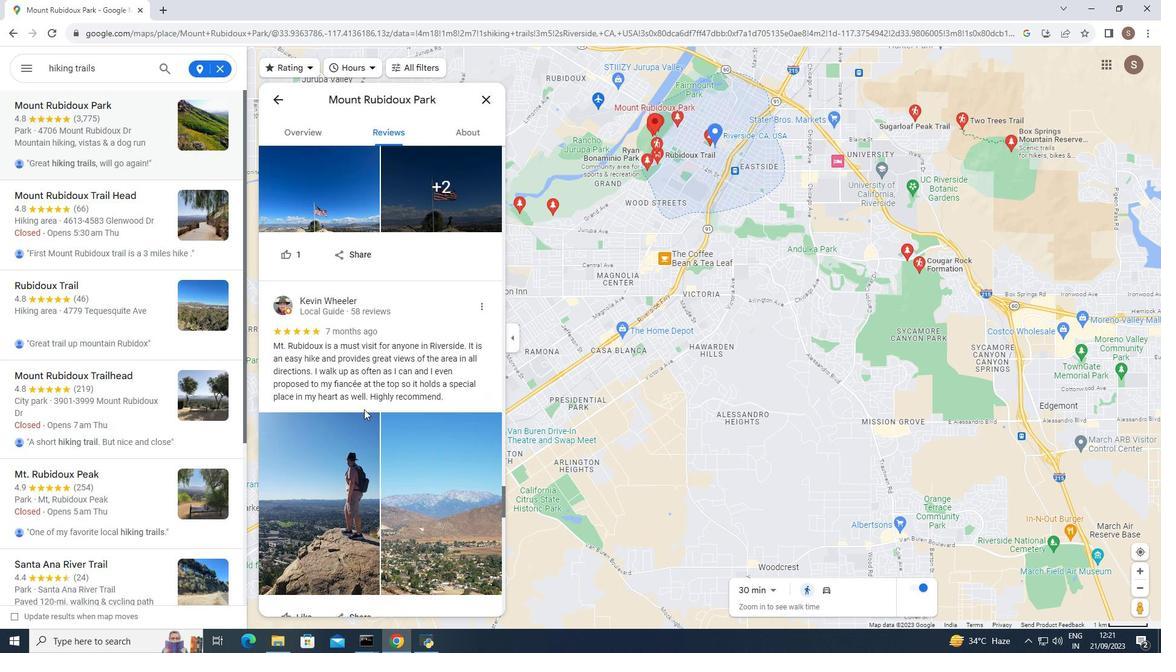 
Action: Mouse scrolled (364, 409) with delta (0, 0)
Screenshot: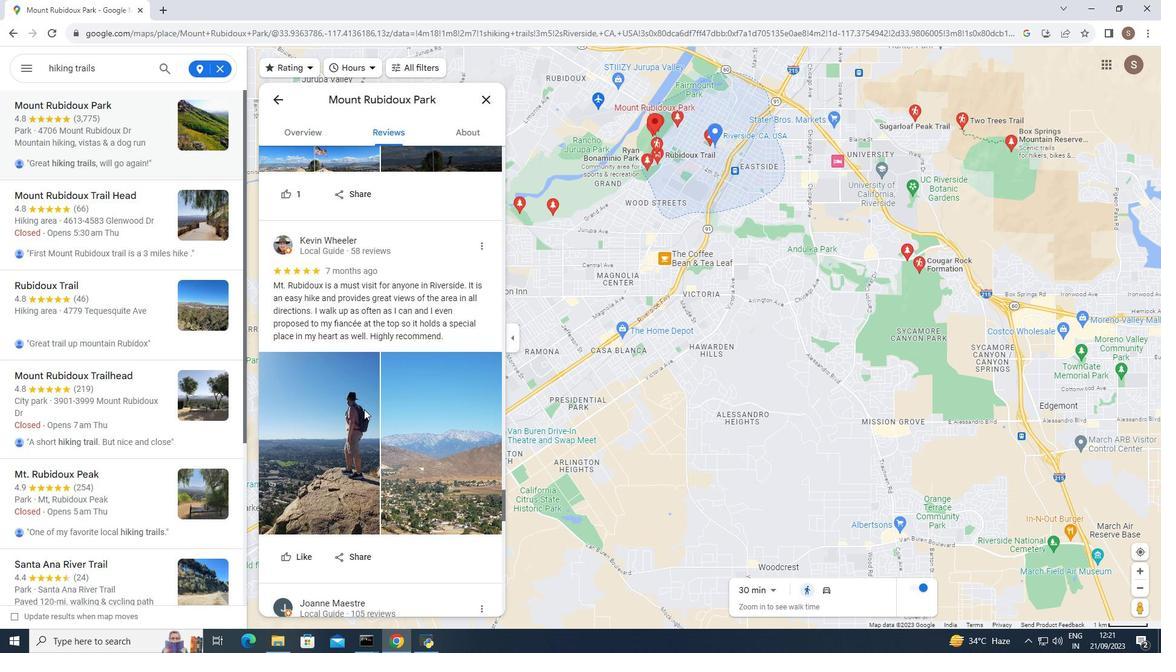 
Action: Mouse scrolled (364, 409) with delta (0, 0)
Screenshot: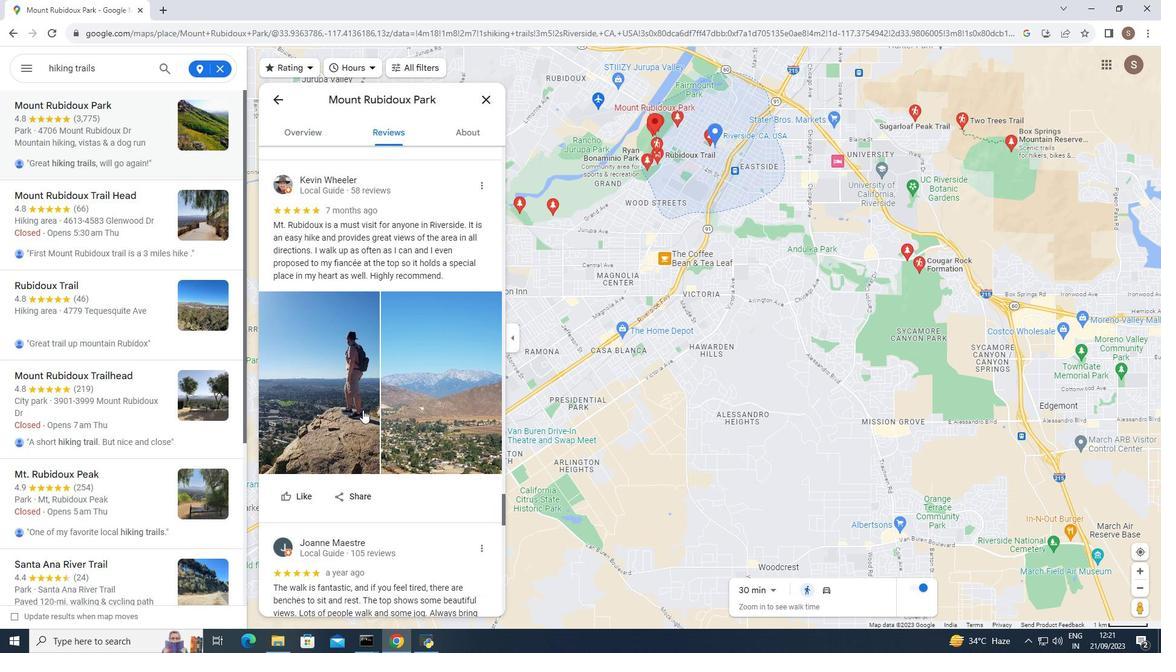 
Action: Mouse moved to (363, 410)
Screenshot: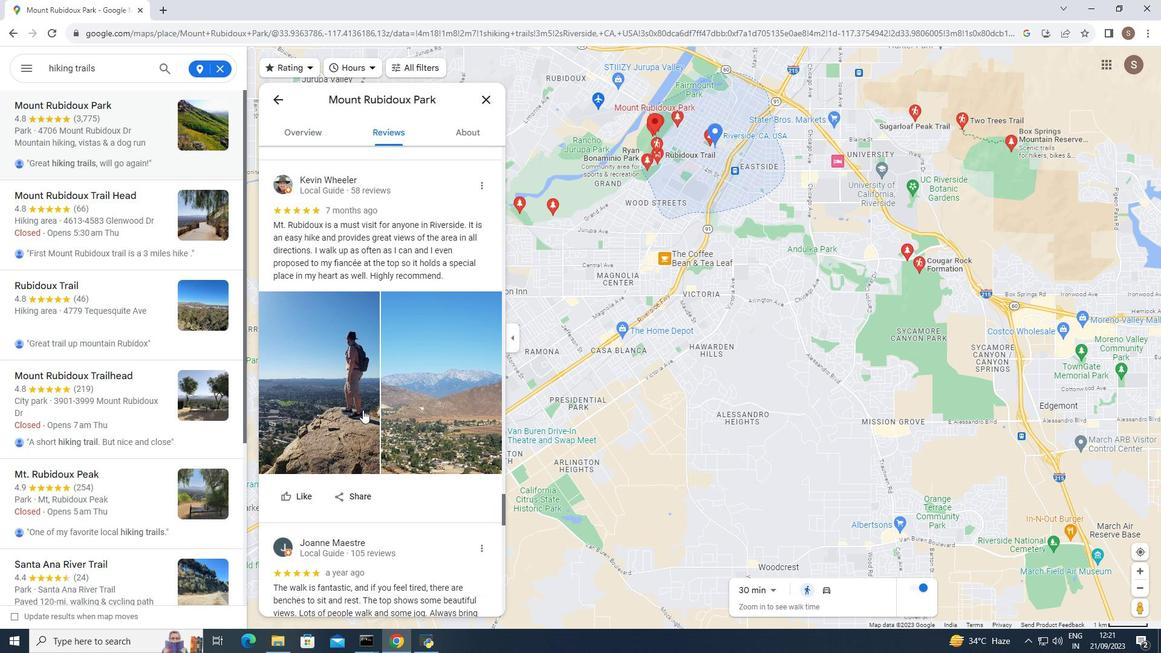 
Action: Mouse scrolled (363, 409) with delta (0, 0)
Screenshot: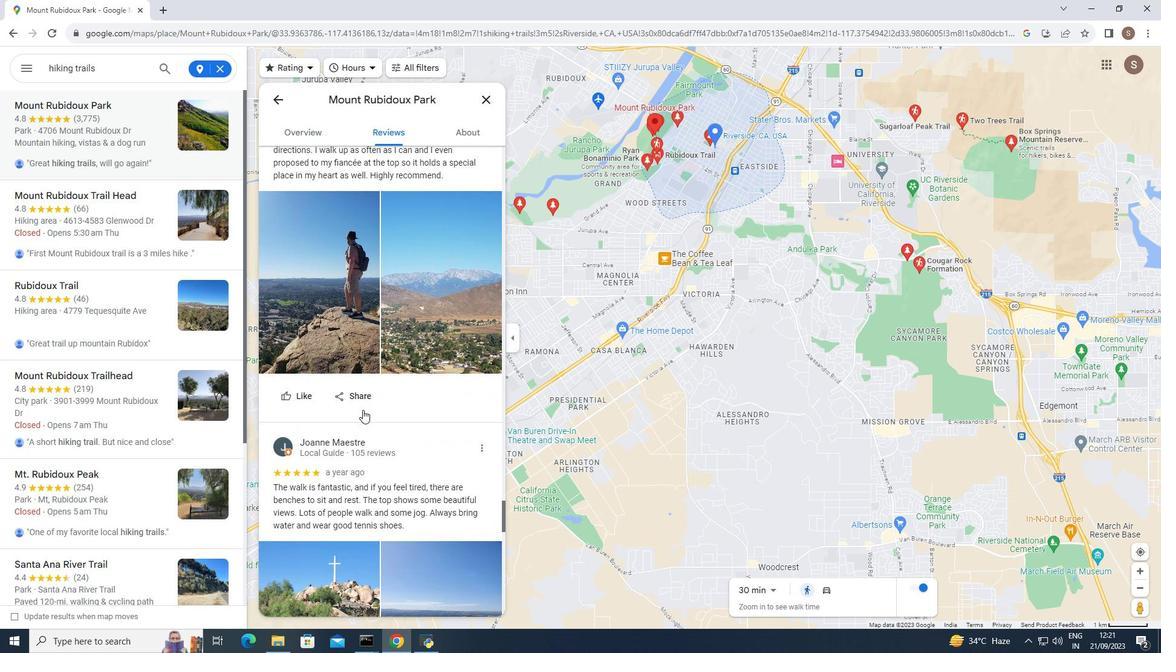 
Action: Mouse scrolled (363, 409) with delta (0, 0)
Screenshot: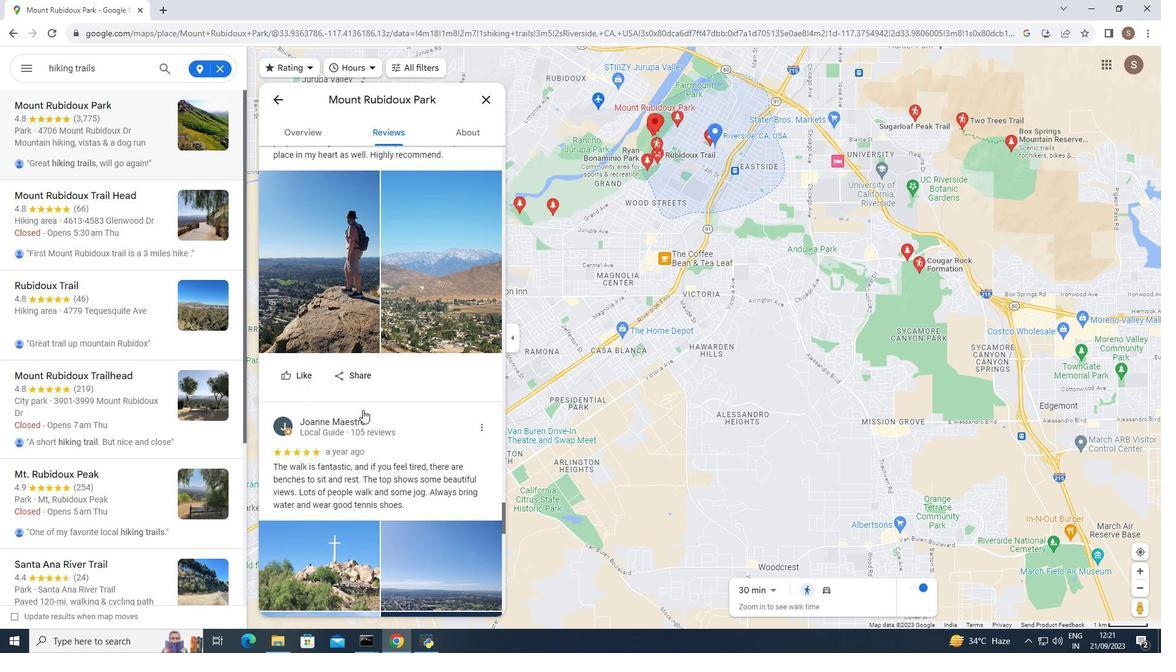 
Action: Mouse scrolled (363, 409) with delta (0, 0)
Screenshot: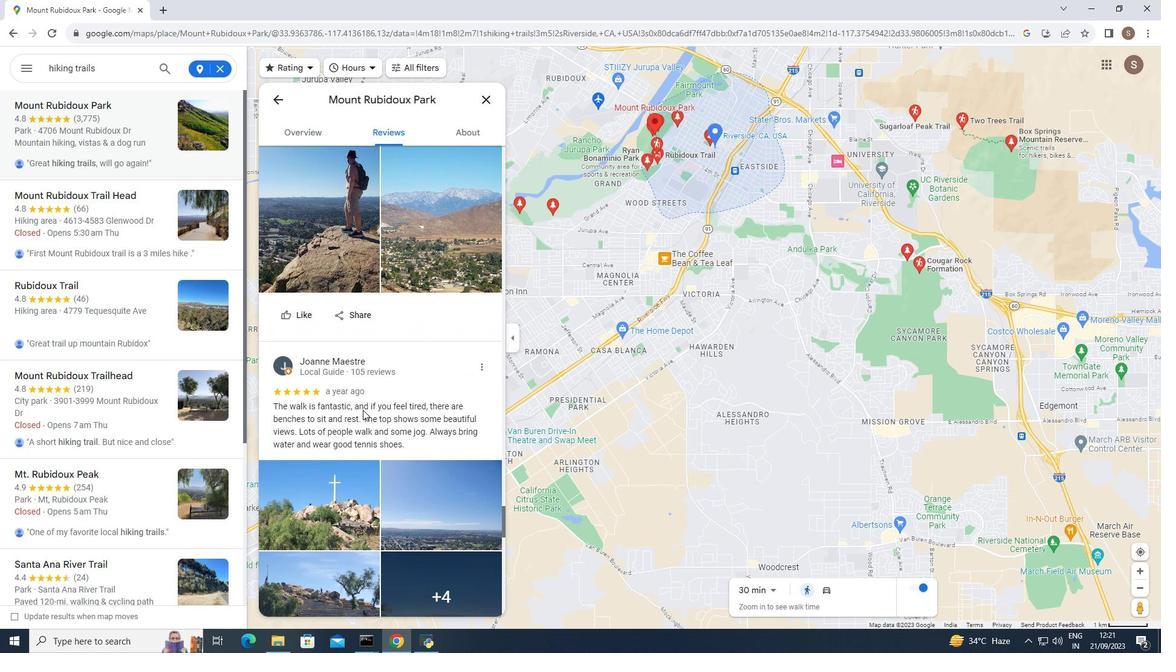 
Action: Mouse moved to (363, 410)
Screenshot: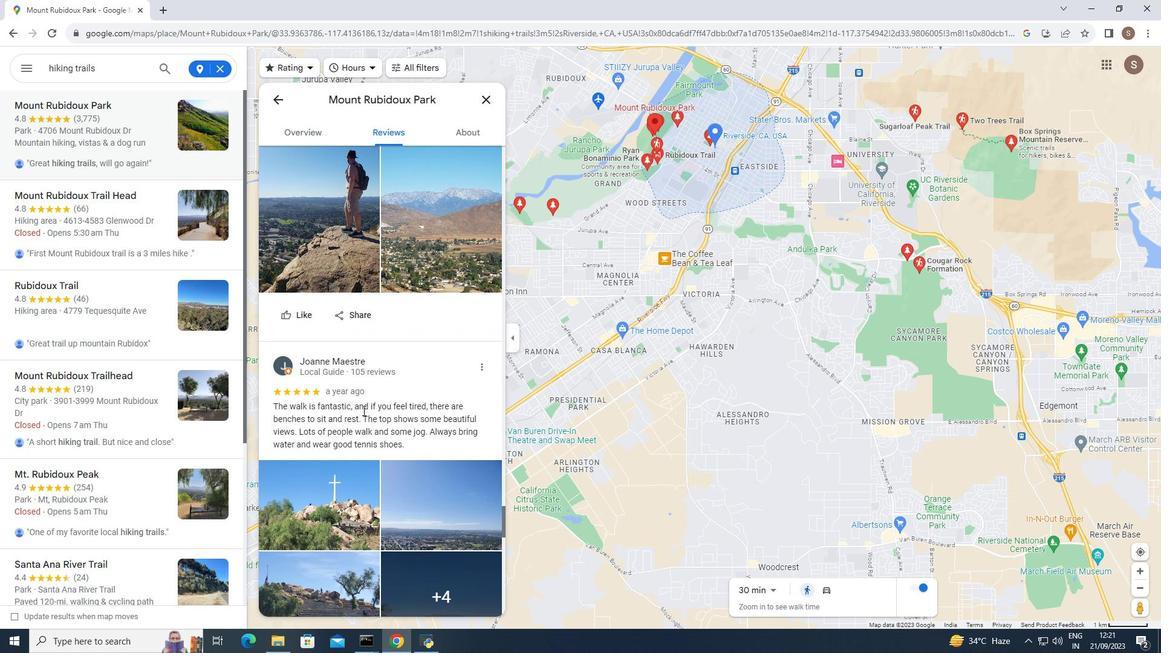 
Action: Mouse scrolled (363, 410) with delta (0, 0)
Screenshot: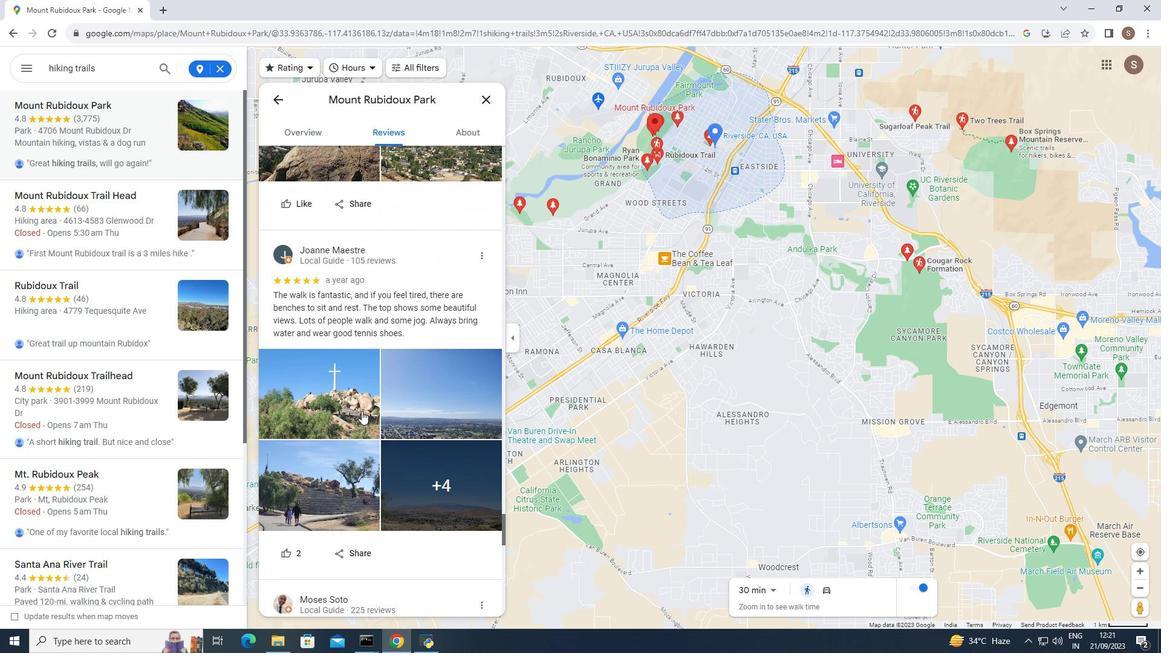 
Action: Mouse scrolled (363, 410) with delta (0, 0)
Screenshot: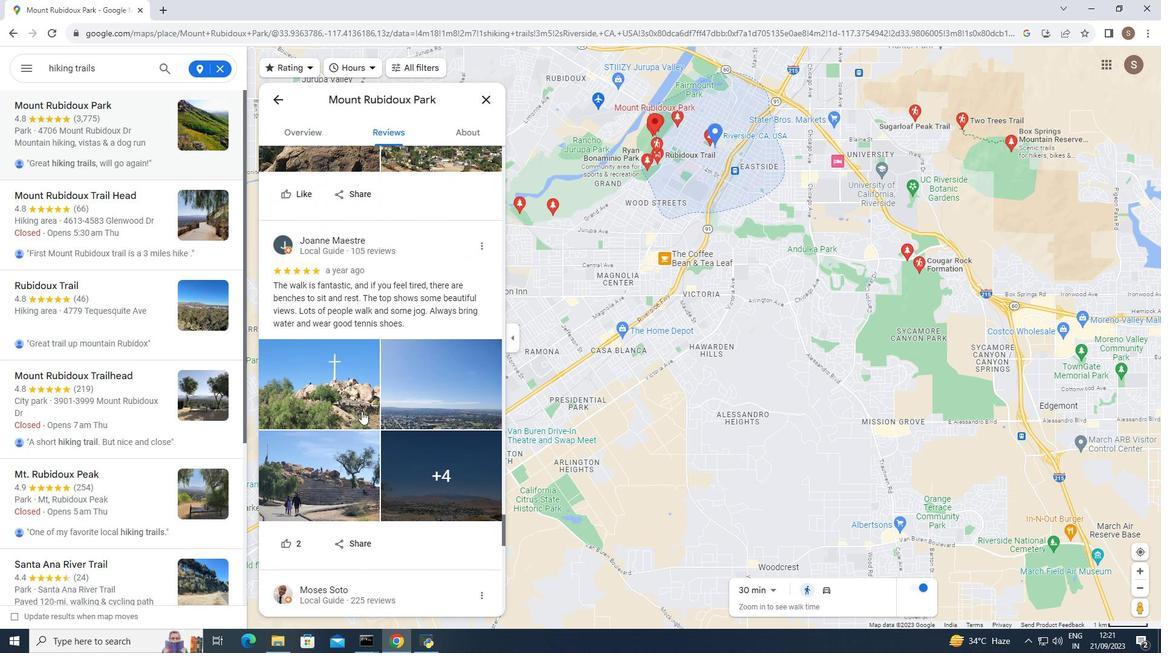 
Action: Mouse moved to (361, 411)
Screenshot: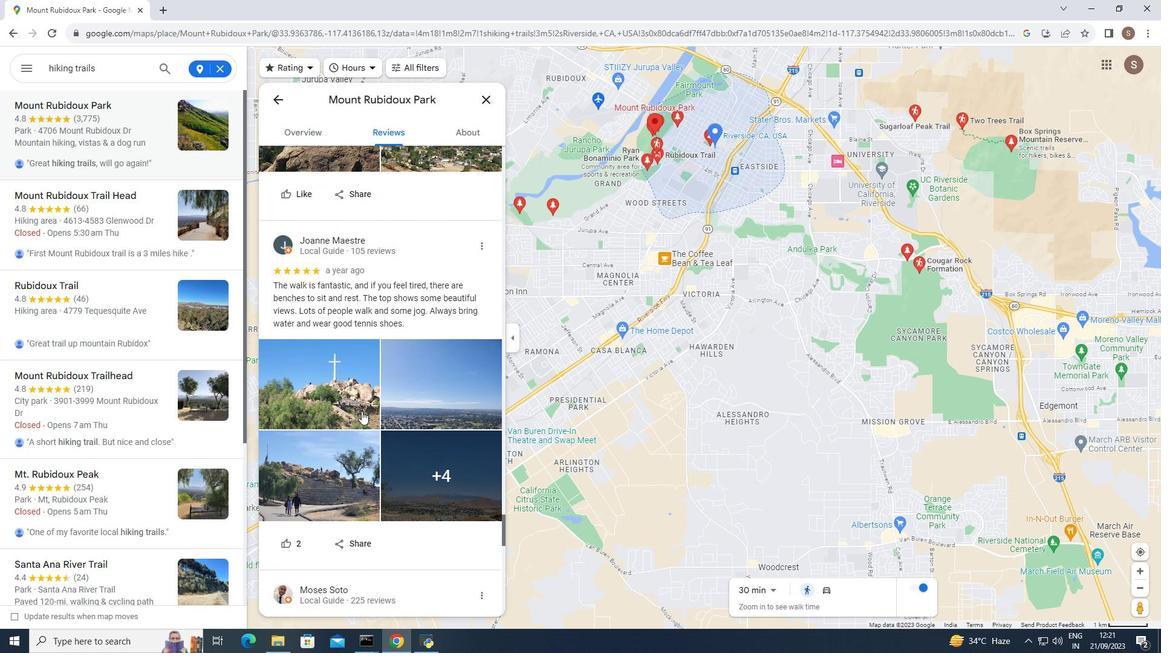 
Action: Mouse scrolled (361, 410) with delta (0, 0)
Screenshot: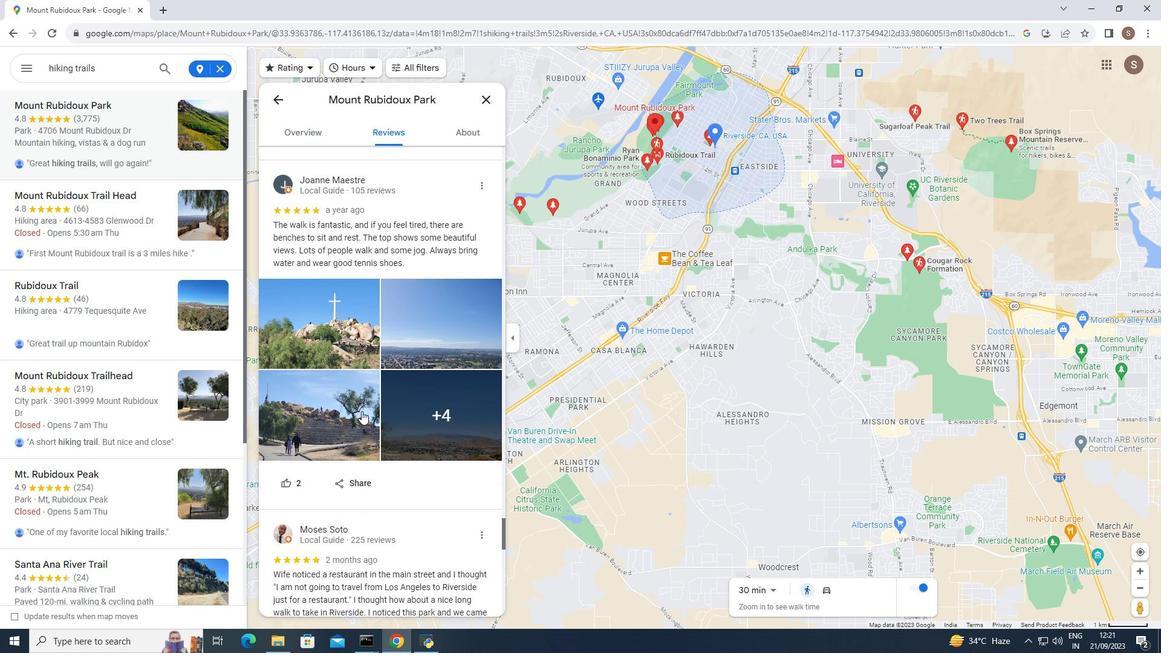 
Action: Mouse scrolled (361, 410) with delta (0, 0)
Screenshot: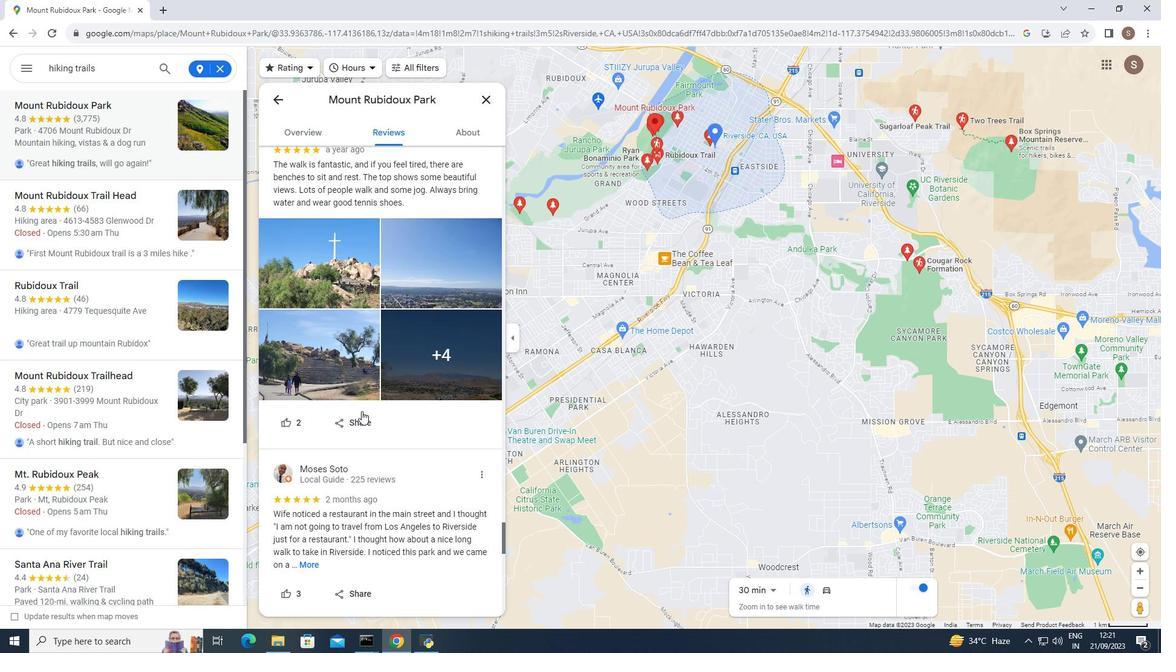 
Action: Mouse scrolled (361, 410) with delta (0, 0)
Screenshot: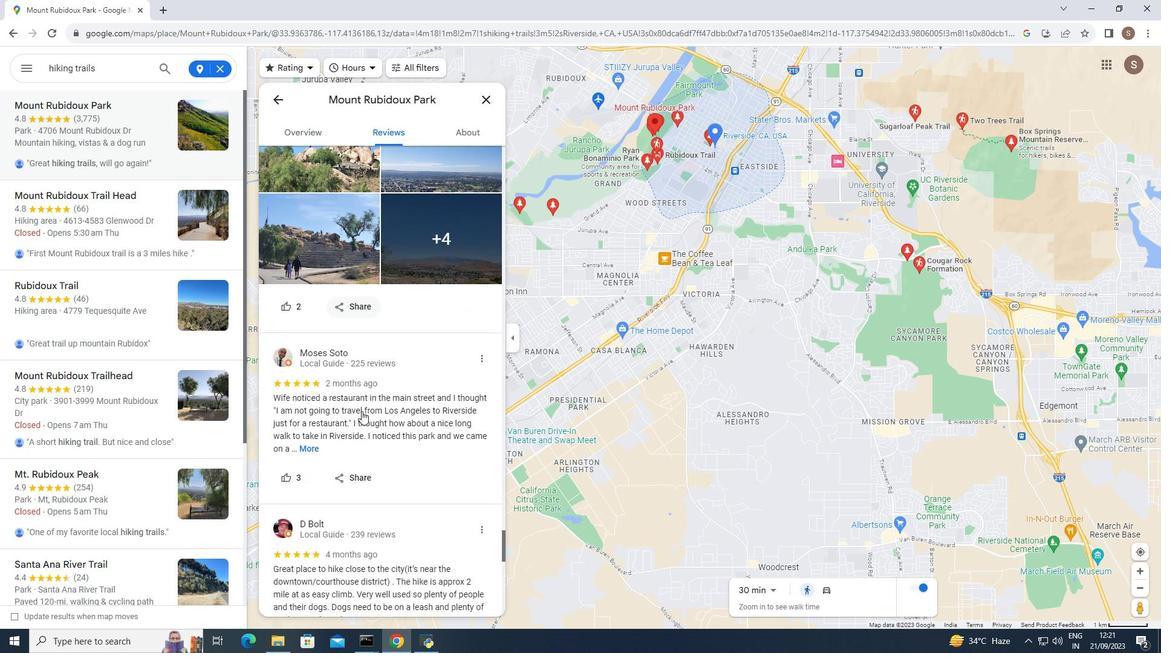 
Action: Mouse scrolled (361, 410) with delta (0, 0)
Screenshot: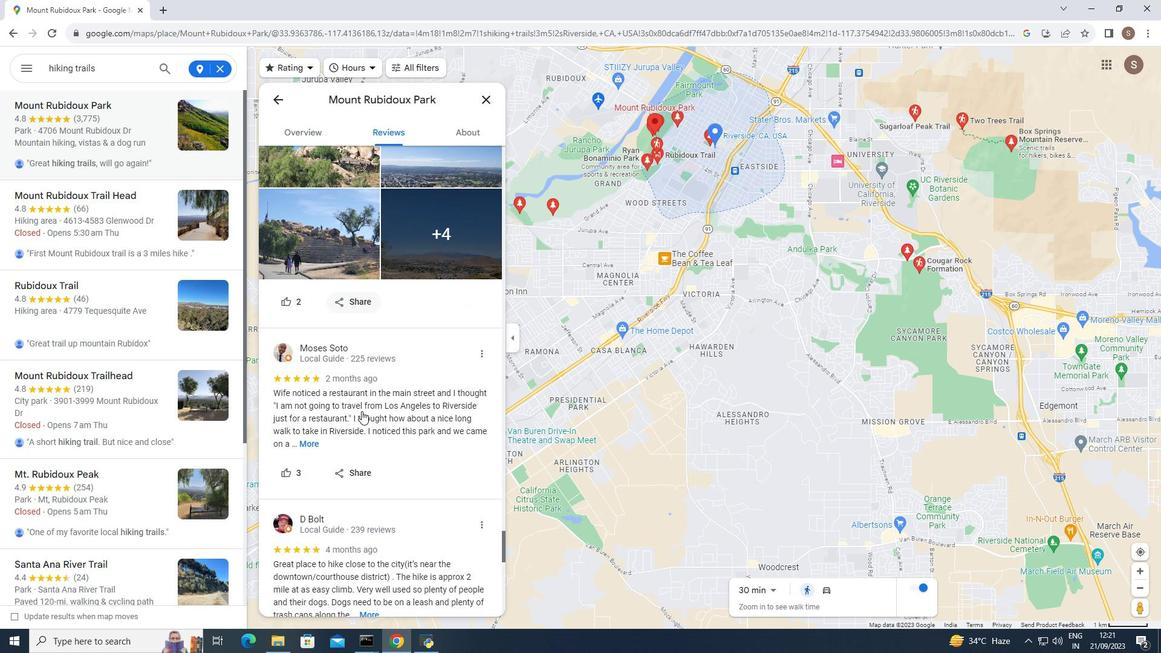 
Action: Mouse scrolled (361, 410) with delta (0, 0)
Screenshot: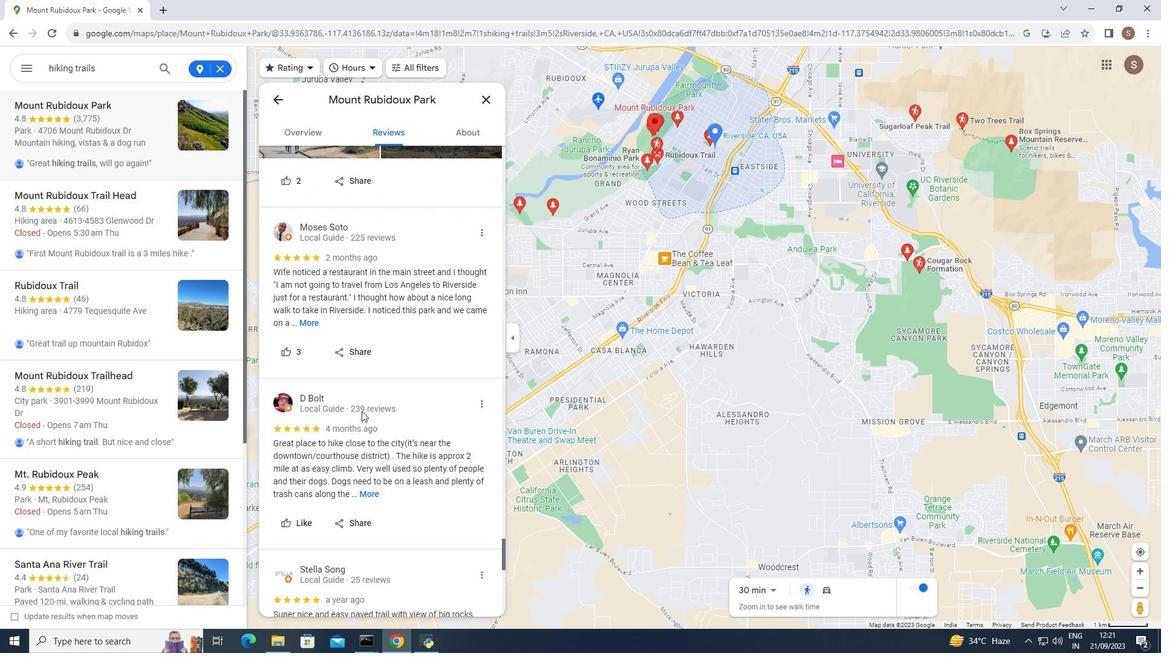
Action: Mouse scrolled (361, 410) with delta (0, 0)
Screenshot: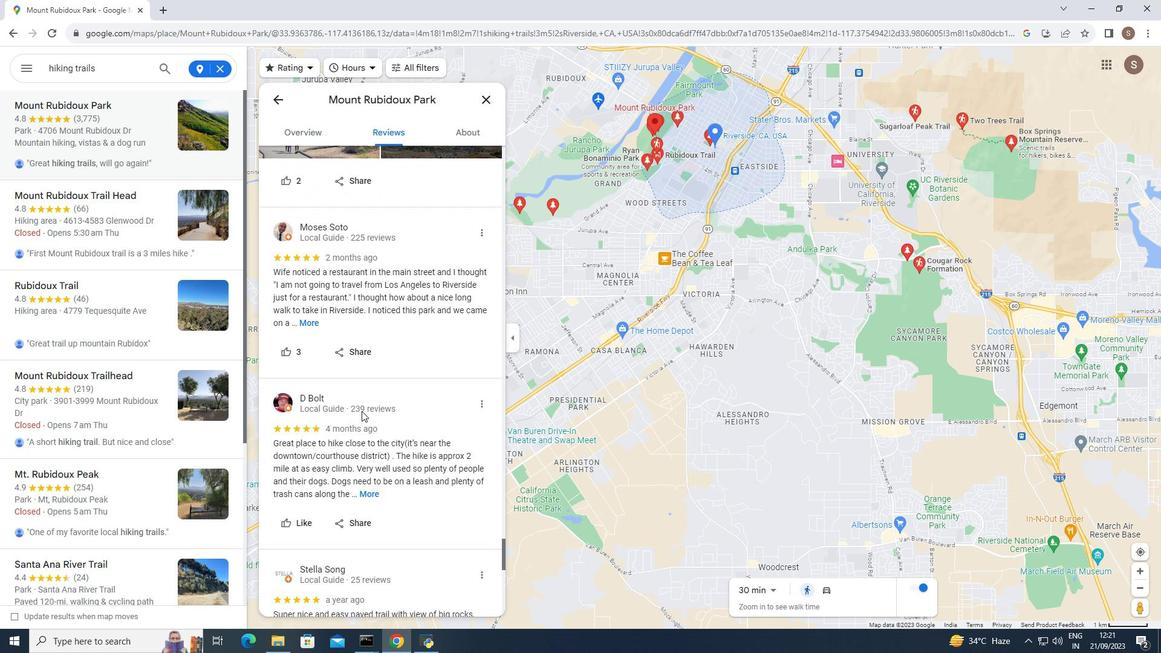 
Action: Mouse scrolled (361, 410) with delta (0, 0)
Screenshot: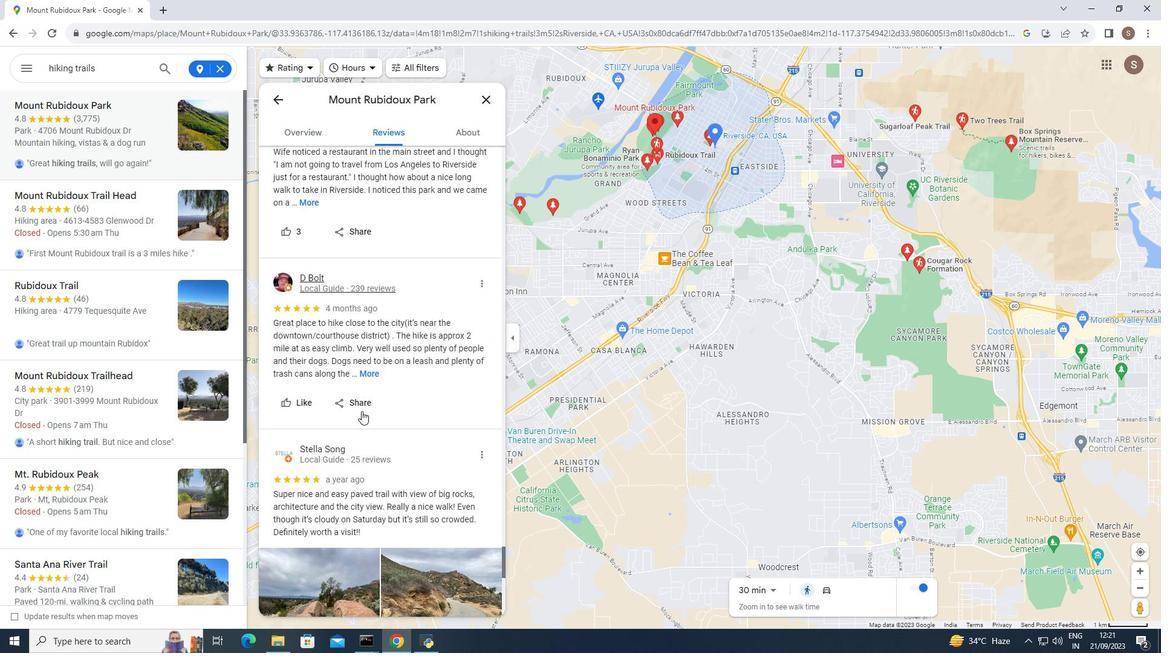 
Action: Mouse scrolled (361, 410) with delta (0, 0)
Screenshot: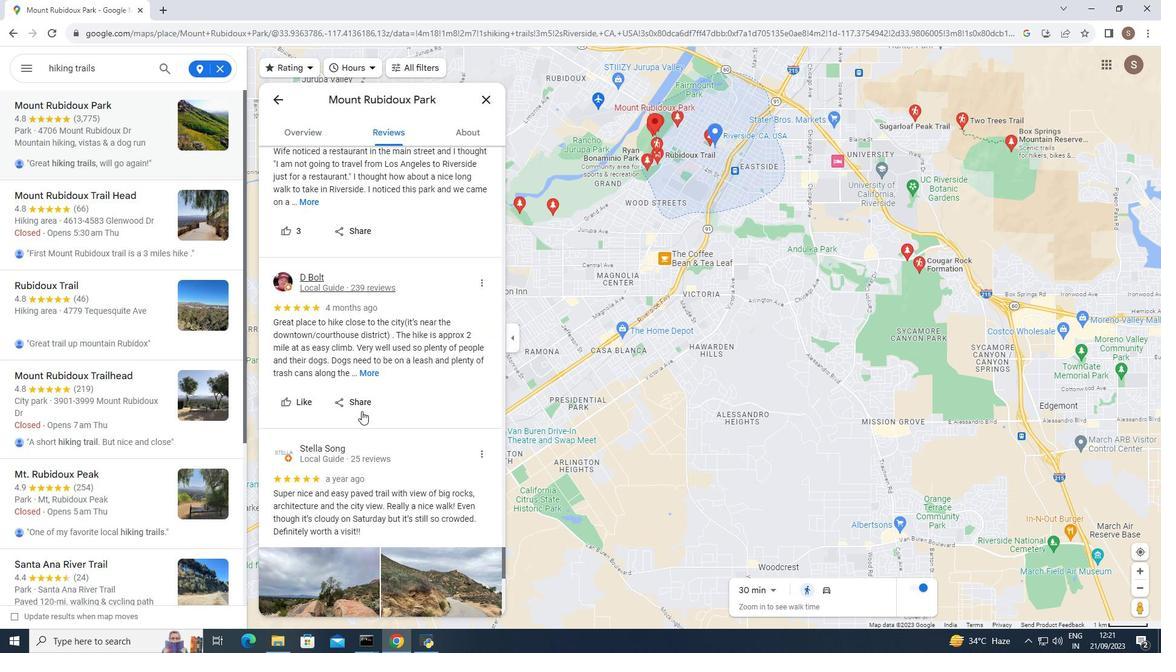 
Action: Mouse scrolled (361, 410) with delta (0, 0)
Screenshot: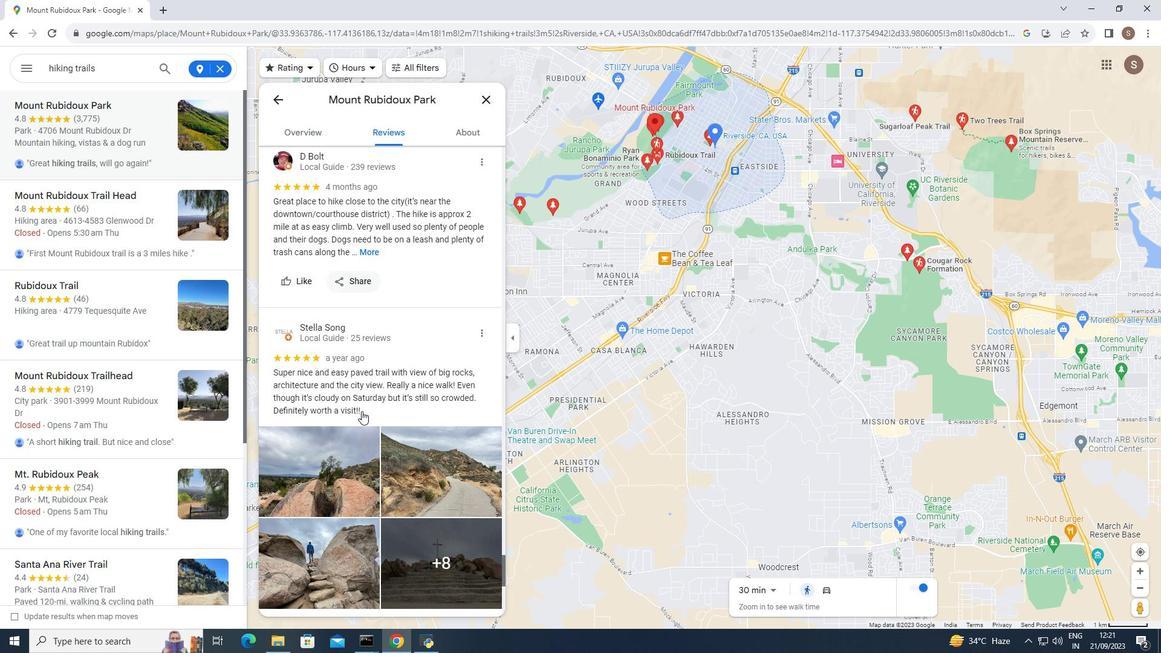 
Action: Mouse scrolled (361, 410) with delta (0, 0)
Screenshot: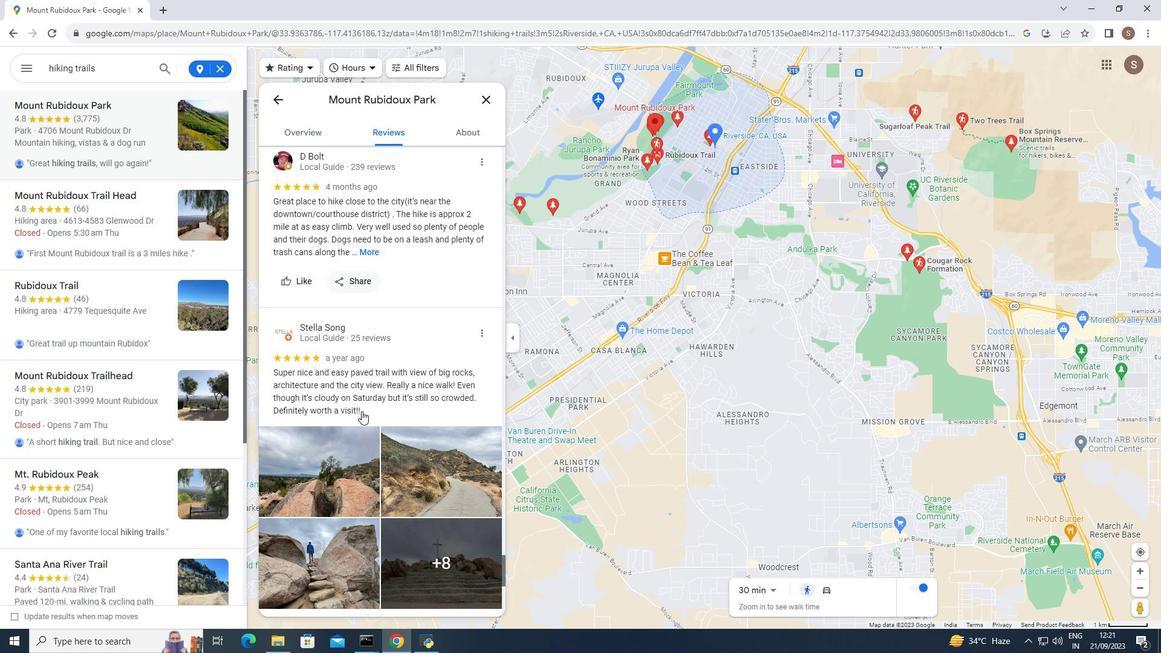
Action: Mouse scrolled (361, 410) with delta (0, 0)
Screenshot: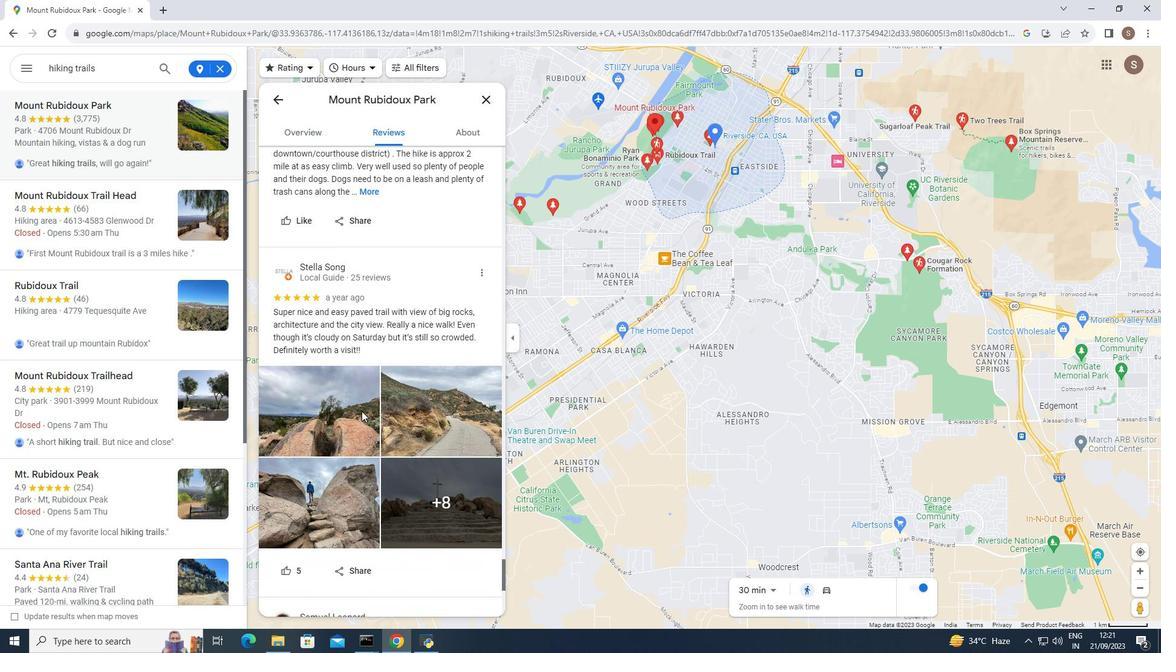
Action: Mouse scrolled (361, 410) with delta (0, 0)
Screenshot: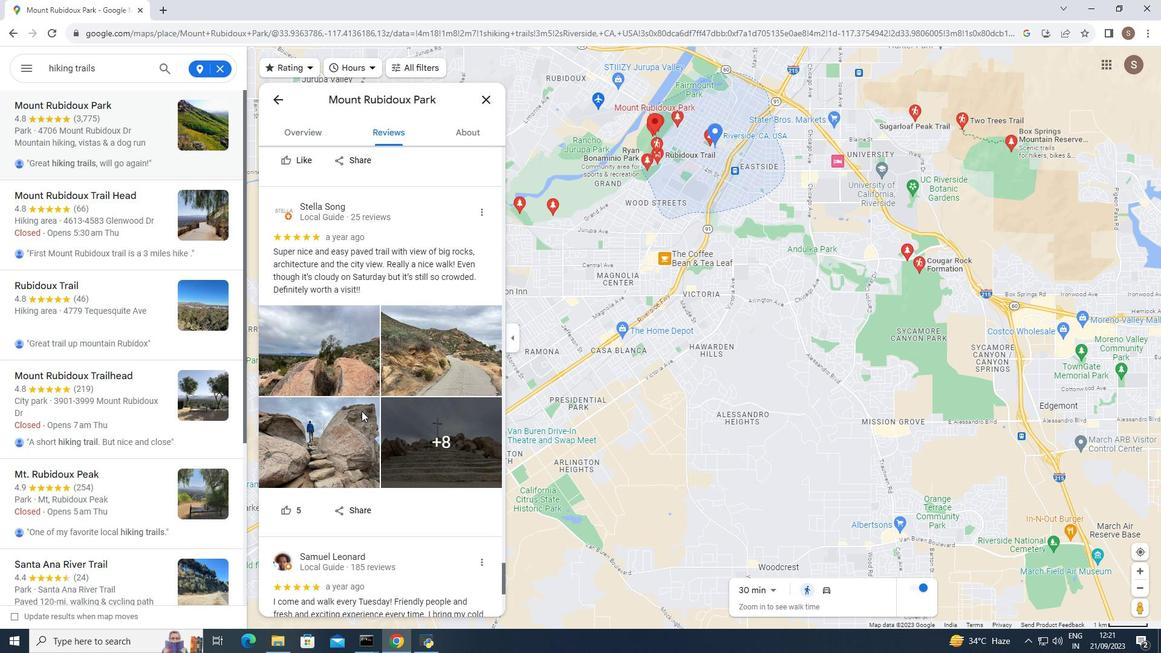 
Action: Mouse scrolled (361, 410) with delta (0, 0)
Screenshot: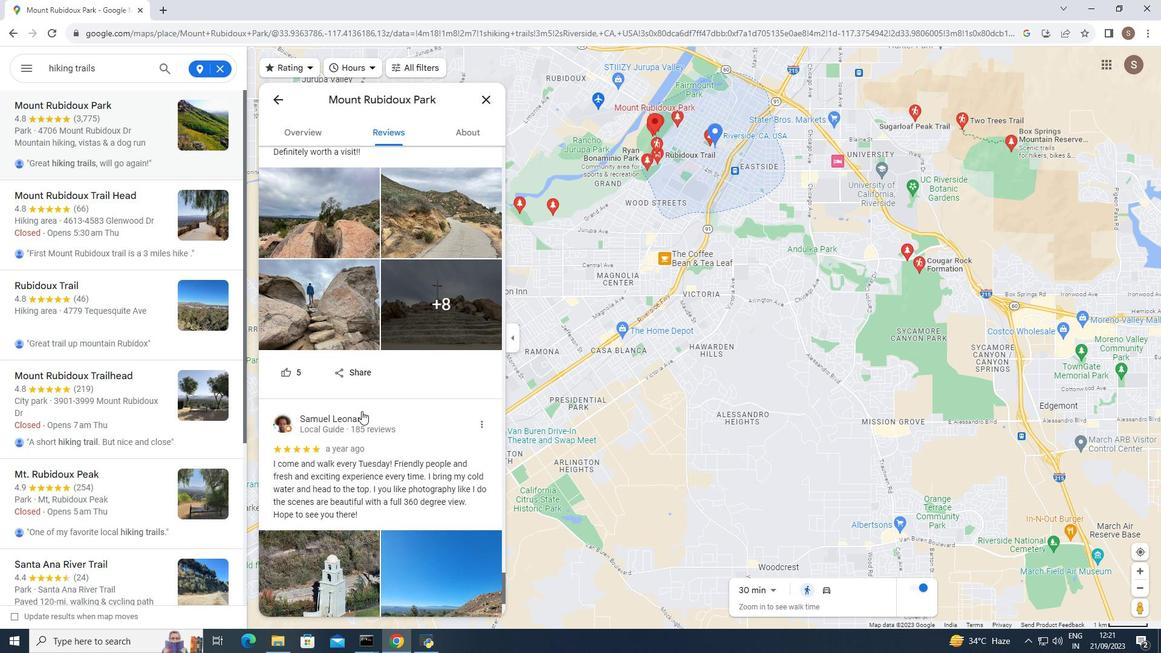 
Action: Mouse scrolled (361, 410) with delta (0, 0)
Screenshot: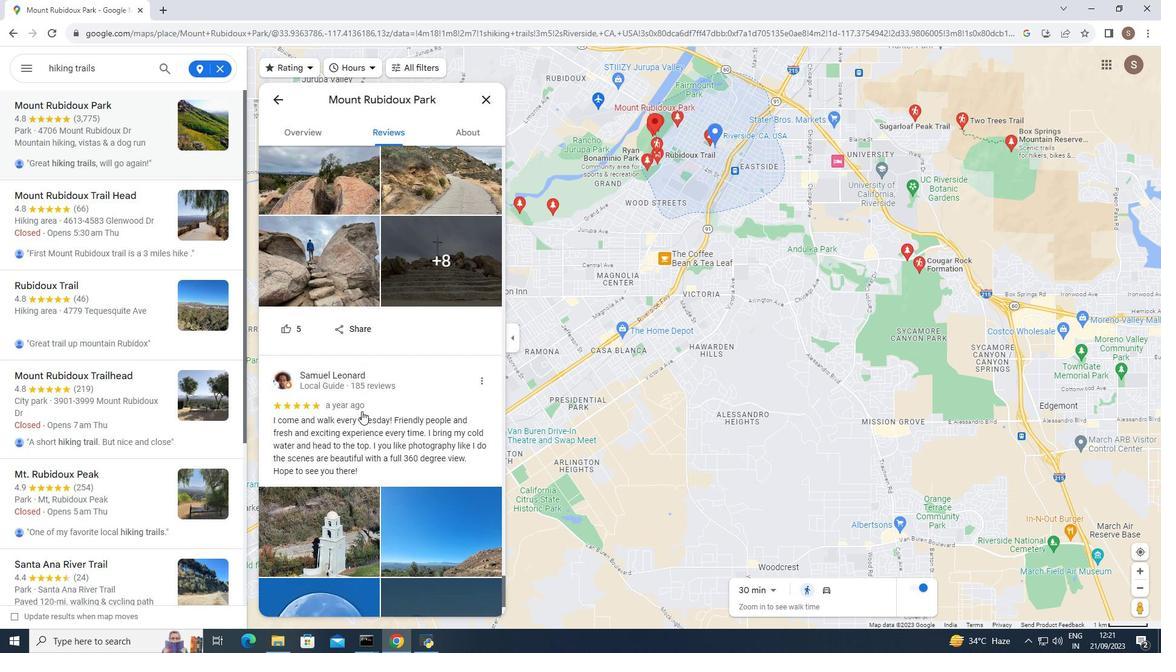 
Action: Mouse scrolled (361, 410) with delta (0, 0)
Screenshot: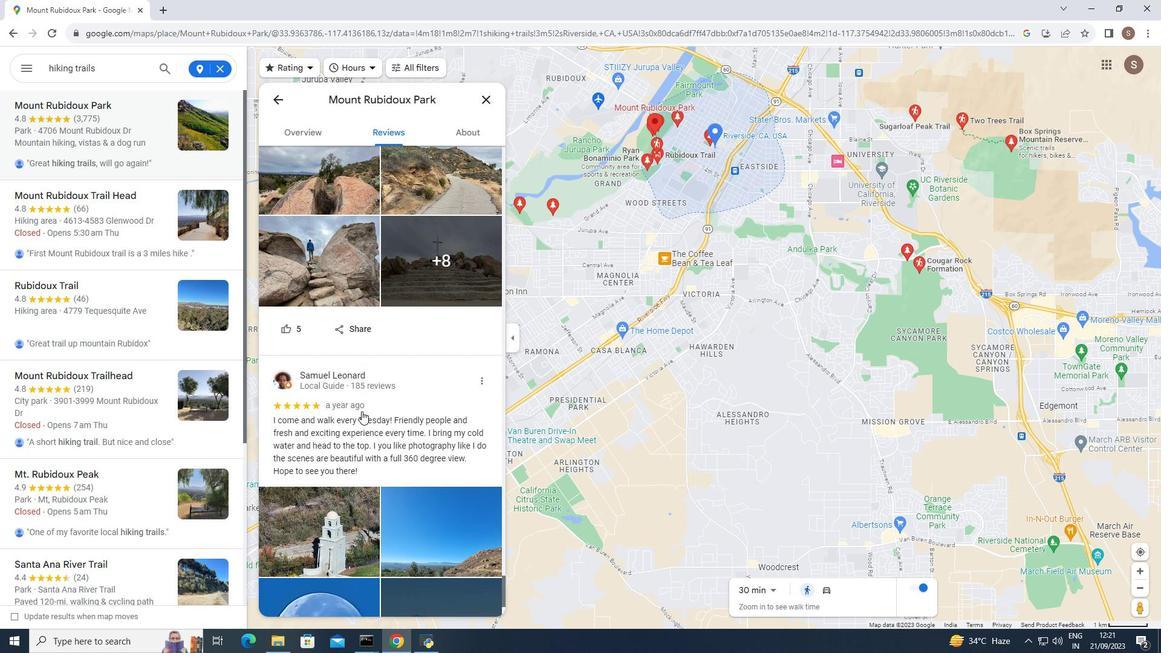 
Action: Mouse scrolled (361, 410) with delta (0, 0)
Screenshot: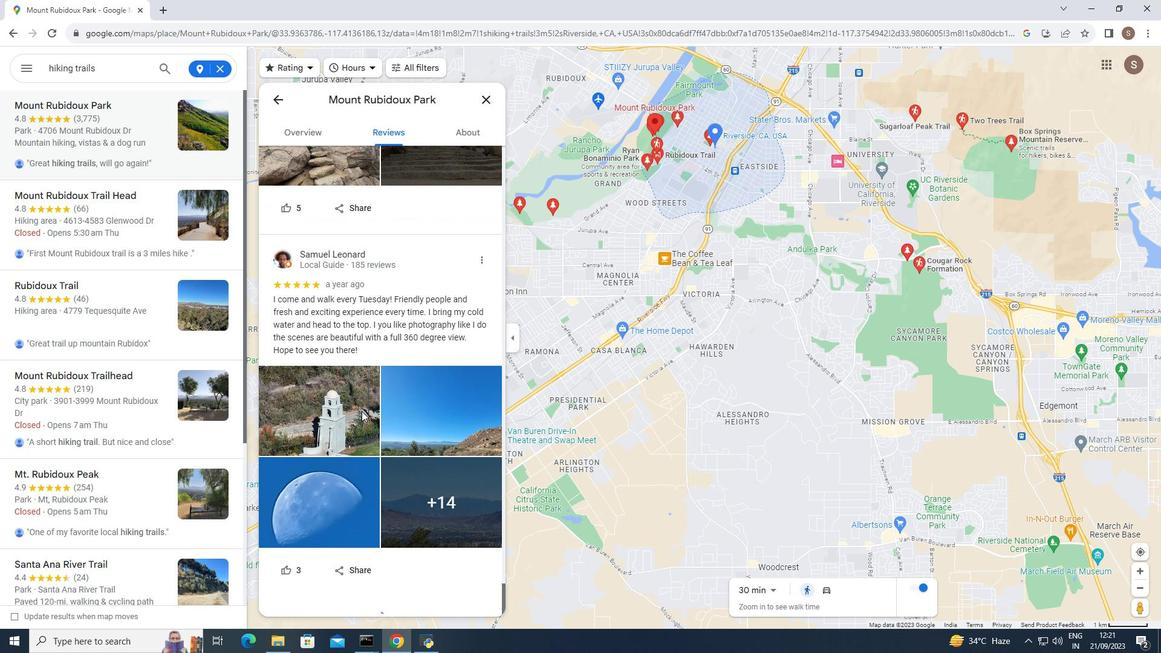 
Action: Mouse scrolled (361, 410) with delta (0, 0)
Screenshot: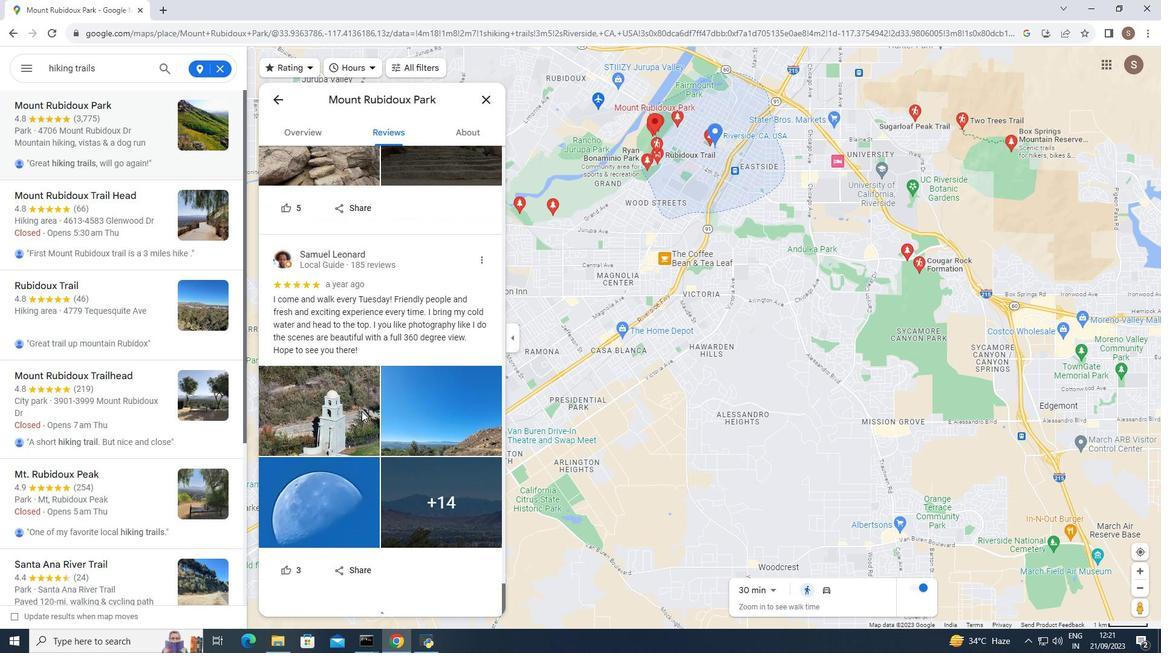 
Action: Mouse scrolled (361, 410) with delta (0, 0)
Screenshot: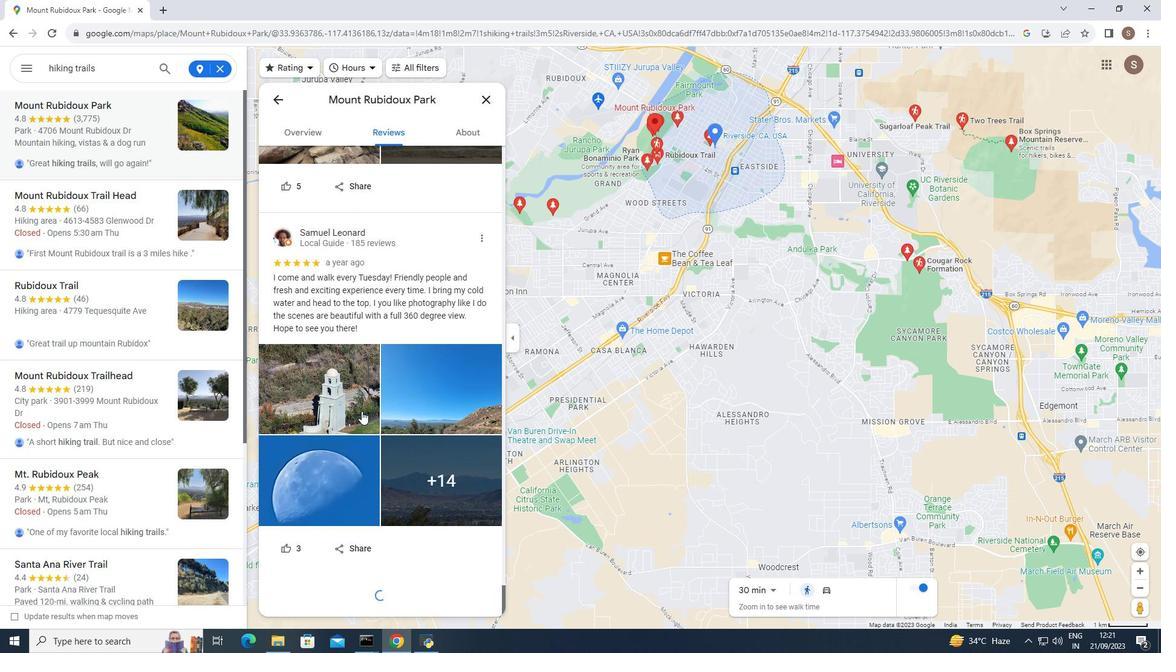 
Action: Mouse scrolled (361, 410) with delta (0, 0)
Screenshot: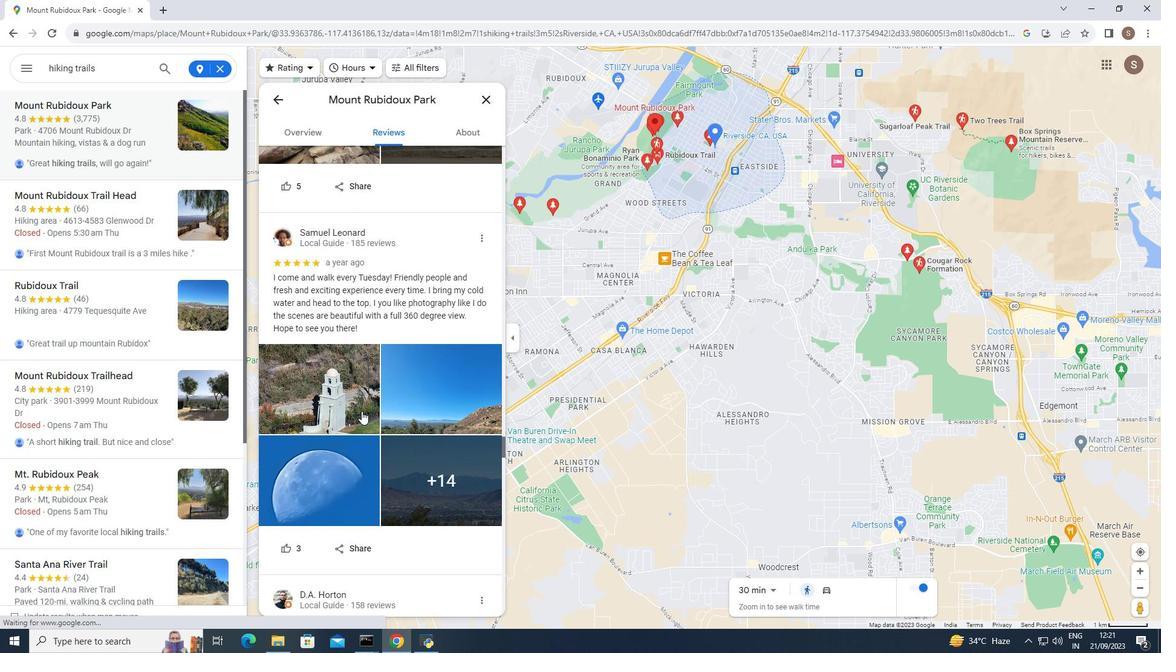 
Action: Mouse scrolled (361, 410) with delta (0, 0)
Screenshot: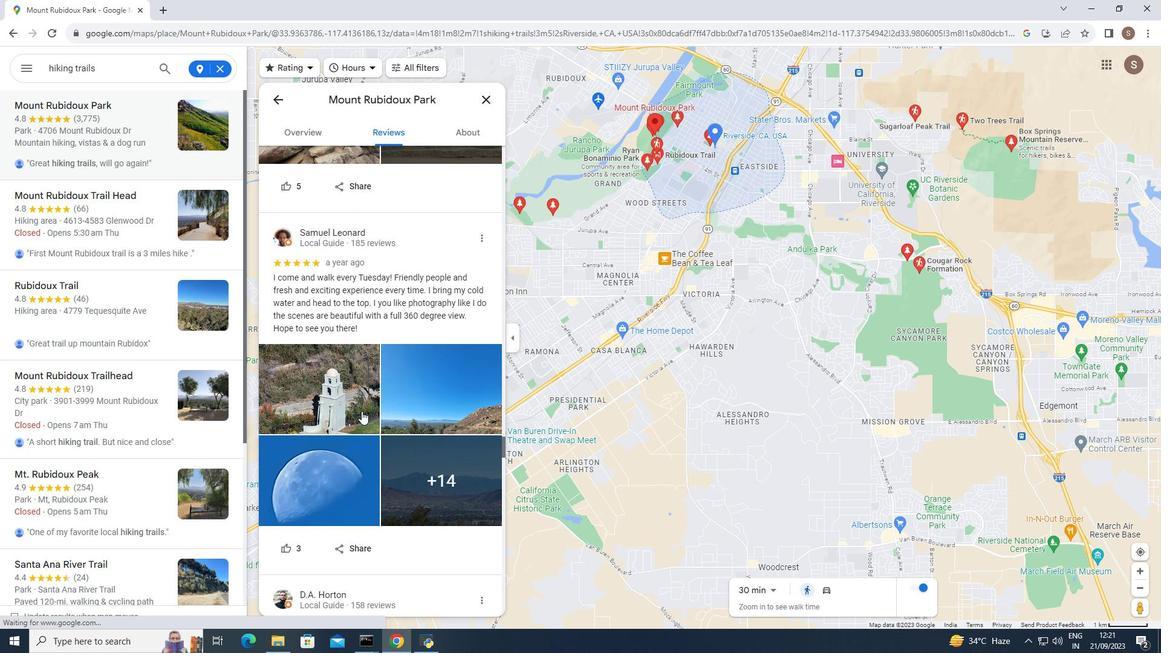 
Action: Mouse scrolled (361, 410) with delta (0, 0)
Screenshot: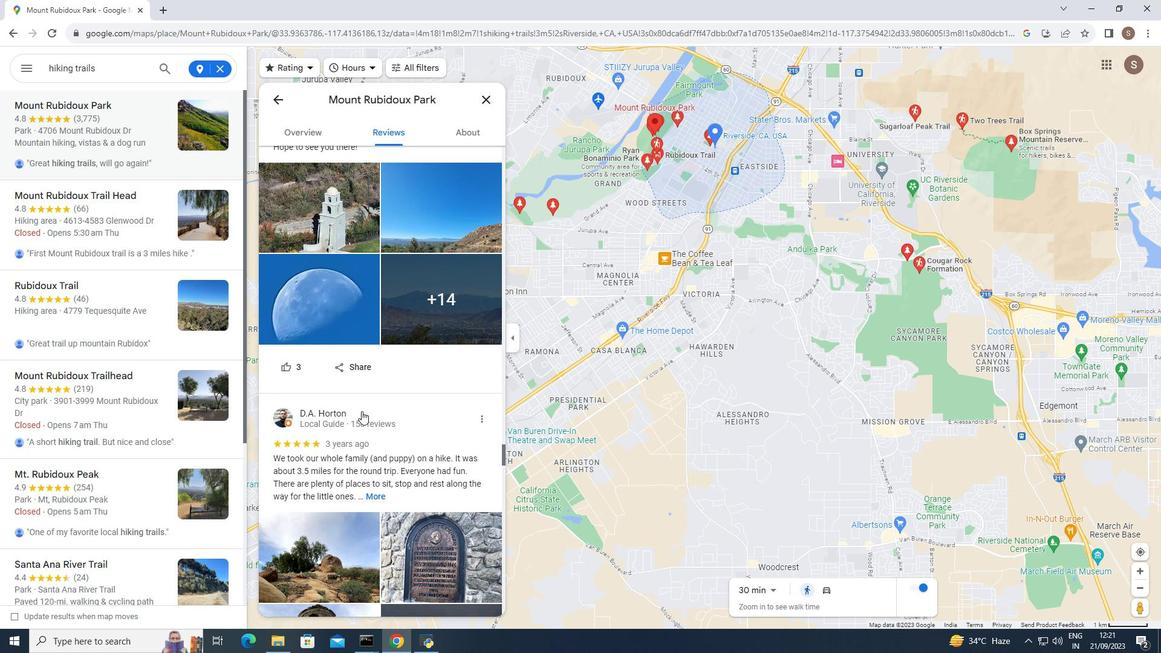 
Action: Mouse scrolled (361, 410) with delta (0, 0)
Screenshot: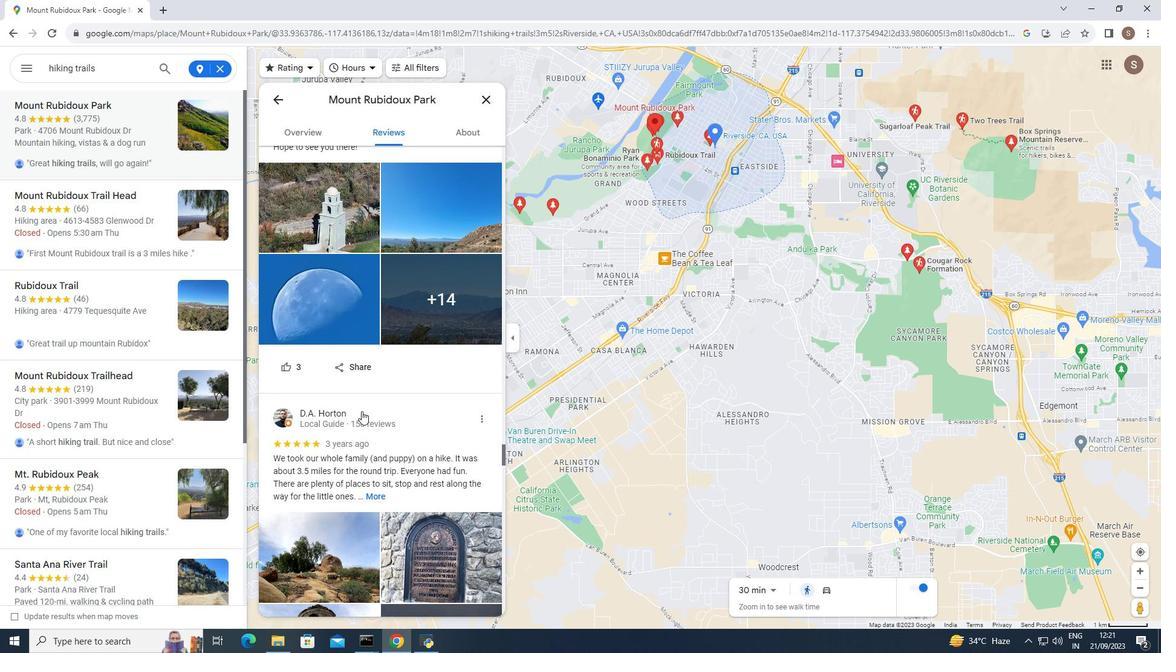
Action: Mouse scrolled (361, 410) with delta (0, 0)
Screenshot: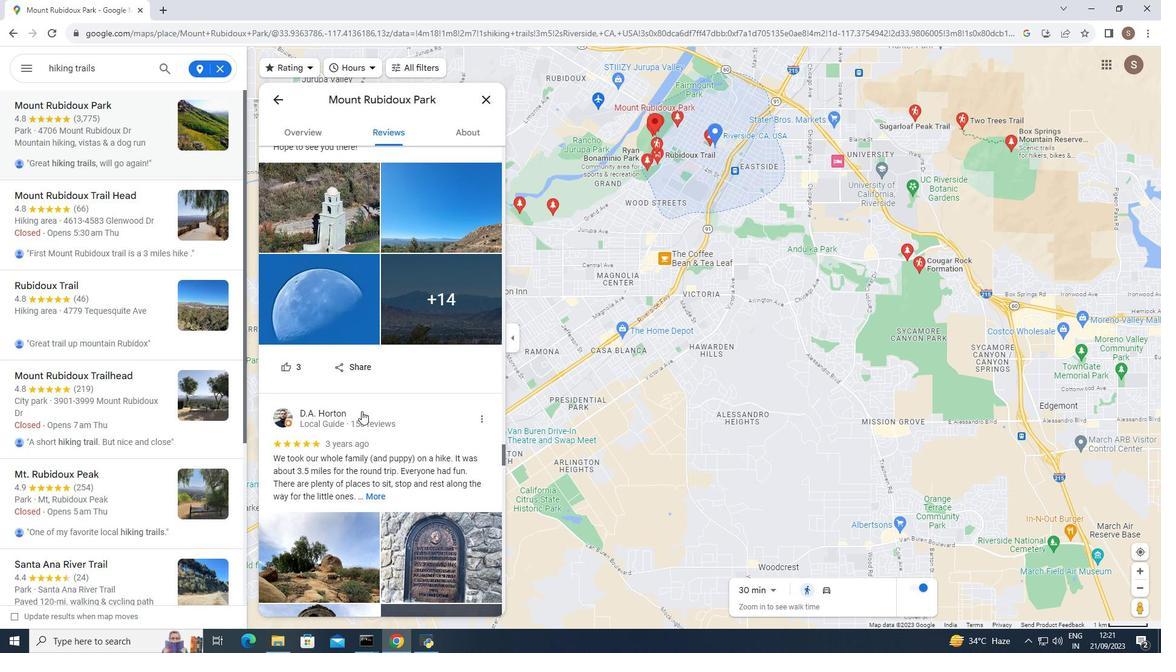
Action: Mouse scrolled (361, 410) with delta (0, 0)
Screenshot: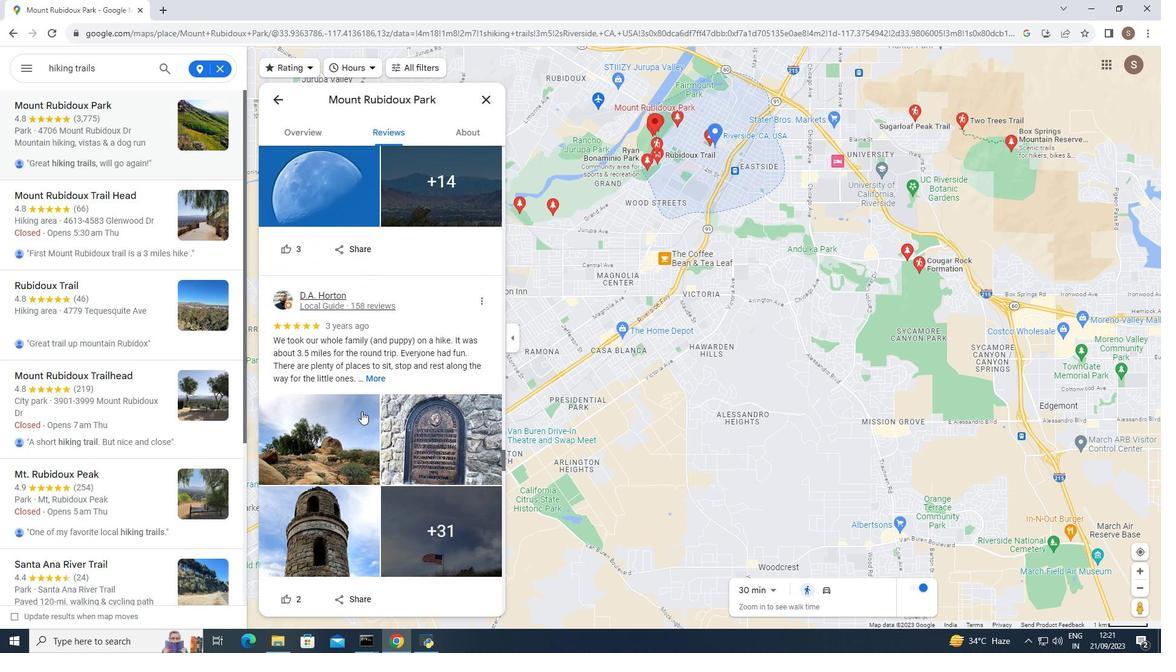 
Action: Mouse scrolled (361, 410) with delta (0, 0)
Screenshot: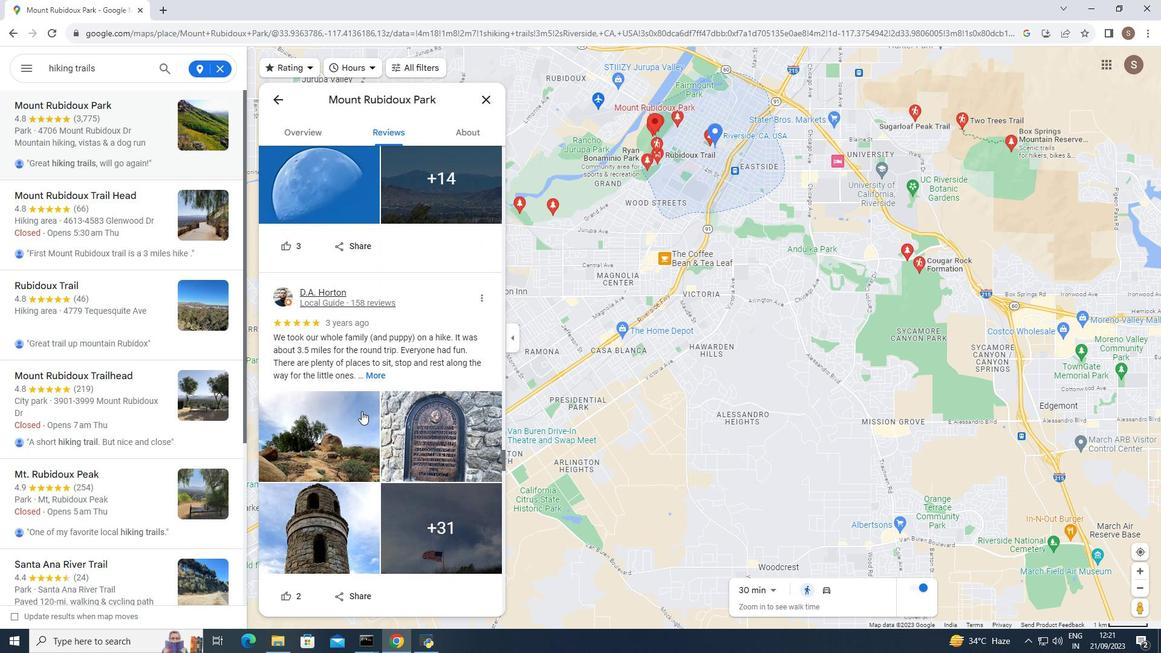 
Action: Mouse scrolled (361, 410) with delta (0, 0)
Screenshot: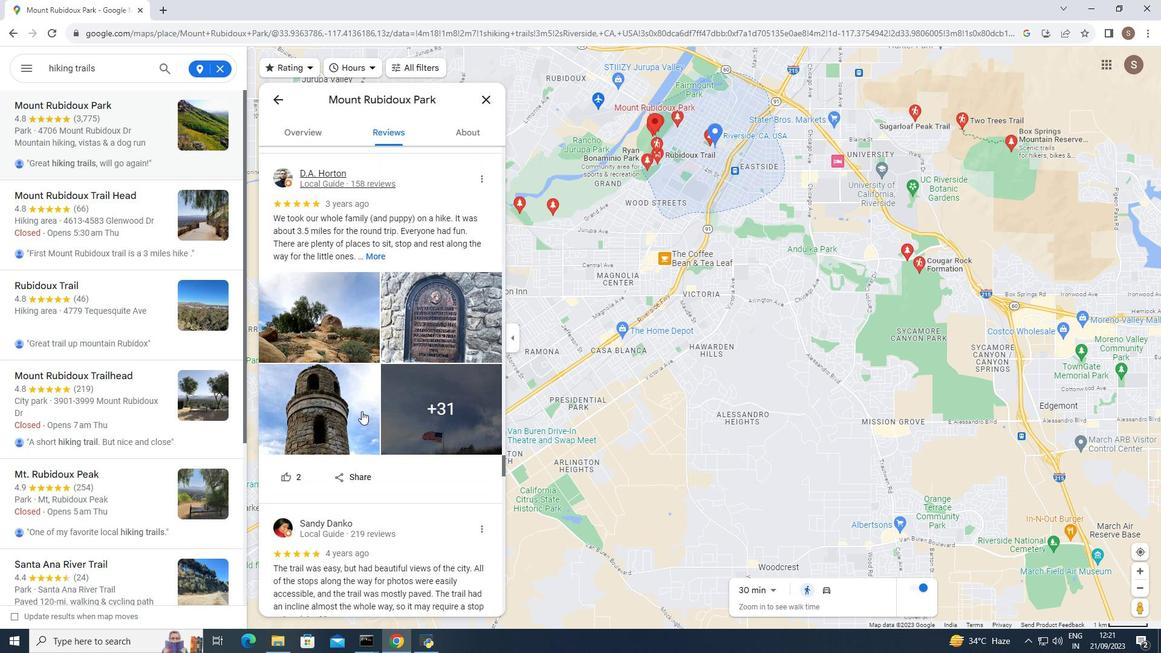 
Action: Mouse scrolled (361, 410) with delta (0, 0)
Screenshot: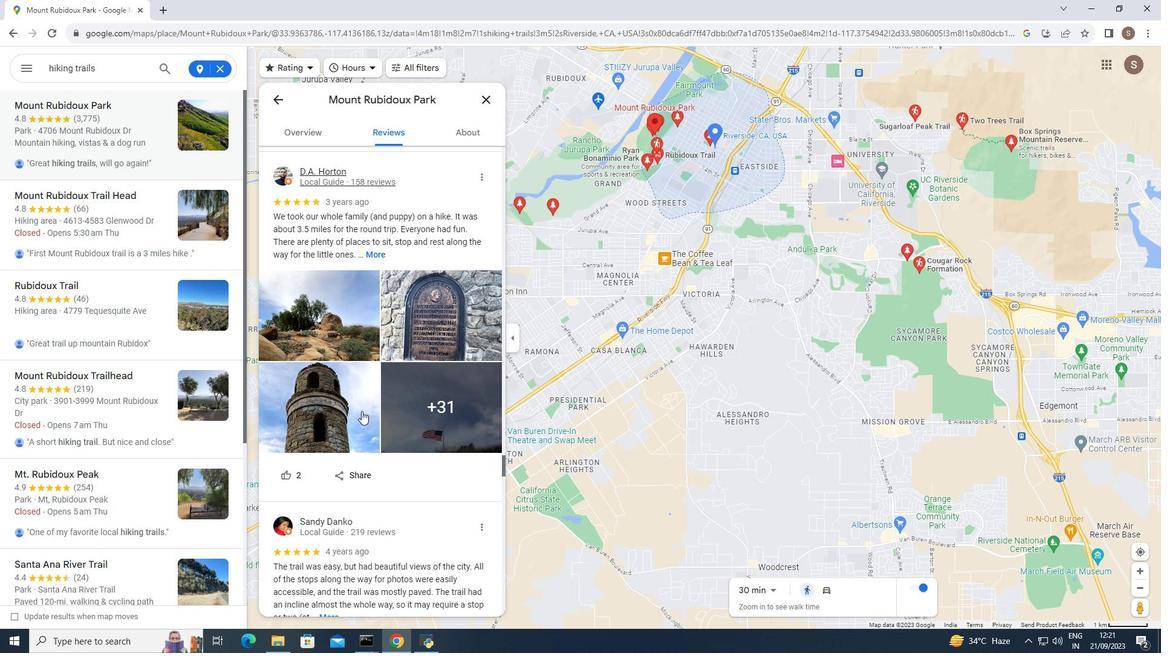 
Action: Mouse scrolled (361, 410) with delta (0, 0)
Screenshot: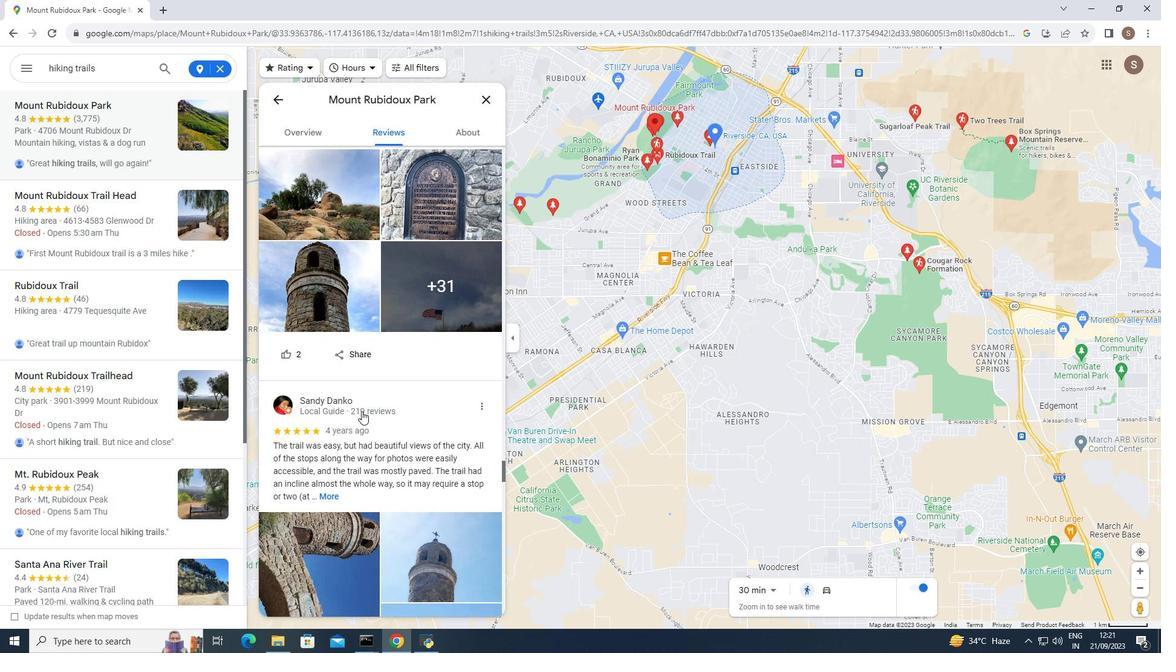 
Action: Mouse scrolled (361, 410) with delta (0, 0)
Screenshot: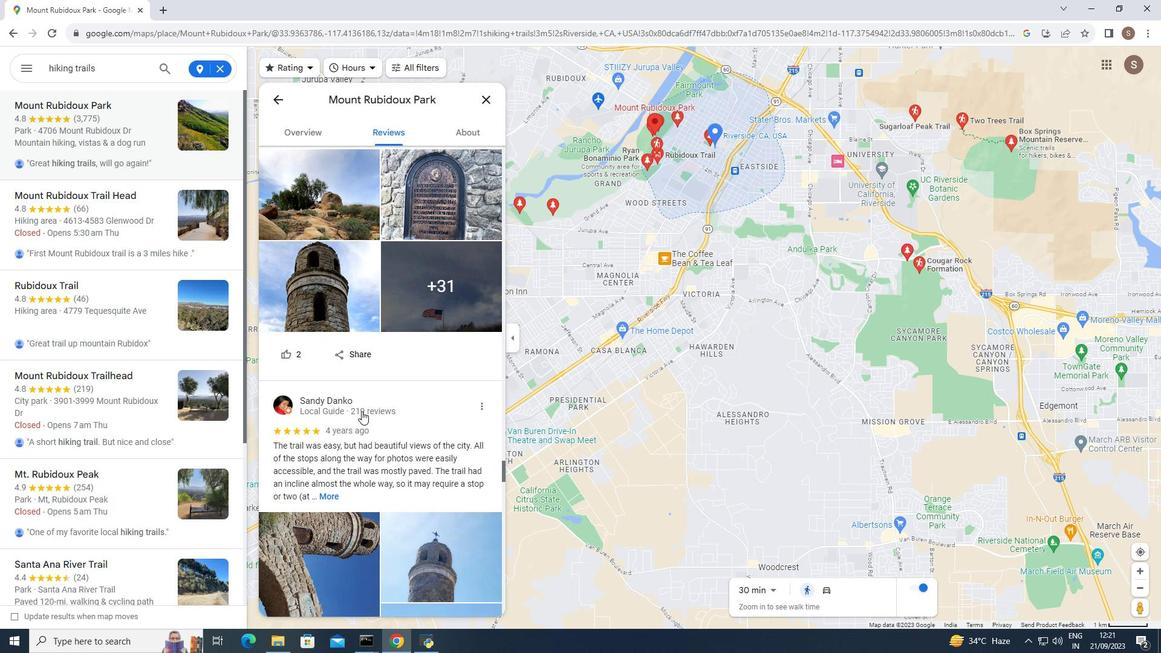 
Action: Mouse scrolled (361, 410) with delta (0, 0)
Screenshot: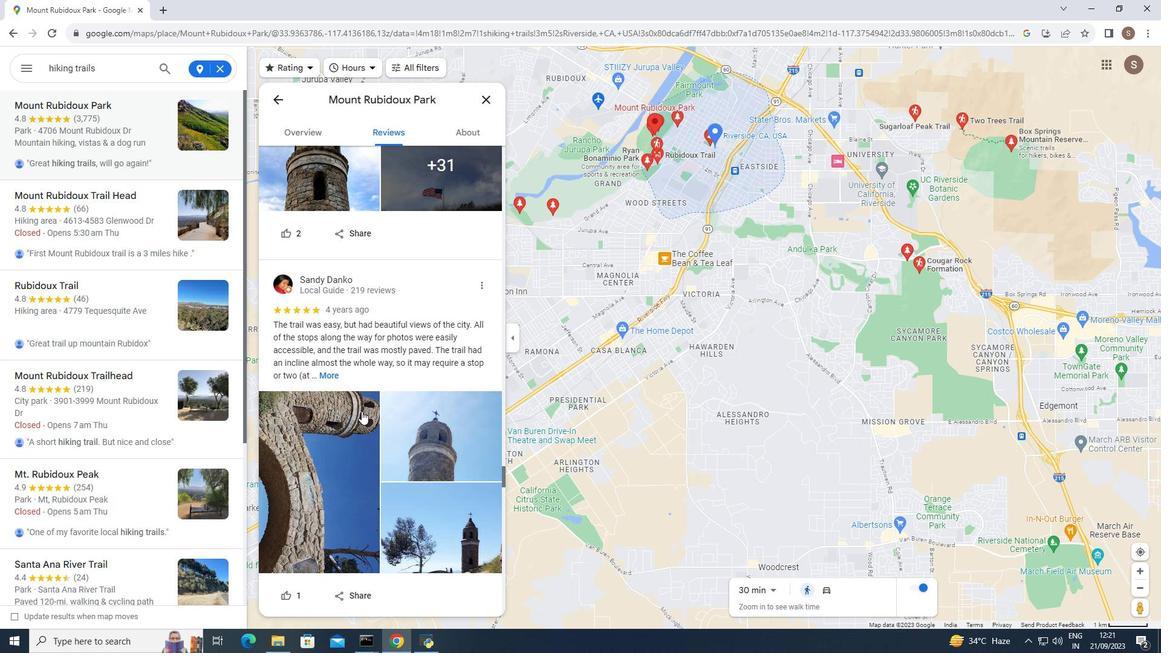 
Action: Mouse scrolled (361, 410) with delta (0, 0)
Screenshot: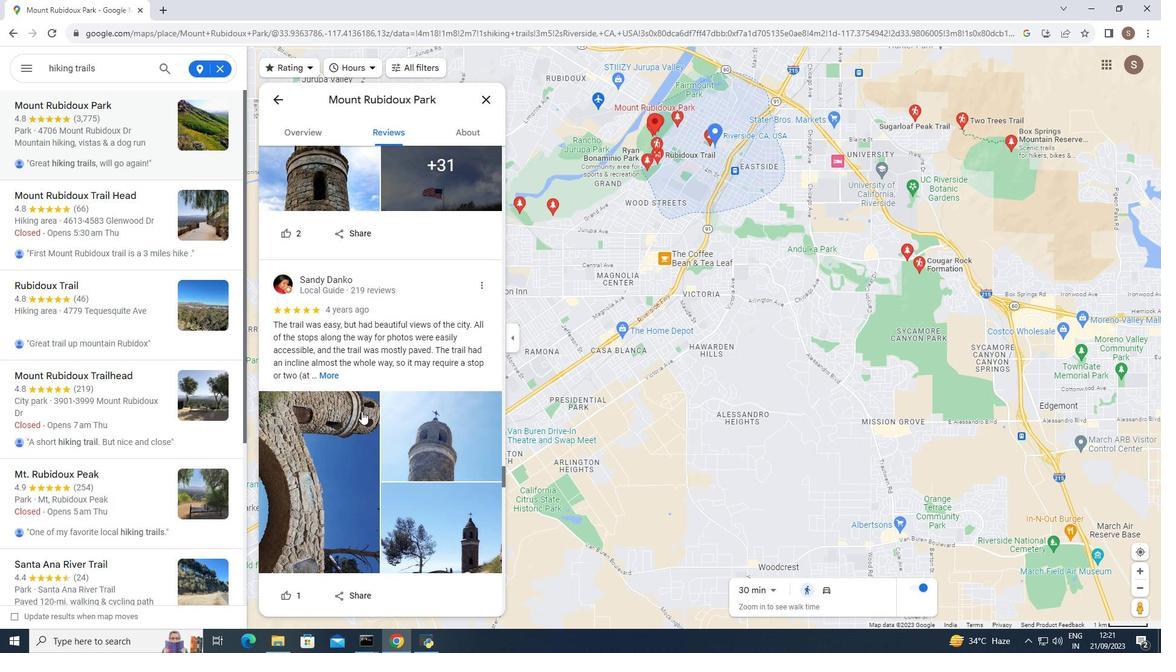 
Action: Mouse scrolled (361, 410) with delta (0, 0)
Screenshot: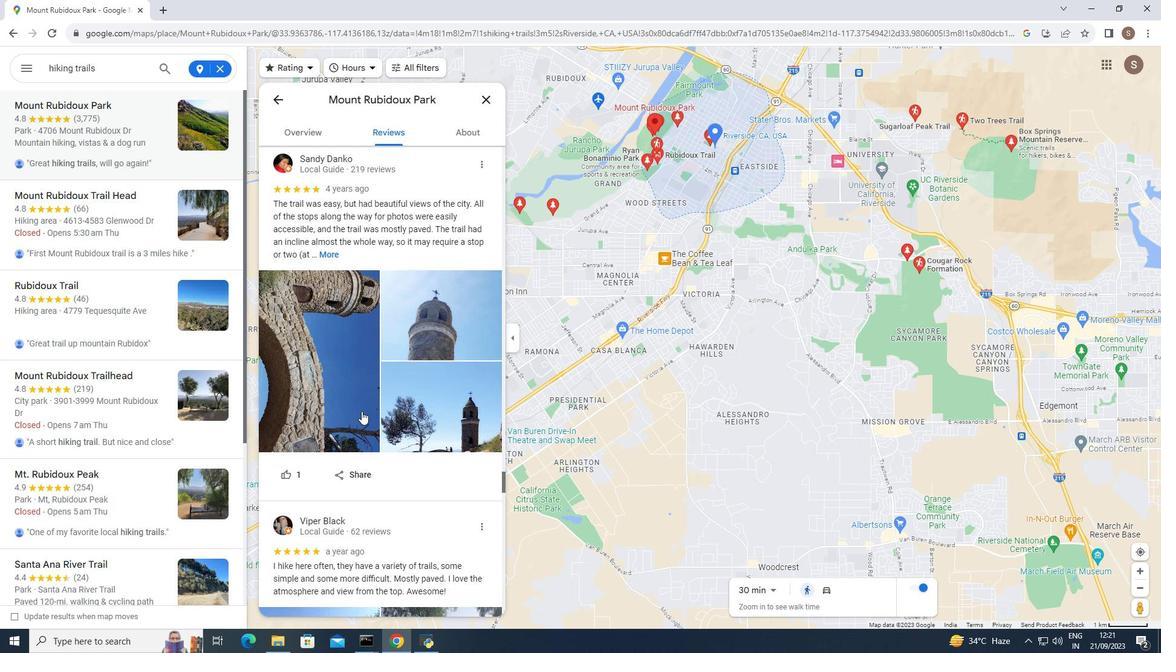 
Action: Mouse scrolled (361, 410) with delta (0, 0)
Screenshot: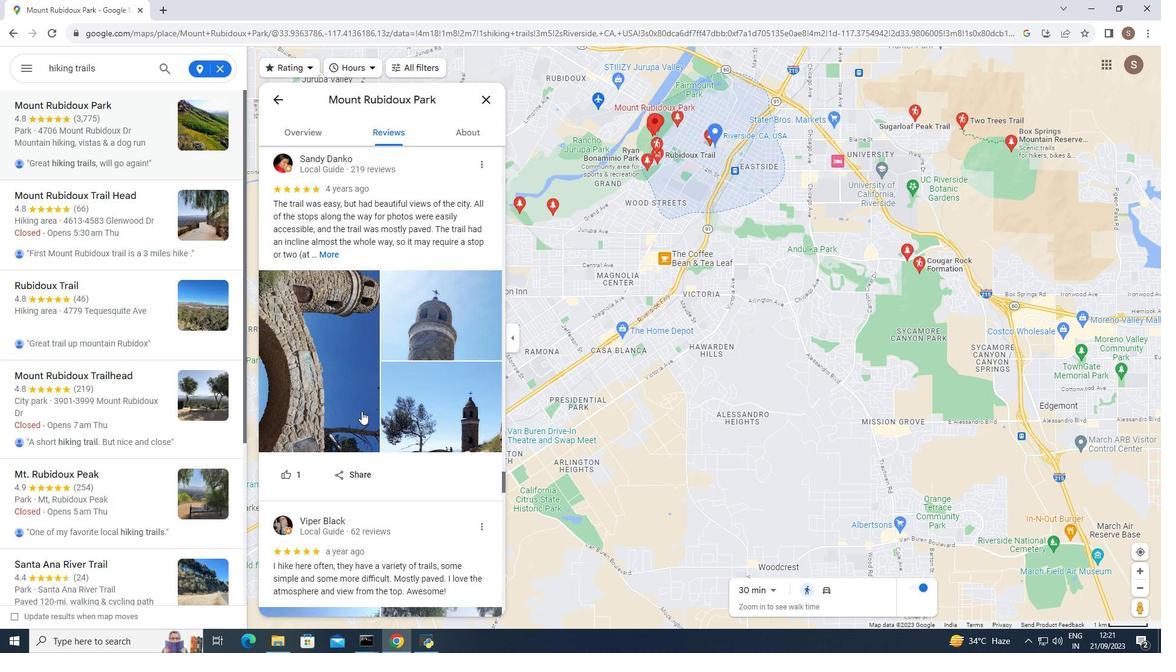 
Action: Mouse scrolled (361, 410) with delta (0, 0)
Screenshot: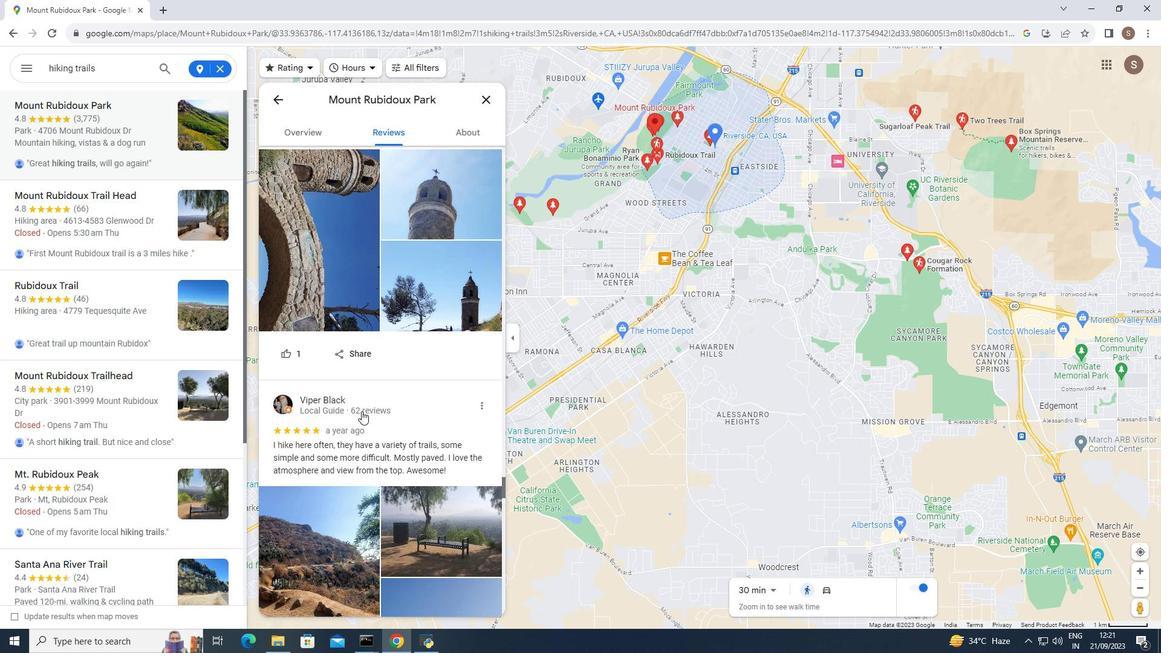 
Action: Mouse scrolled (361, 410) with delta (0, 0)
Screenshot: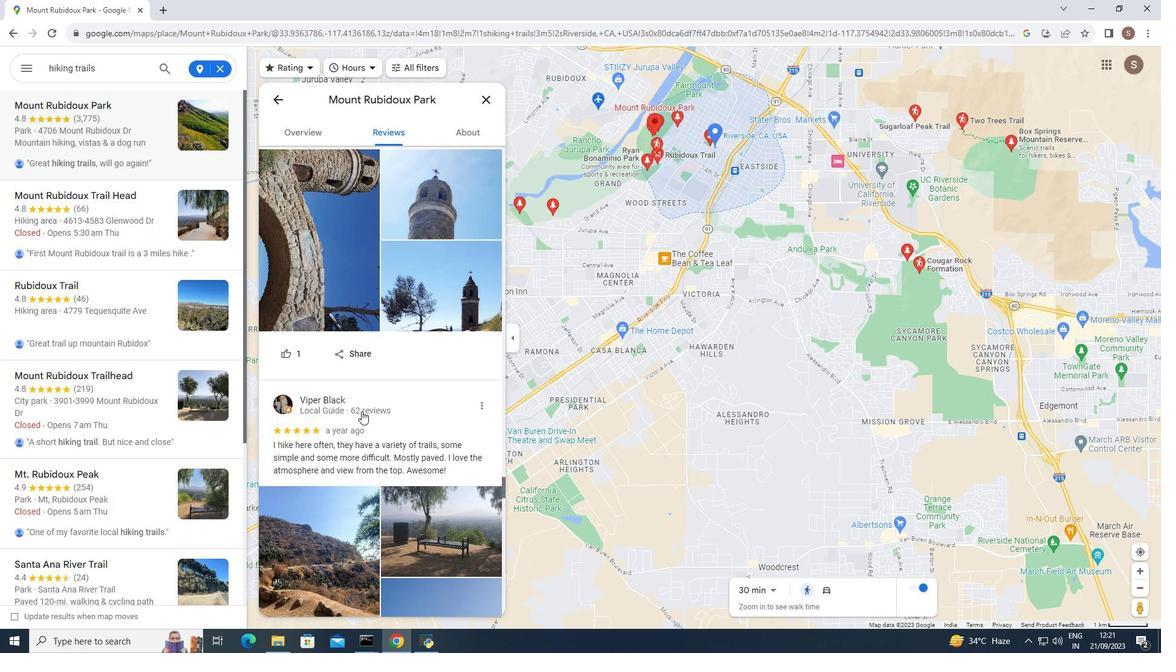 
Action: Mouse scrolled (361, 410) with delta (0, 0)
Screenshot: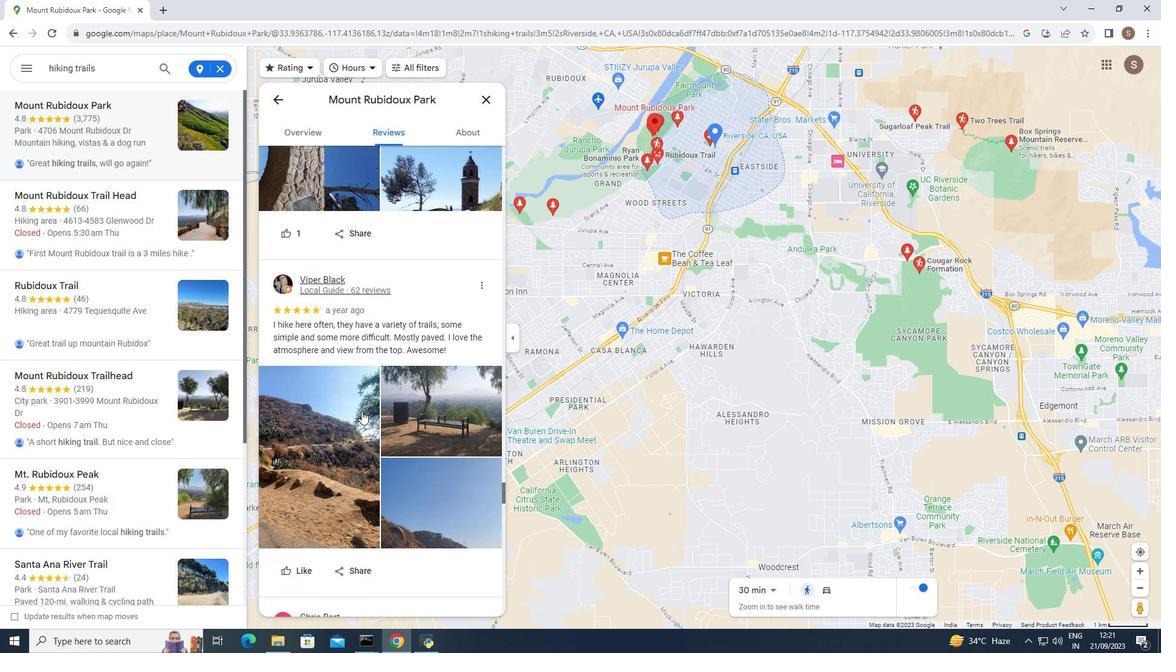 
Action: Mouse scrolled (361, 410) with delta (0, 0)
Screenshot: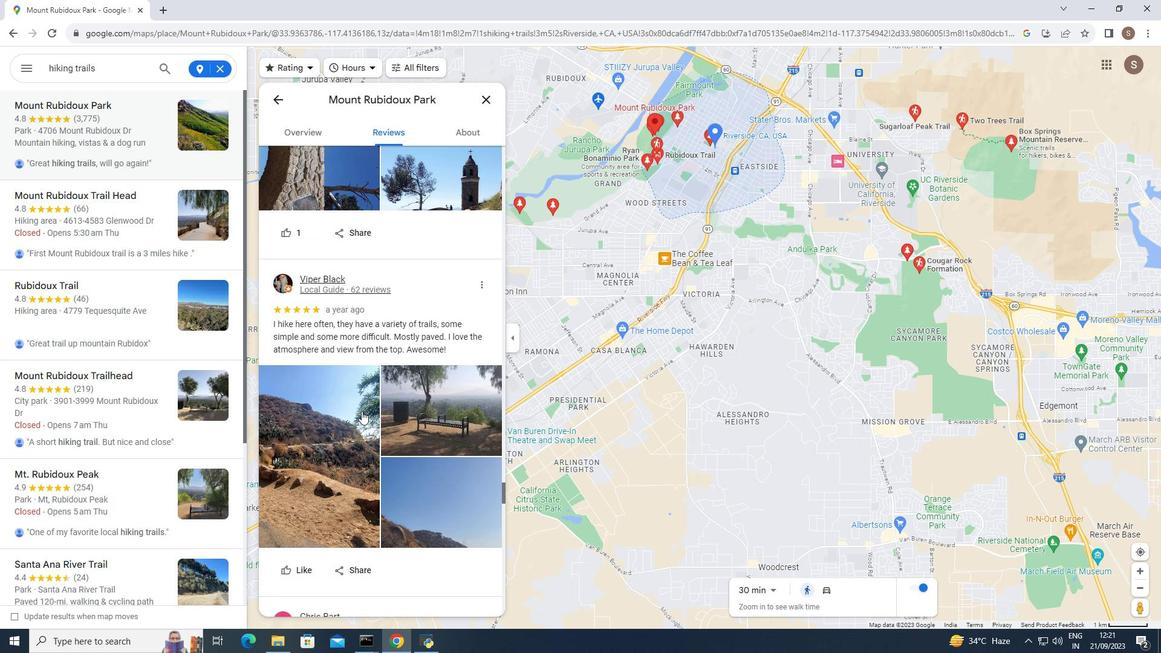 
Action: Mouse scrolled (361, 410) with delta (0, 0)
Screenshot: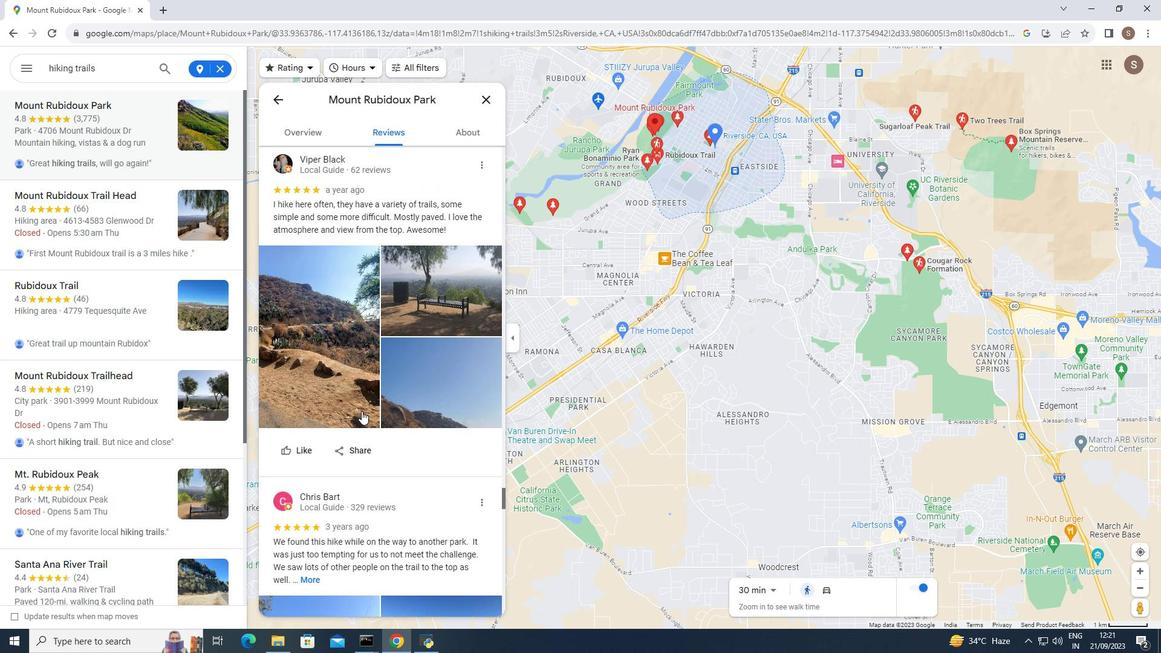 
Action: Mouse scrolled (361, 410) with delta (0, 0)
Screenshot: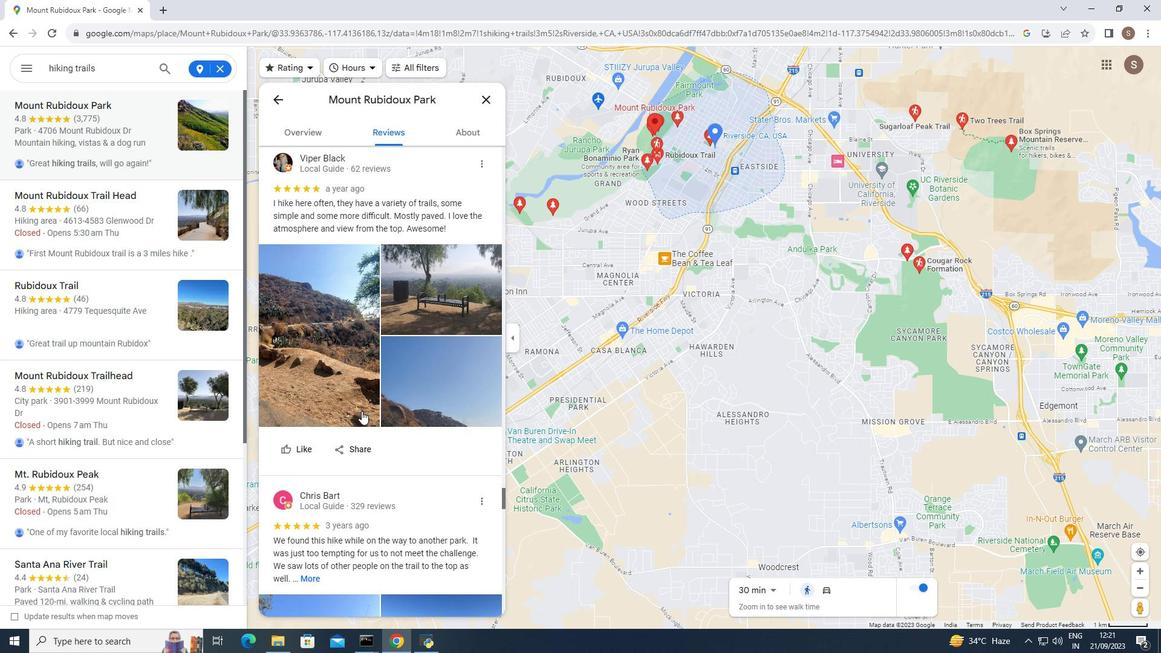 
Action: Mouse moved to (359, 410)
Screenshot: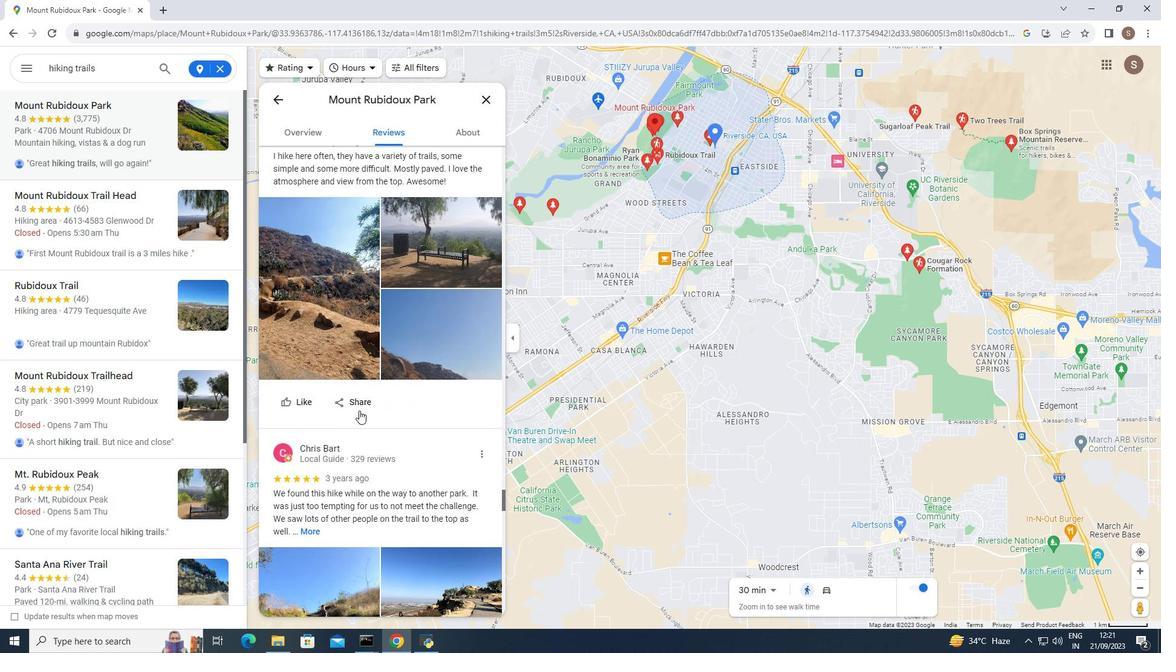 
Action: Mouse scrolled (359, 410) with delta (0, 0)
Screenshot: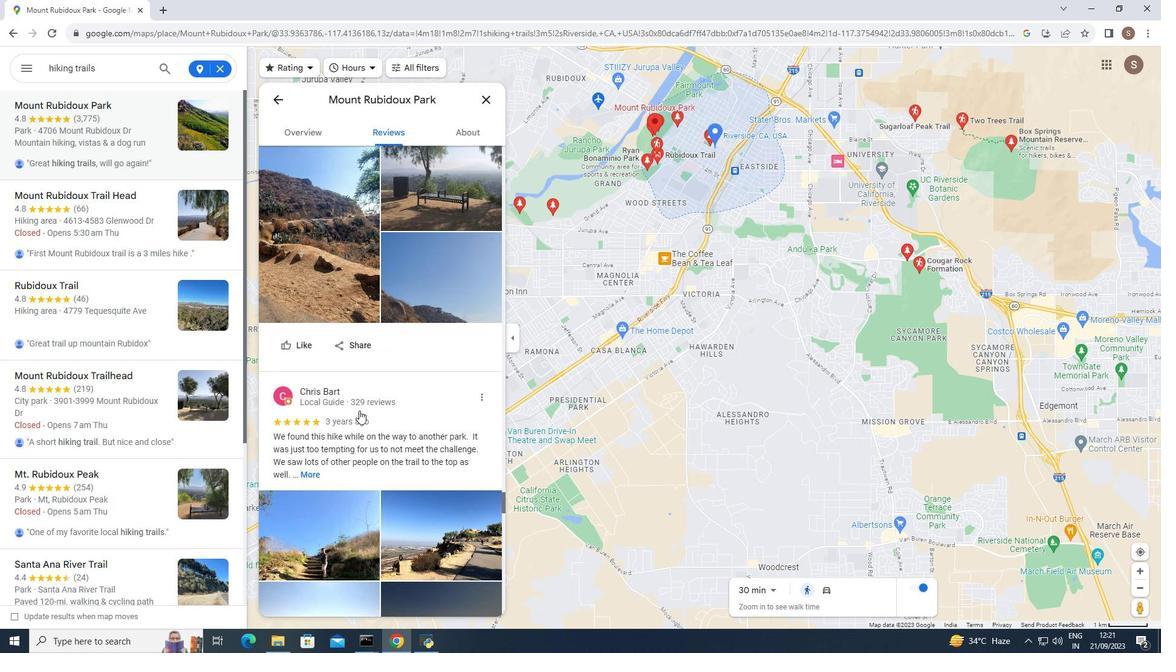 
Action: Mouse moved to (359, 410)
Screenshot: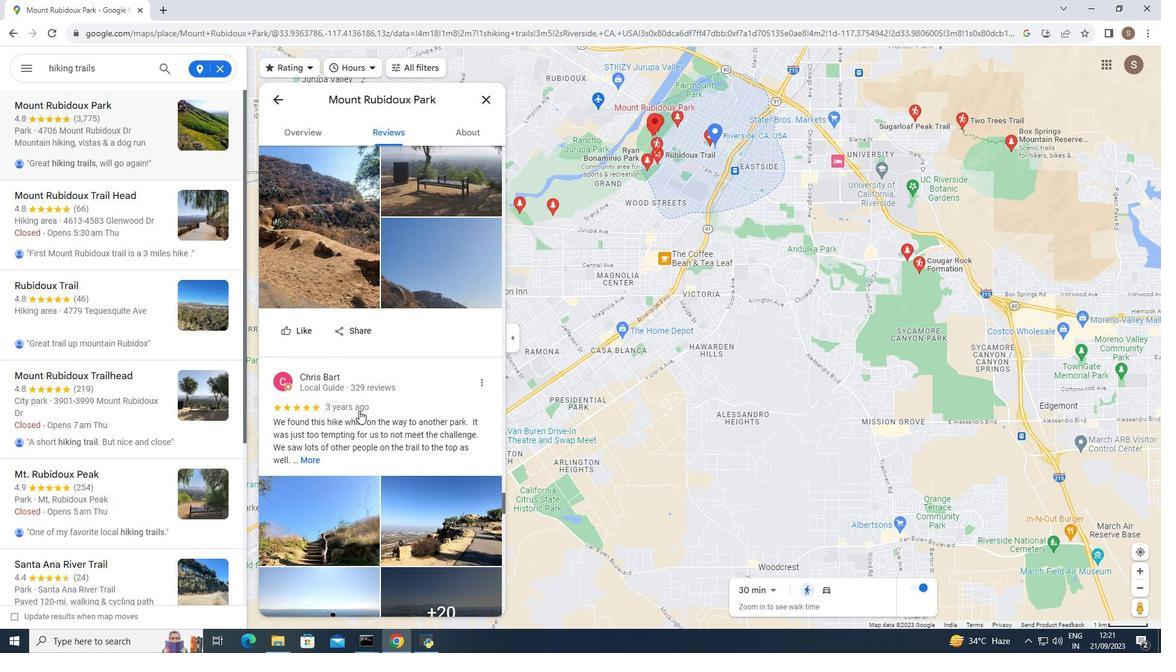 
Action: Mouse scrolled (359, 410) with delta (0, 0)
Screenshot: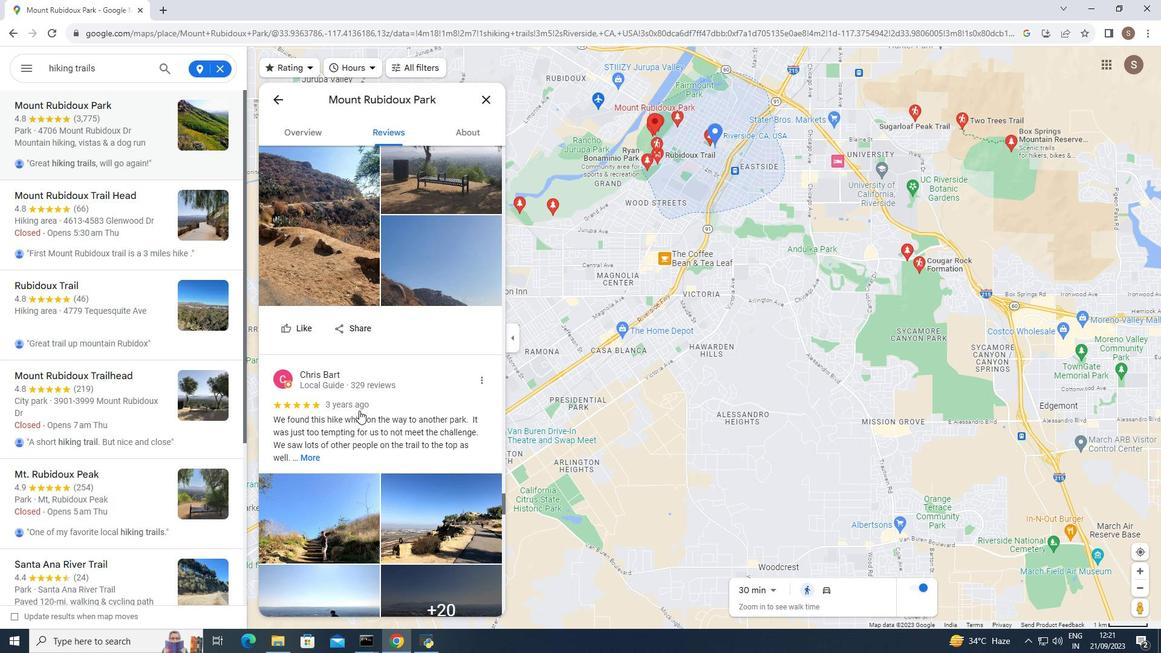 
Action: Mouse scrolled (359, 410) with delta (0, 0)
Screenshot: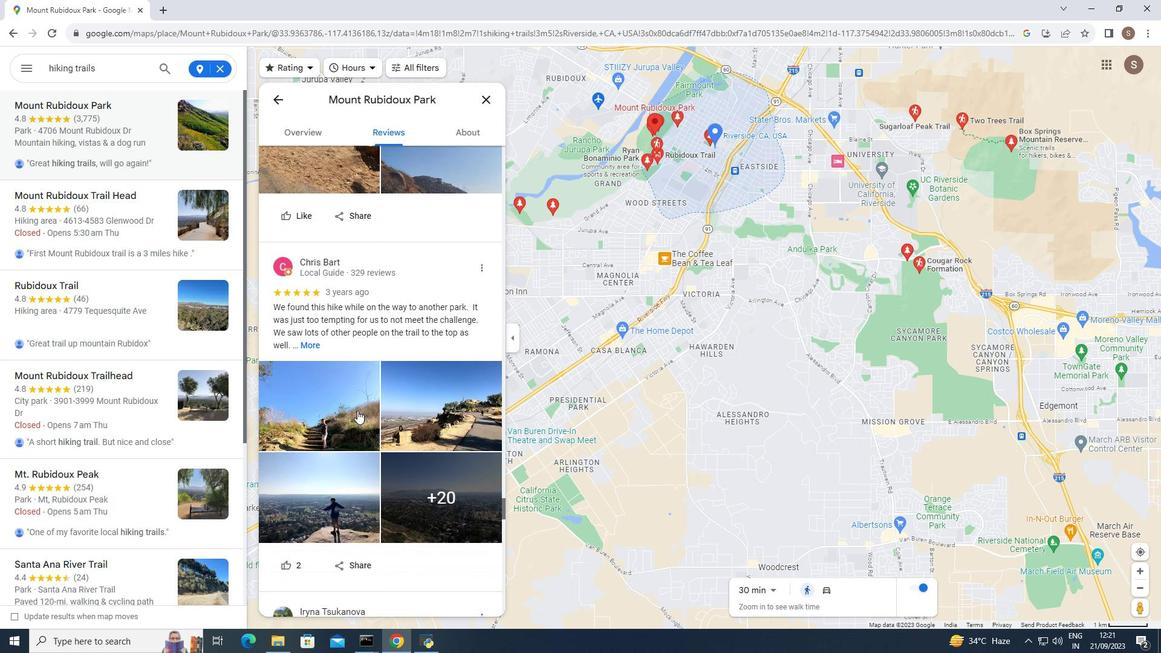 
Action: Mouse scrolled (359, 410) with delta (0, 0)
Screenshot: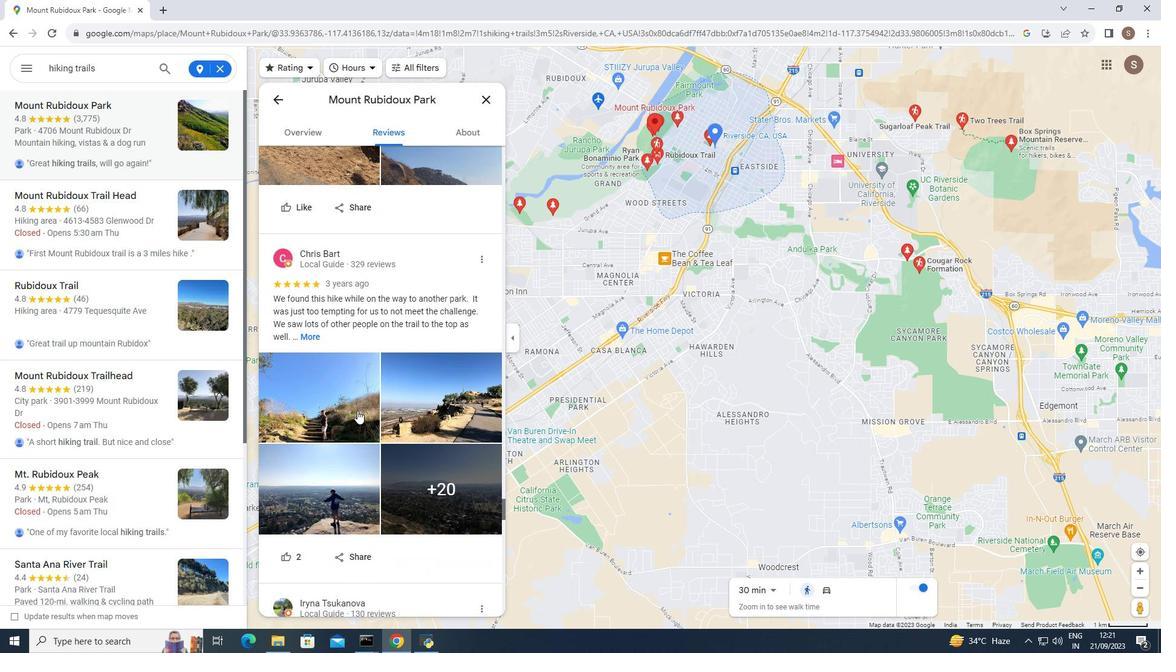
Action: Mouse moved to (357, 410)
Screenshot: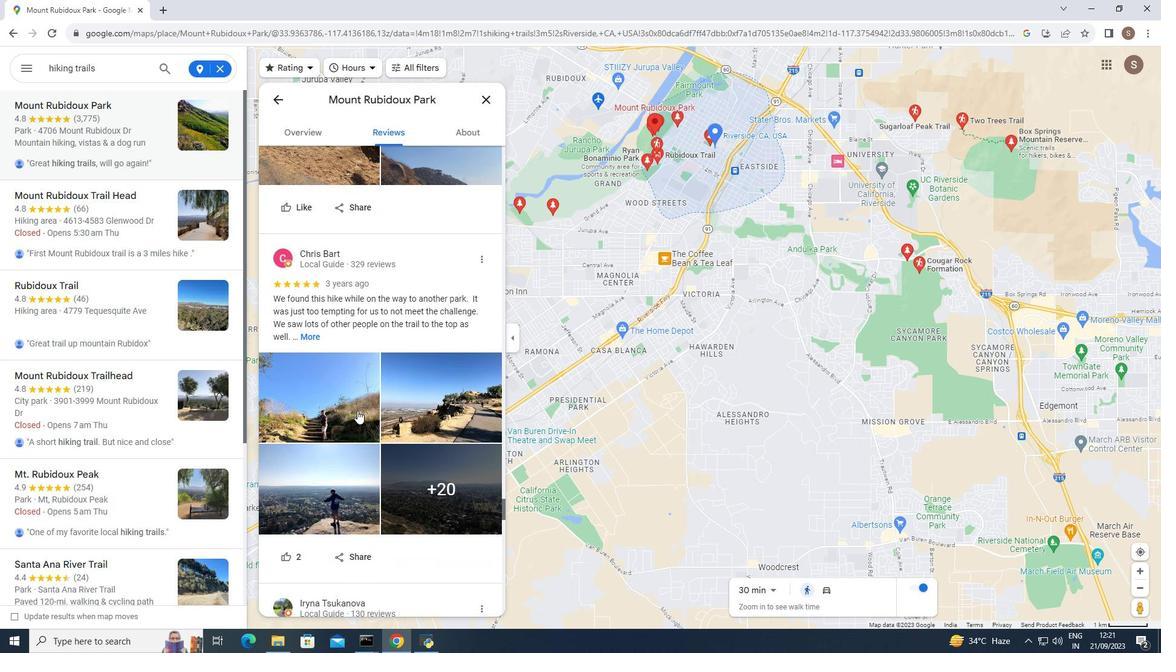 
Action: Mouse scrolled (357, 410) with delta (0, 0)
Screenshot: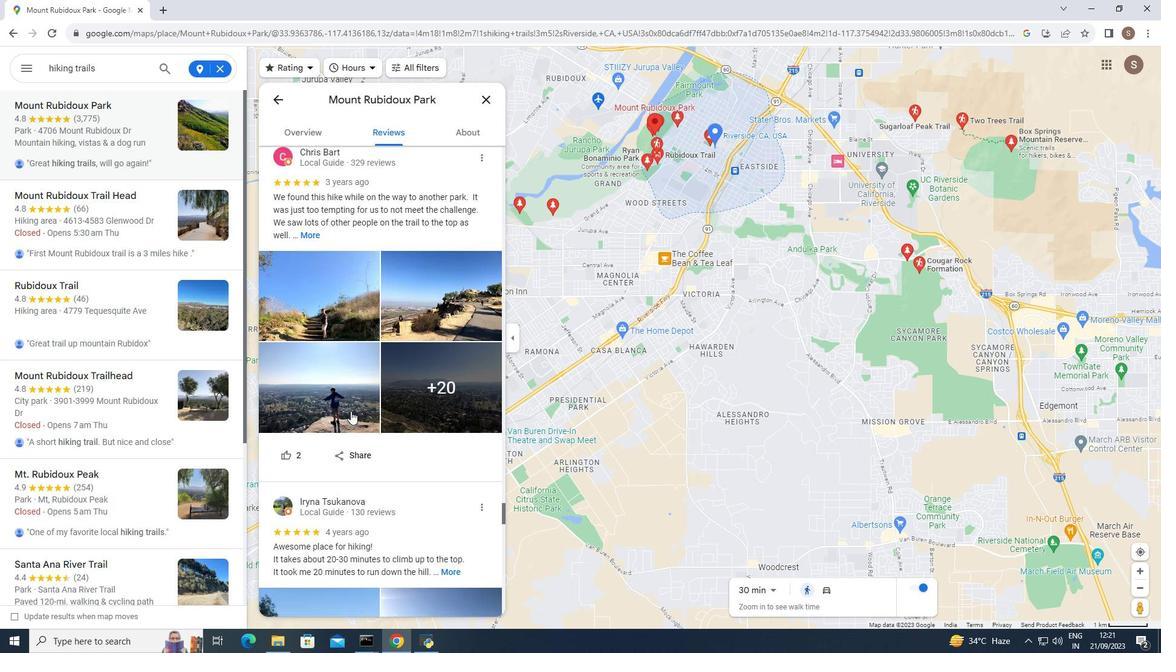
Action: Mouse moved to (352, 411)
Screenshot: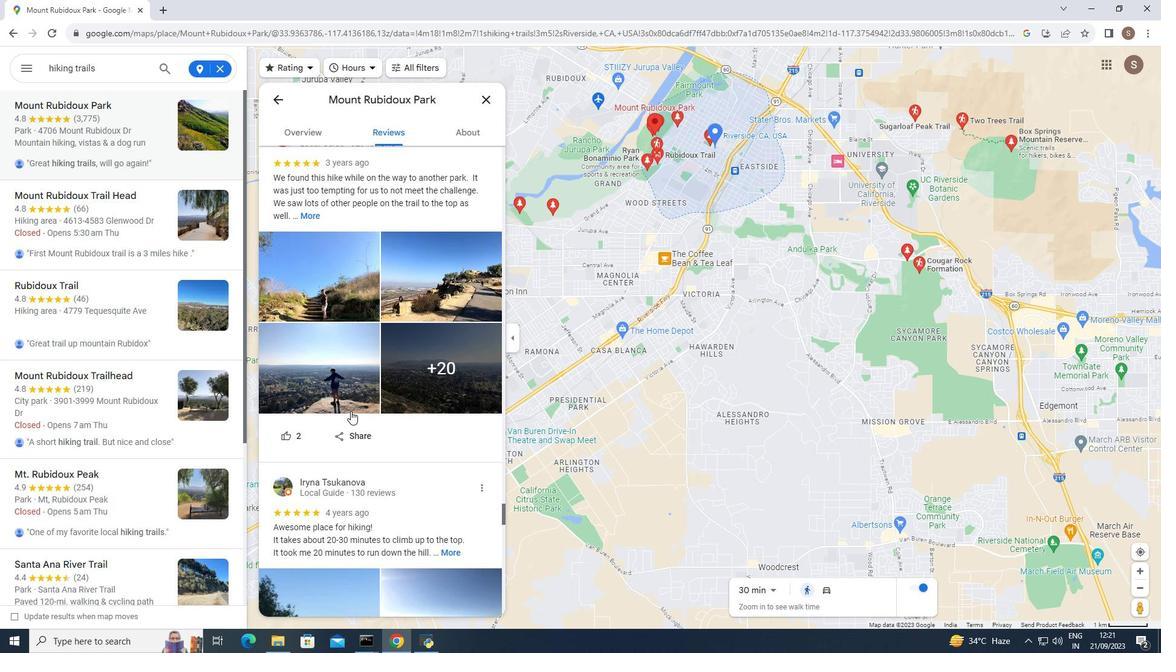 
Action: Mouse scrolled (352, 410) with delta (0, 0)
Screenshot: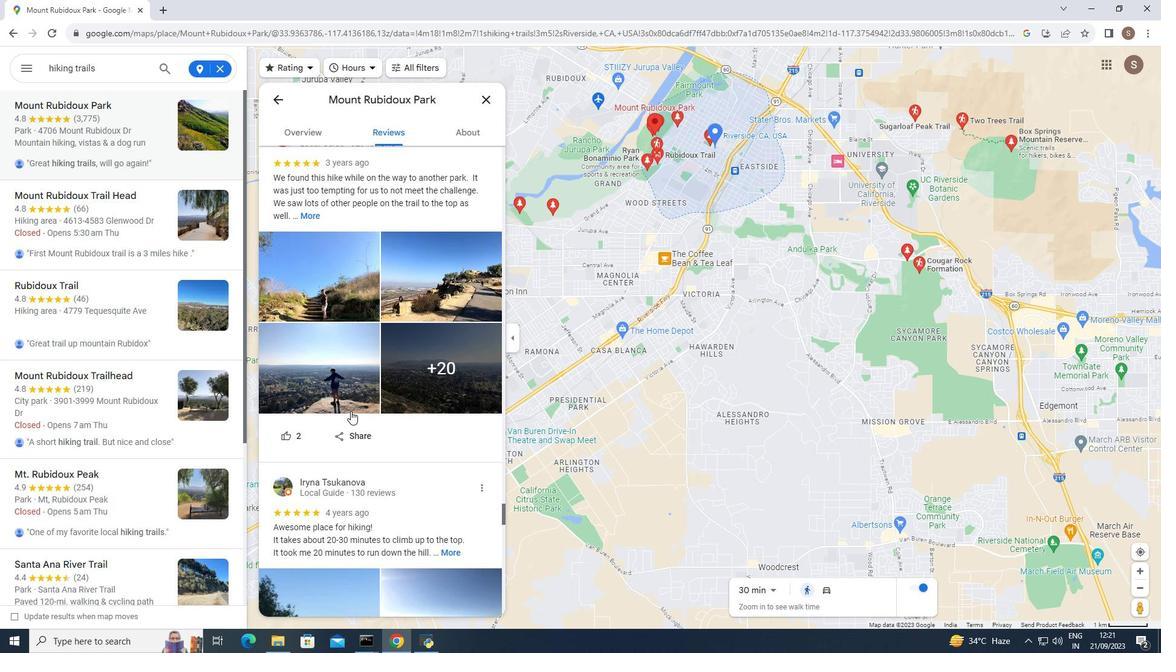 
Action: Mouse moved to (350, 411)
Screenshot: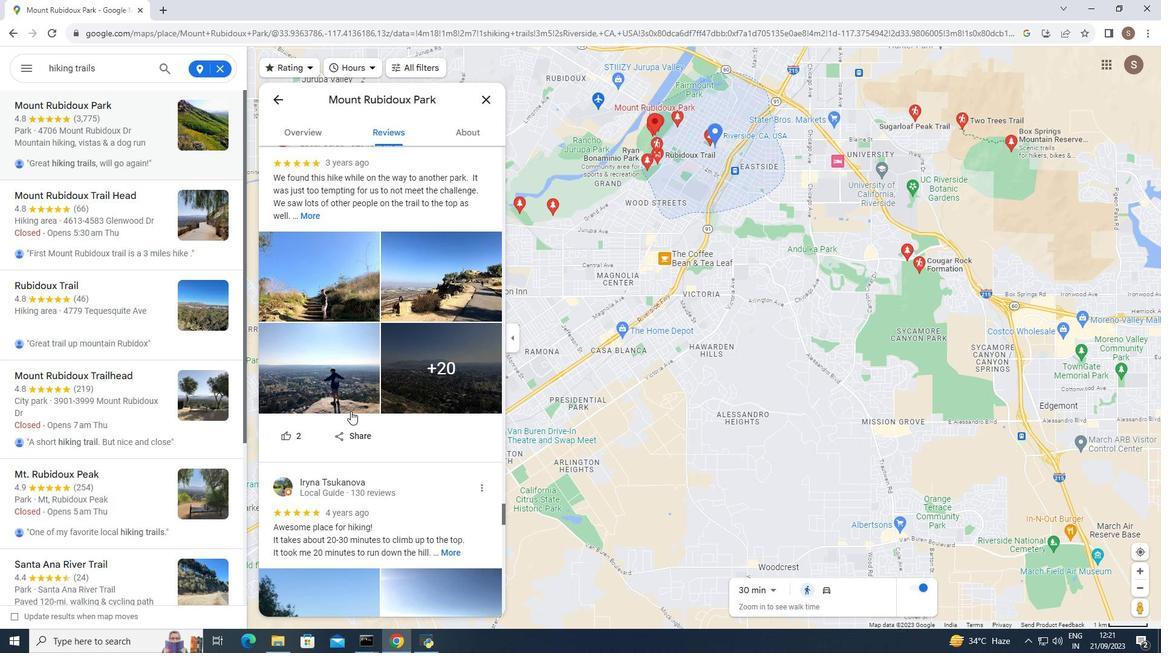 
Action: Mouse scrolled (350, 410) with delta (0, 0)
Screenshot: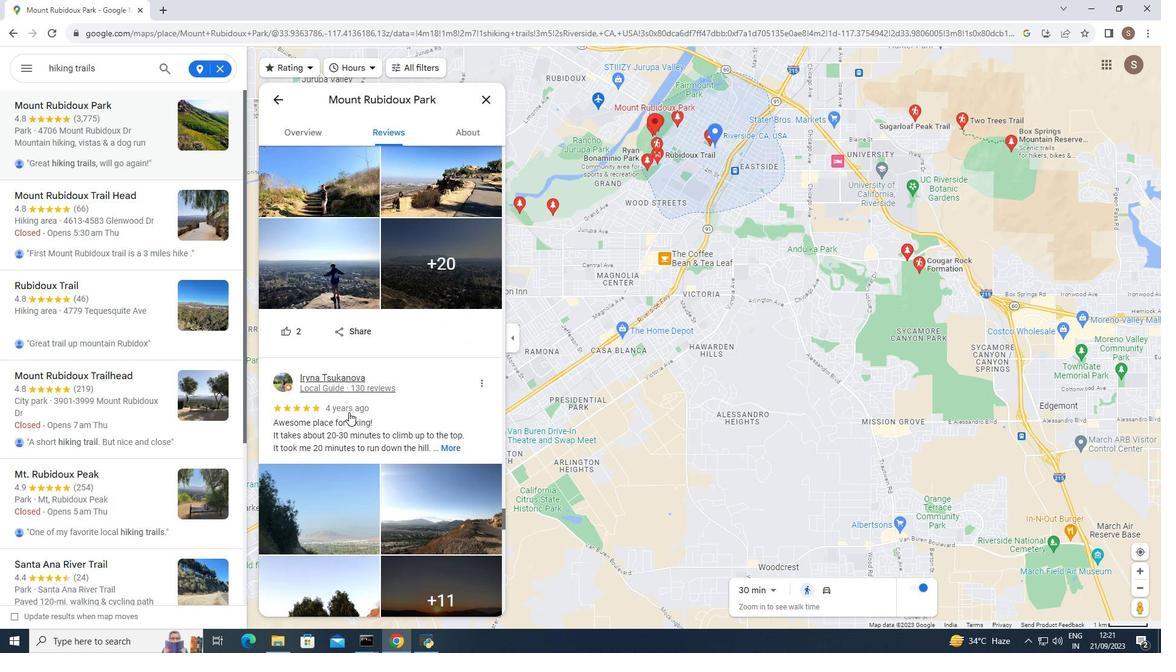 
Action: Mouse moved to (350, 412)
Screenshot: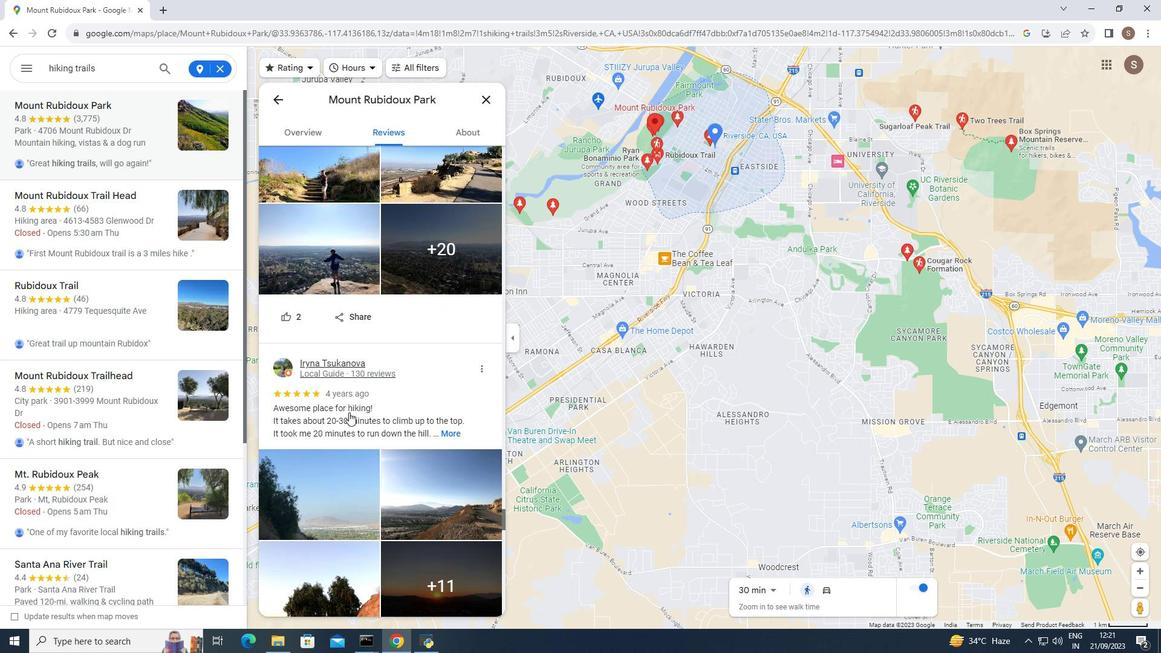 
Action: Mouse scrolled (350, 411) with delta (0, 0)
Screenshot: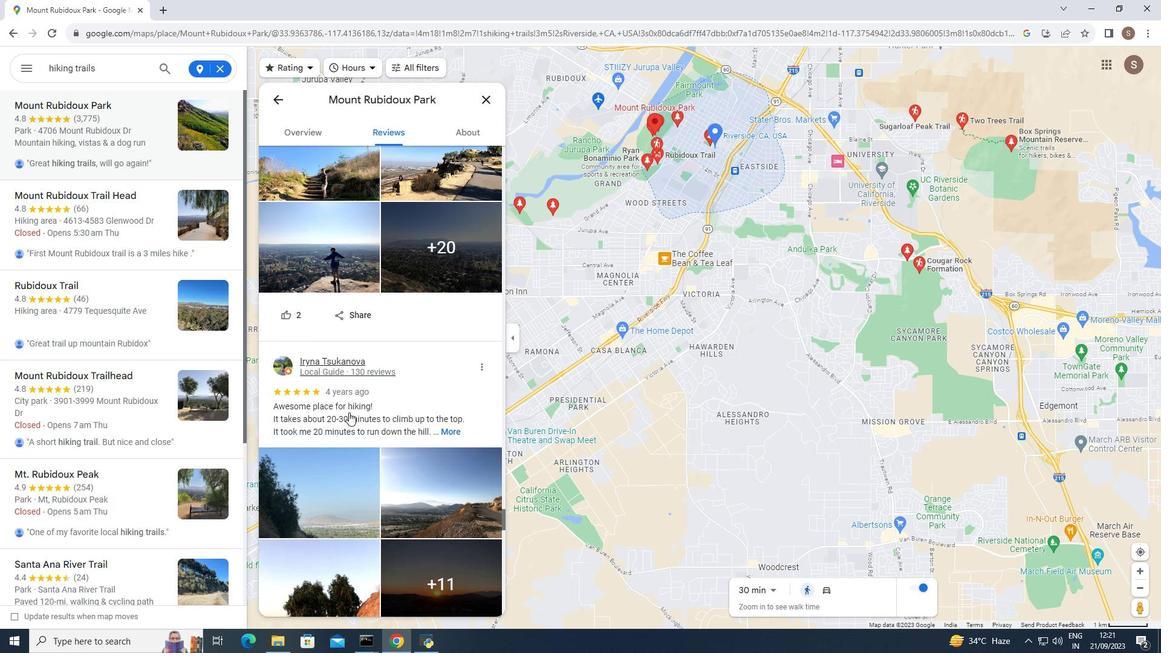 
Action: Mouse moved to (349, 412)
Screenshot: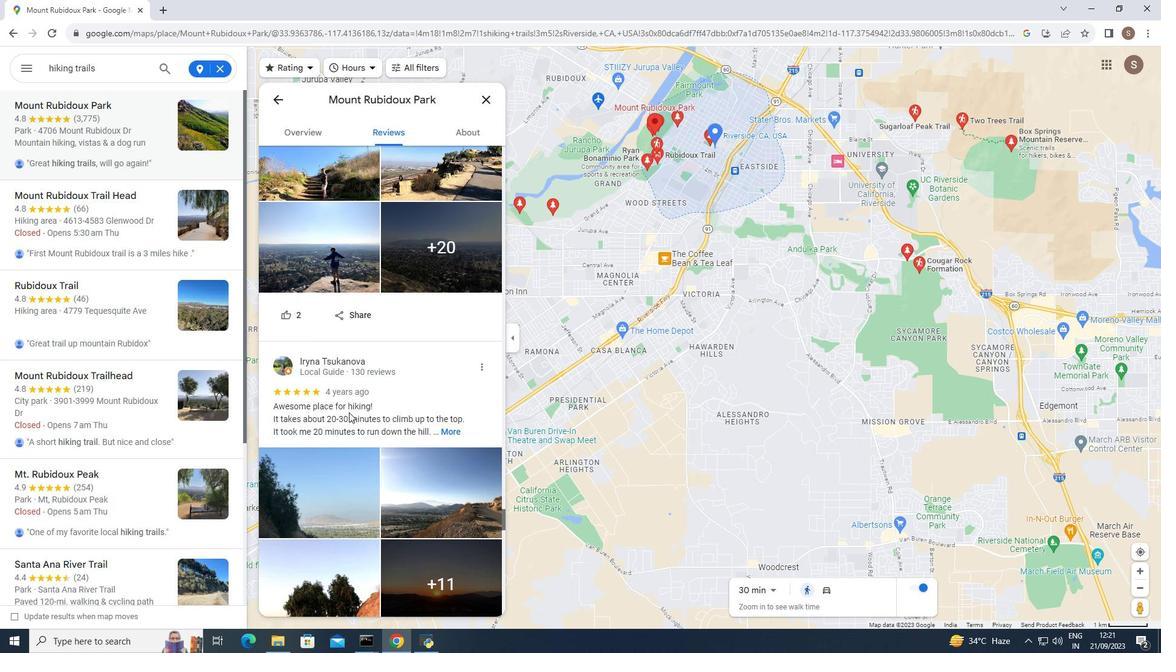 
Action: Mouse scrolled (349, 412) with delta (0, 0)
Screenshot: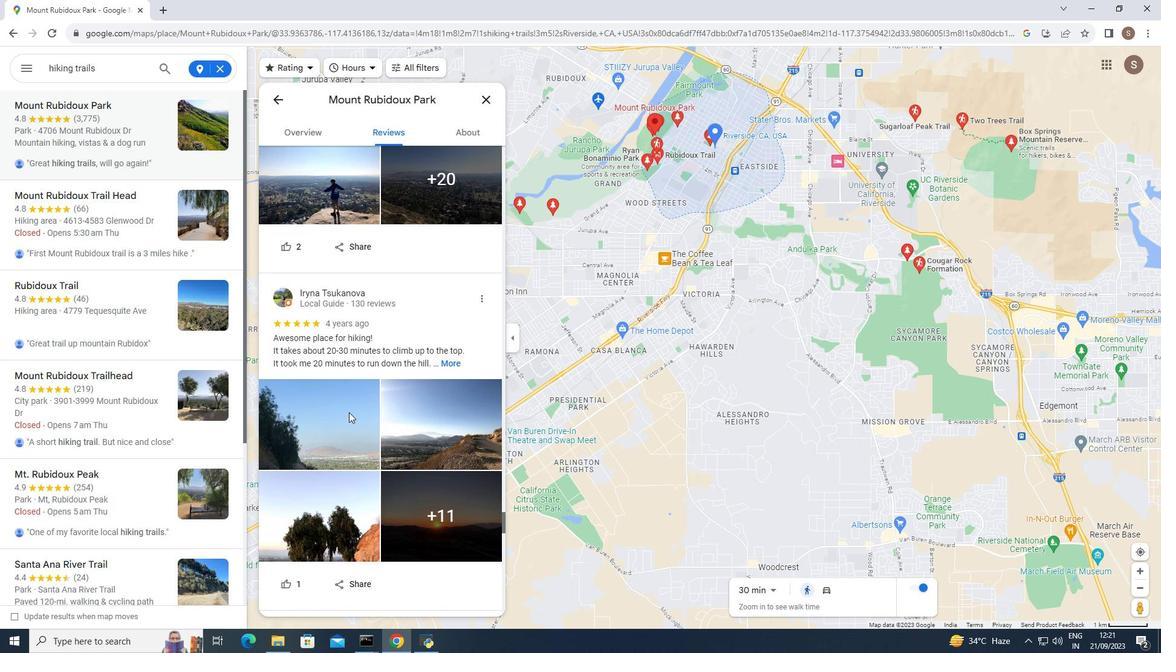 
Action: Mouse scrolled (349, 412) with delta (0, 0)
Screenshot: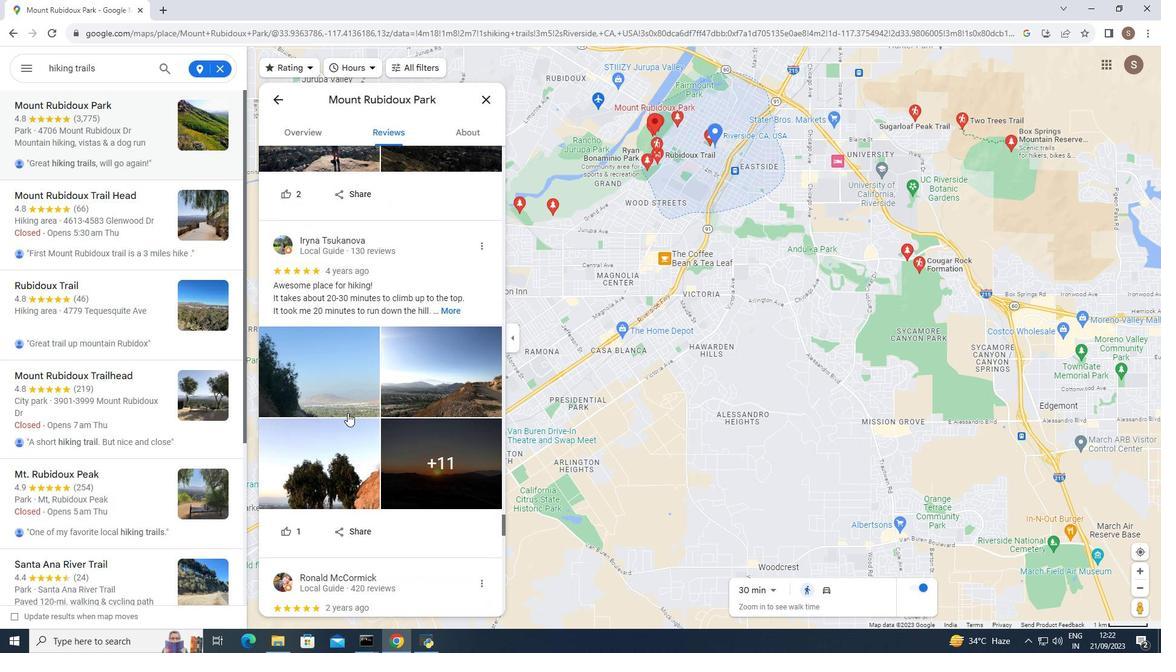 
Action: Mouse moved to (343, 413)
Screenshot: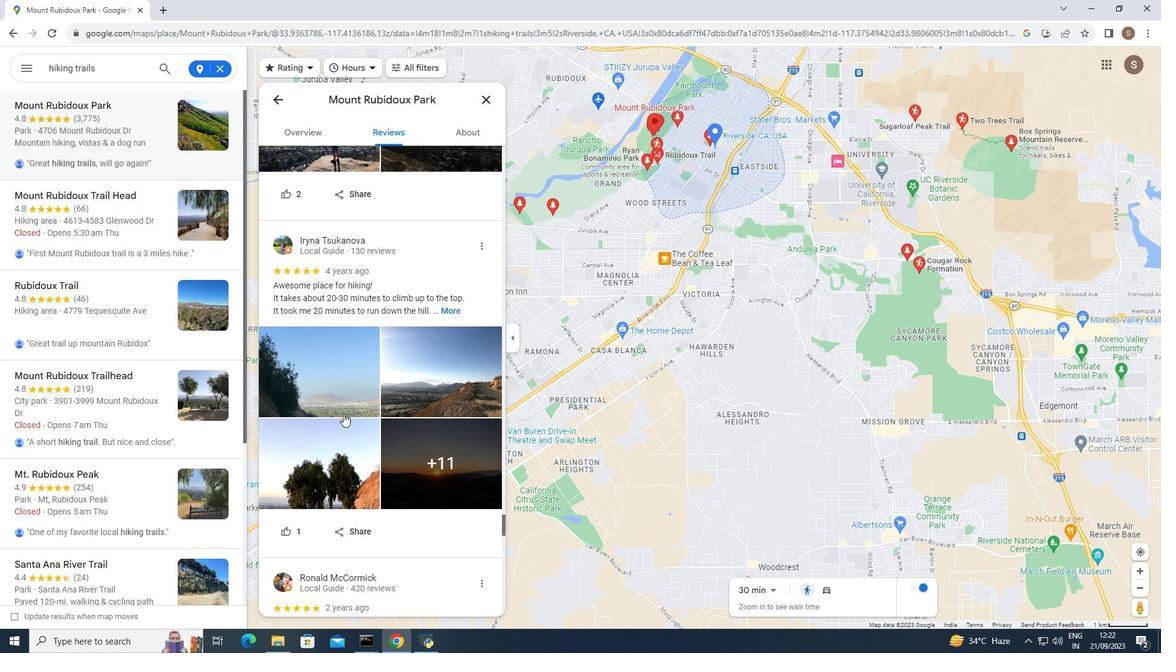 
Action: Mouse scrolled (343, 413) with delta (0, 0)
Screenshot: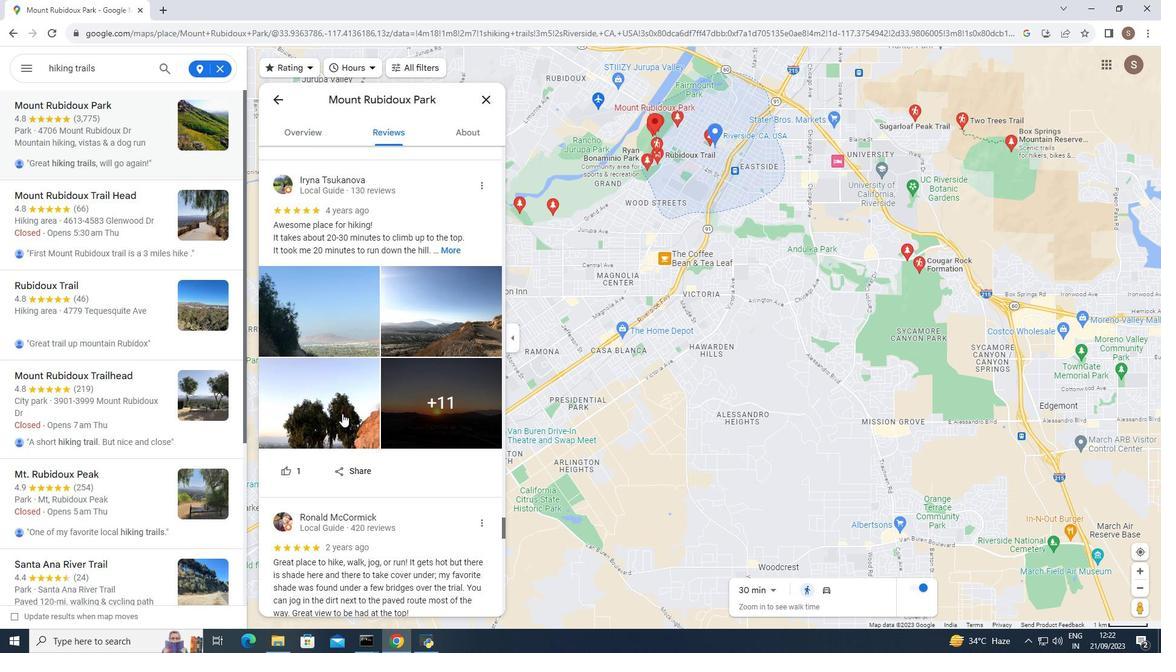 
Action: Mouse moved to (342, 413)
Screenshot: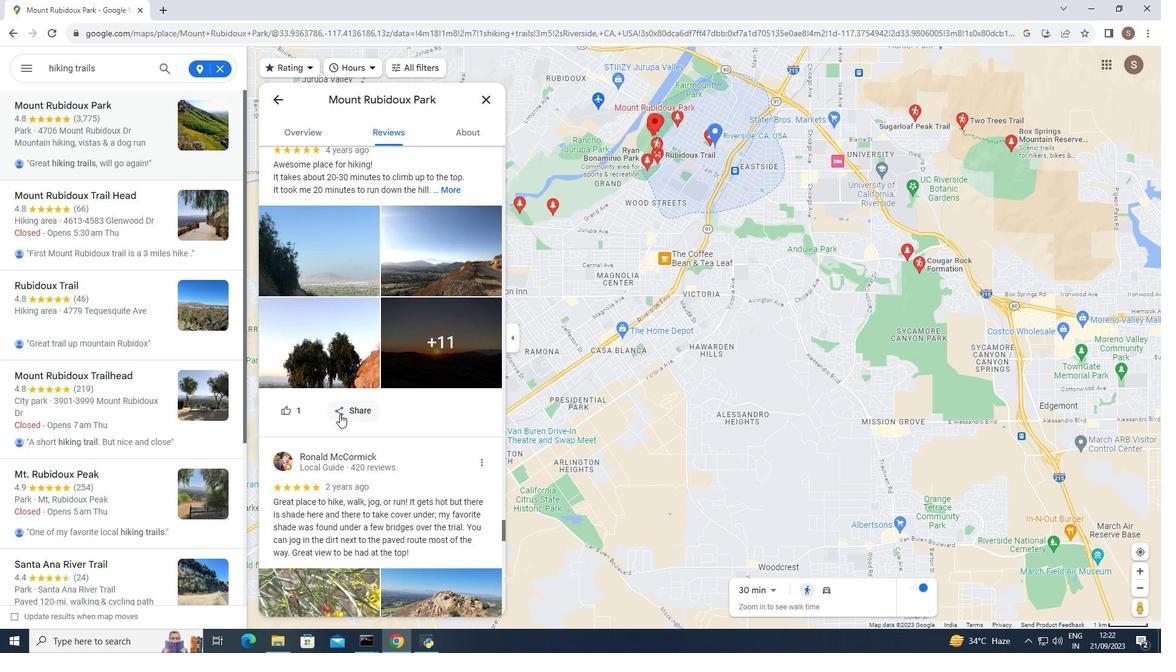 
Action: Mouse scrolled (342, 413) with delta (0, 0)
Screenshot: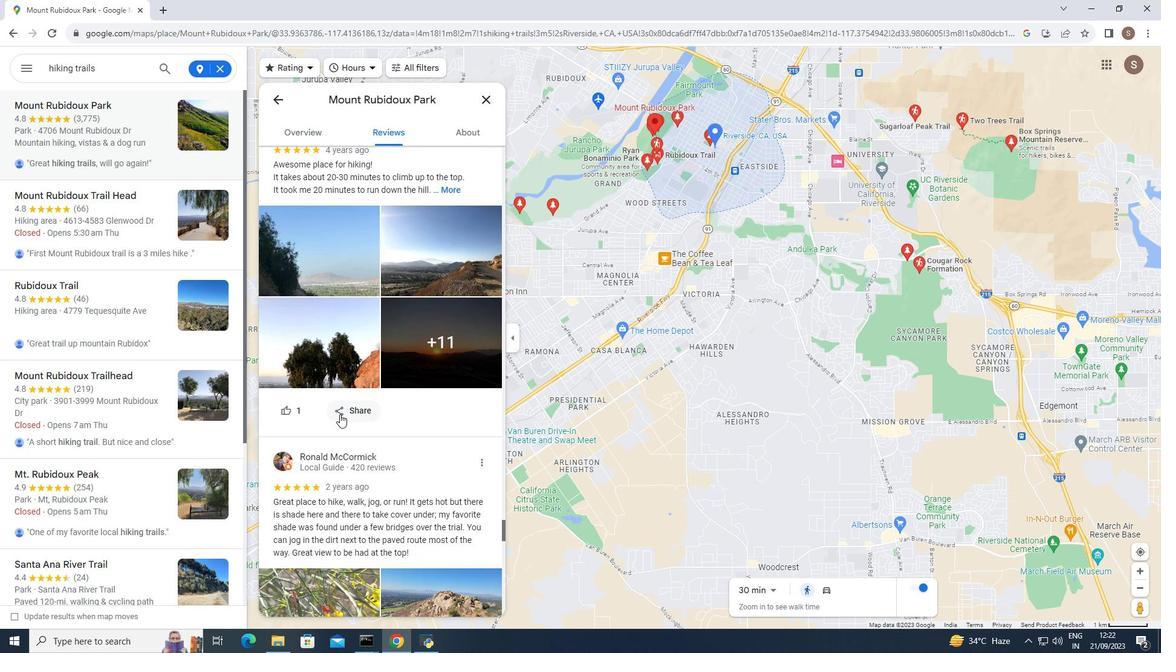 
Action: Mouse moved to (340, 414)
